 Task: Look for space in Pleasant Prairie, United States from 10th July, 2023 to 15th July, 2023 for 7 adults in price range Rs.10000 to Rs.15000. Place can be entire place or shared room with 4 bedrooms having 7 beds and 4 bathrooms. Property type can be house, flat, guest house. Amenities needed are: wifi, TV, free parkinig on premises, gym, breakfast. Booking option can be shelf check-in. Required host language is English.
Action: Mouse moved to (585, 127)
Screenshot: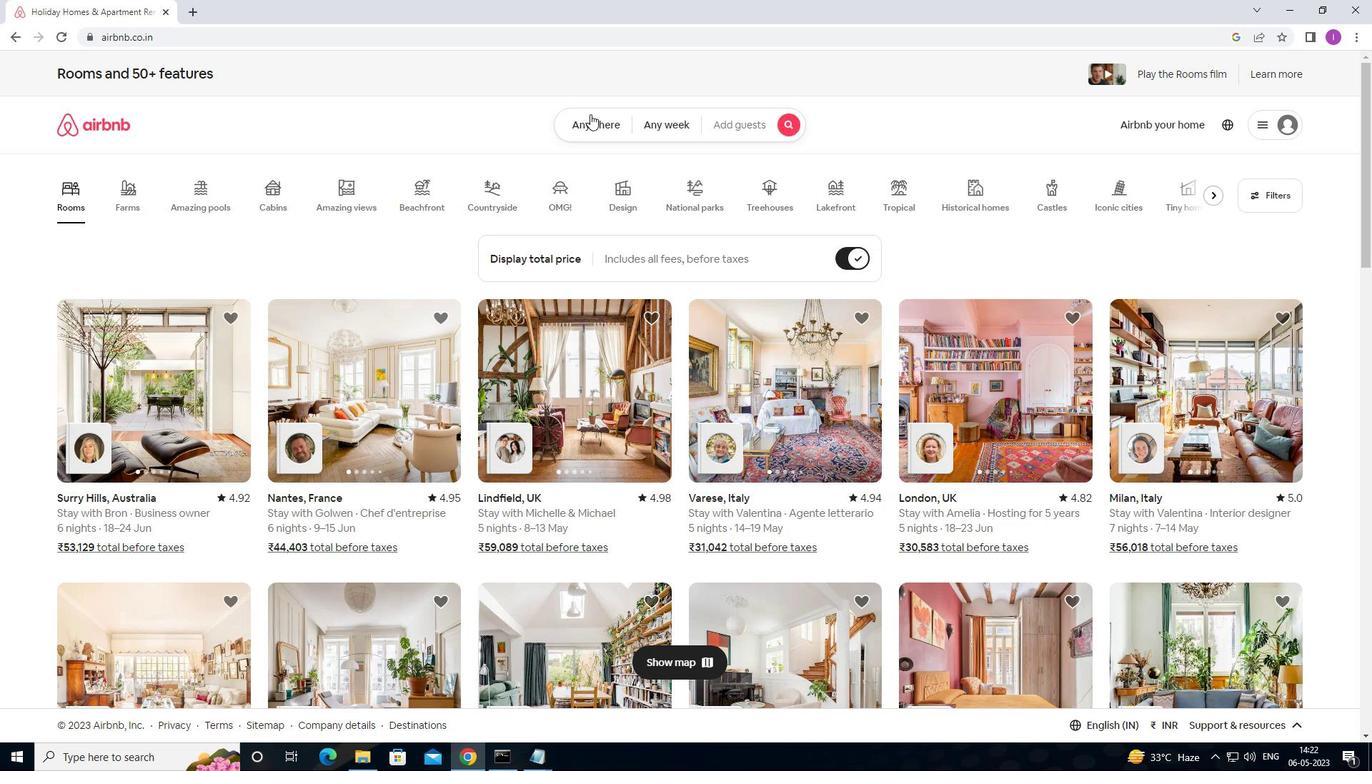 
Action: Mouse pressed left at (585, 127)
Screenshot: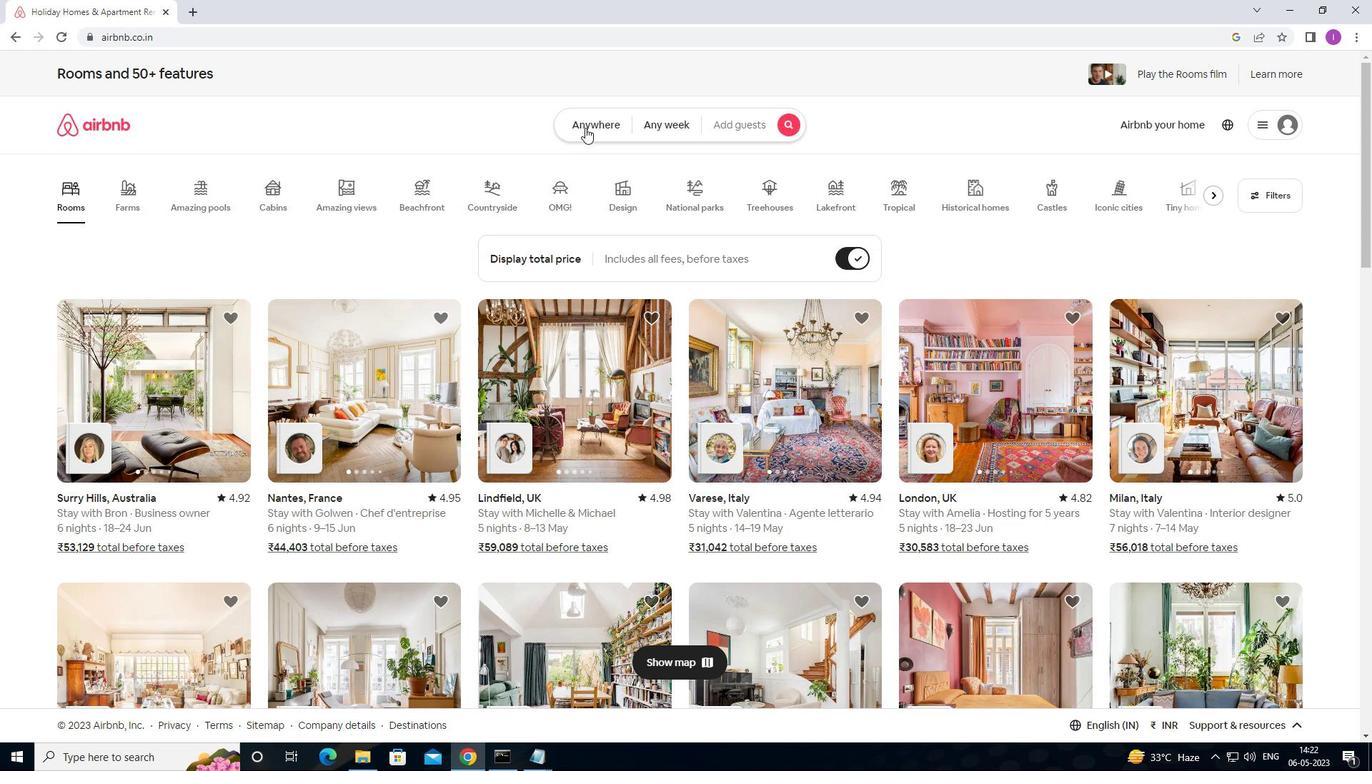
Action: Mouse moved to (455, 175)
Screenshot: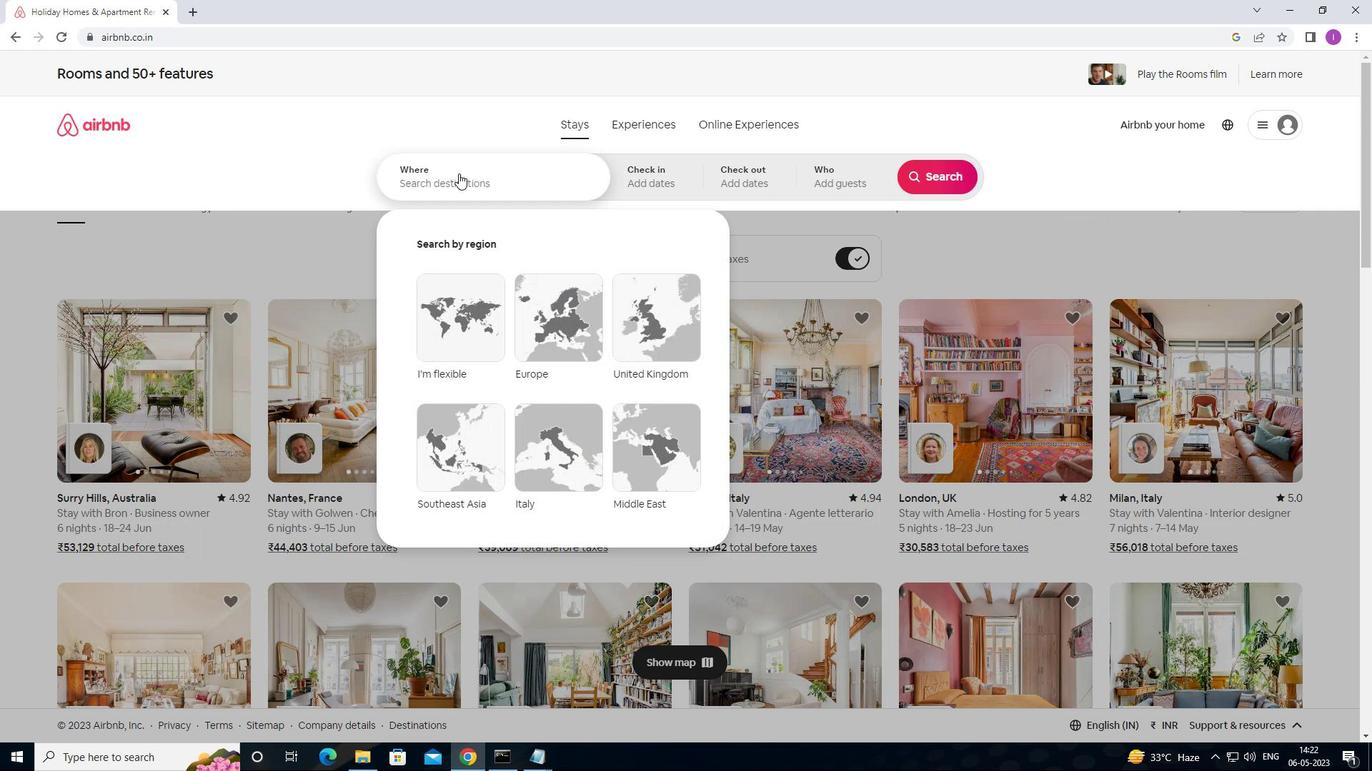 
Action: Mouse pressed left at (455, 175)
Screenshot: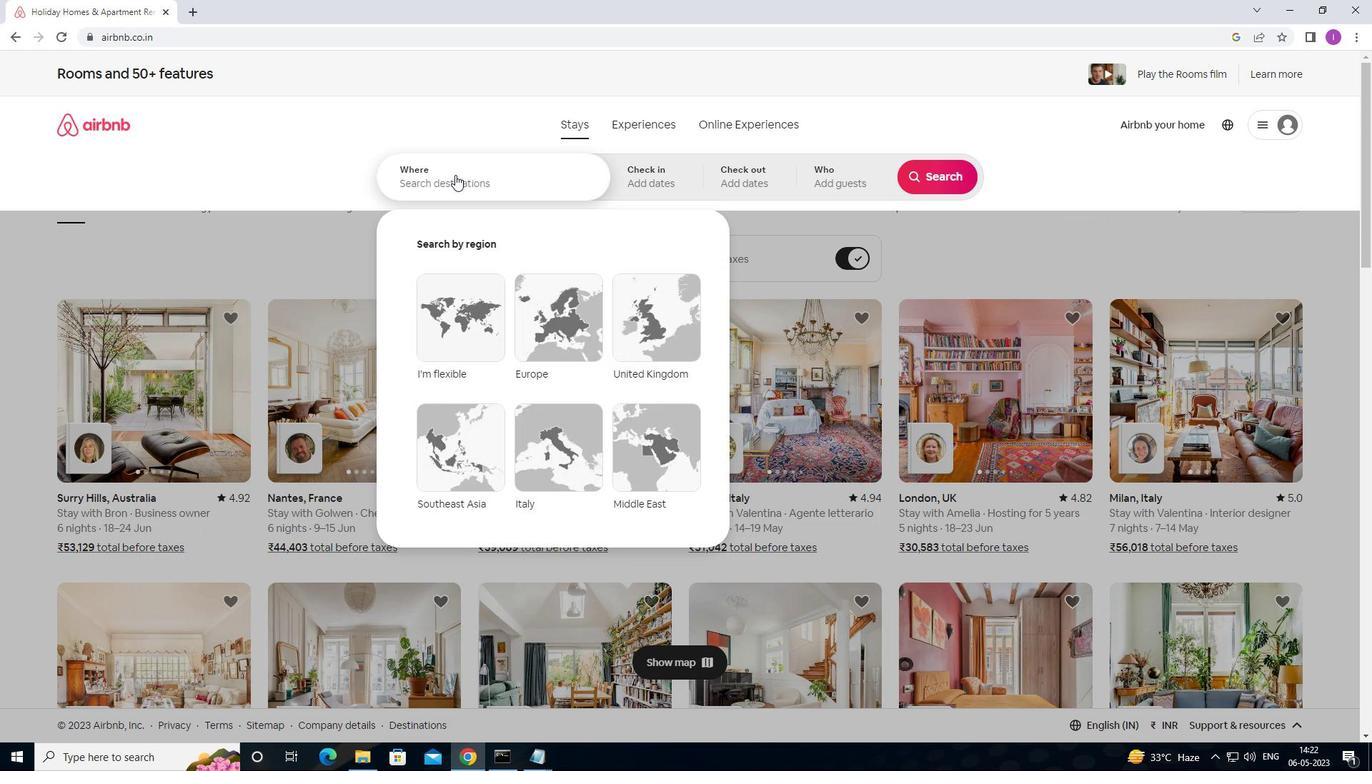
Action: Mouse moved to (1348, 17)
Screenshot: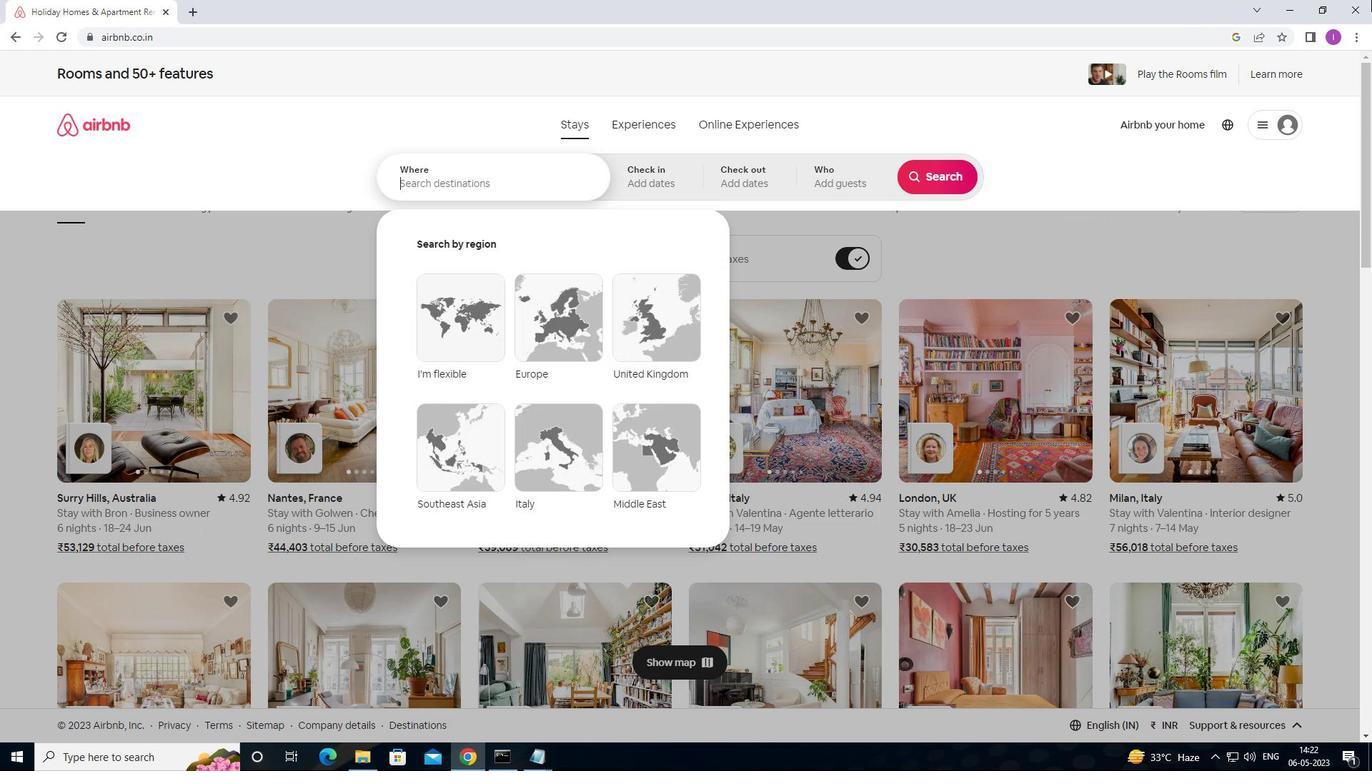 
Action: Key pressed <Key.shift><Key.shift><Key.shift><Key.shift><Key.shift><Key.shift><Key.shift><Key.shift><Key.shift><Key.shift><Key.shift><Key.shift><Key.shift><Key.shift><Key.shift>PLEASANT<Key.space><Key.shift><Key.shift><Key.shift>PA<Key.backspace>RAIRIE,<Key.shift>UNITED<Key.space>STATES
Screenshot: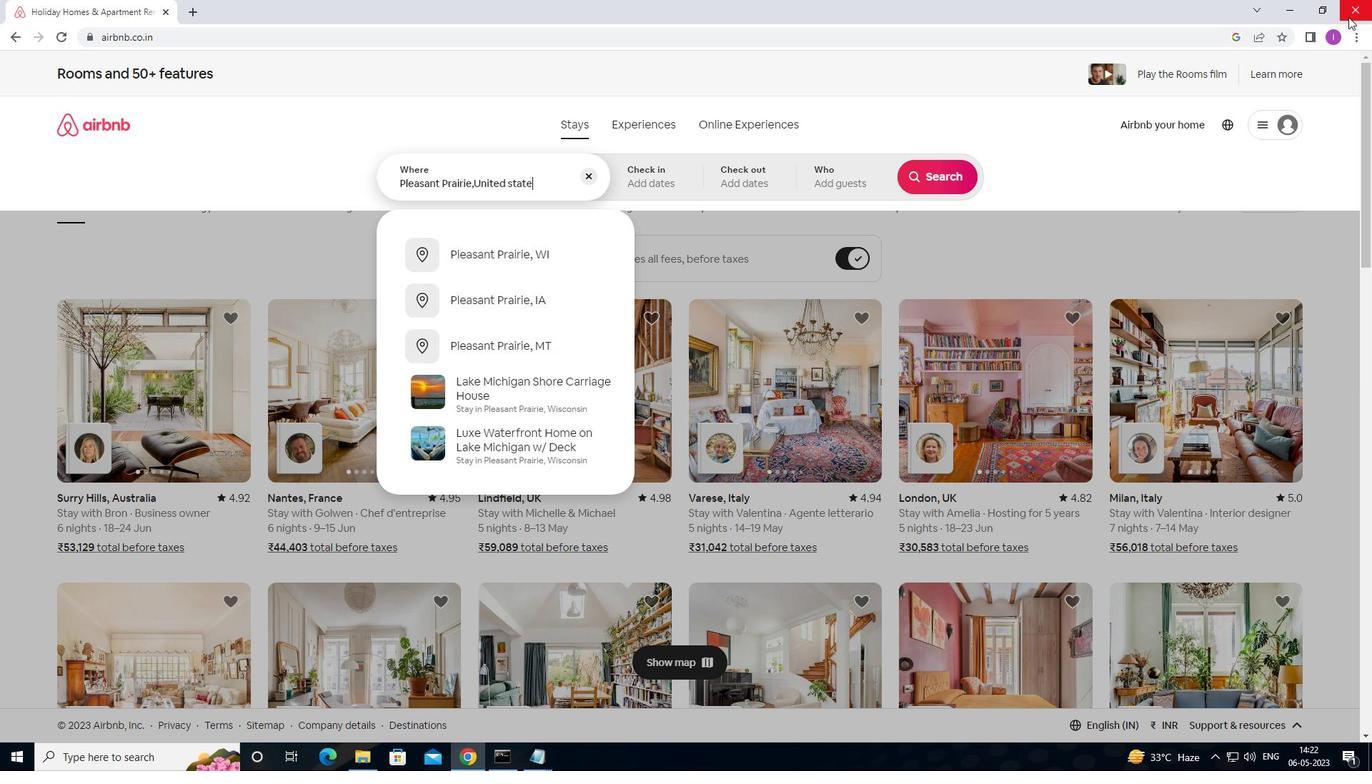 
Action: Mouse moved to (664, 185)
Screenshot: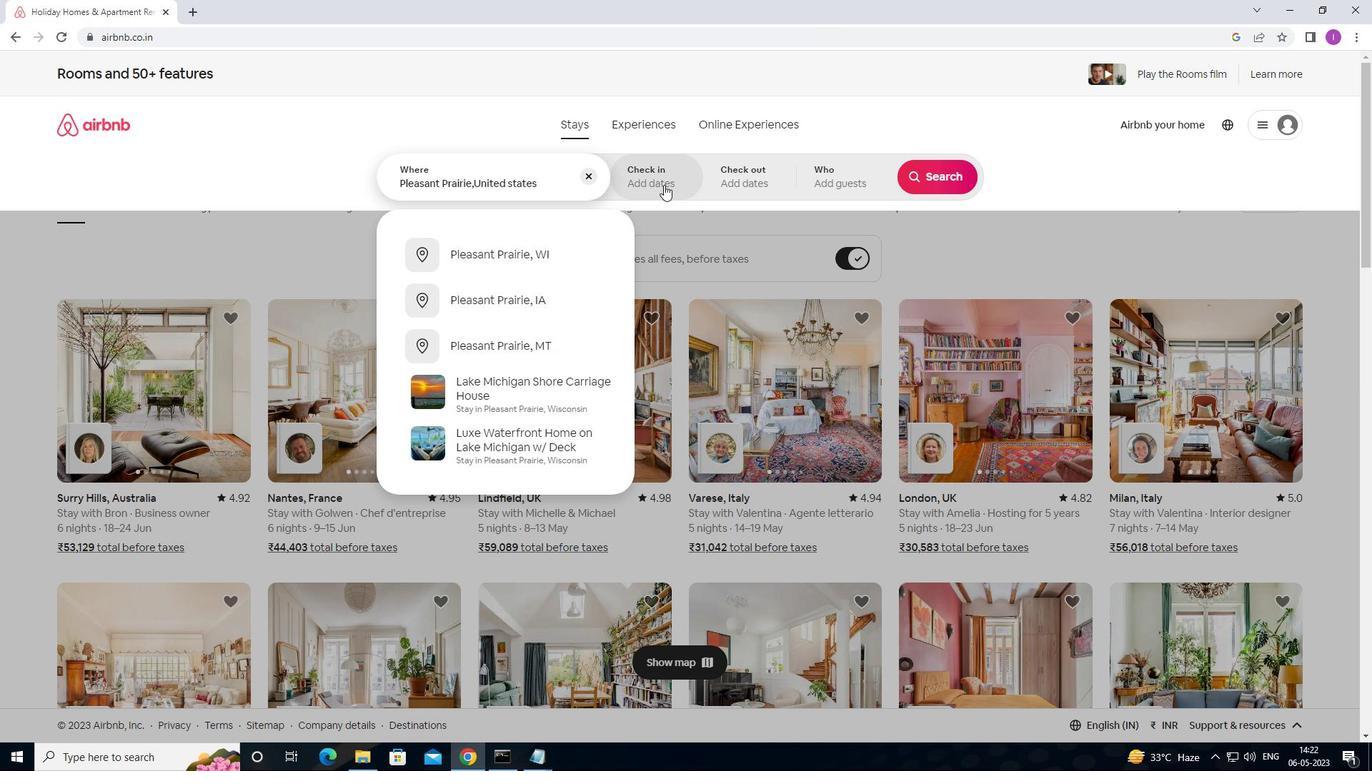 
Action: Mouse pressed left at (664, 185)
Screenshot: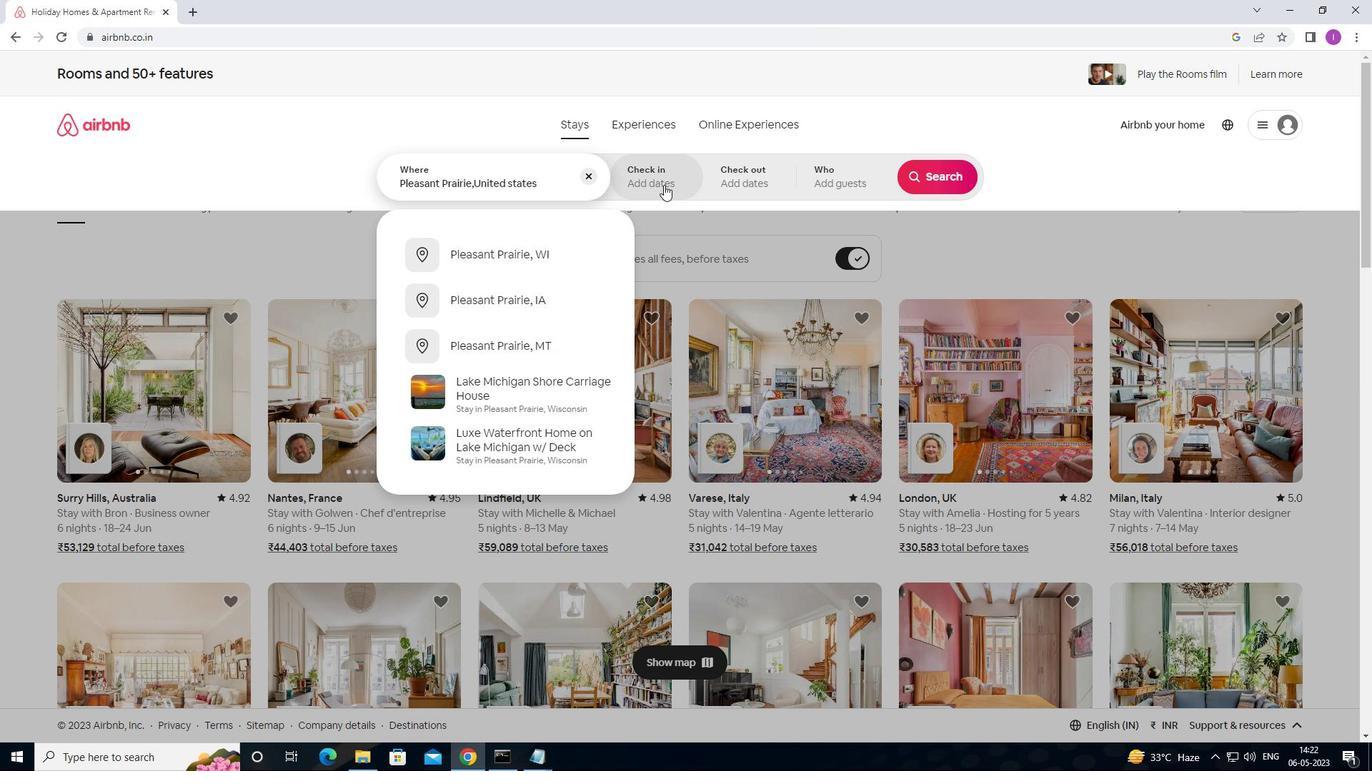 
Action: Mouse moved to (936, 294)
Screenshot: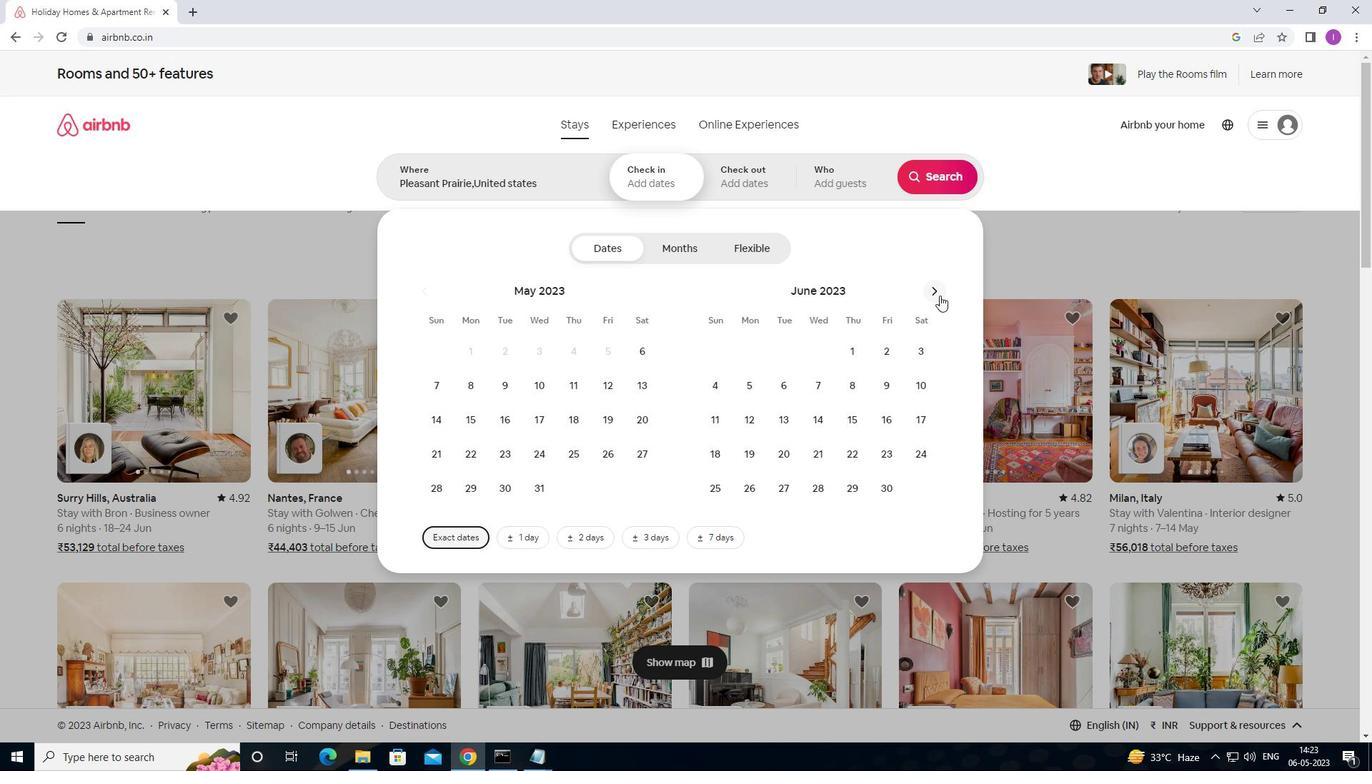
Action: Mouse pressed left at (936, 294)
Screenshot: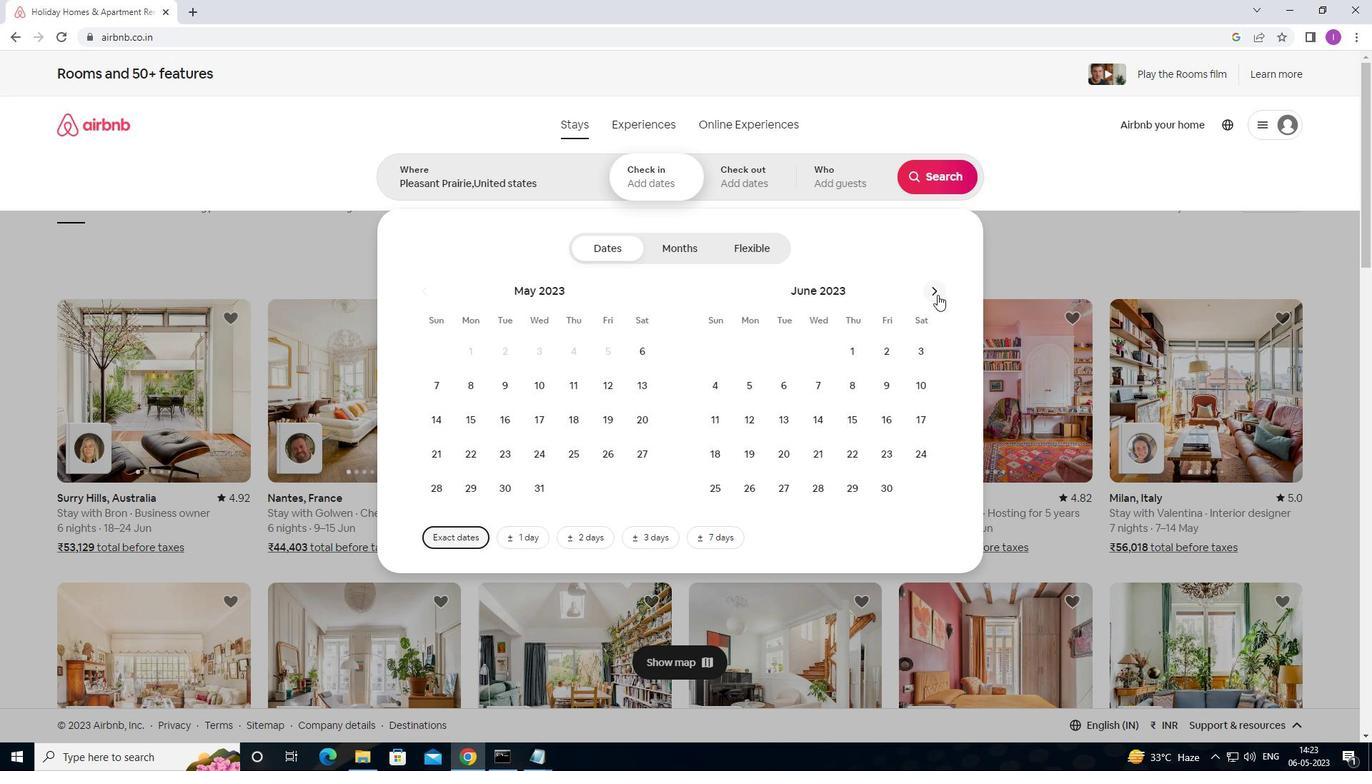 
Action: Mouse moved to (747, 425)
Screenshot: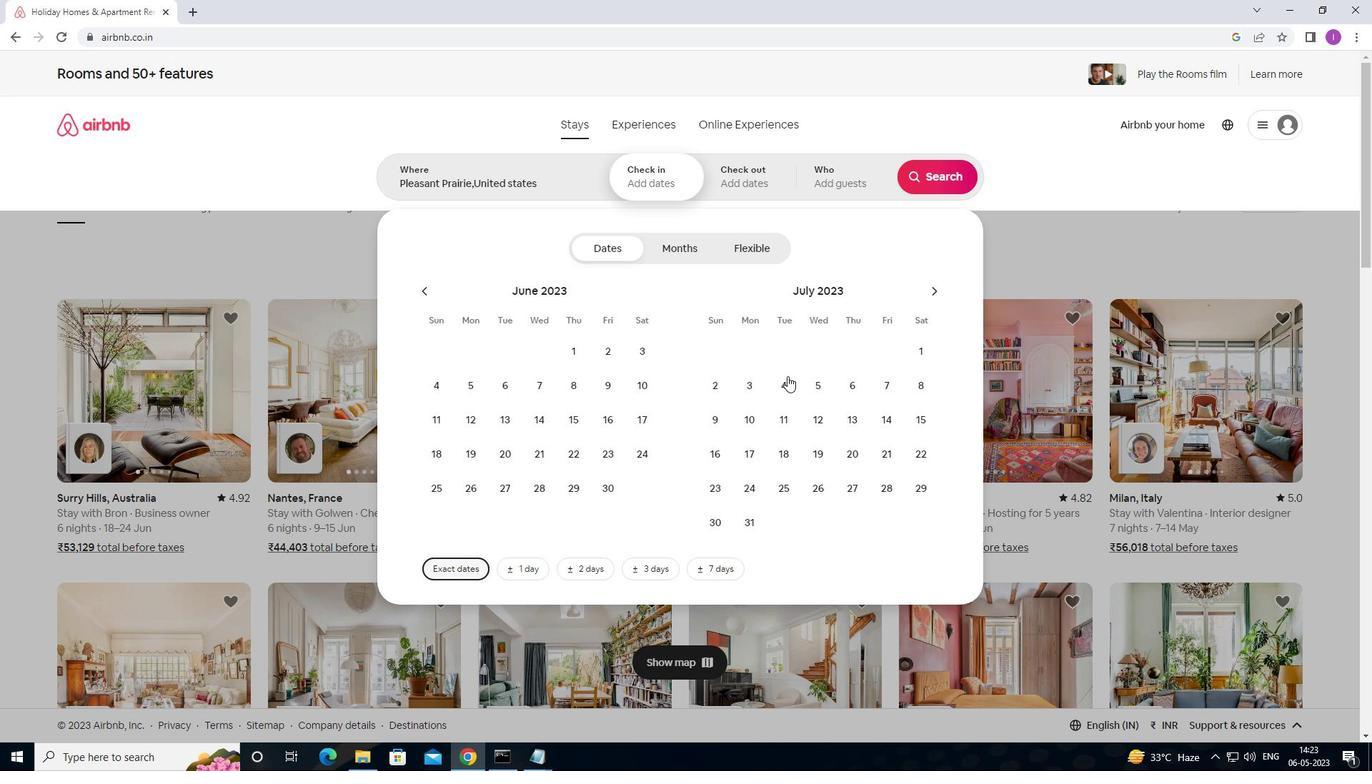 
Action: Mouse pressed left at (747, 425)
Screenshot: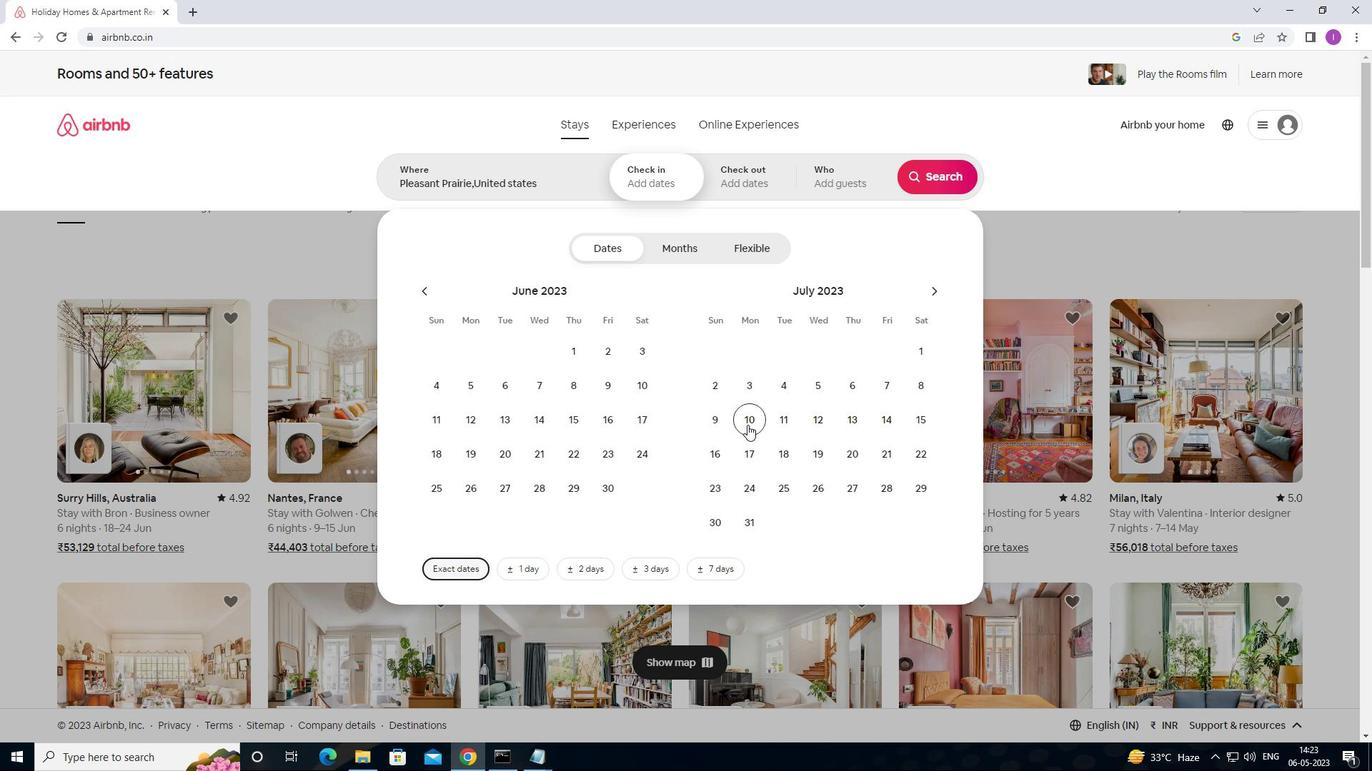 
Action: Mouse moved to (917, 428)
Screenshot: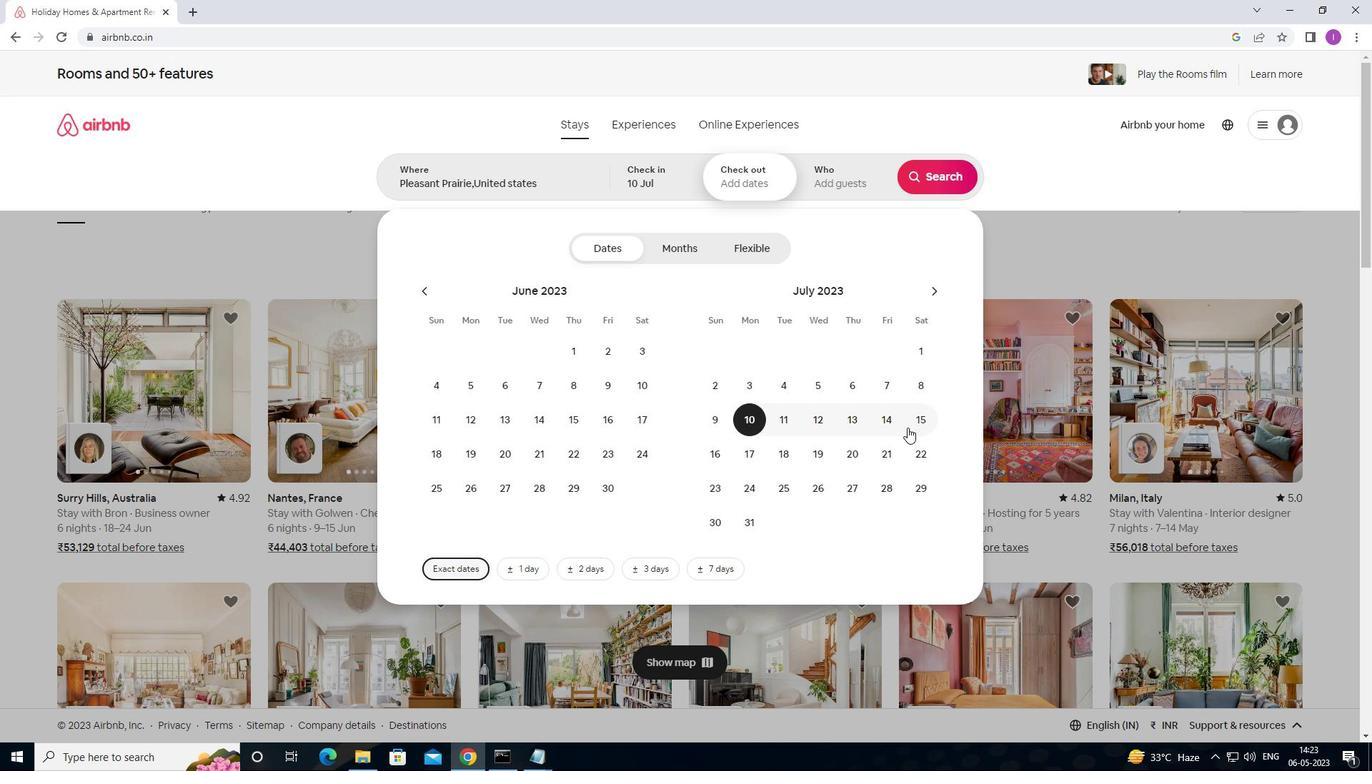 
Action: Mouse pressed left at (917, 428)
Screenshot: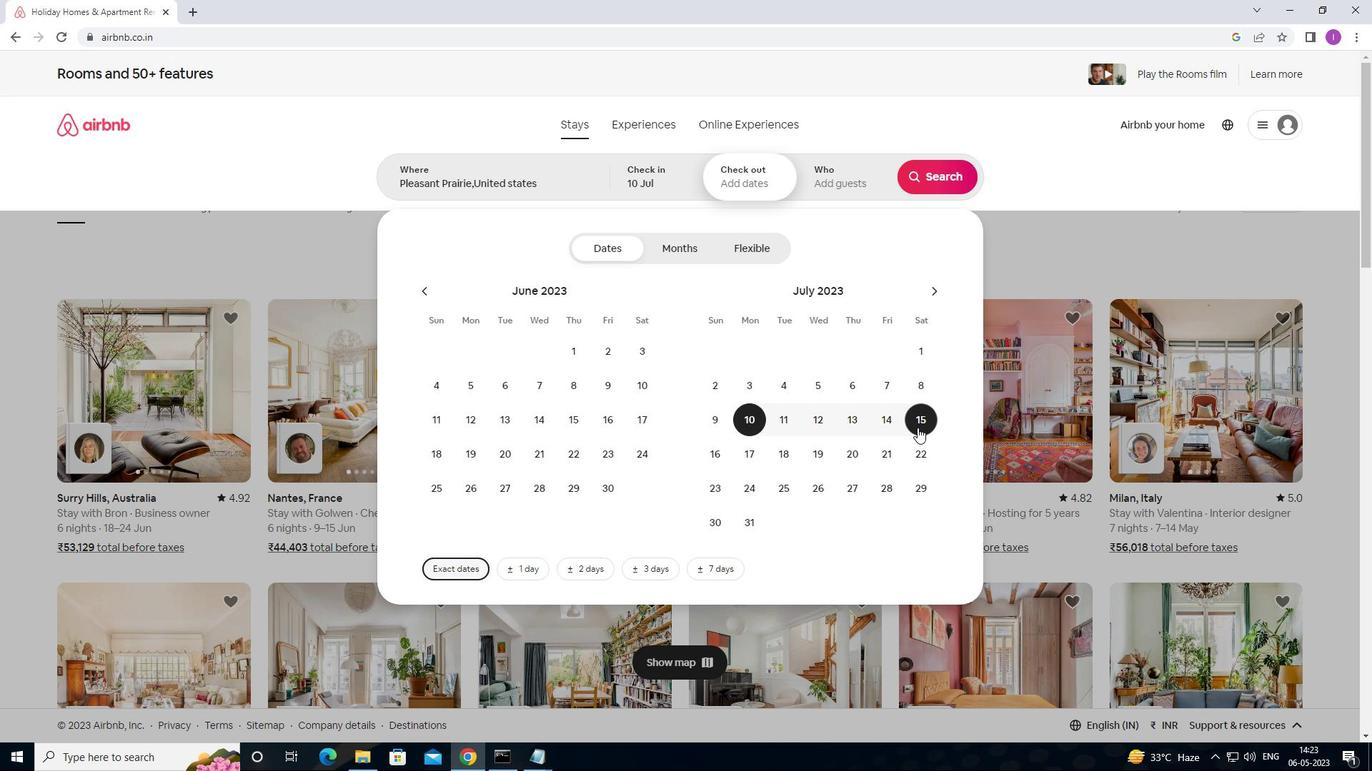
Action: Mouse moved to (856, 182)
Screenshot: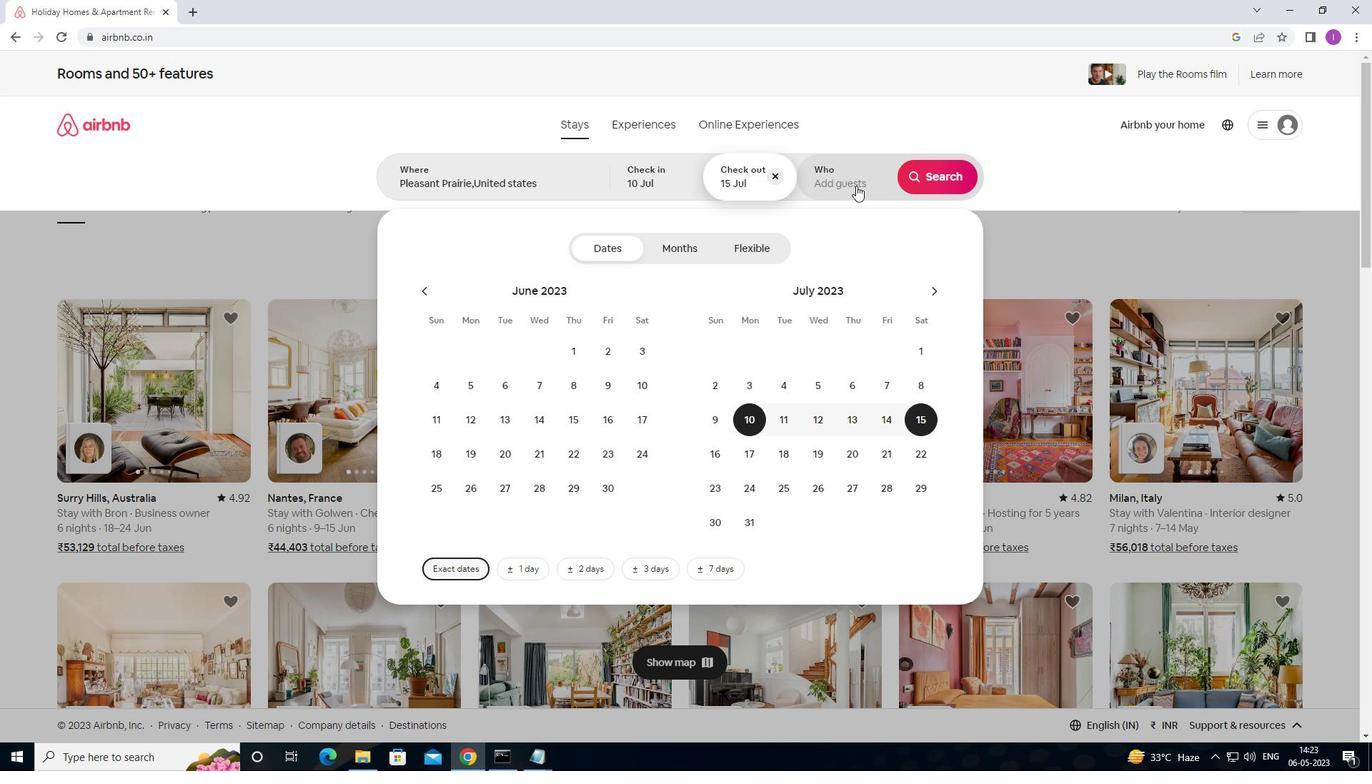 
Action: Mouse pressed left at (856, 182)
Screenshot: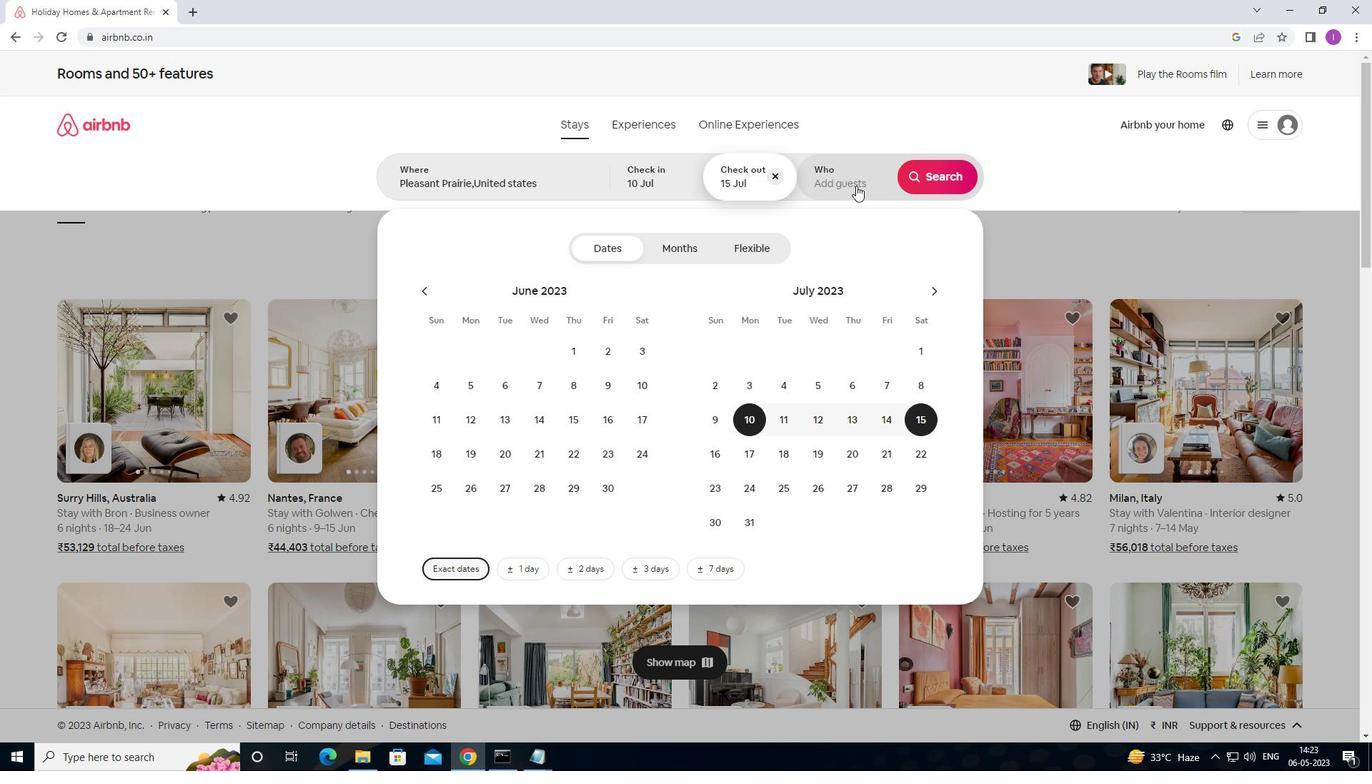 
Action: Mouse moved to (946, 254)
Screenshot: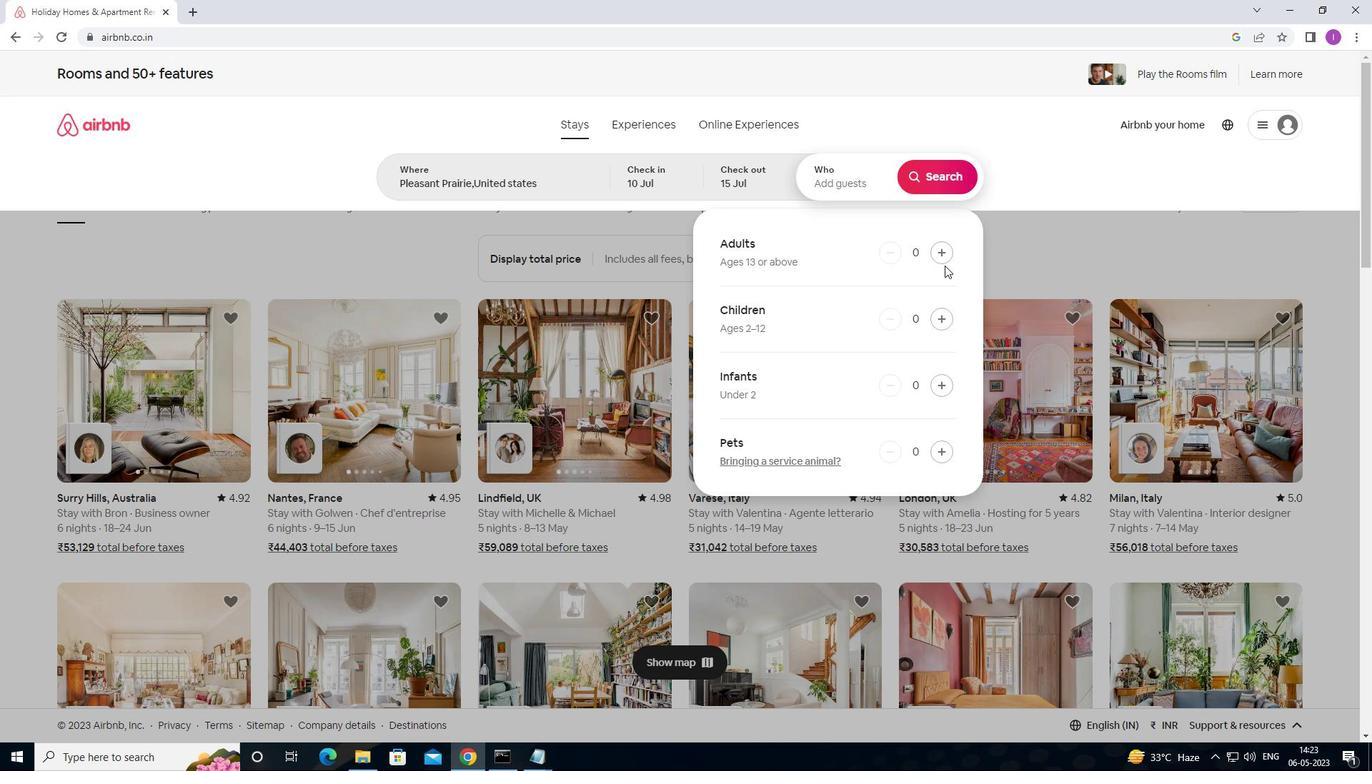 
Action: Mouse pressed left at (946, 254)
Screenshot: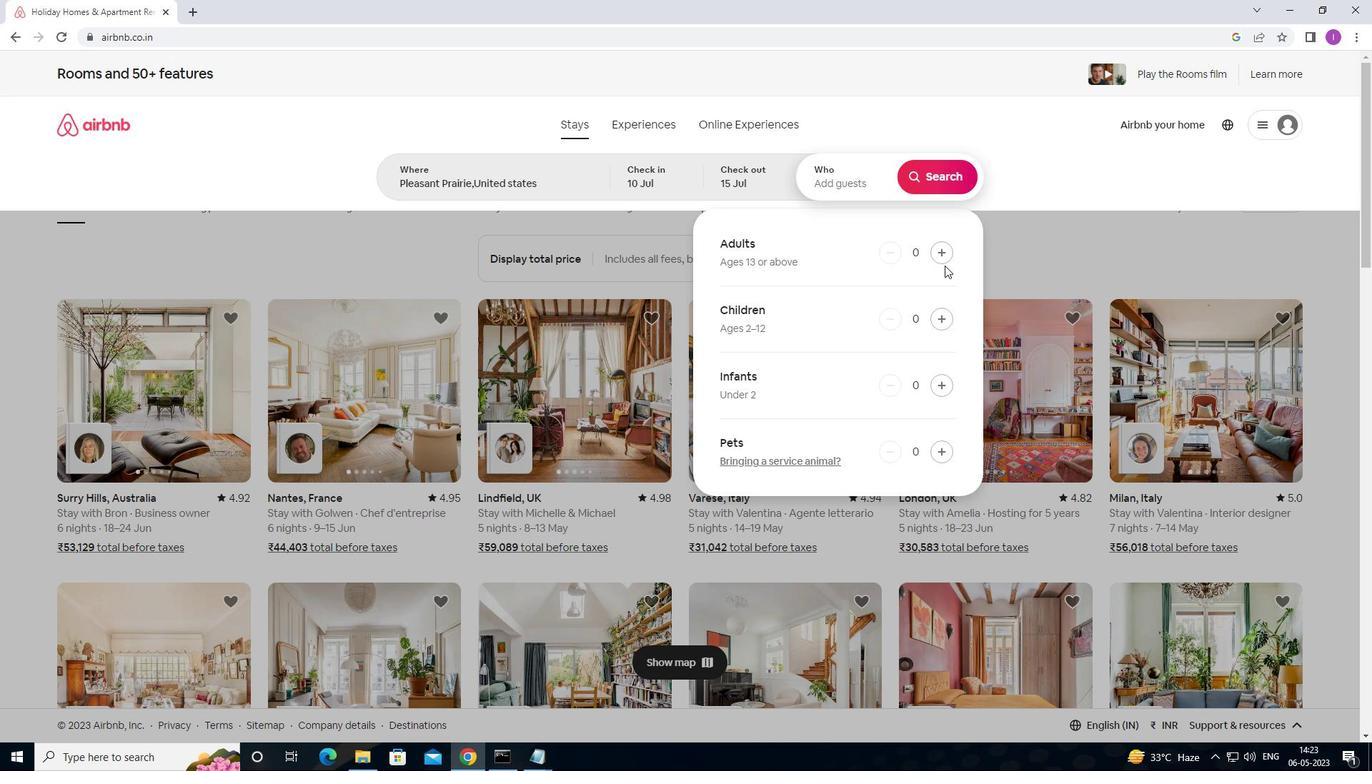 
Action: Mouse moved to (949, 253)
Screenshot: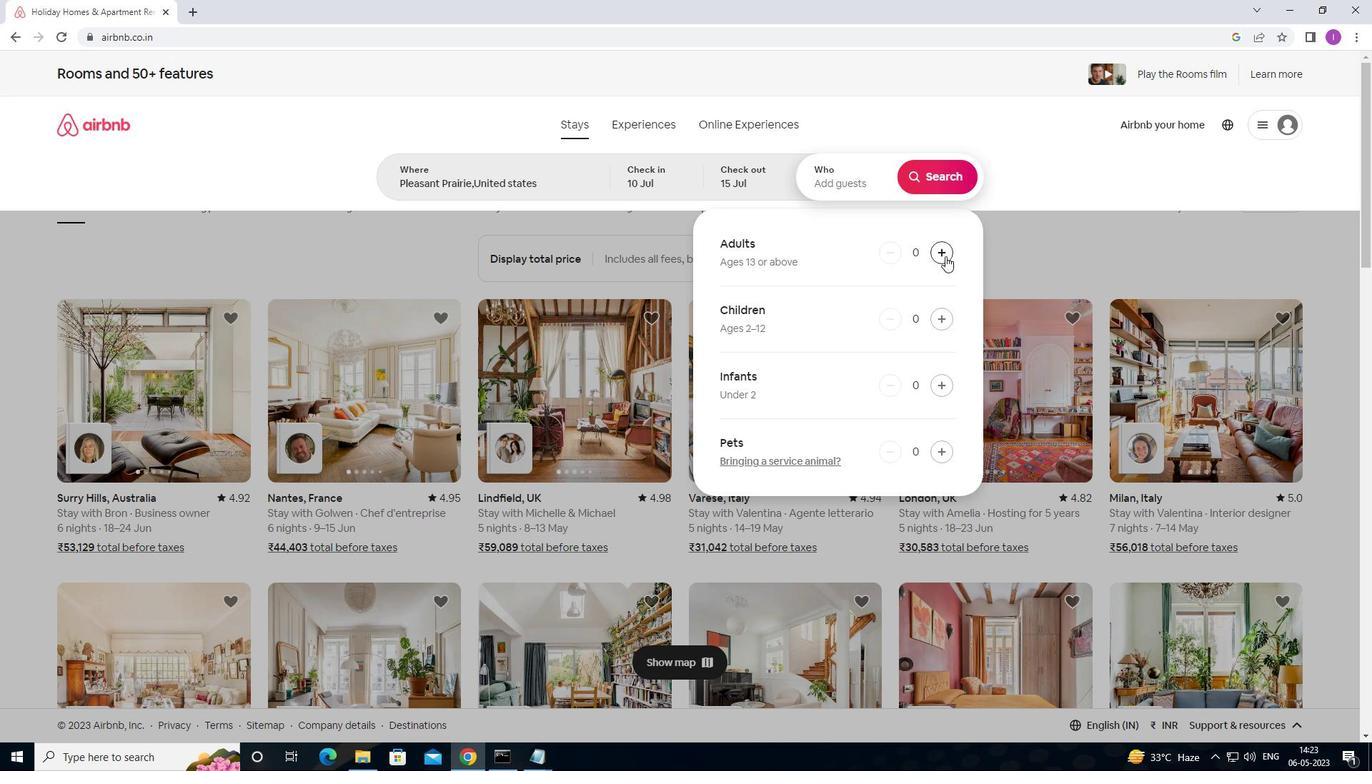
Action: Mouse pressed left at (949, 253)
Screenshot: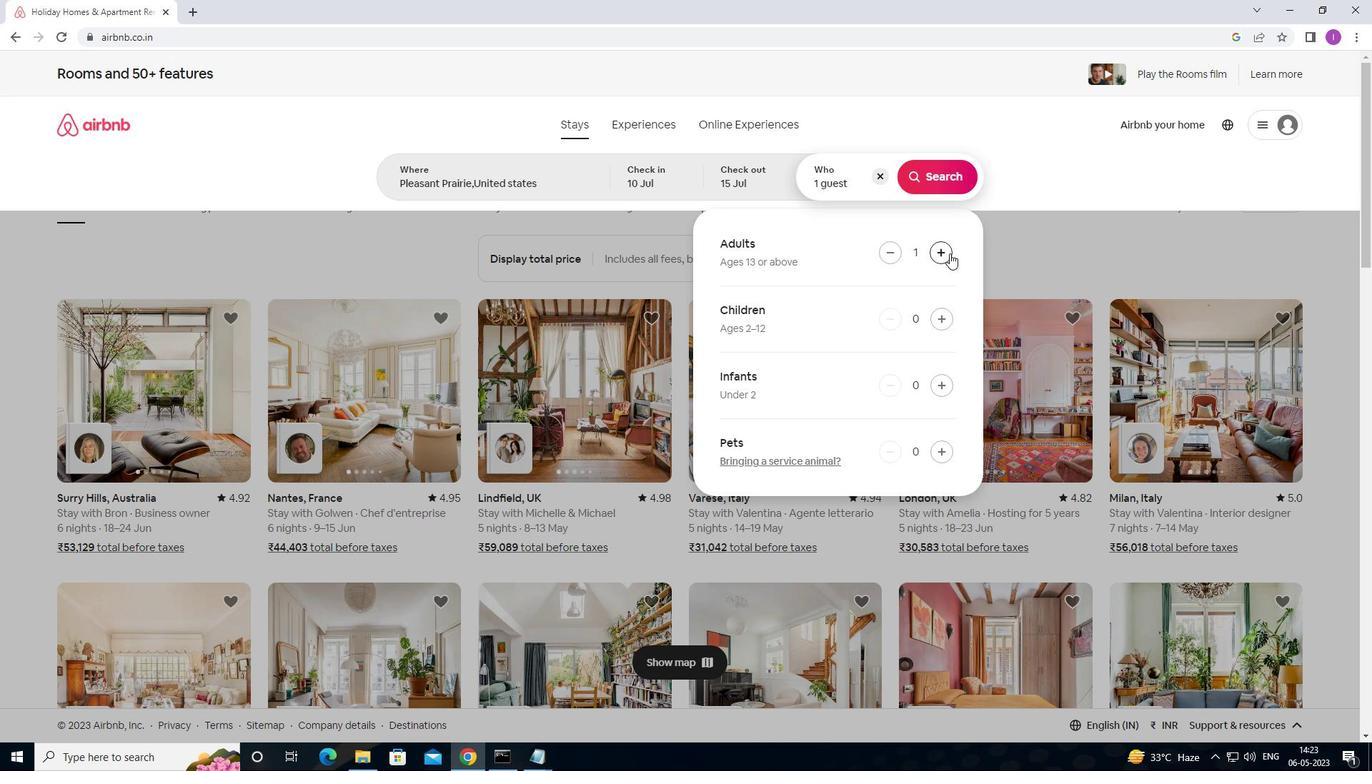 
Action: Mouse pressed left at (949, 253)
Screenshot: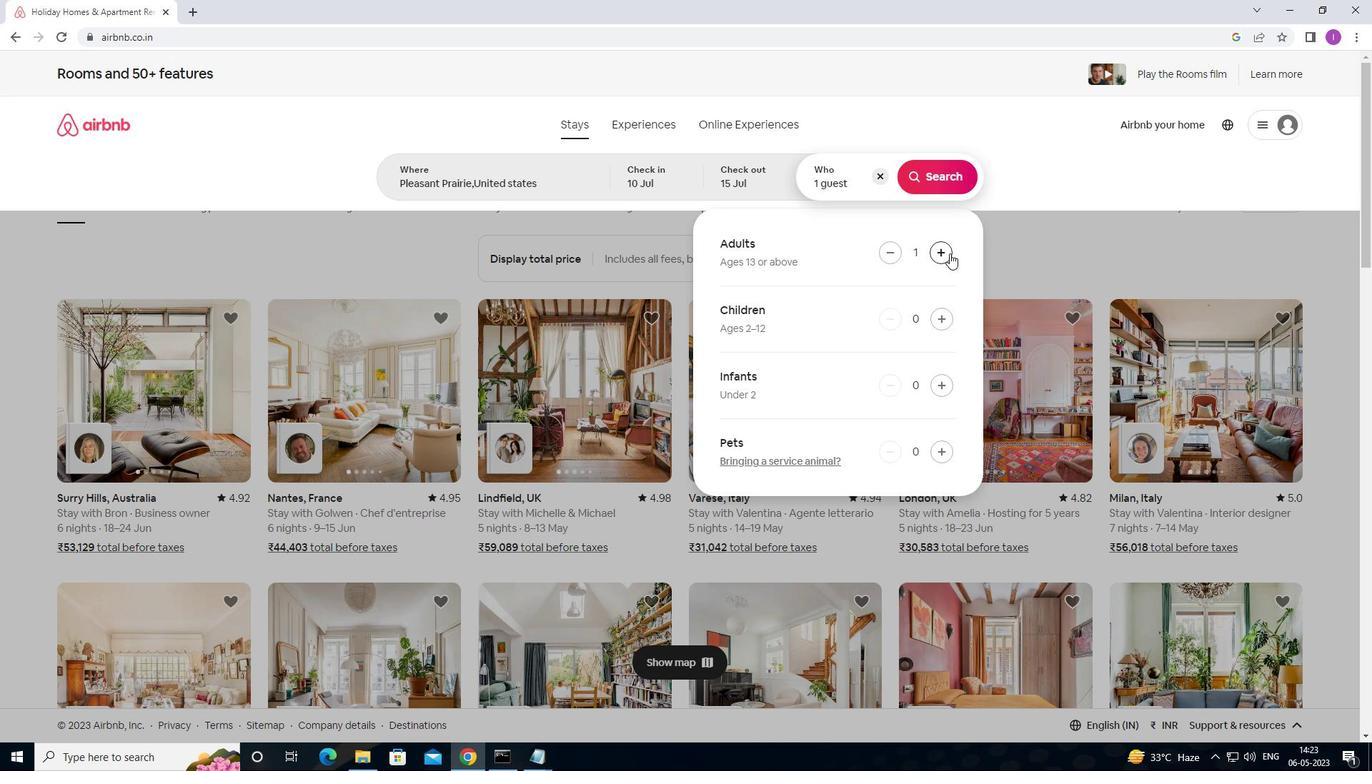 
Action: Mouse pressed left at (949, 253)
Screenshot: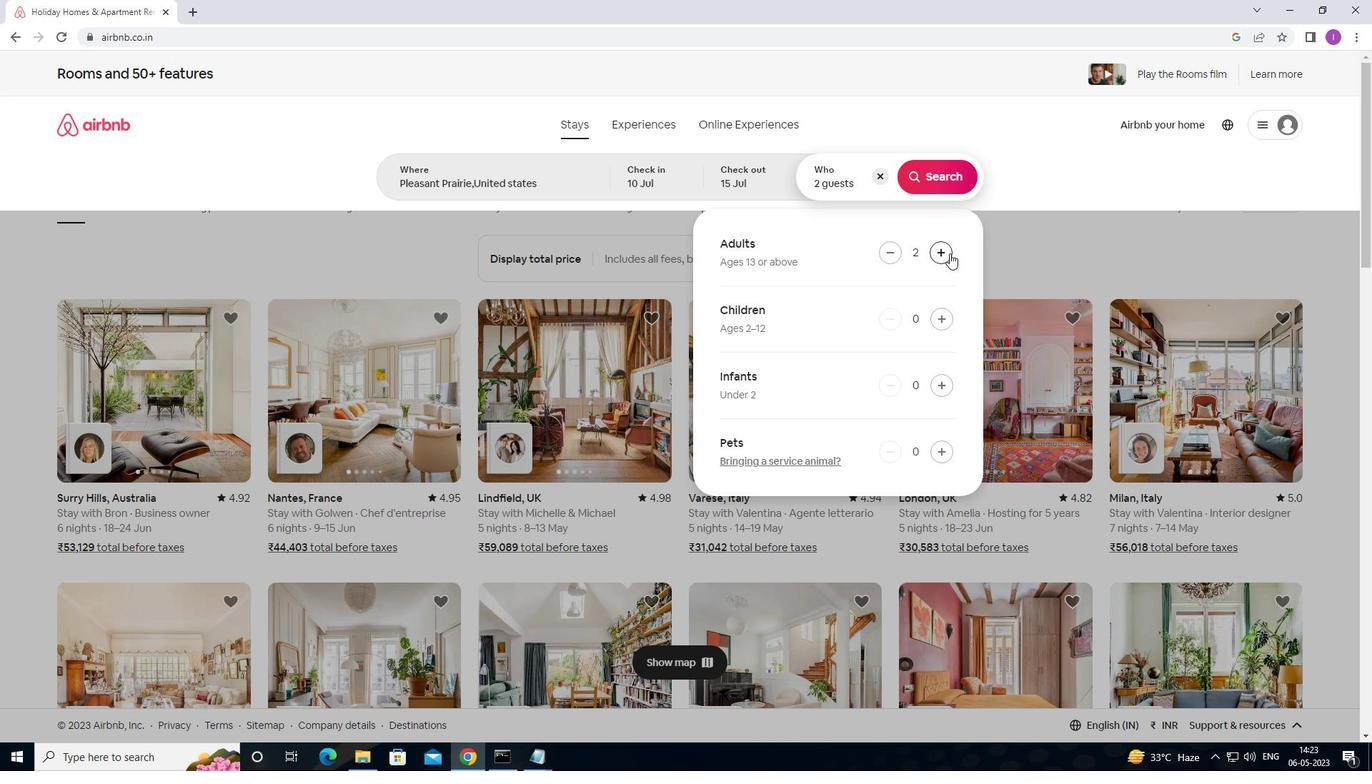 
Action: Mouse pressed left at (949, 253)
Screenshot: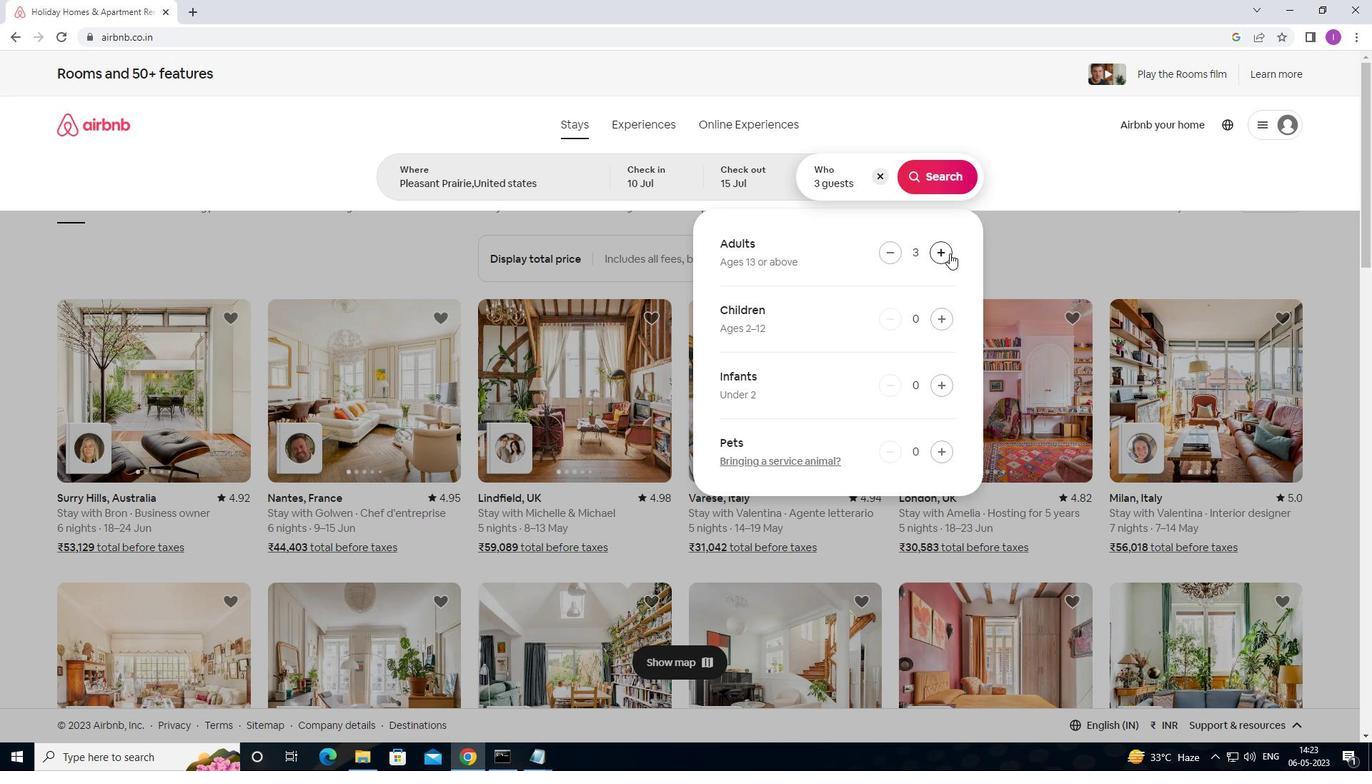 
Action: Mouse pressed left at (949, 253)
Screenshot: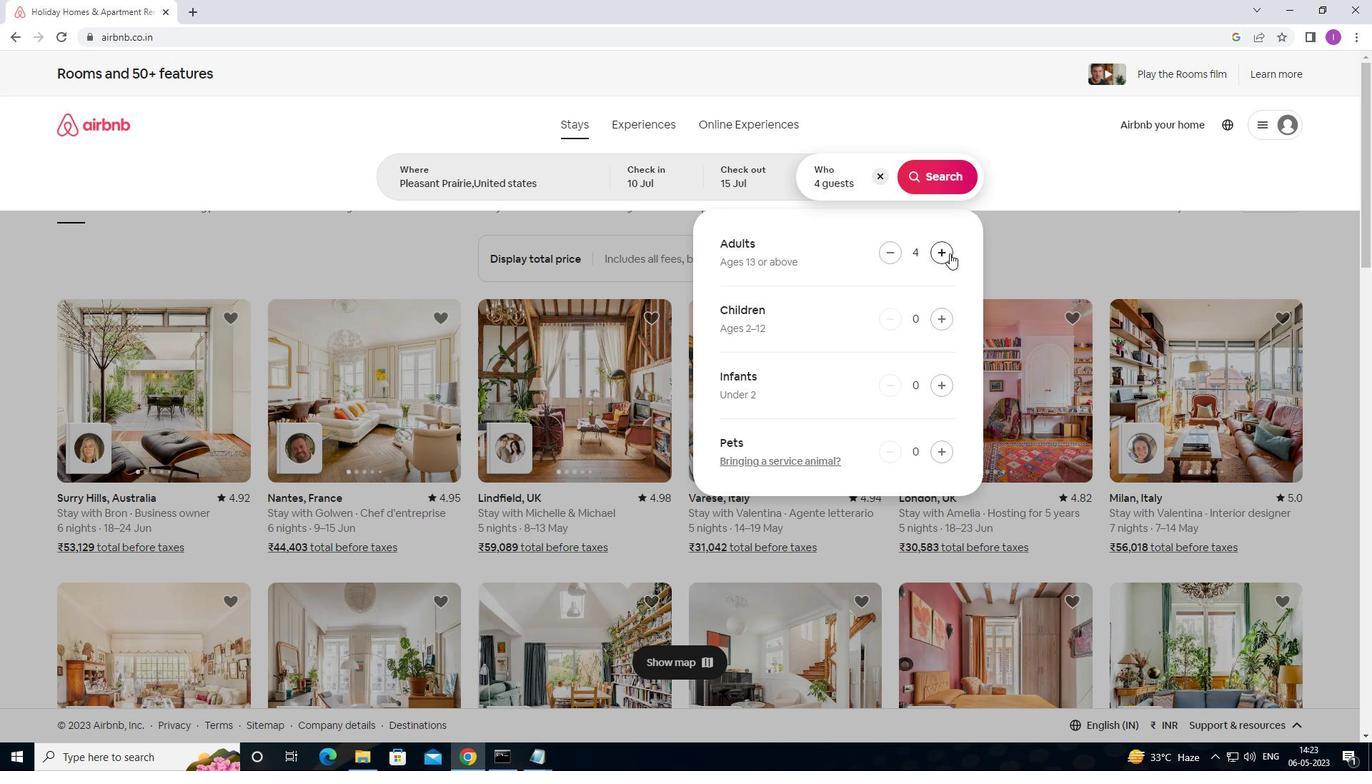 
Action: Mouse pressed left at (949, 253)
Screenshot: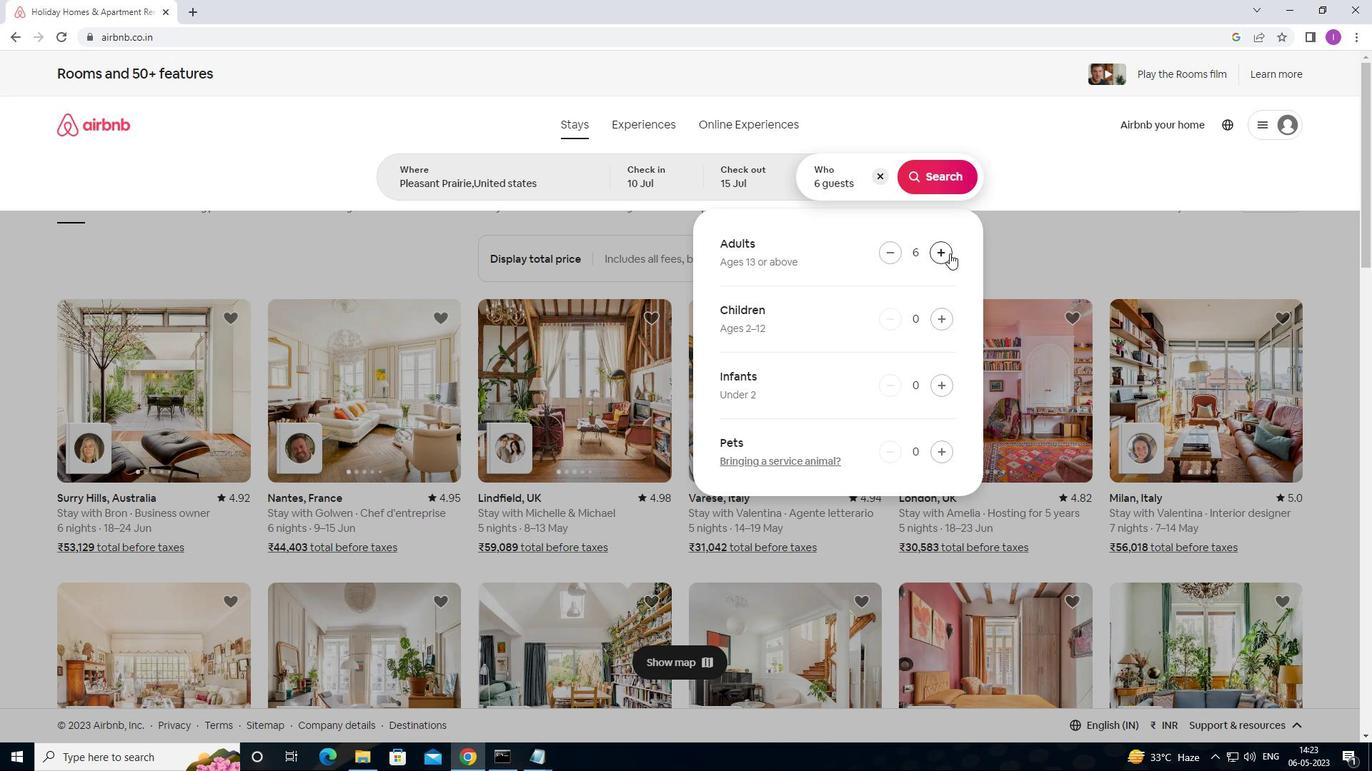 
Action: Mouse moved to (935, 172)
Screenshot: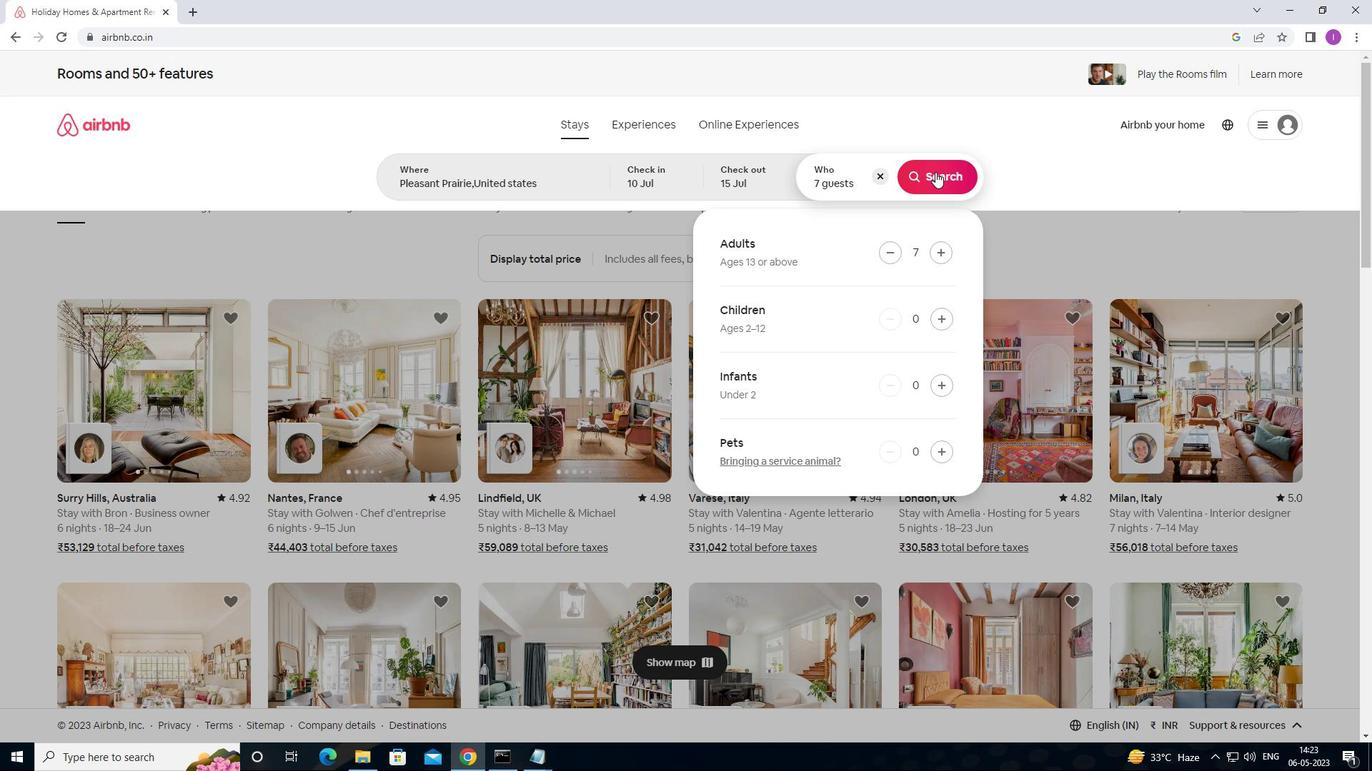 
Action: Mouse pressed left at (935, 172)
Screenshot: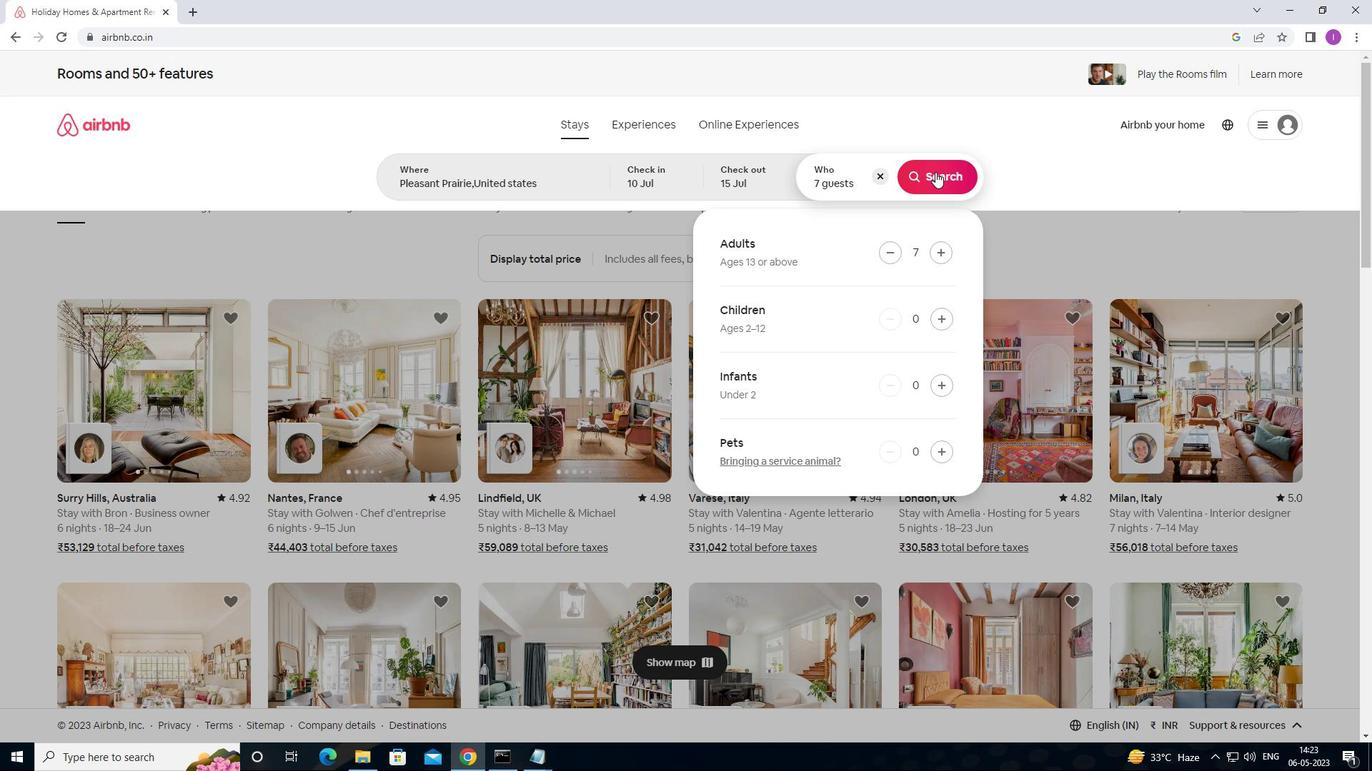 
Action: Mouse moved to (1294, 136)
Screenshot: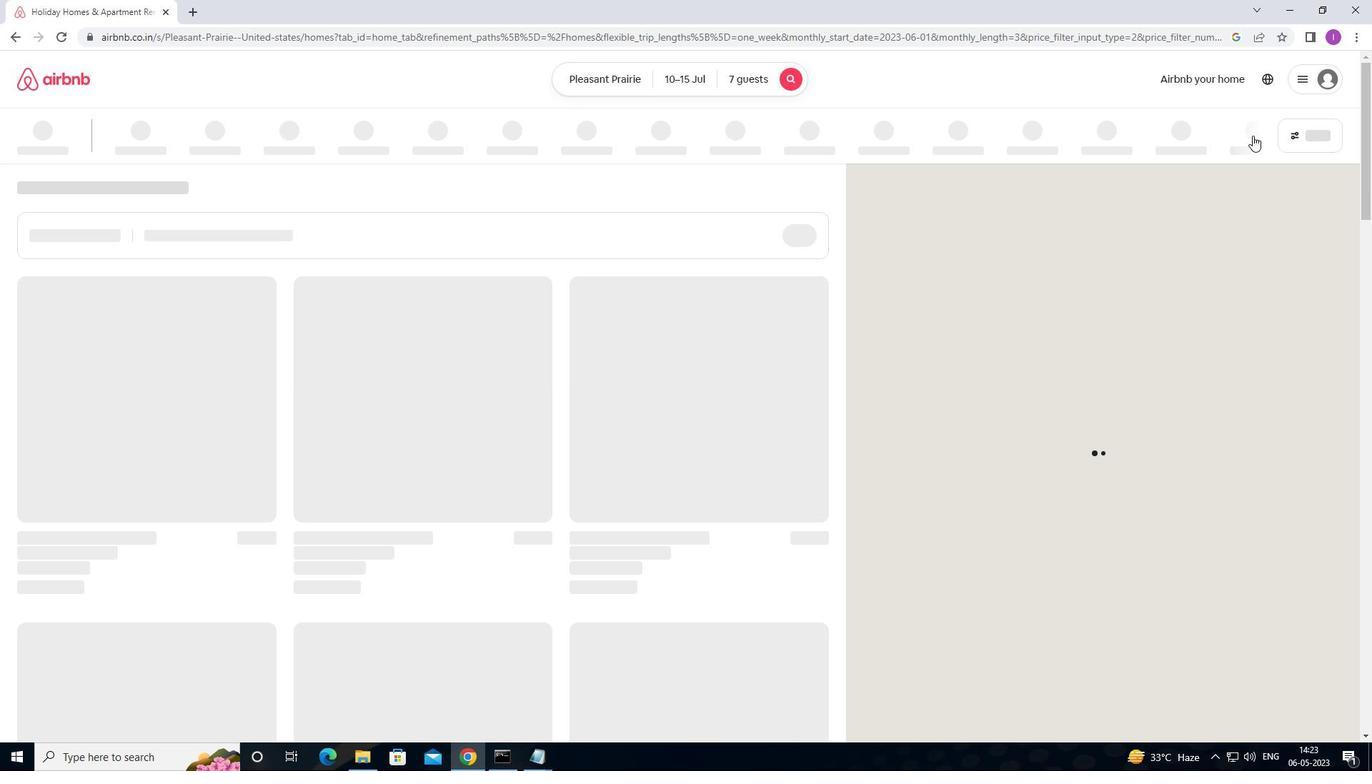
Action: Mouse pressed left at (1294, 136)
Screenshot: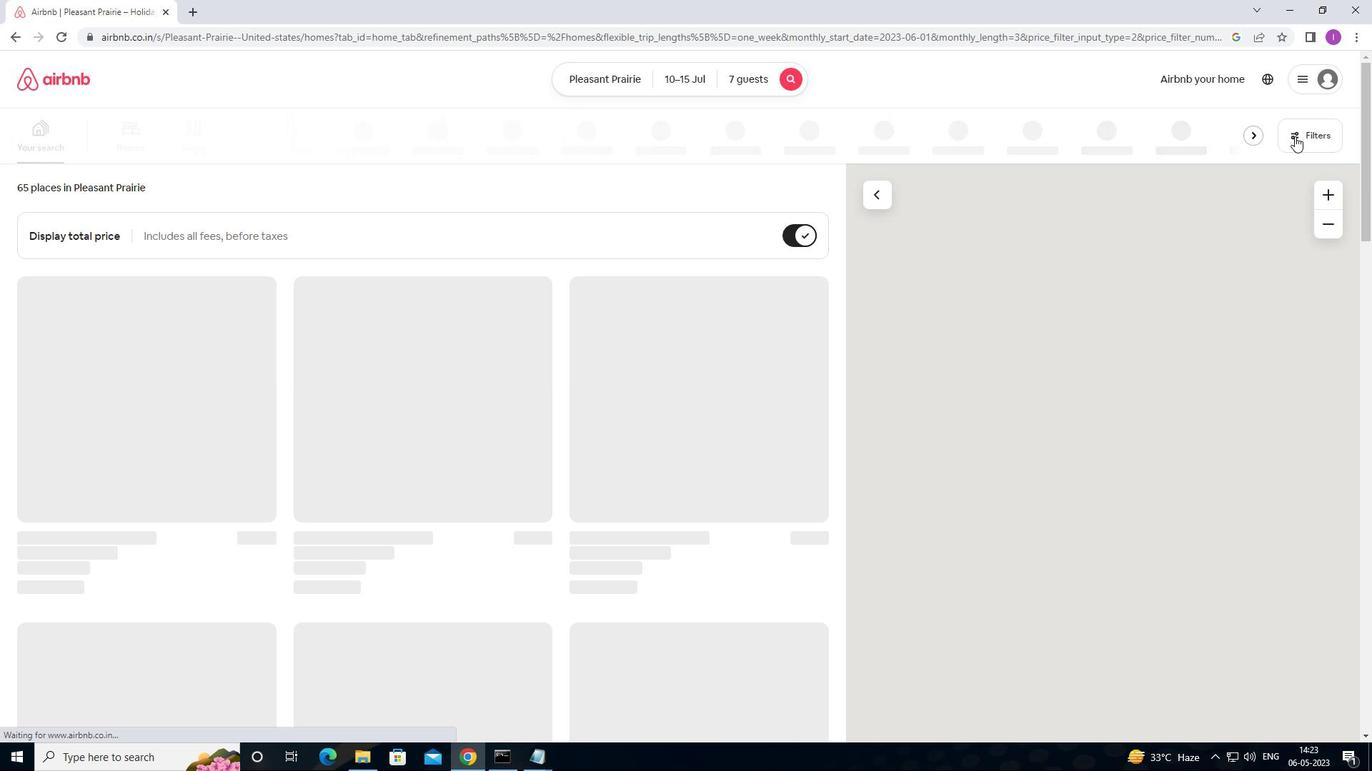 
Action: Mouse moved to (501, 480)
Screenshot: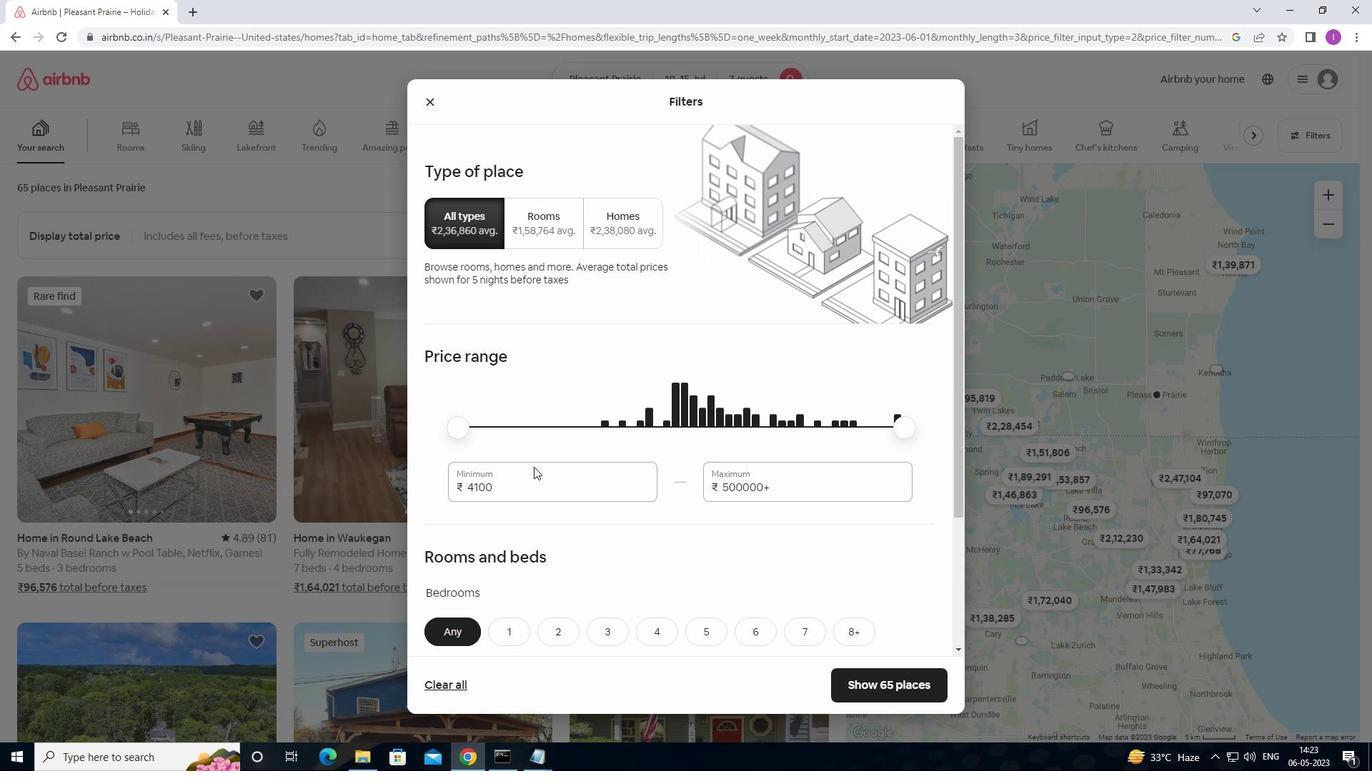 
Action: Mouse pressed left at (501, 480)
Screenshot: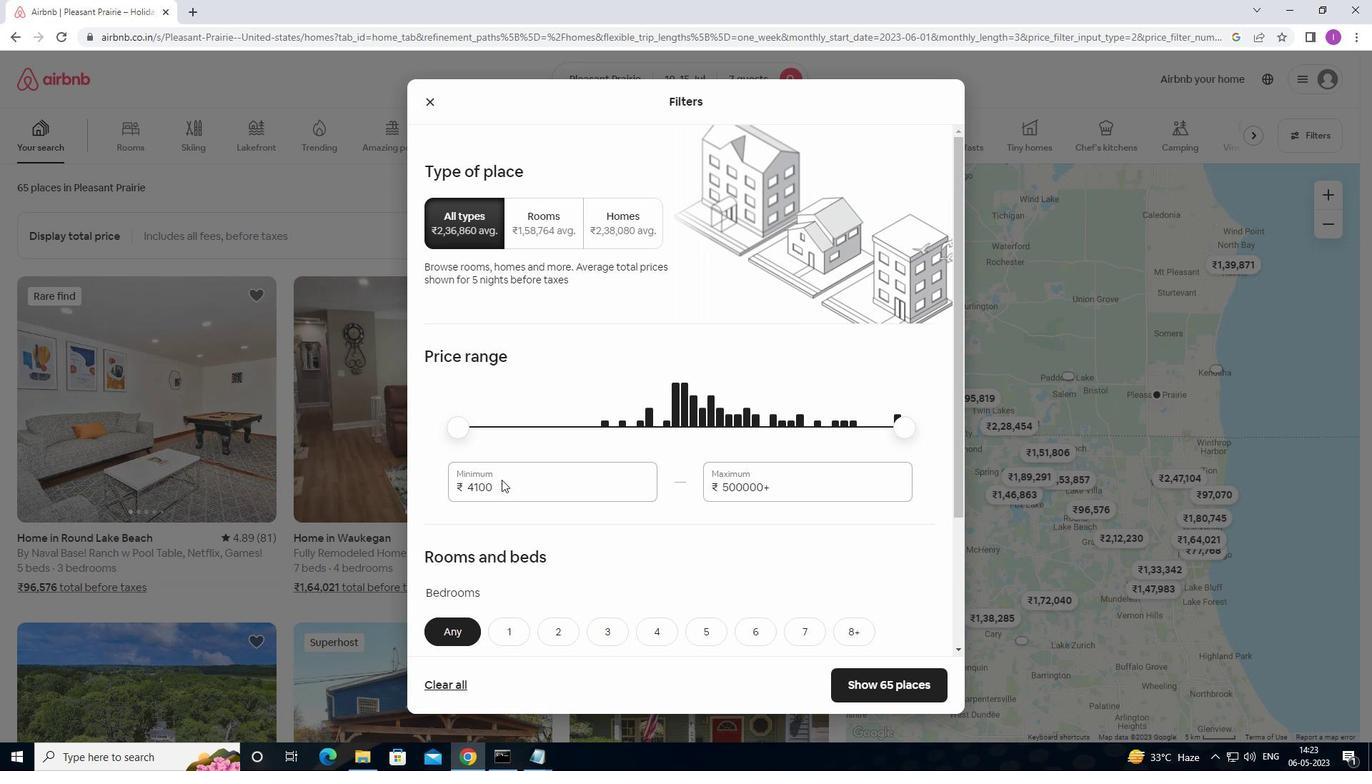 
Action: Mouse moved to (503, 485)
Screenshot: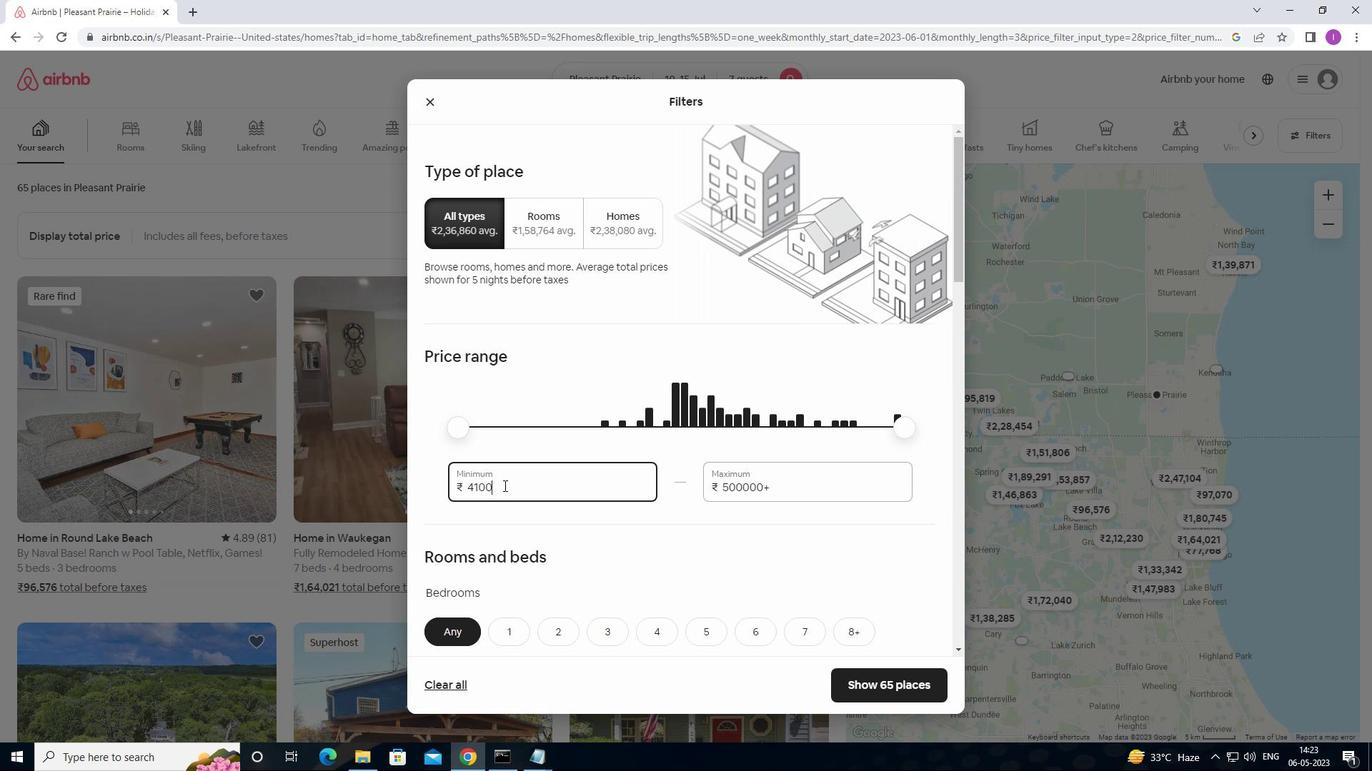 
Action: Mouse pressed left at (503, 485)
Screenshot: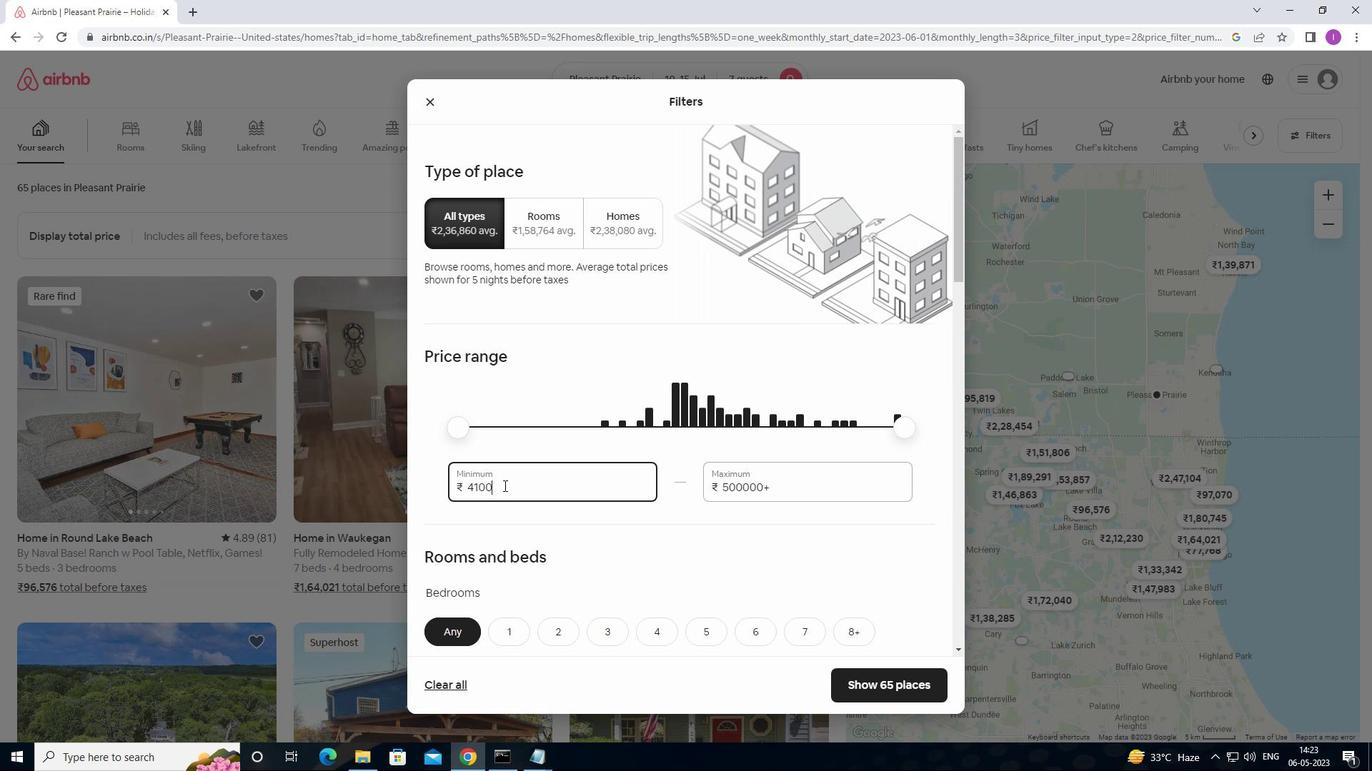 
Action: Mouse moved to (473, 446)
Screenshot: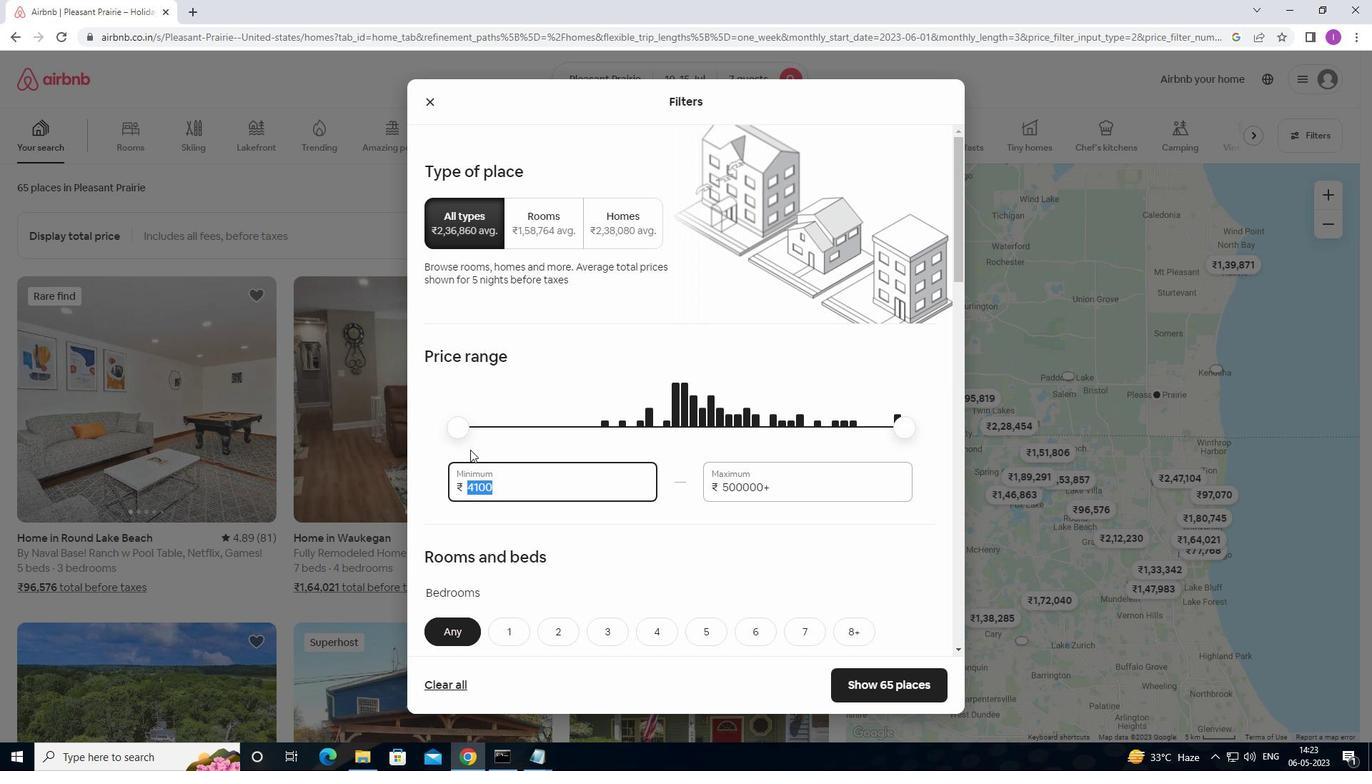 
Action: Key pressed 1
Screenshot: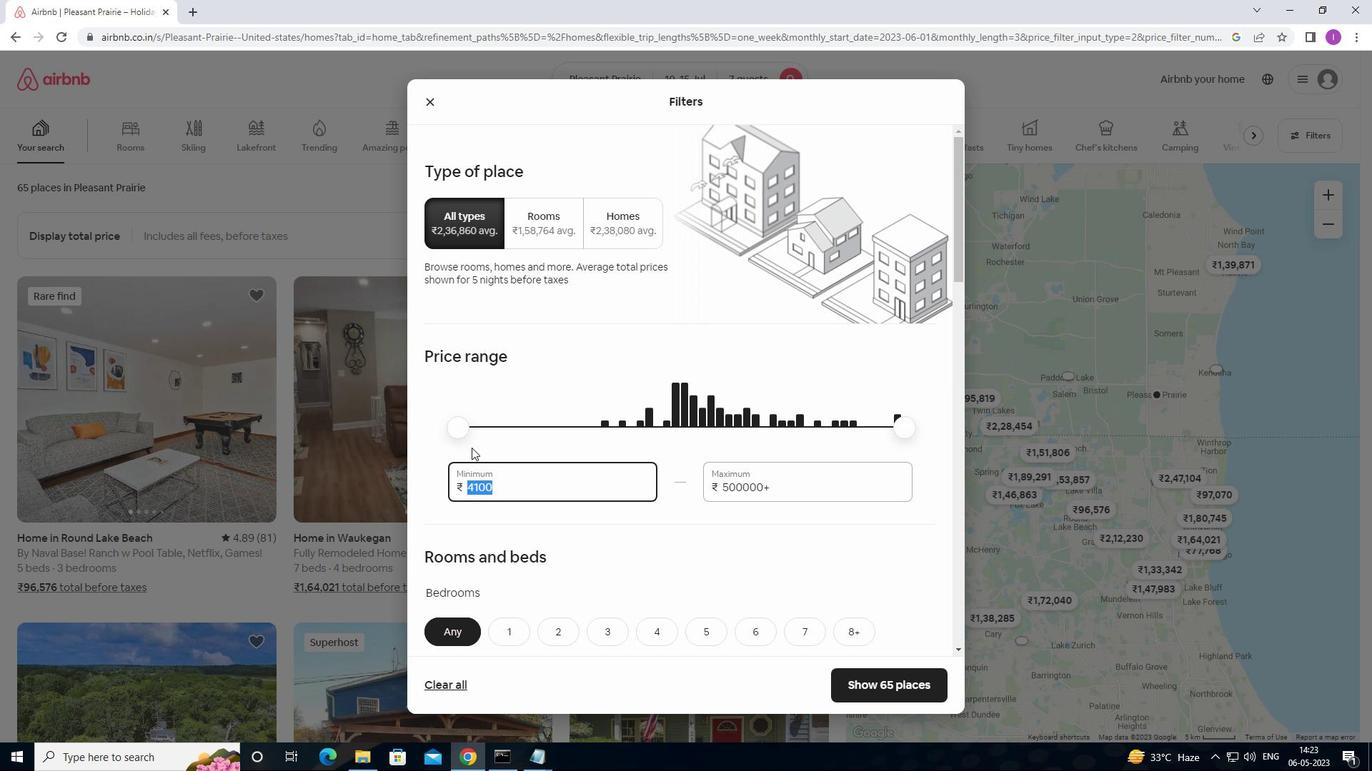 
Action: Mouse moved to (479, 439)
Screenshot: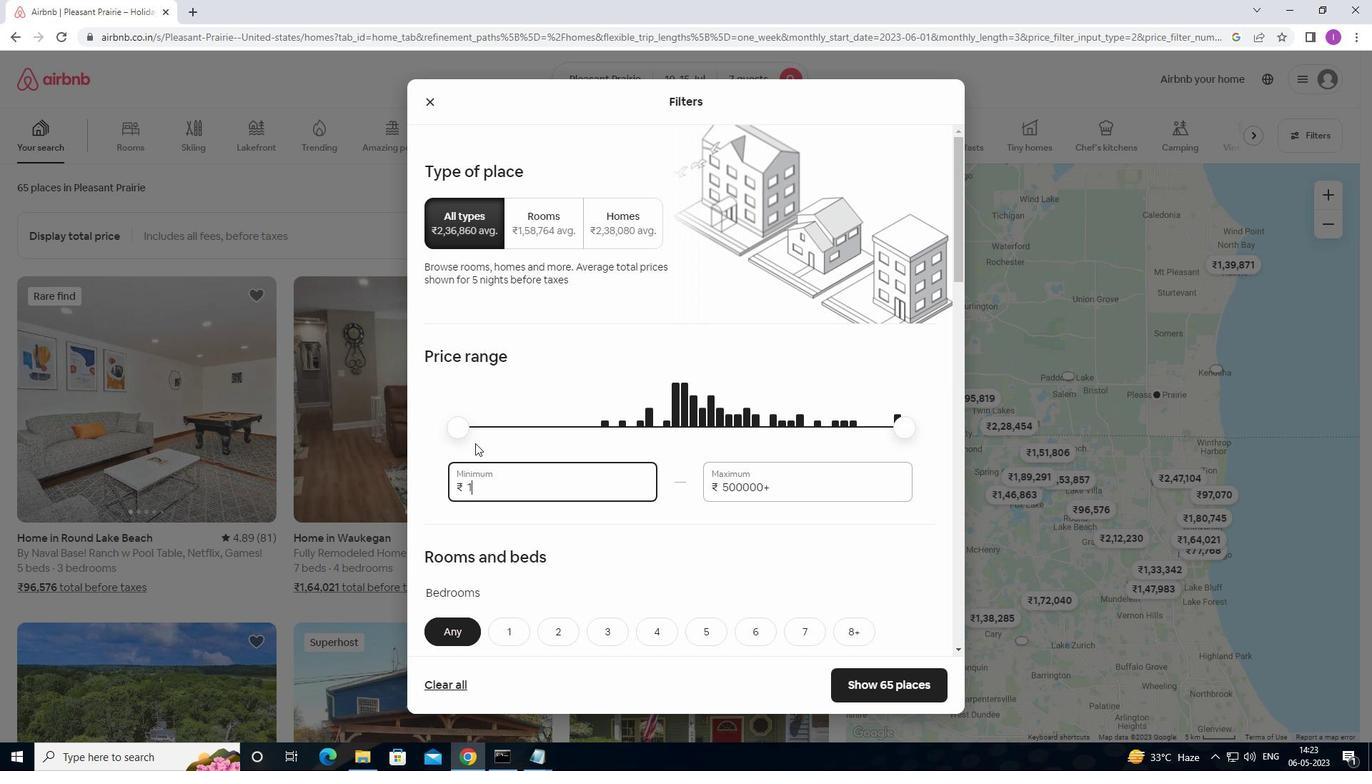
Action: Key pressed 0
Screenshot: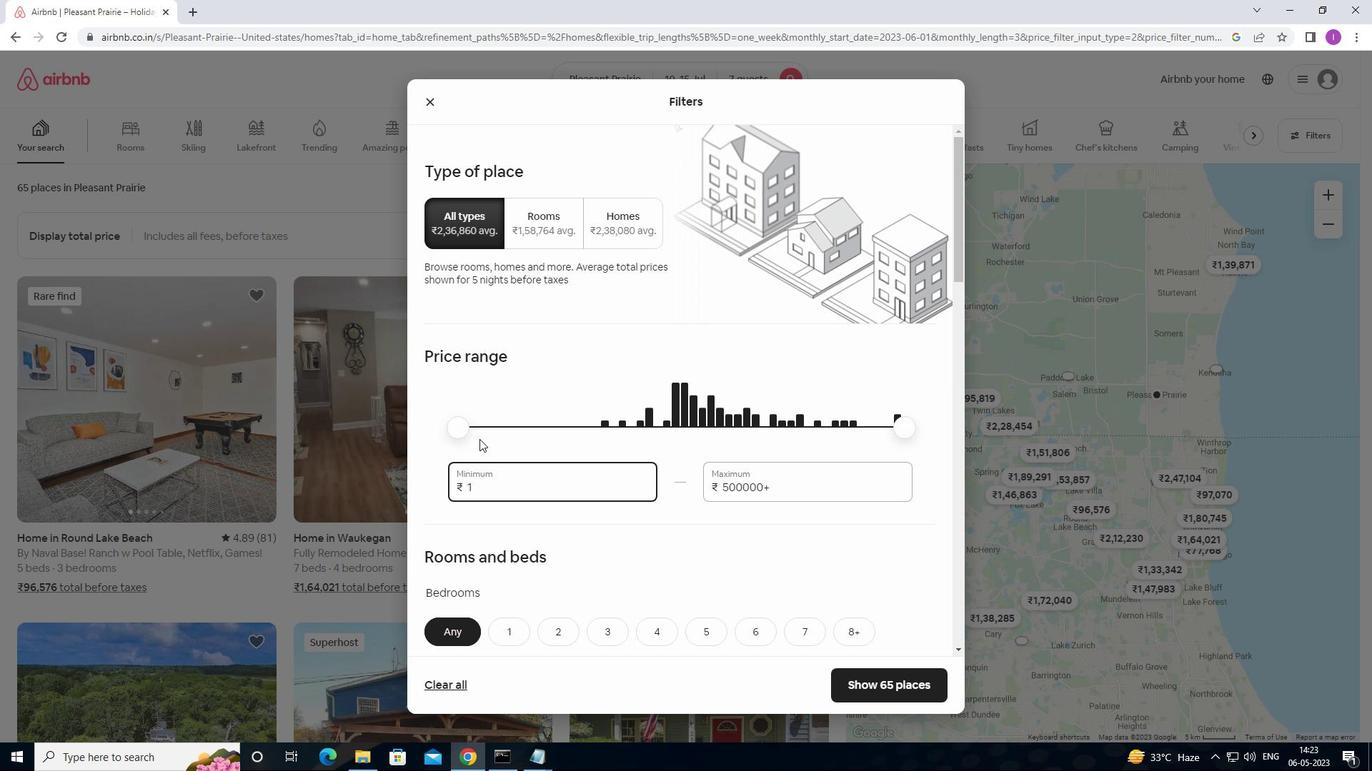 
Action: Mouse moved to (480, 439)
Screenshot: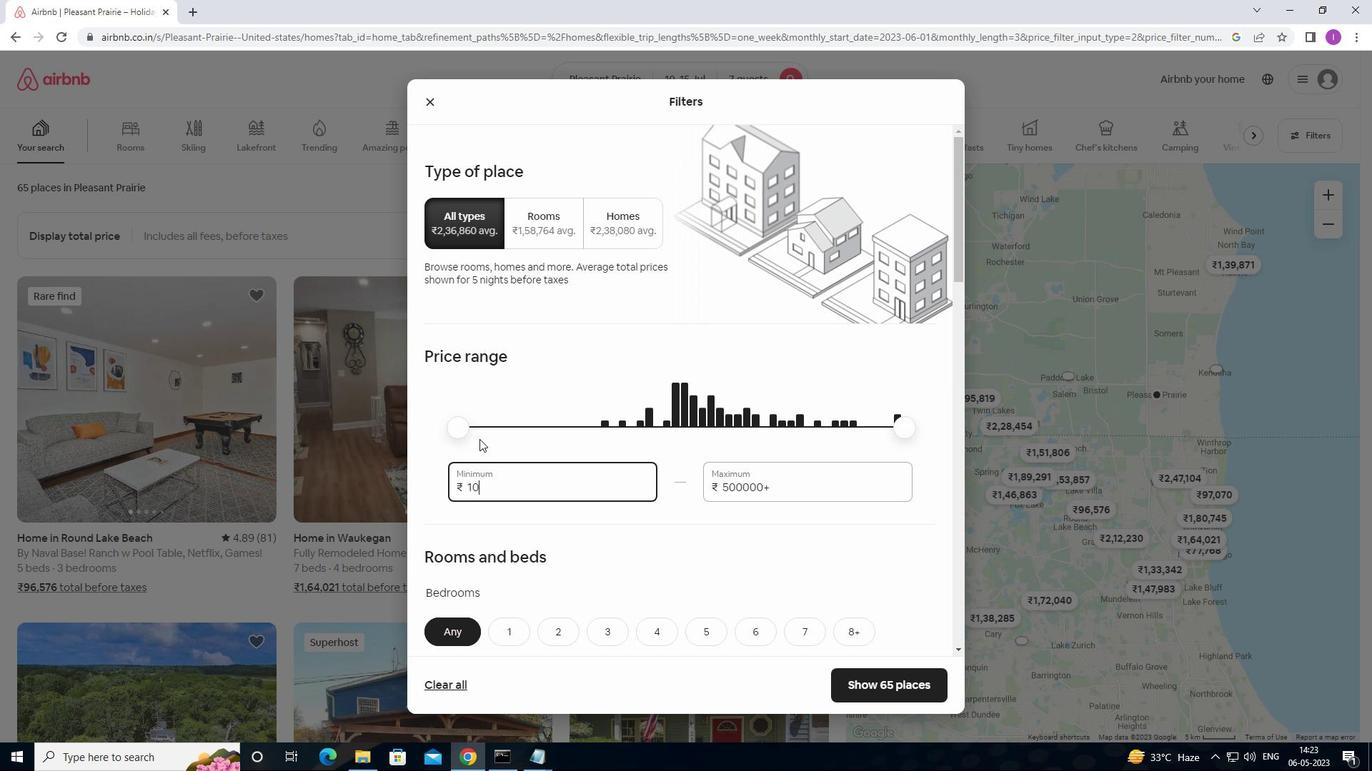 
Action: Key pressed 0
Screenshot: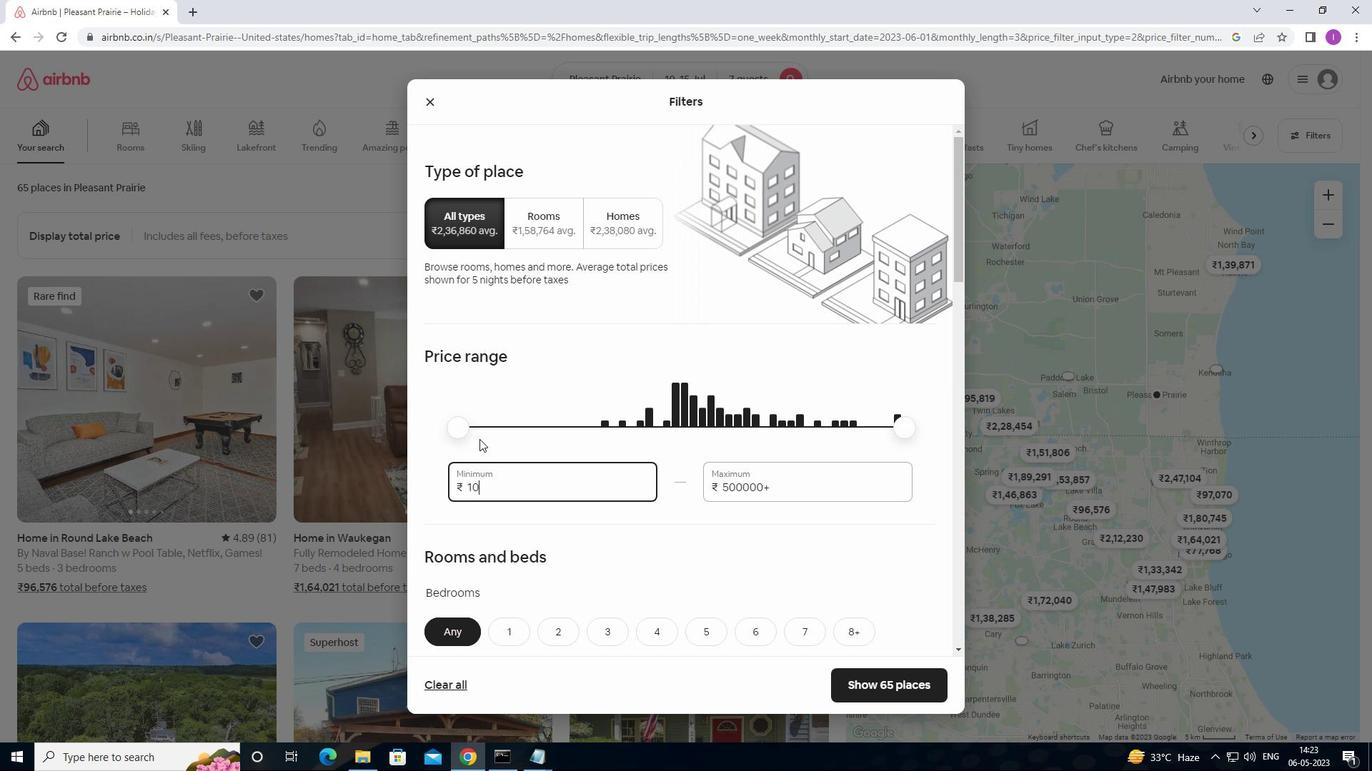 
Action: Mouse moved to (483, 437)
Screenshot: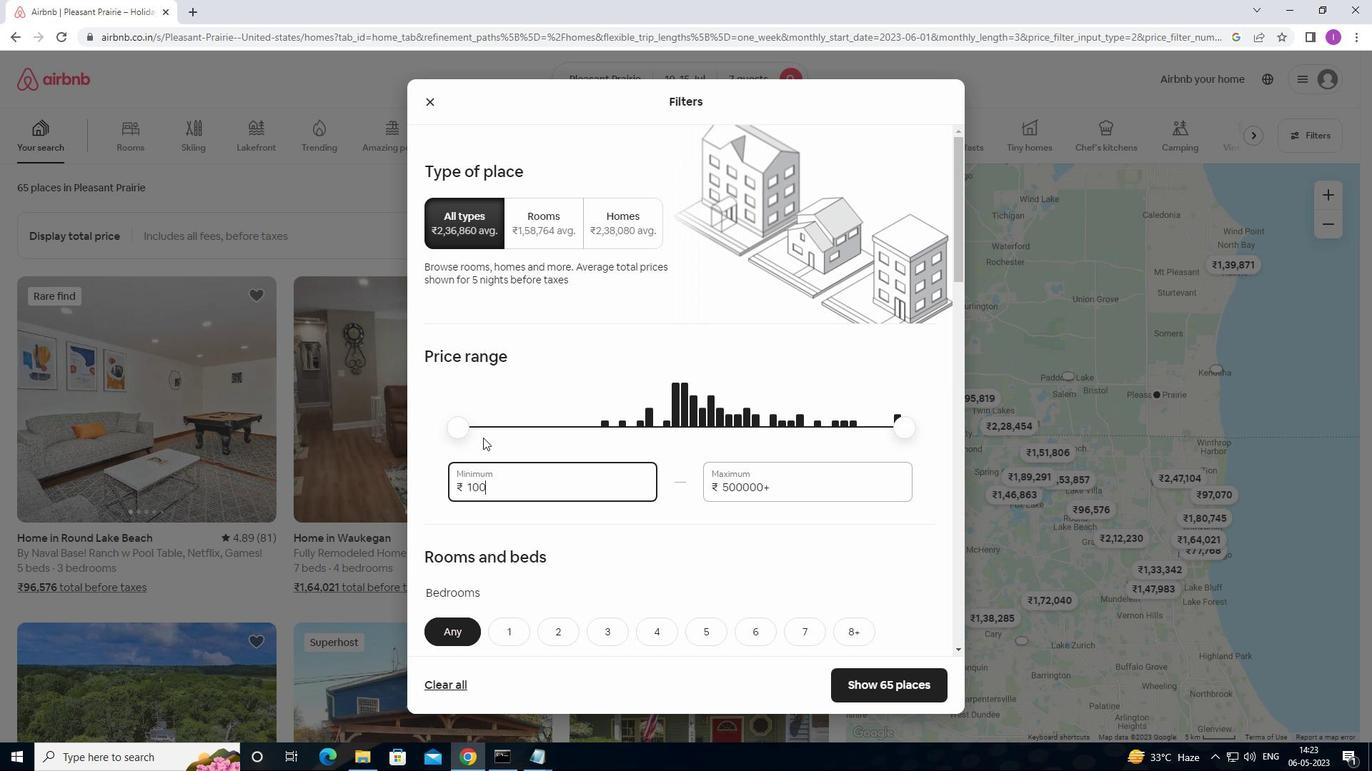 
Action: Key pressed 0
Screenshot: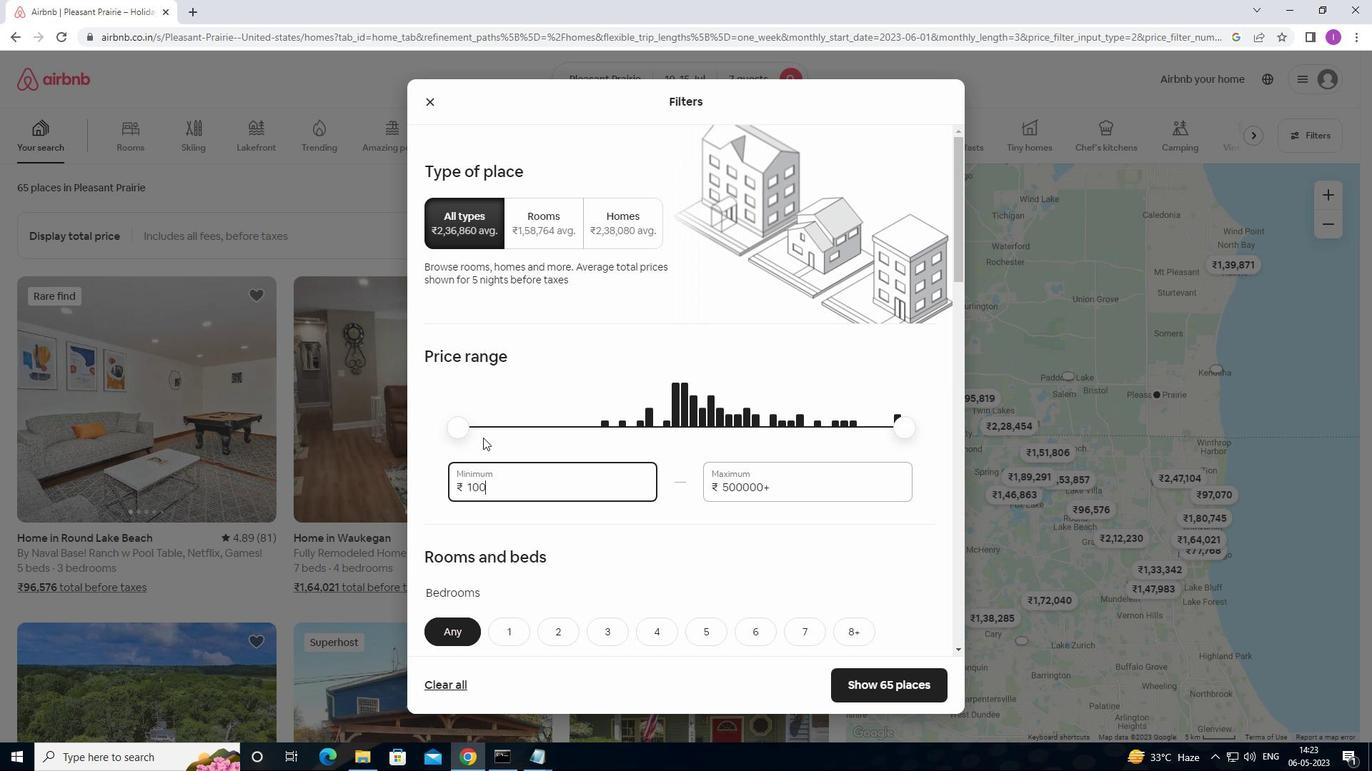 
Action: Mouse moved to (485, 435)
Screenshot: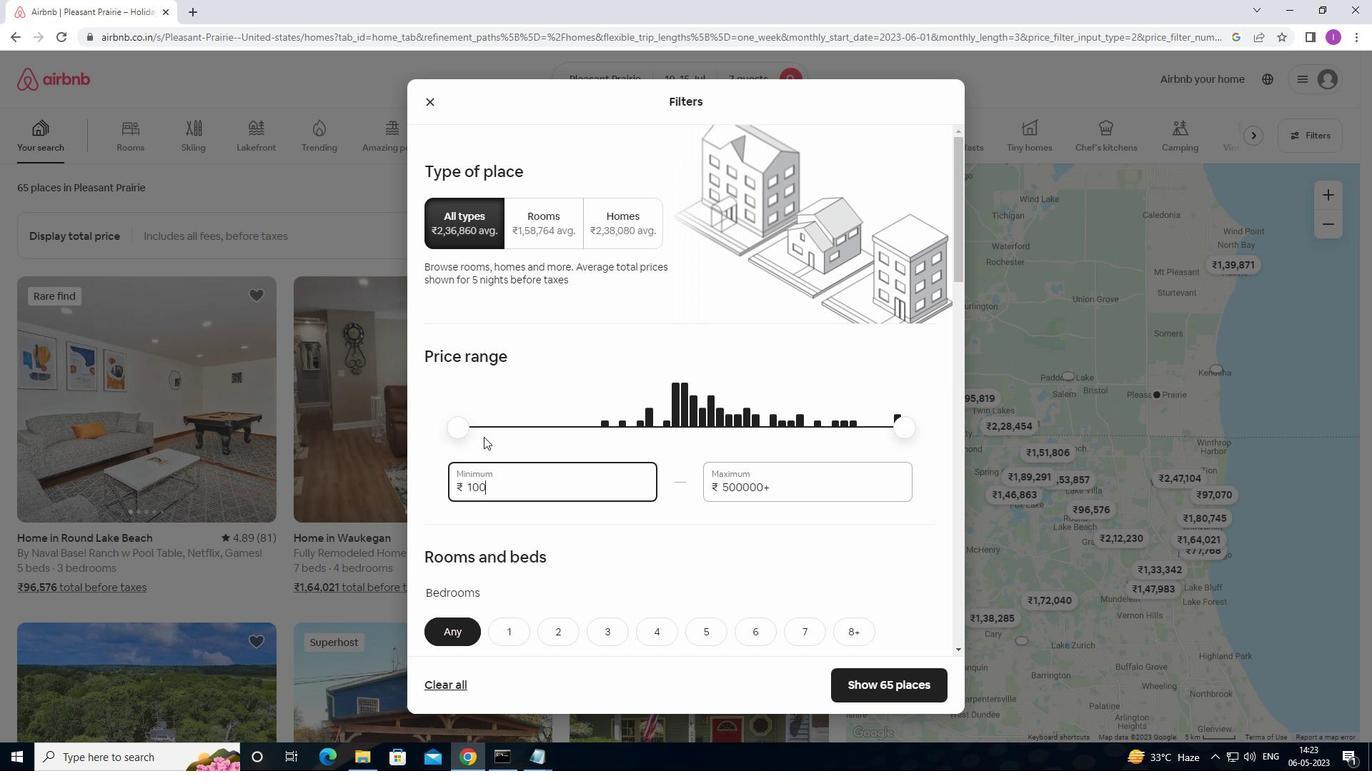 
Action: Key pressed 0
Screenshot: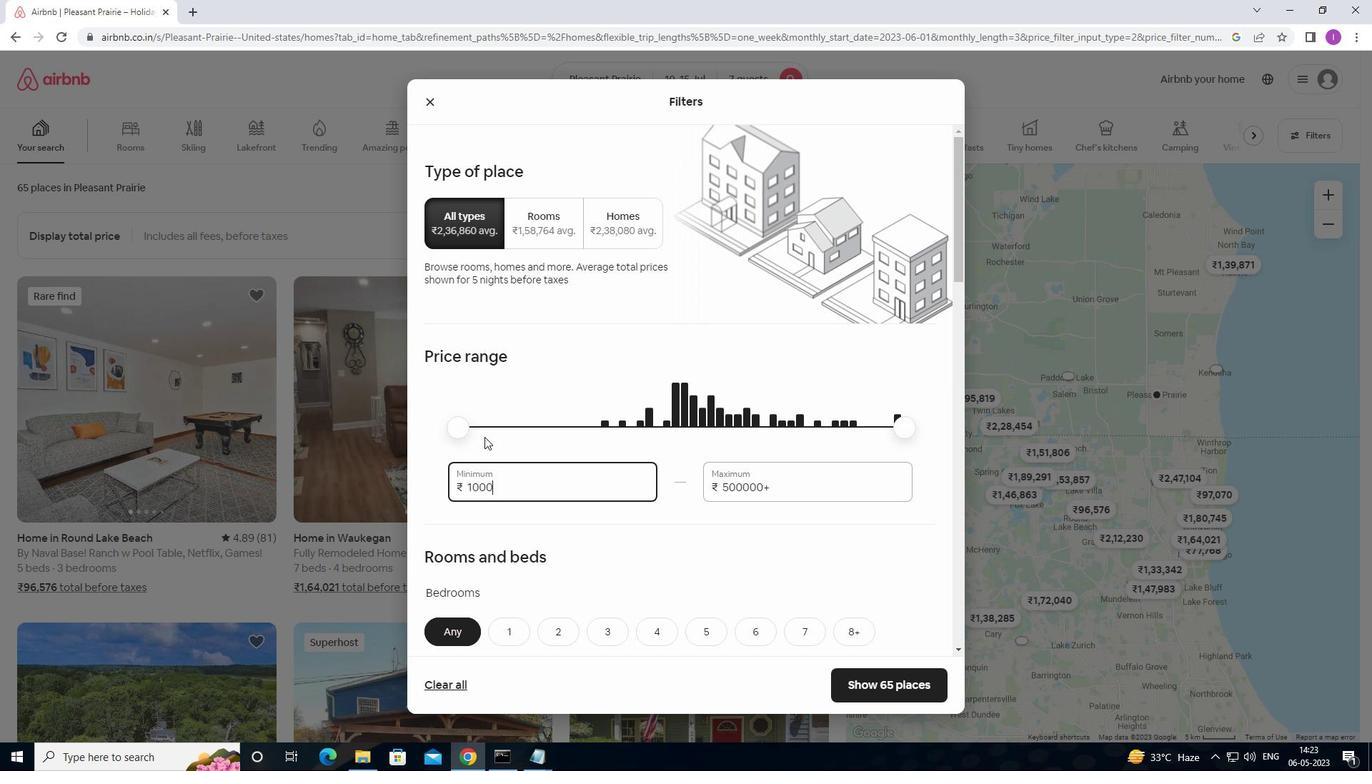 
Action: Mouse moved to (792, 485)
Screenshot: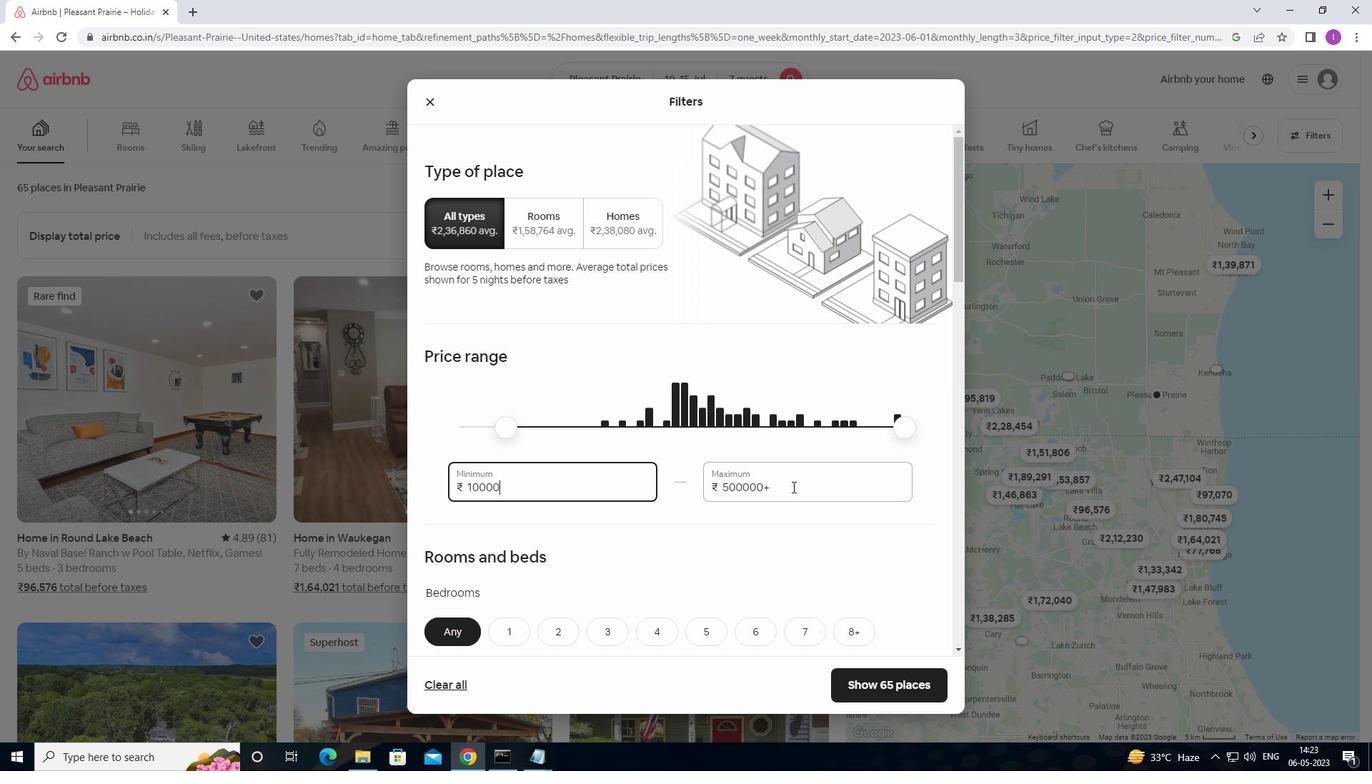 
Action: Mouse pressed left at (792, 485)
Screenshot: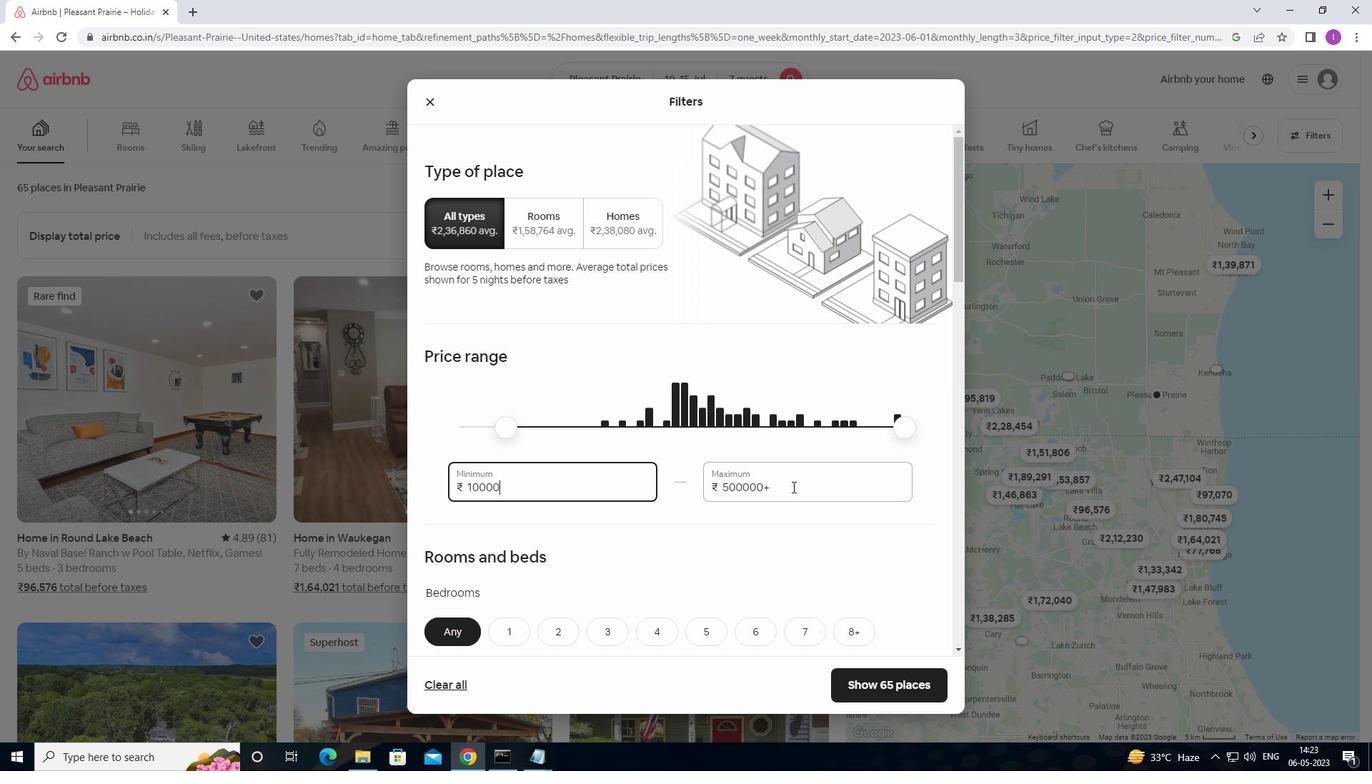 
Action: Mouse moved to (709, 481)
Screenshot: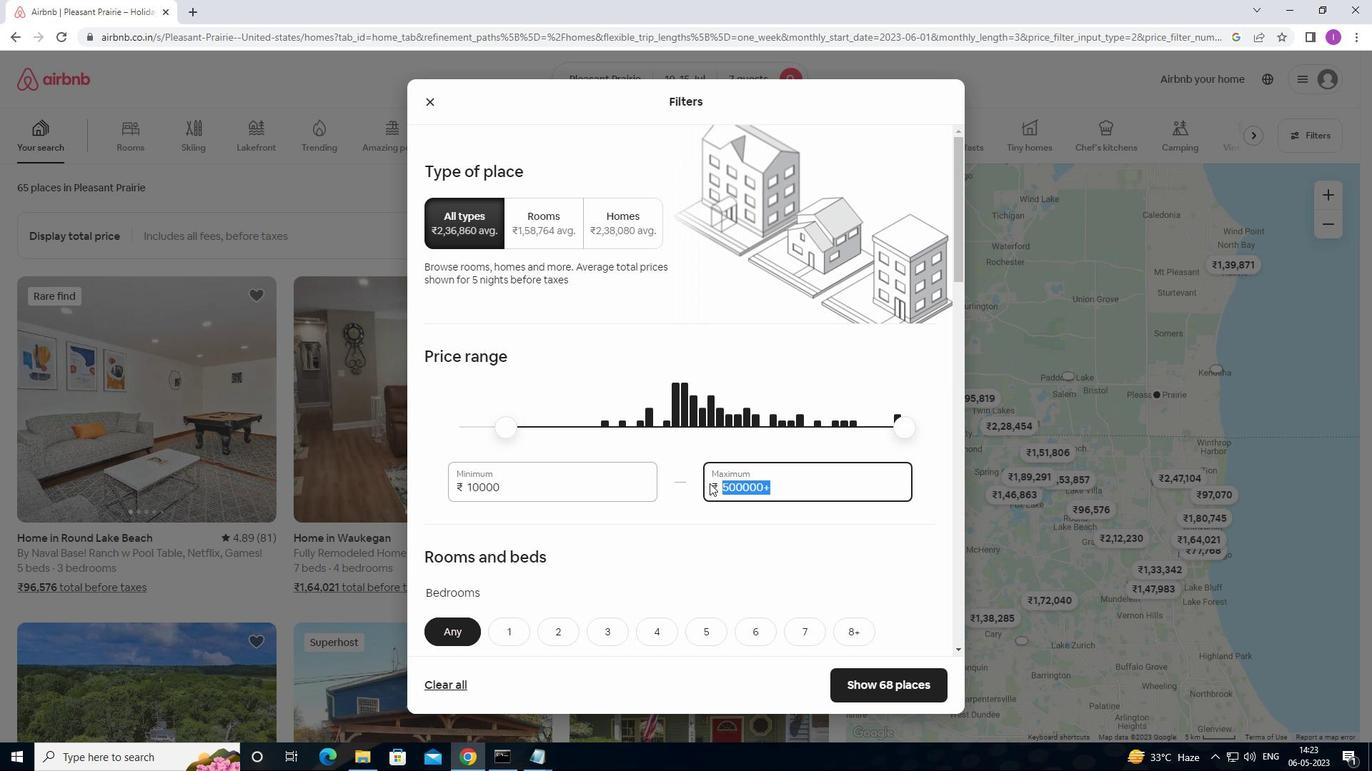 
Action: Key pressed 1
Screenshot: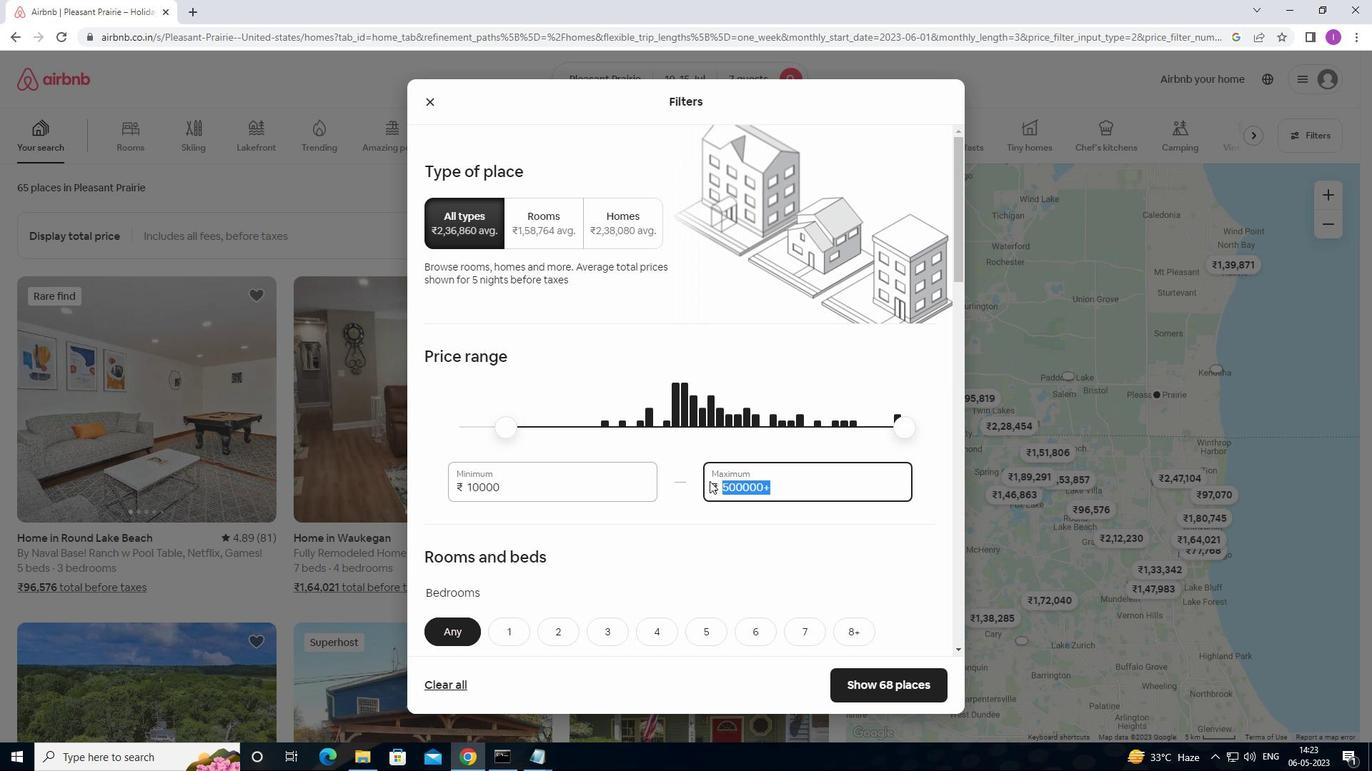 
Action: Mouse moved to (708, 479)
Screenshot: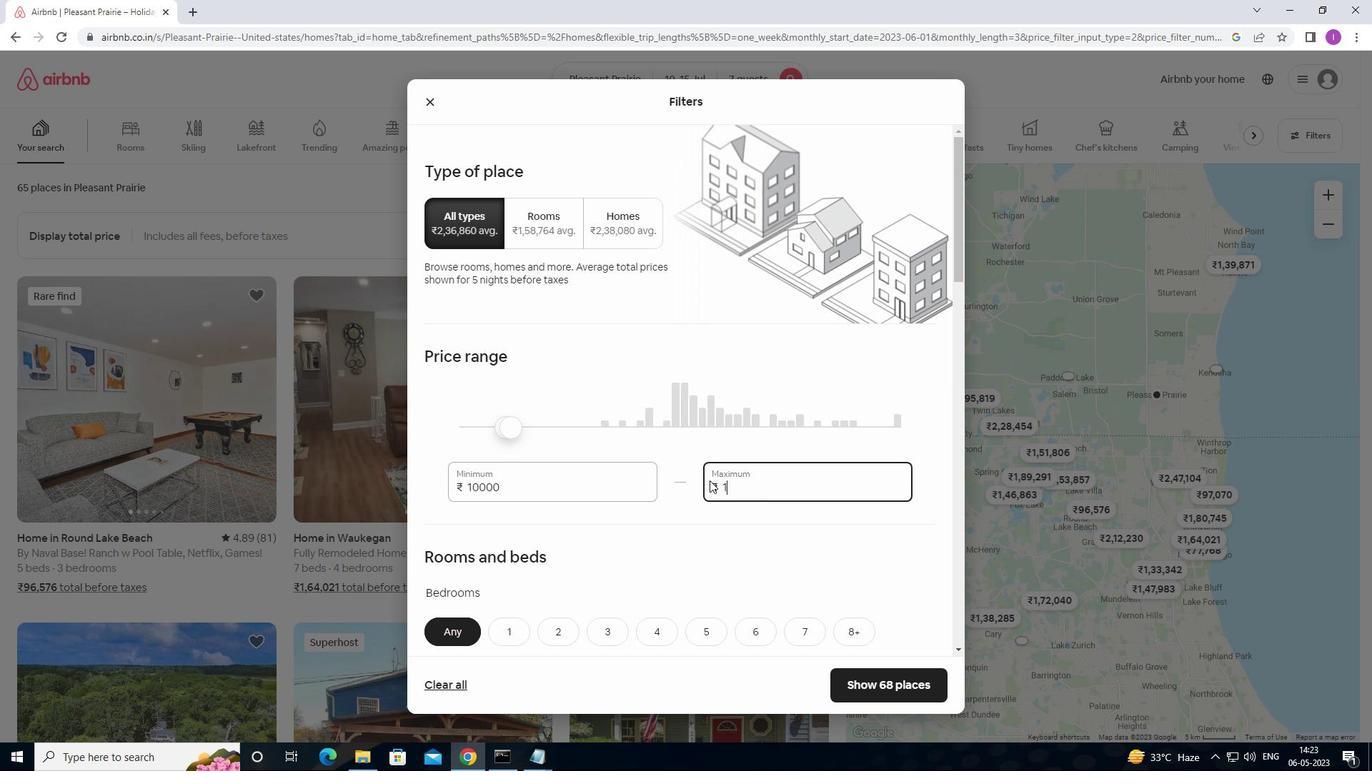 
Action: Key pressed 5
Screenshot: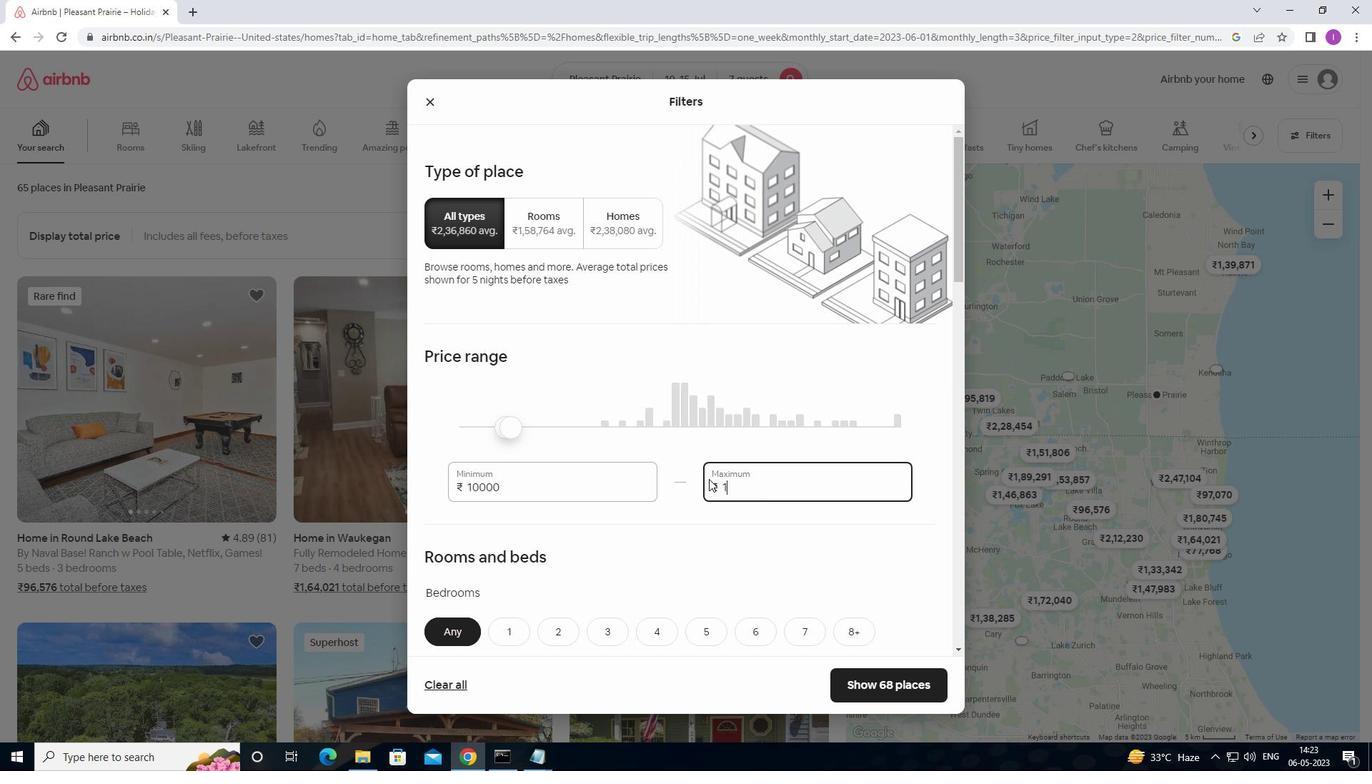 
Action: Mouse moved to (706, 478)
Screenshot: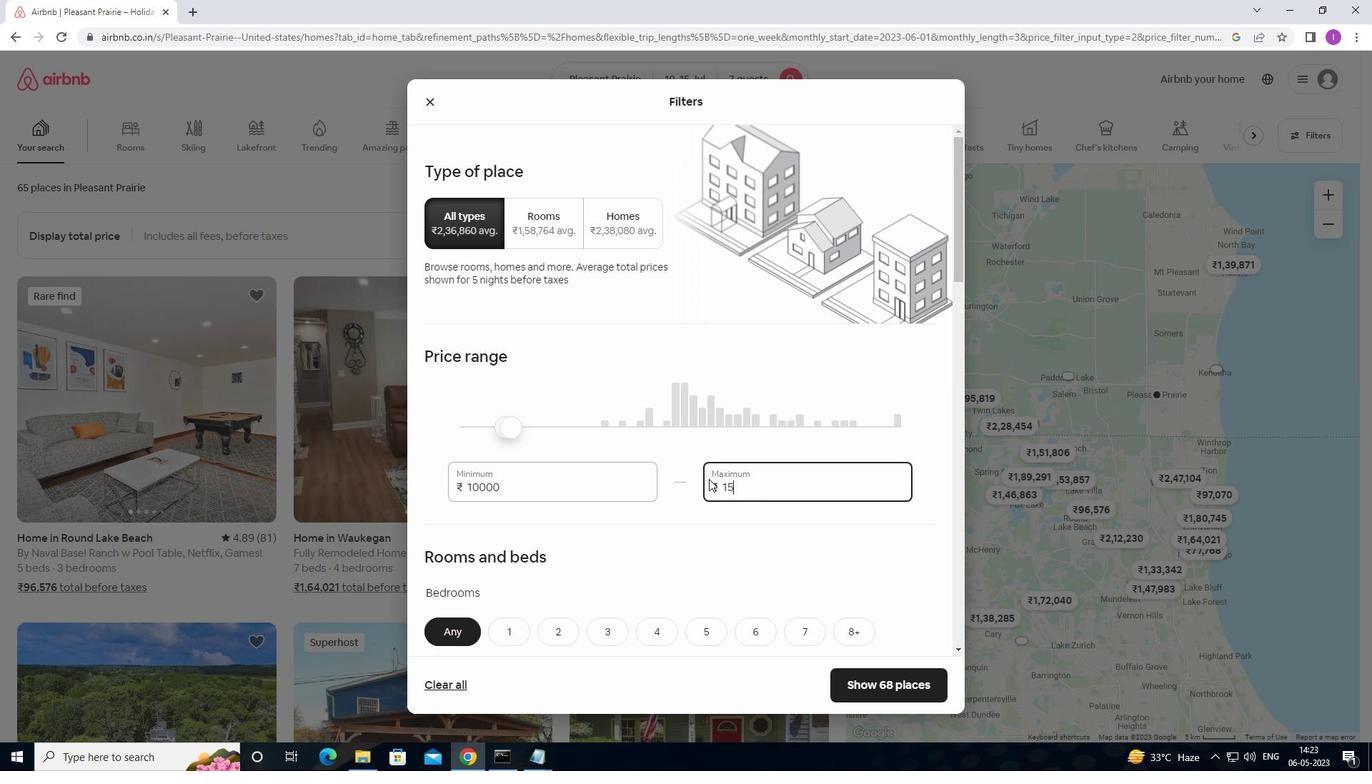 
Action: Key pressed 0
Screenshot: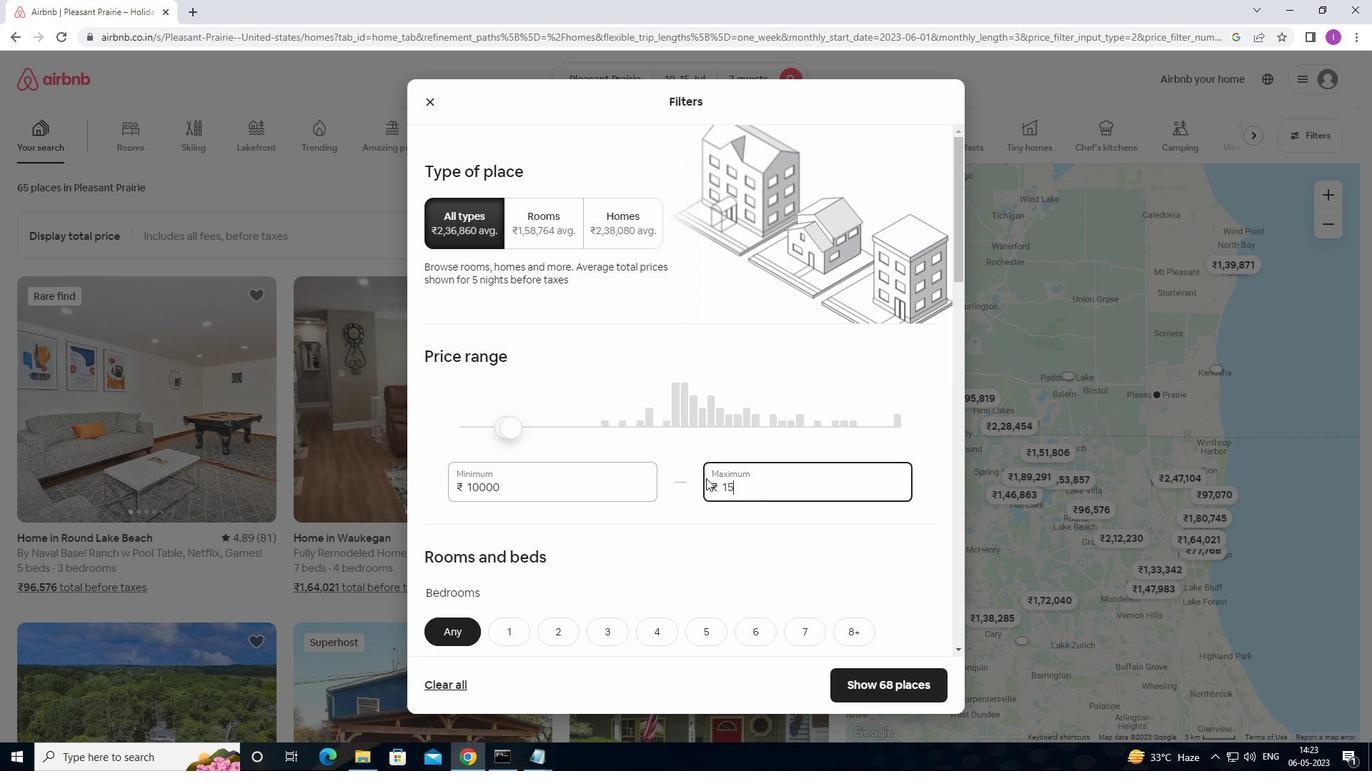 
Action: Mouse moved to (701, 477)
Screenshot: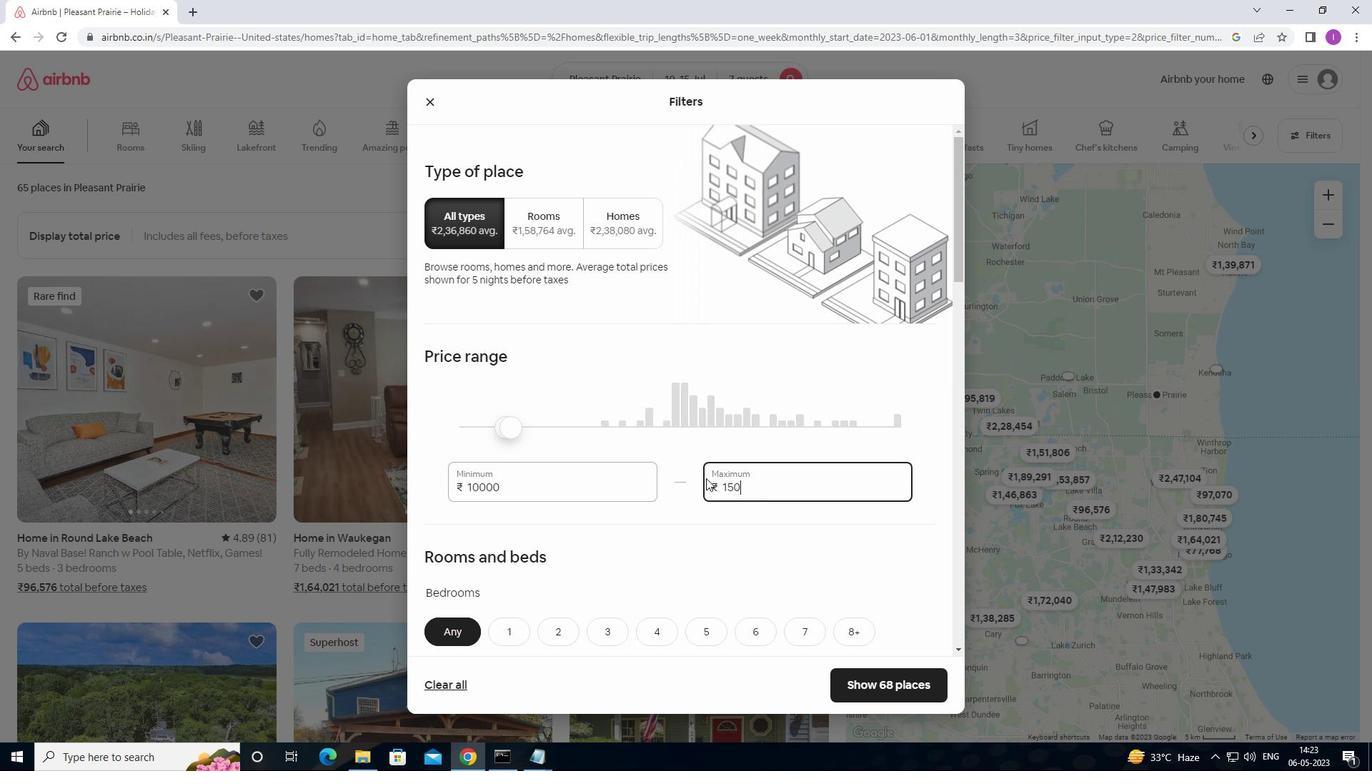 
Action: Key pressed 0
Screenshot: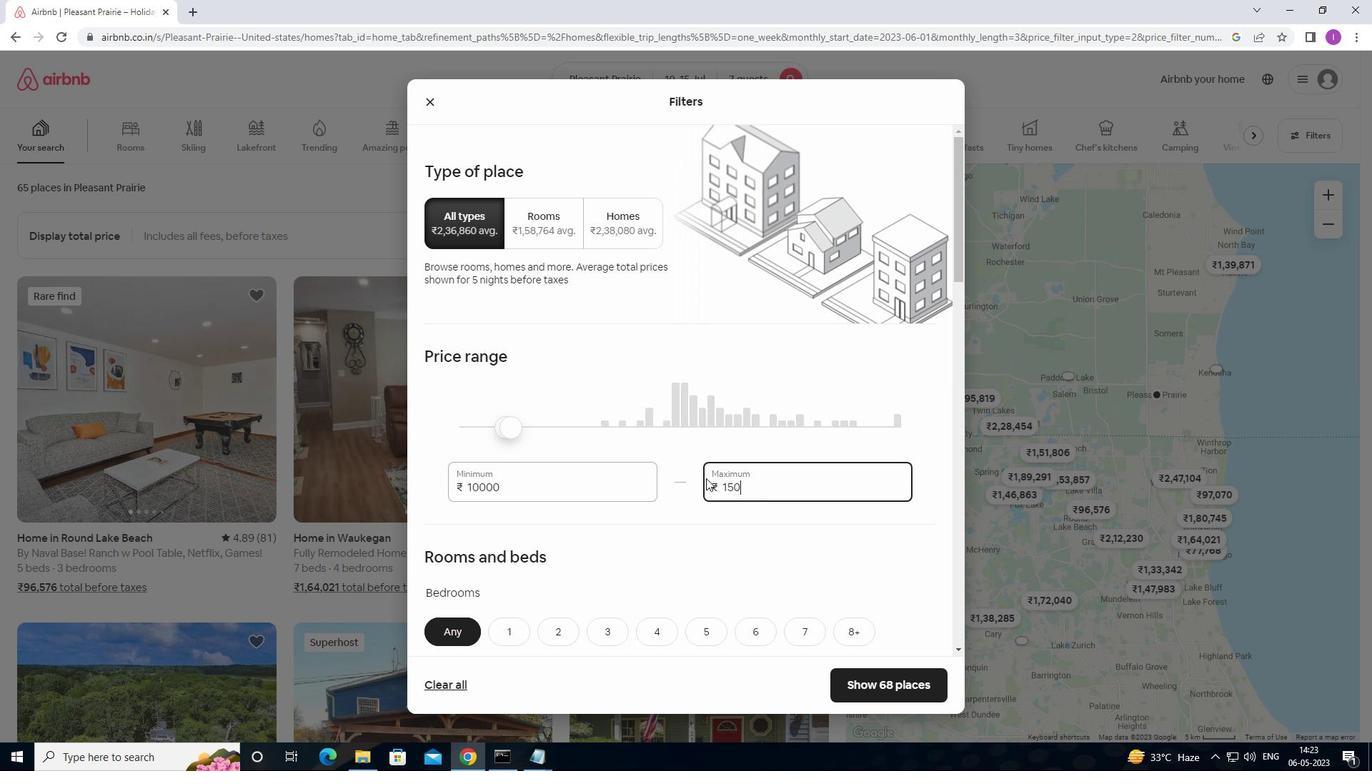 
Action: Mouse moved to (700, 477)
Screenshot: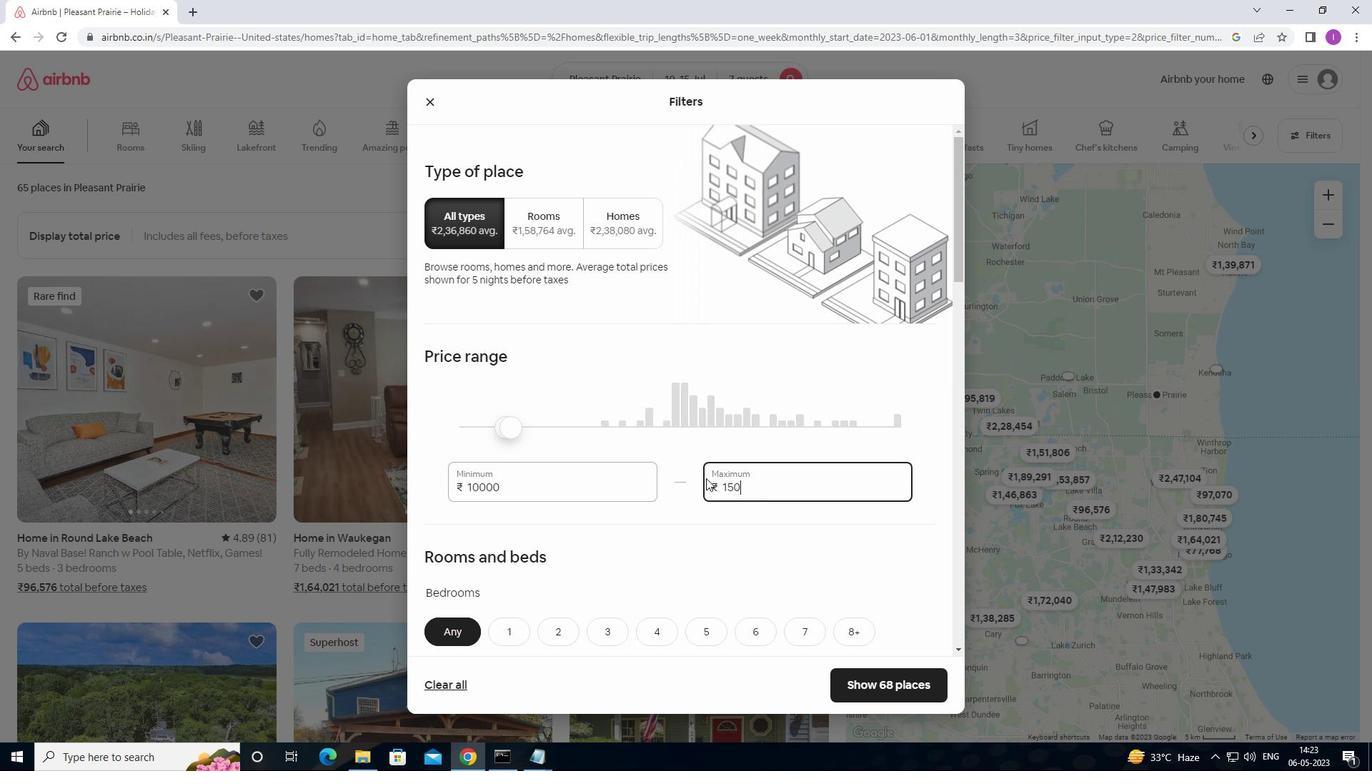 
Action: Key pressed 0
Screenshot: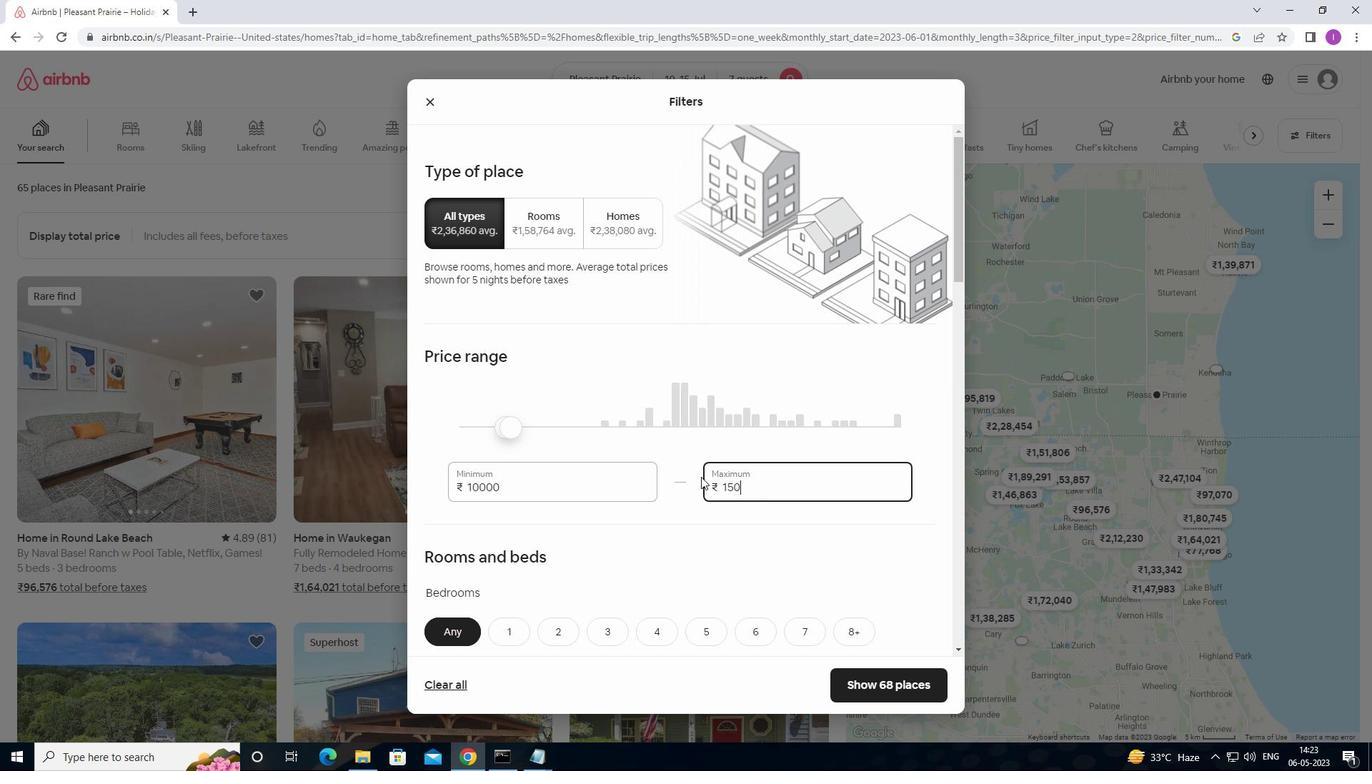 
Action: Mouse moved to (676, 532)
Screenshot: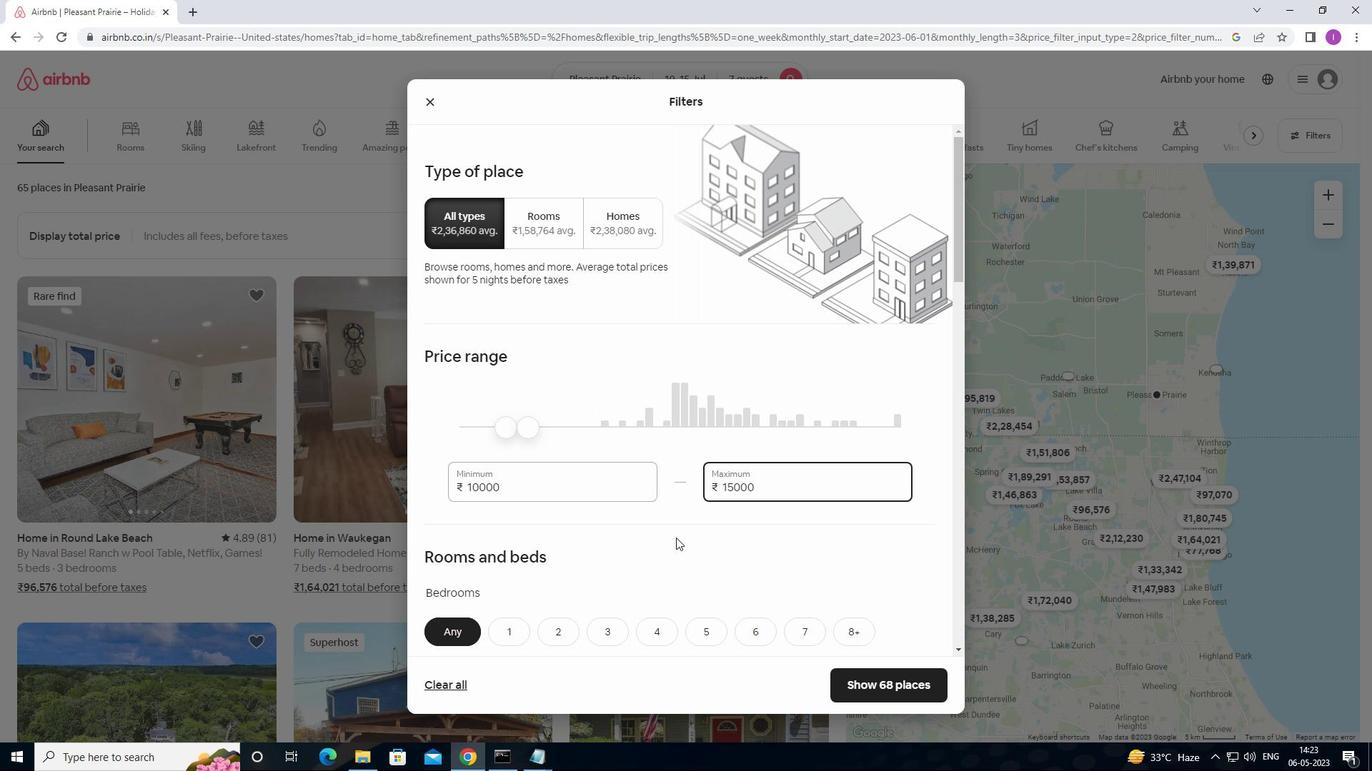 
Action: Mouse scrolled (676, 531) with delta (0, 0)
Screenshot: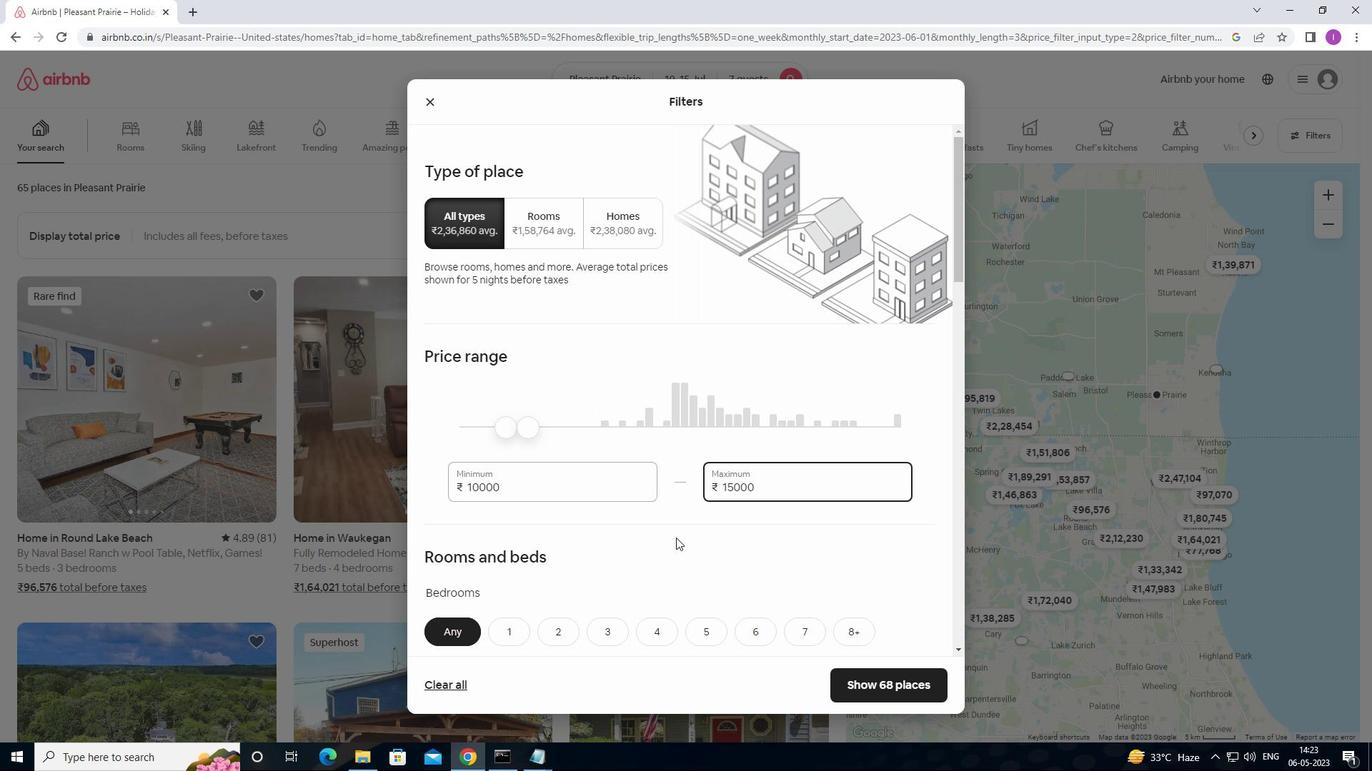 
Action: Mouse moved to (676, 531)
Screenshot: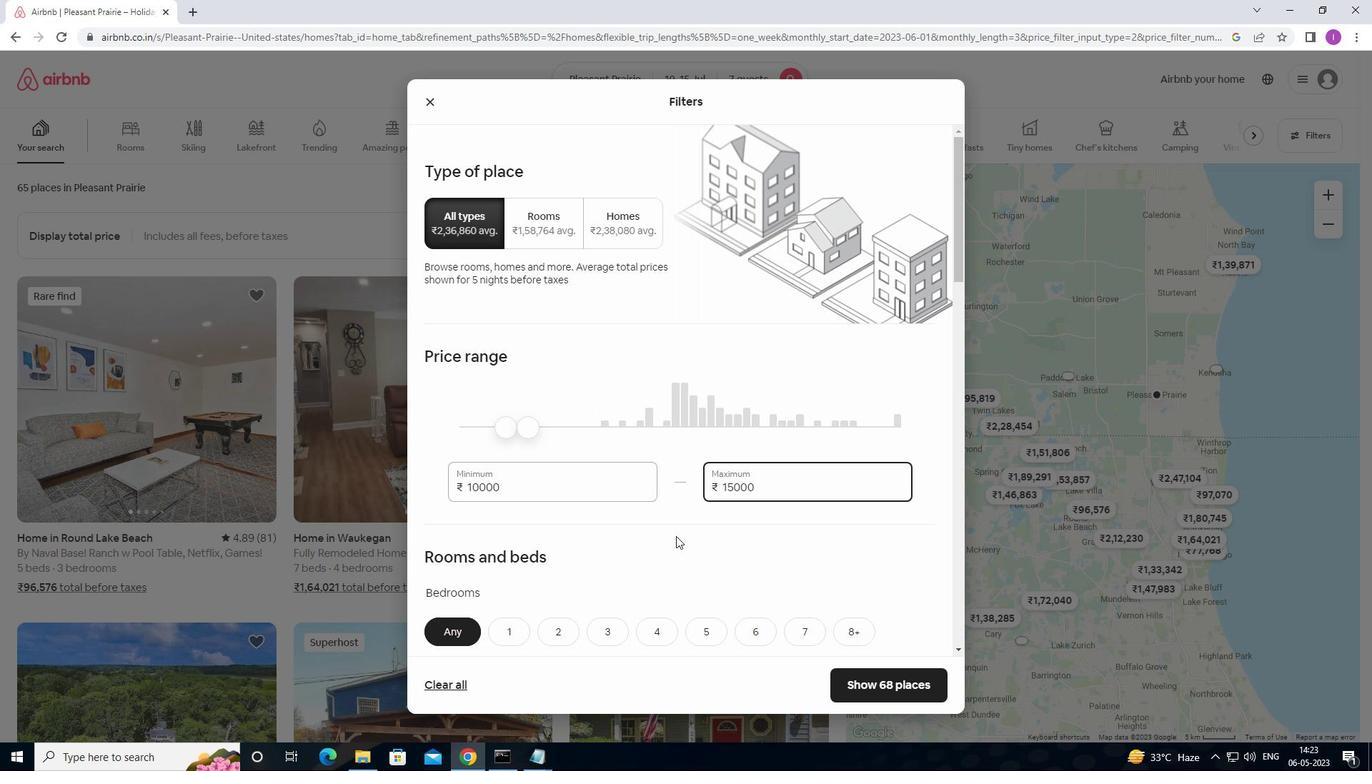 
Action: Mouse scrolled (676, 531) with delta (0, 0)
Screenshot: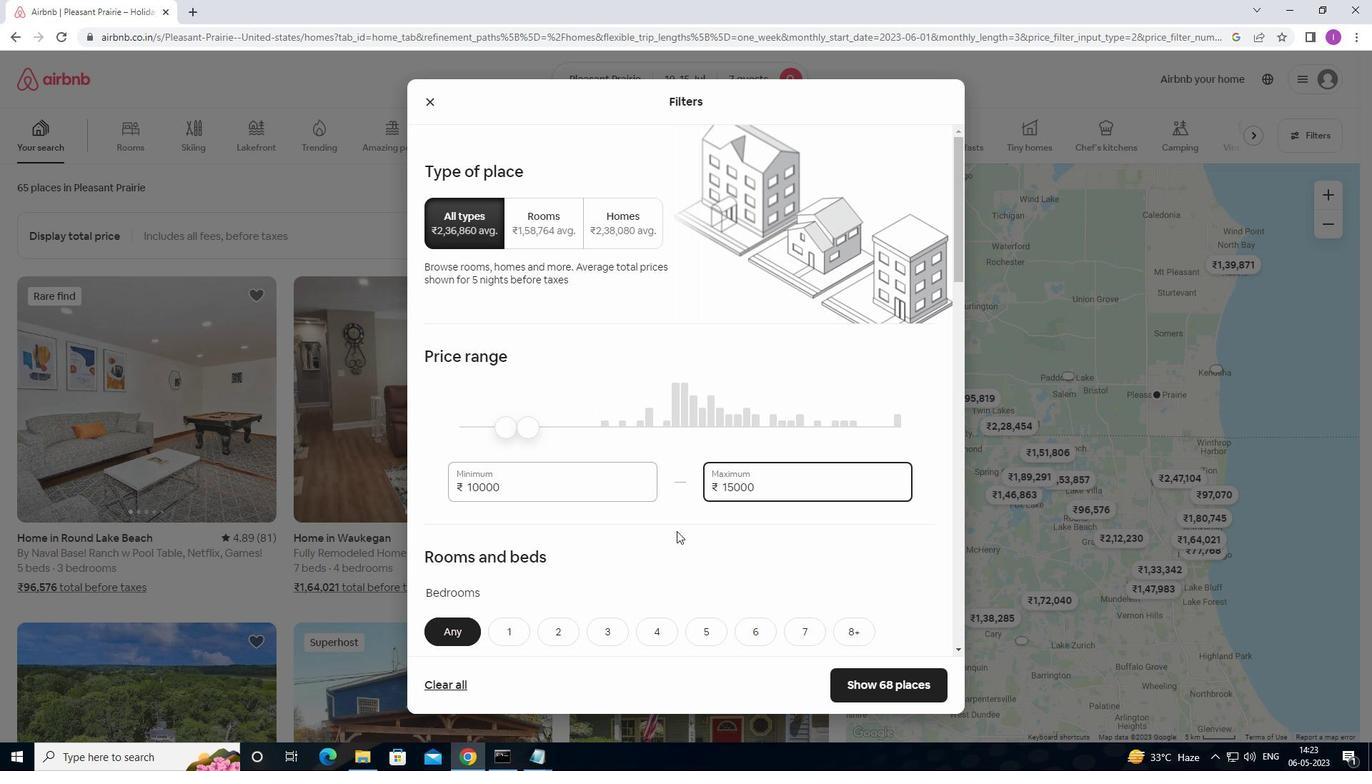 
Action: Mouse moved to (680, 519)
Screenshot: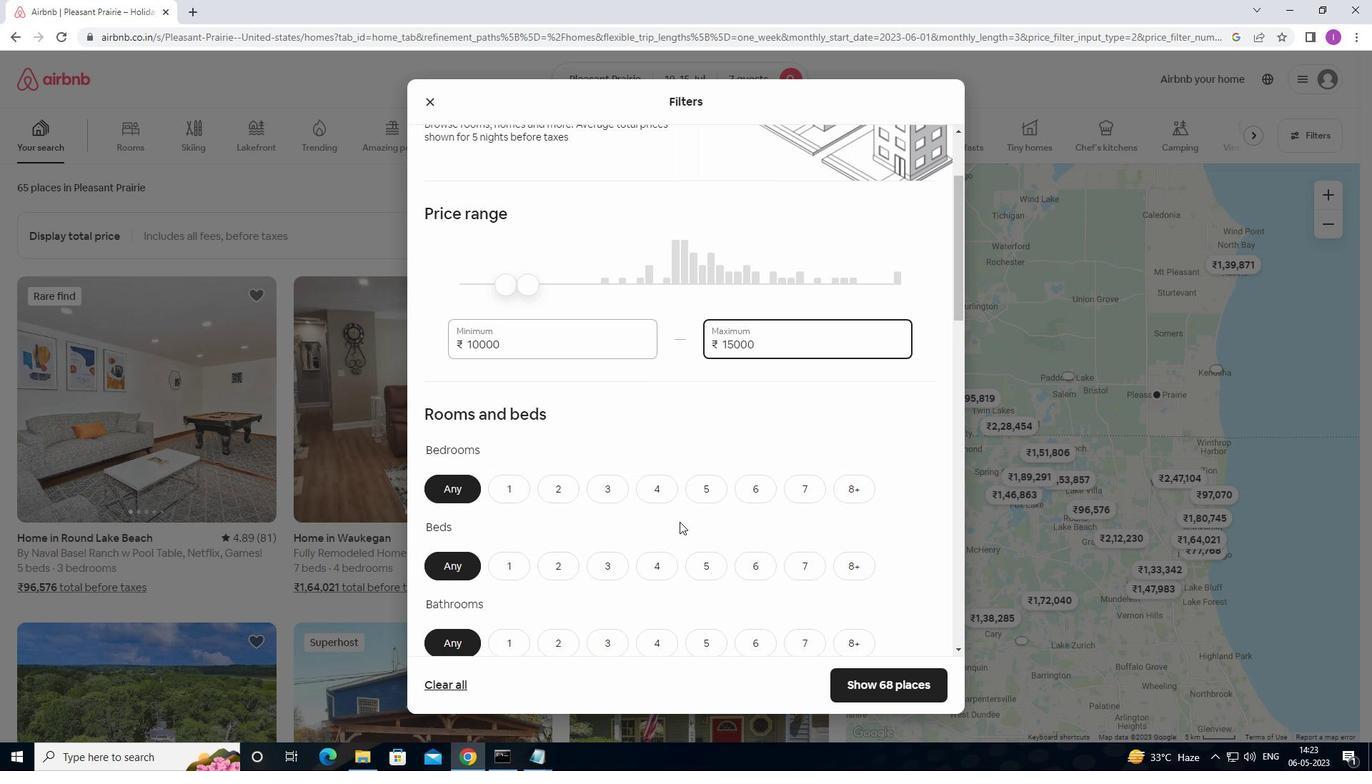 
Action: Mouse scrolled (680, 518) with delta (0, 0)
Screenshot: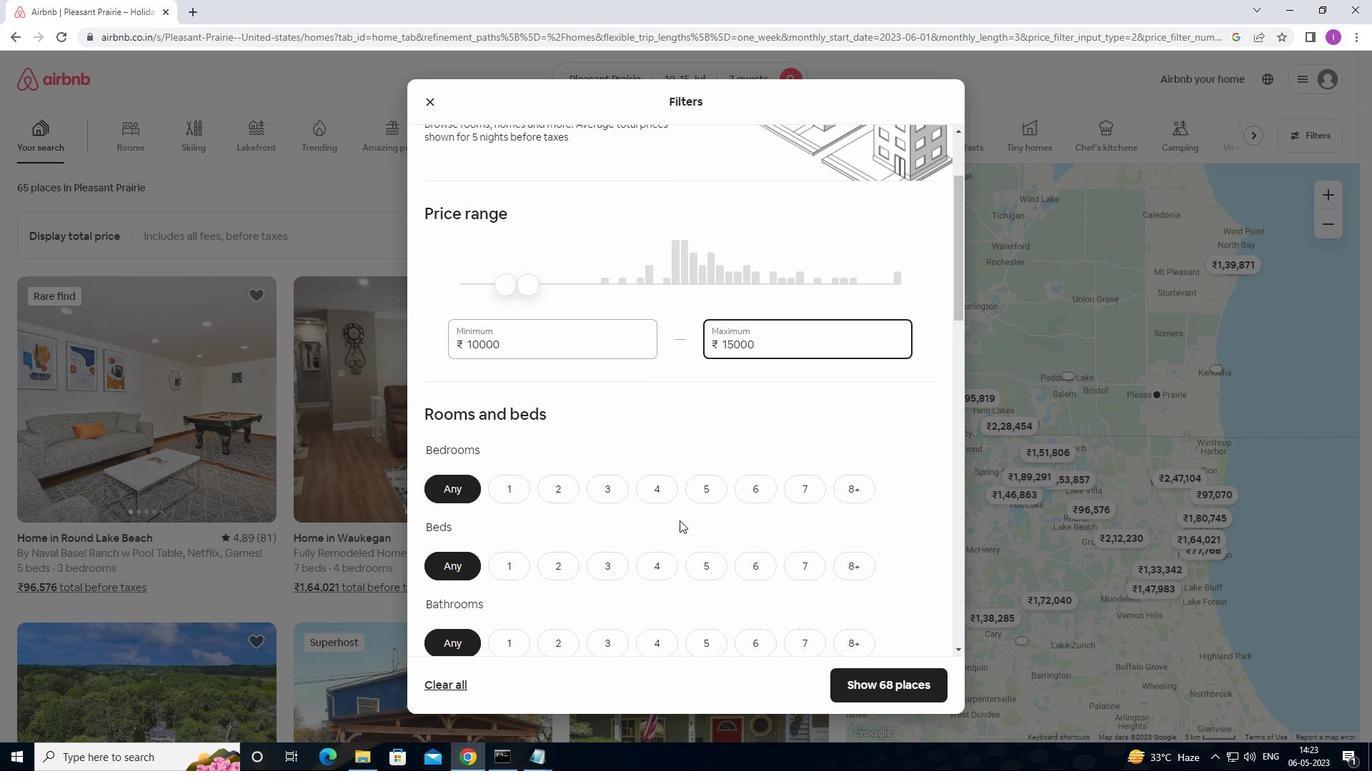
Action: Mouse moved to (682, 510)
Screenshot: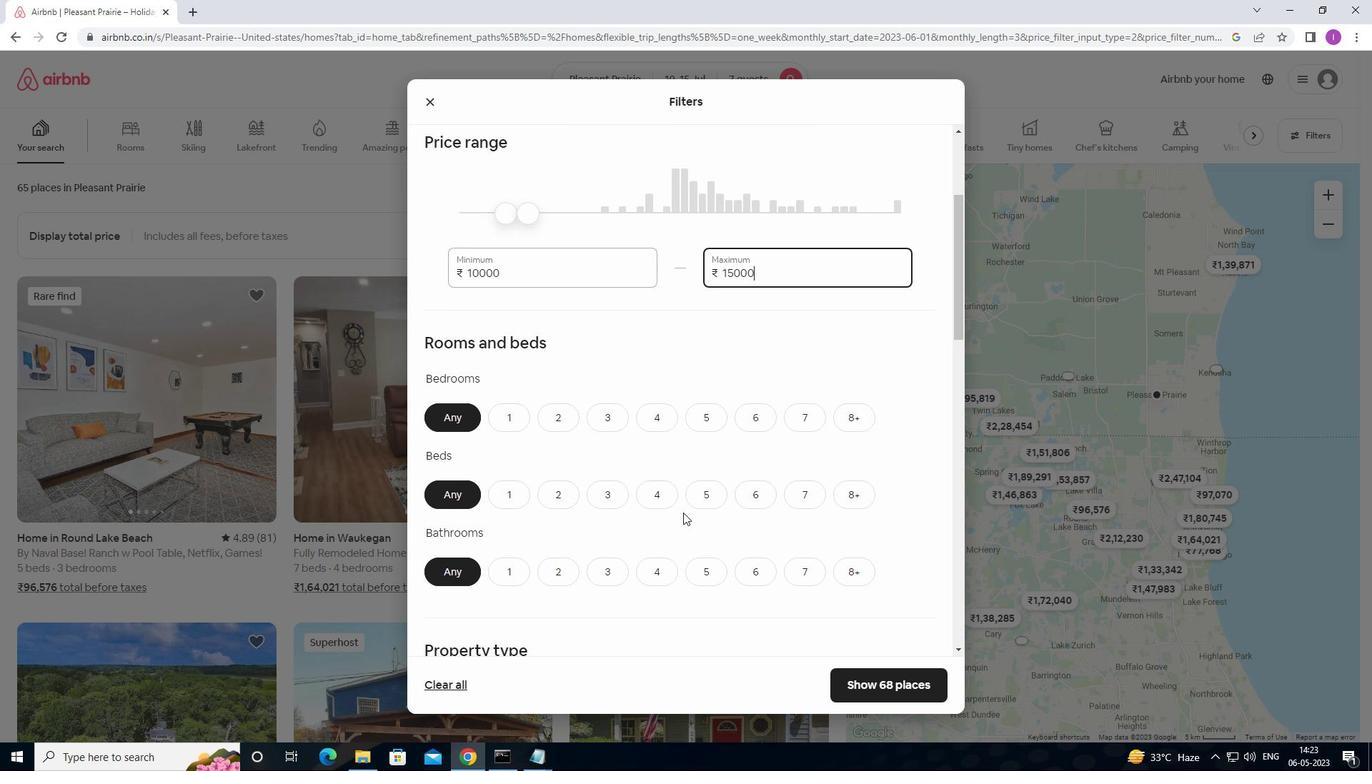 
Action: Mouse scrolled (682, 510) with delta (0, 0)
Screenshot: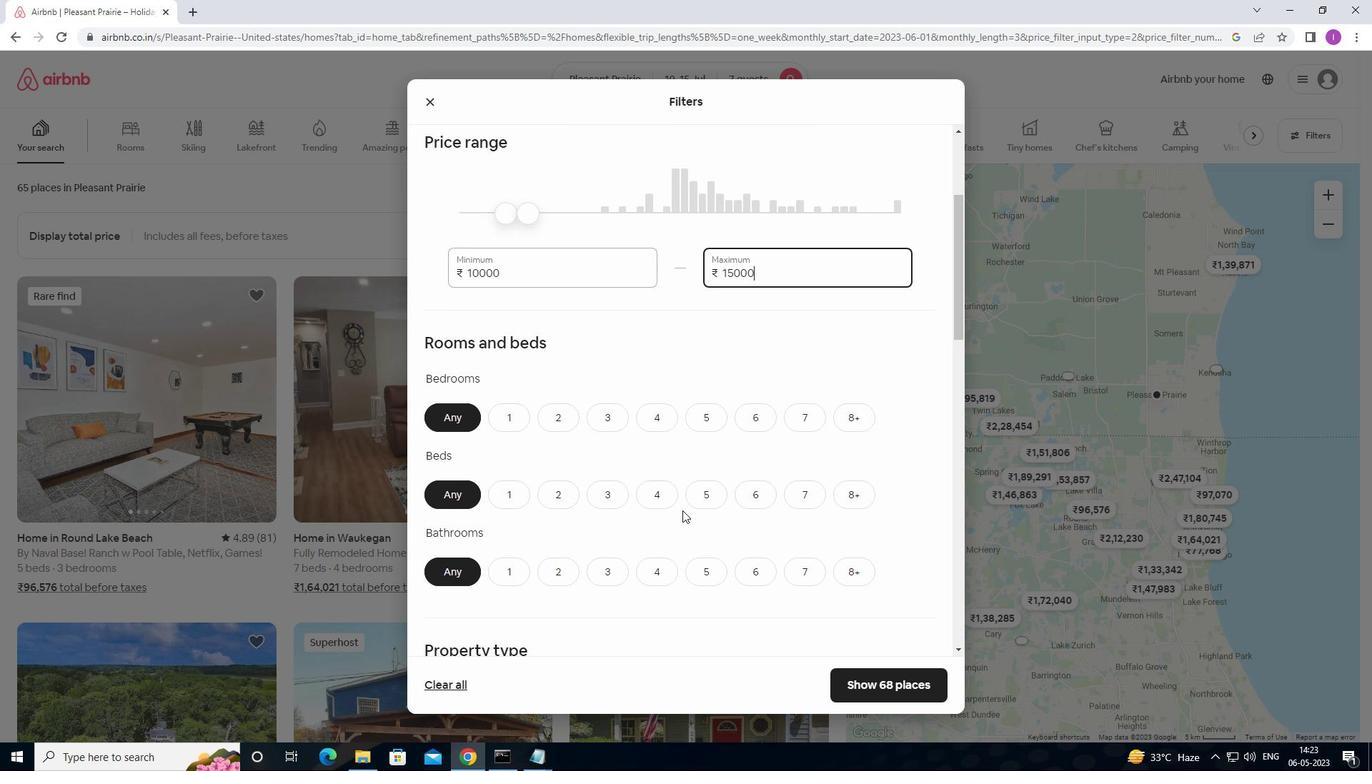 
Action: Mouse moved to (659, 348)
Screenshot: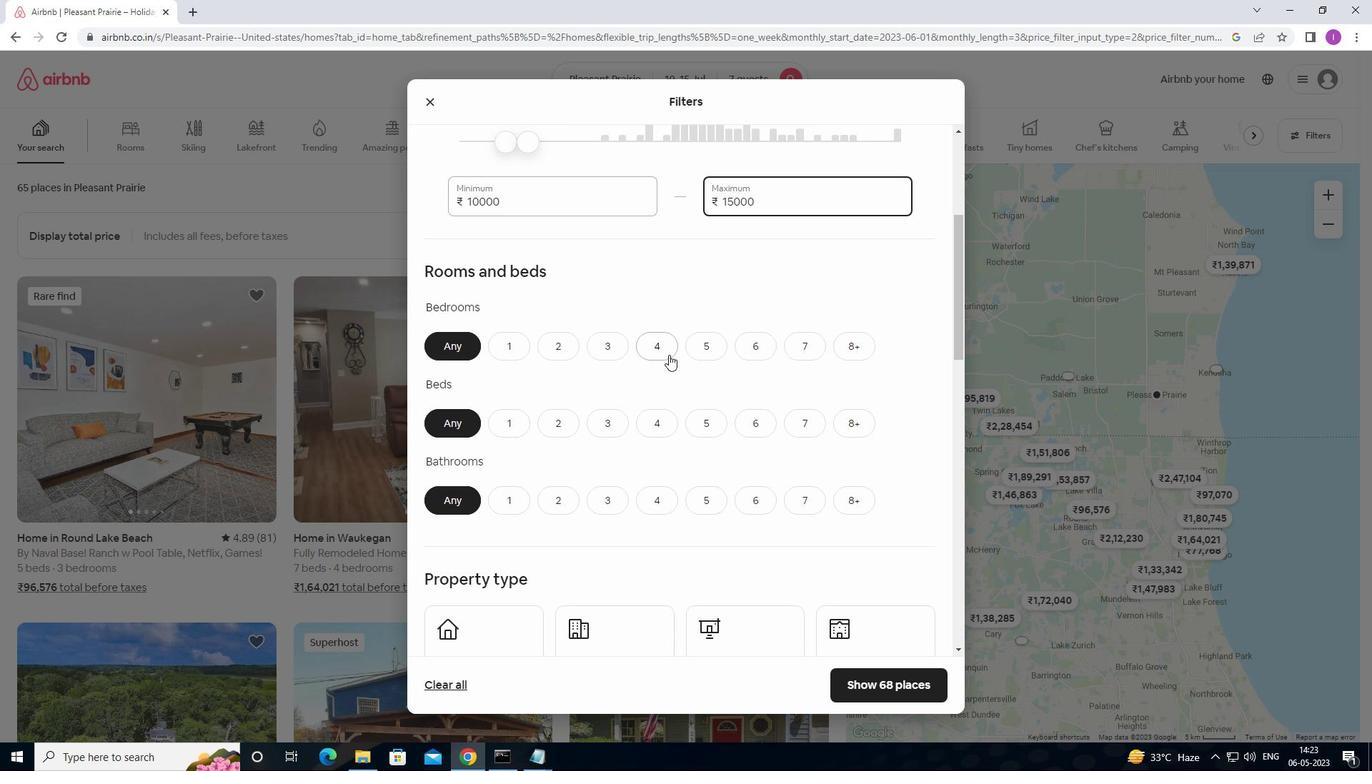 
Action: Mouse pressed left at (659, 348)
Screenshot: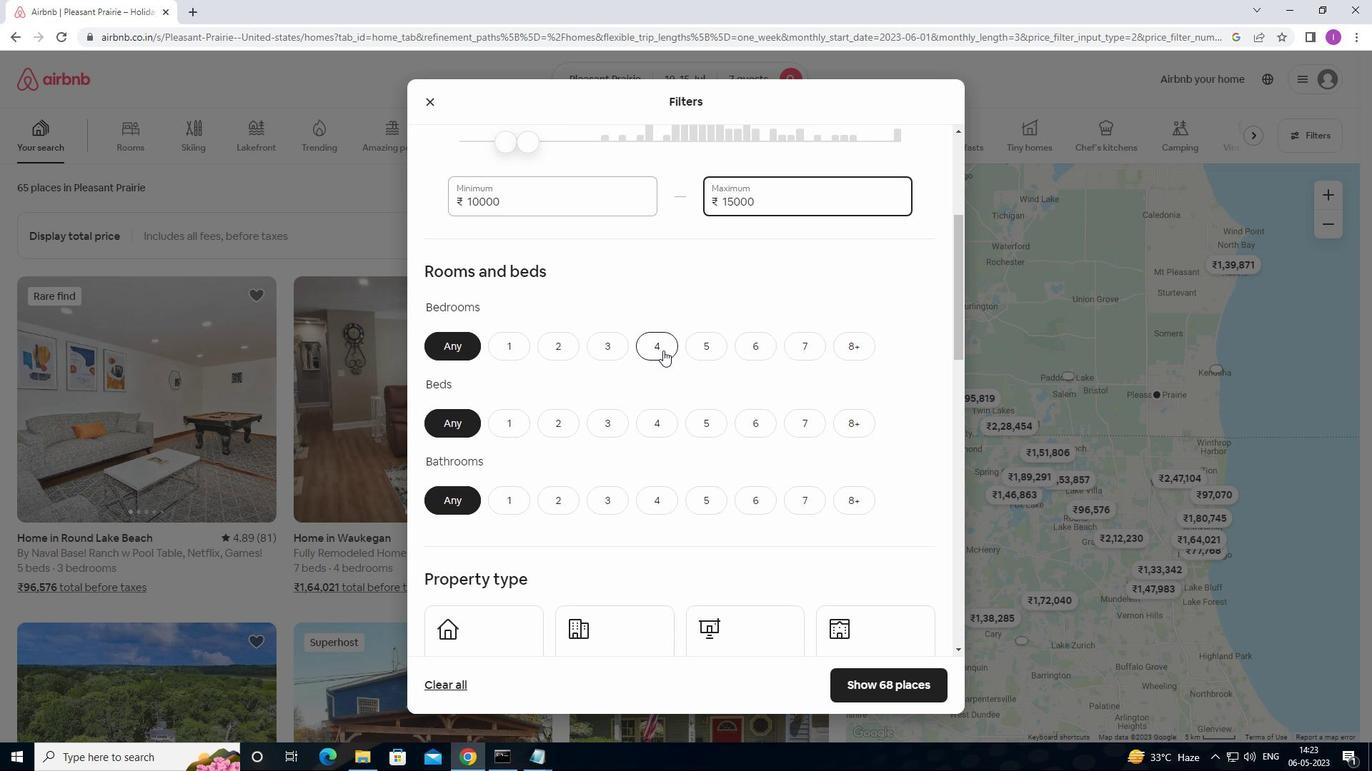 
Action: Mouse moved to (816, 415)
Screenshot: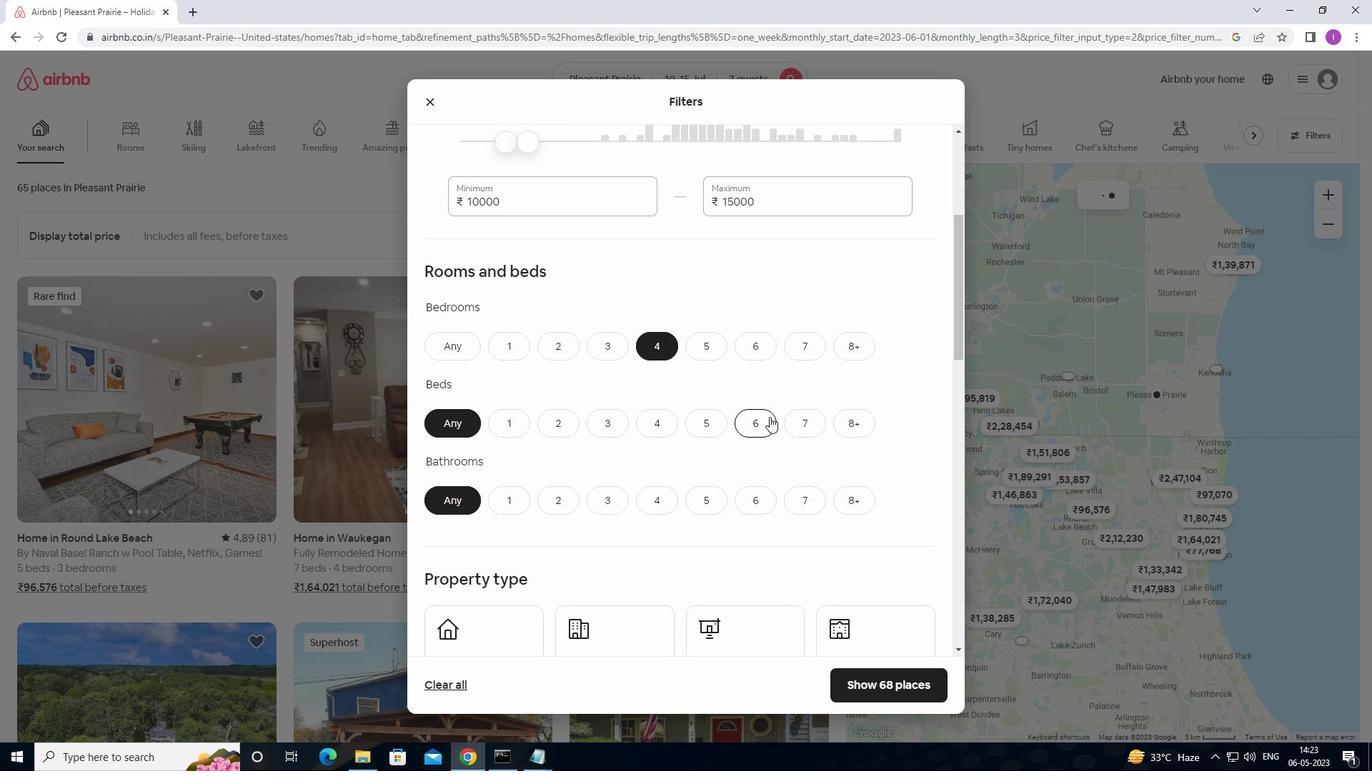 
Action: Mouse pressed left at (816, 415)
Screenshot: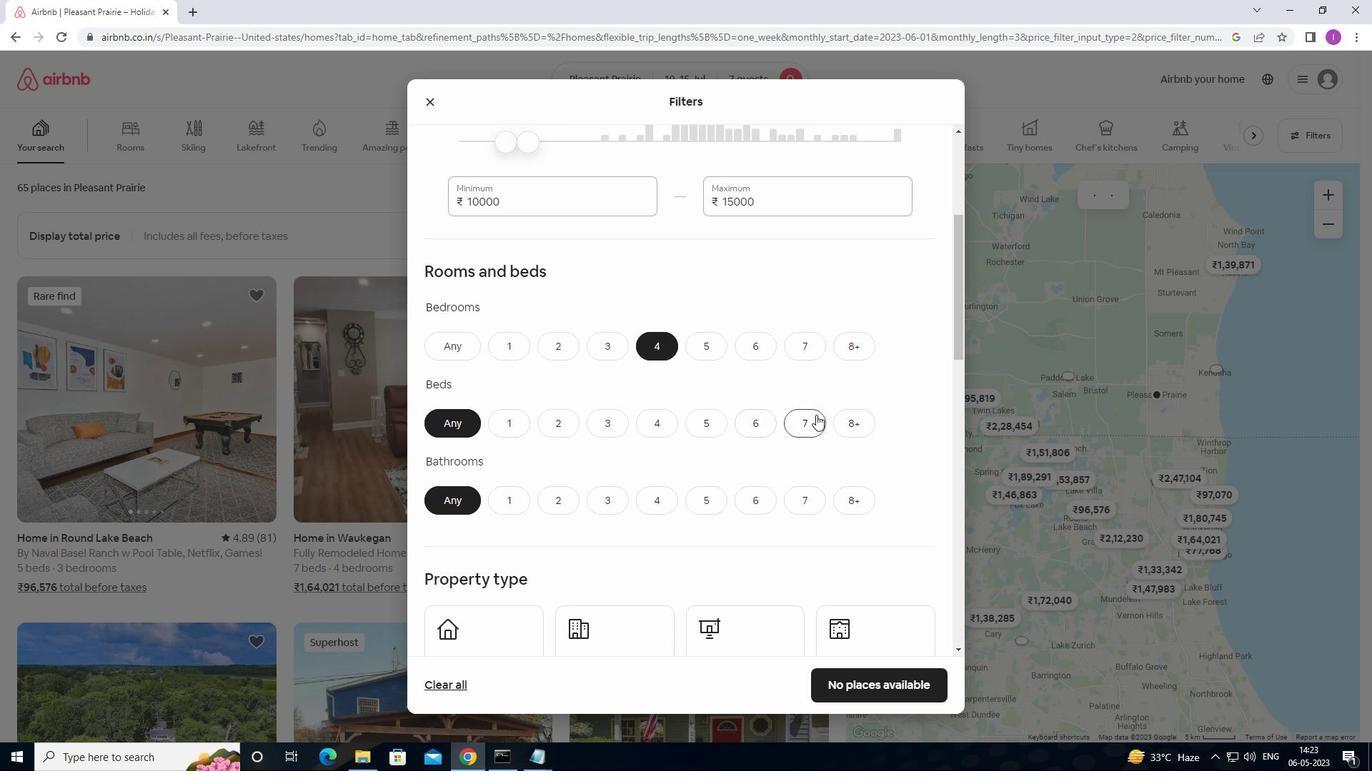 
Action: Mouse moved to (663, 496)
Screenshot: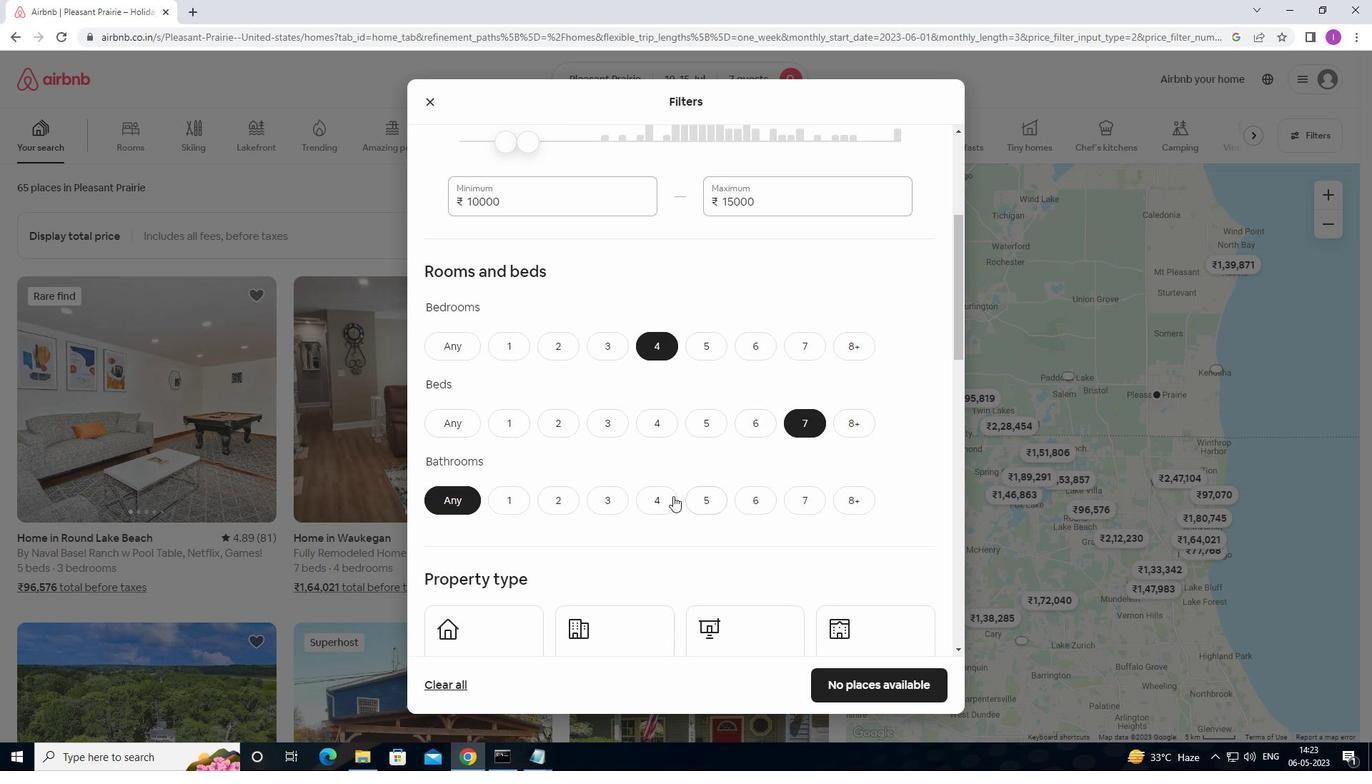 
Action: Mouse pressed left at (663, 496)
Screenshot: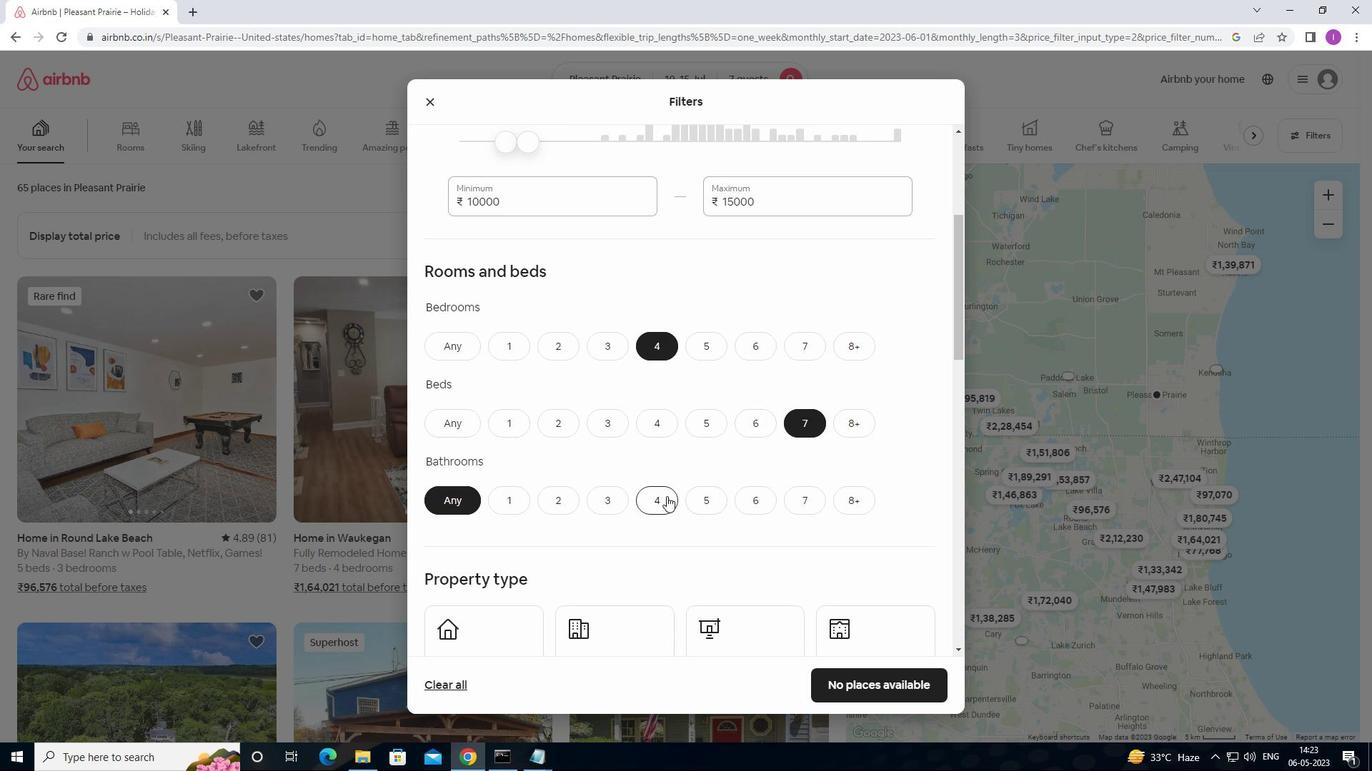 
Action: Mouse moved to (674, 478)
Screenshot: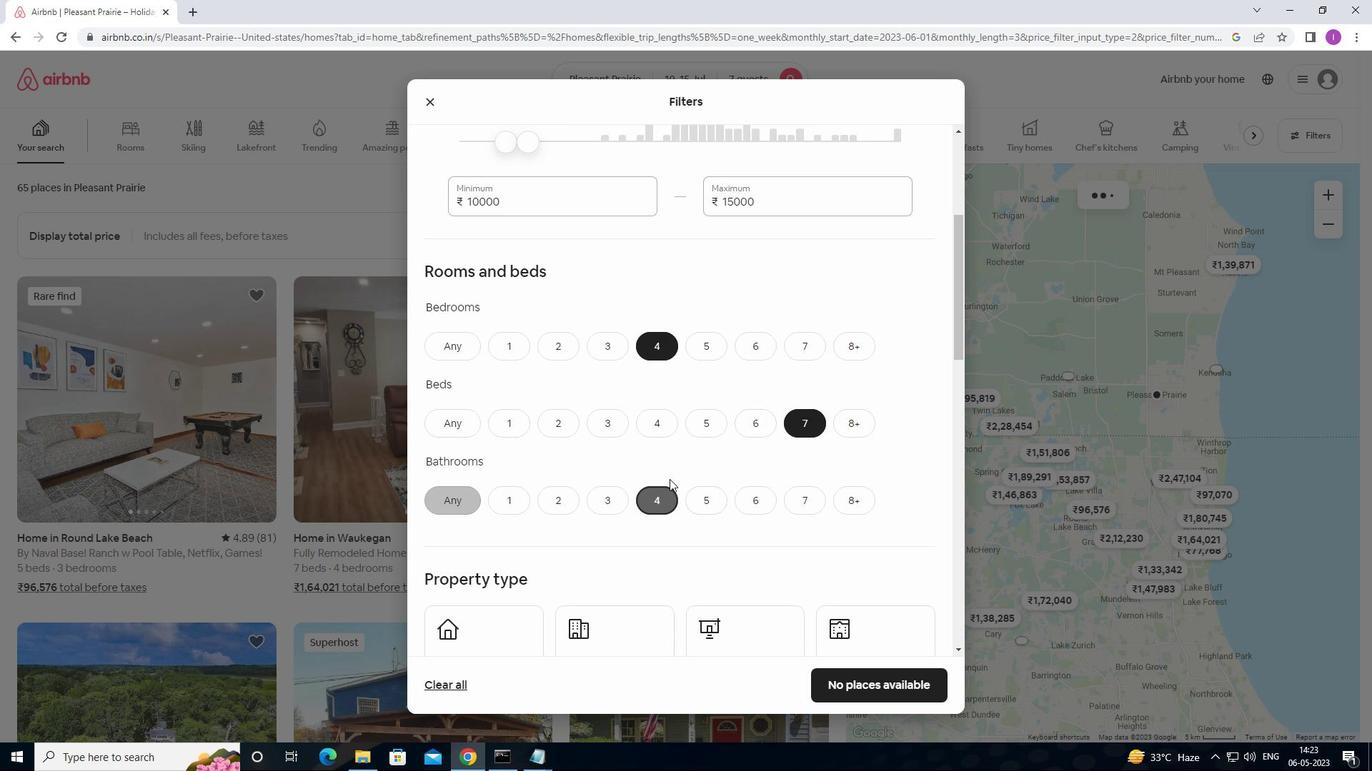 
Action: Mouse scrolled (674, 477) with delta (0, 0)
Screenshot: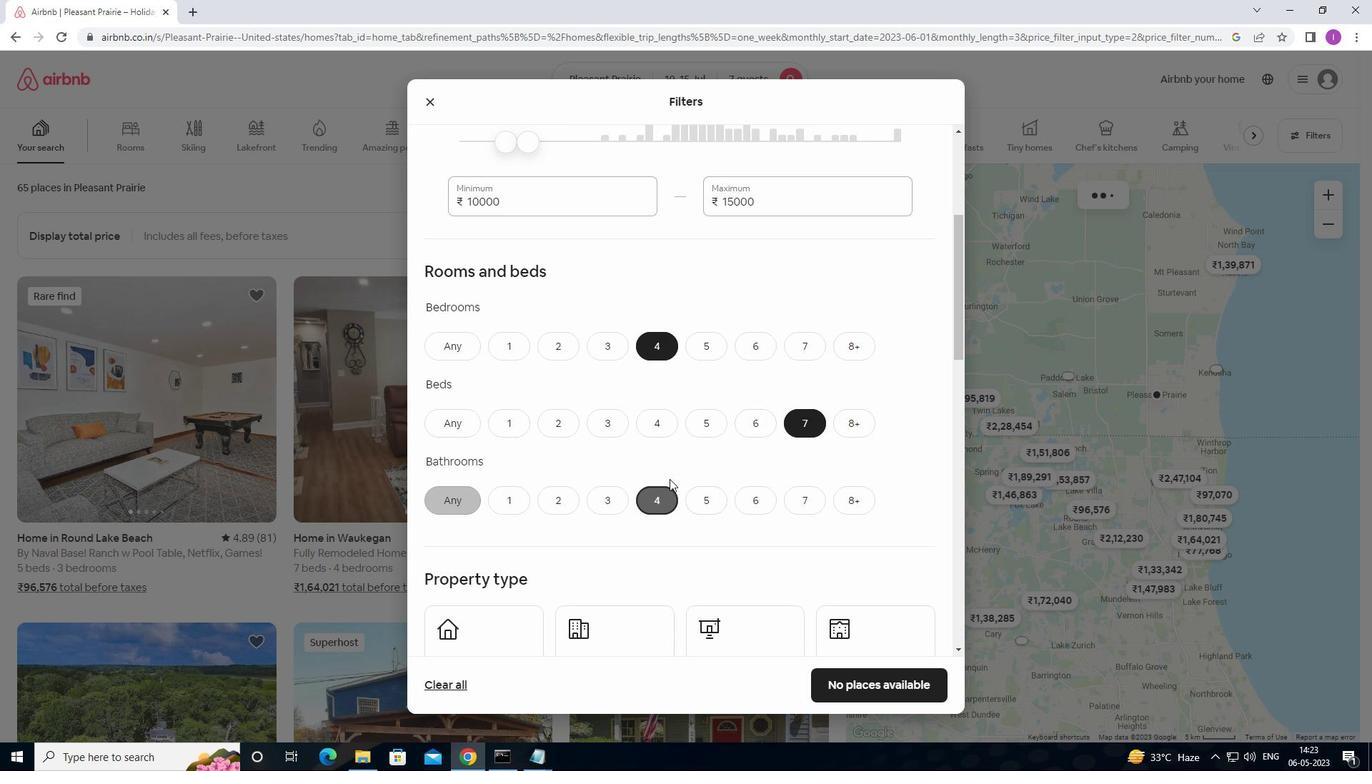 
Action: Mouse moved to (676, 478)
Screenshot: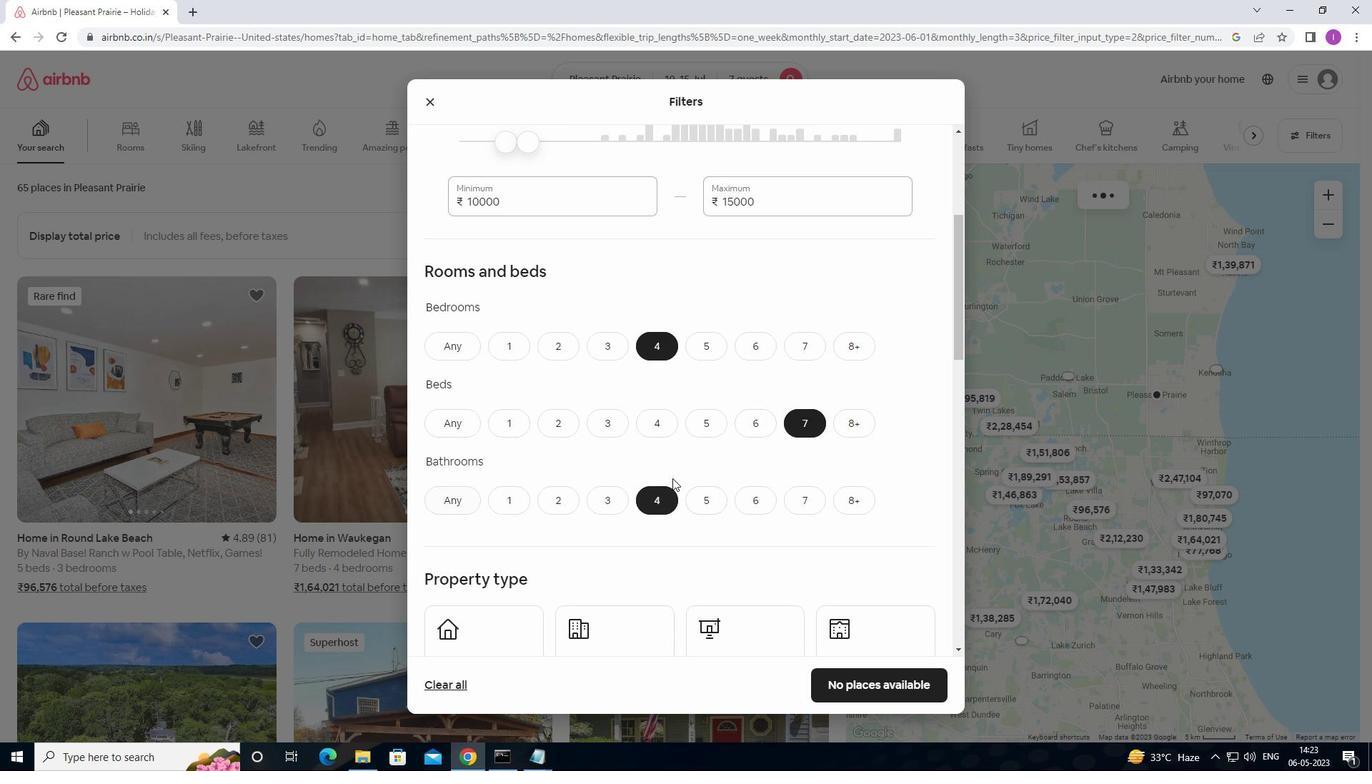 
Action: Mouse scrolled (676, 477) with delta (0, 0)
Screenshot: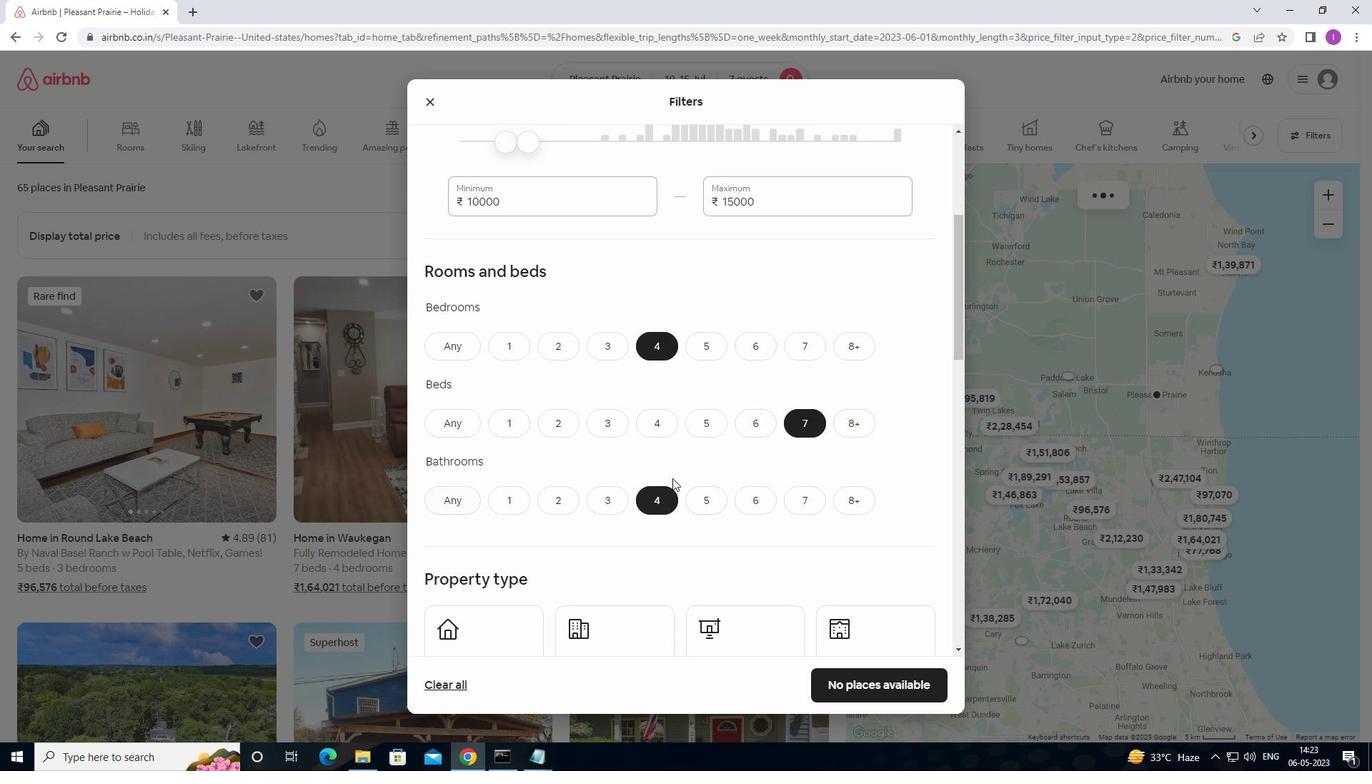 
Action: Mouse scrolled (676, 477) with delta (0, 0)
Screenshot: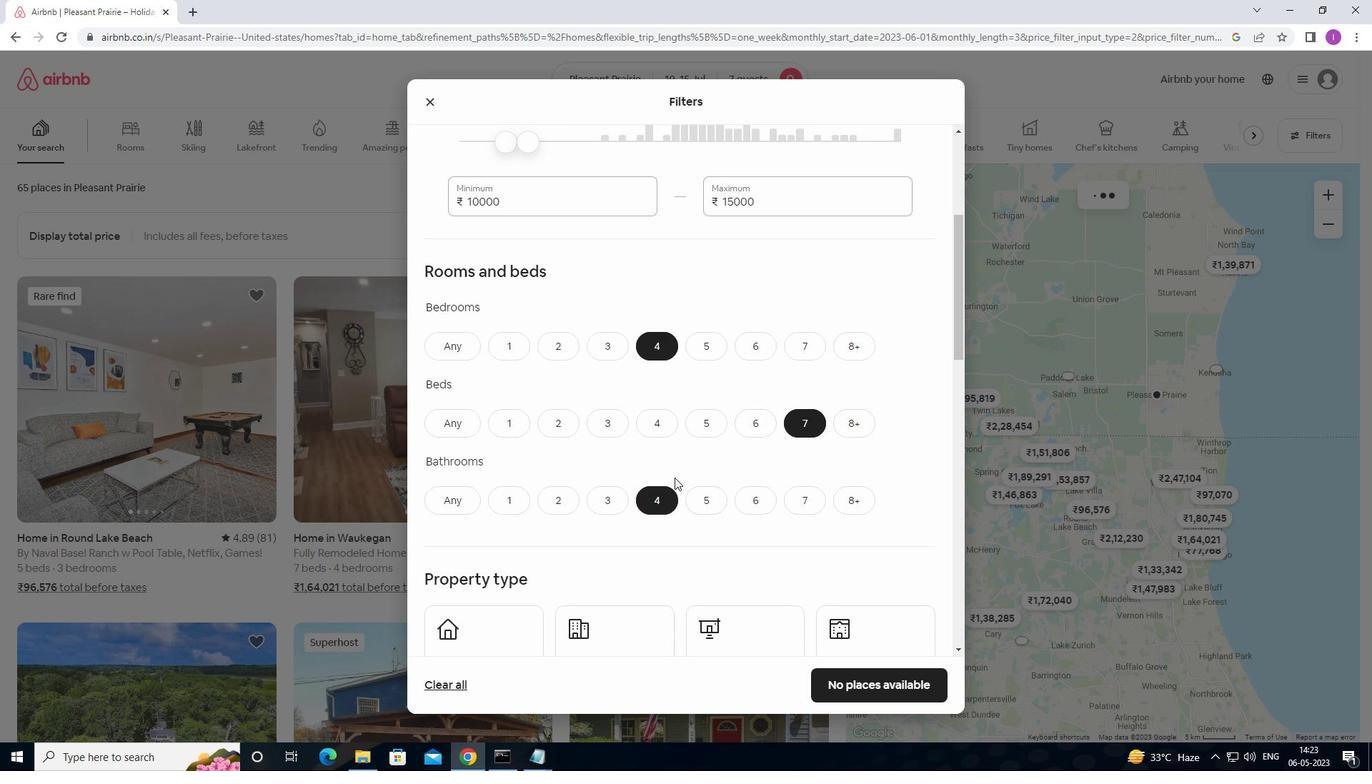 
Action: Mouse moved to (471, 423)
Screenshot: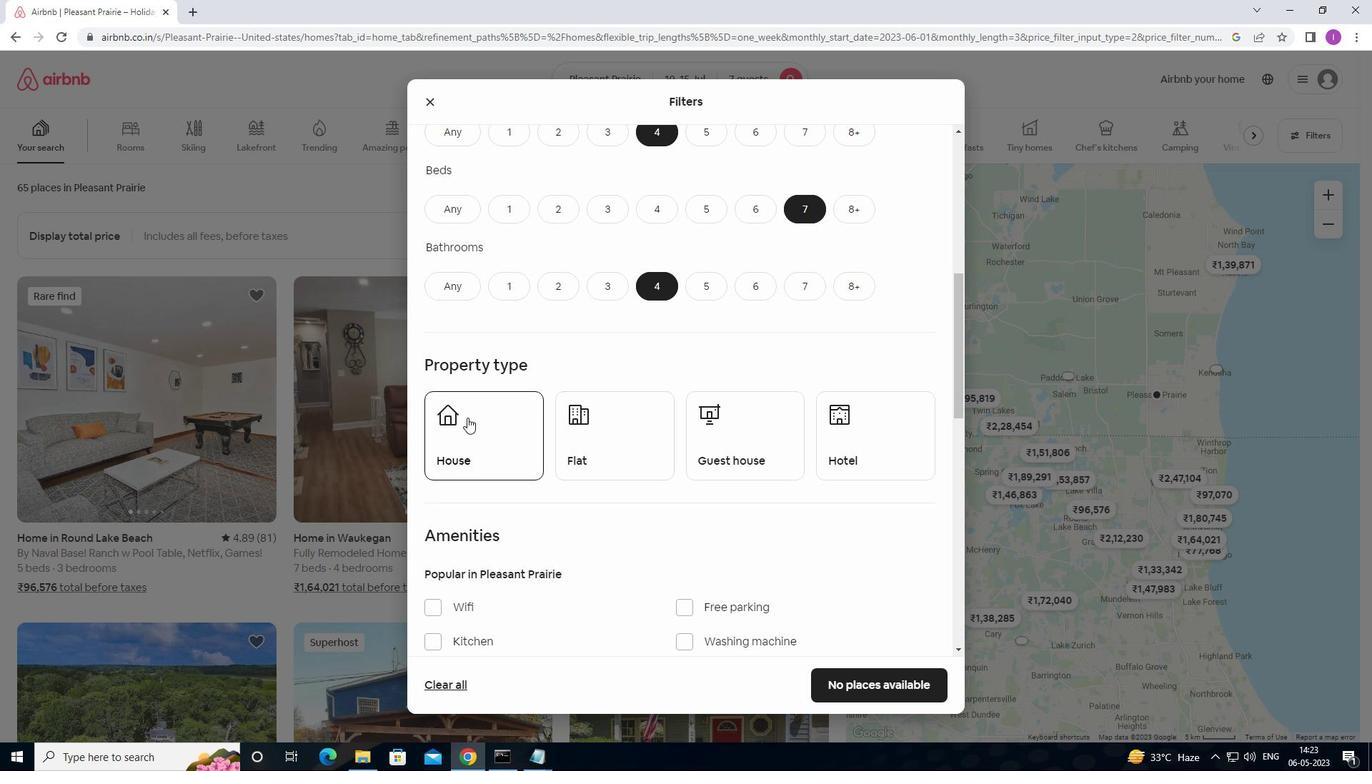
Action: Mouse pressed left at (471, 423)
Screenshot: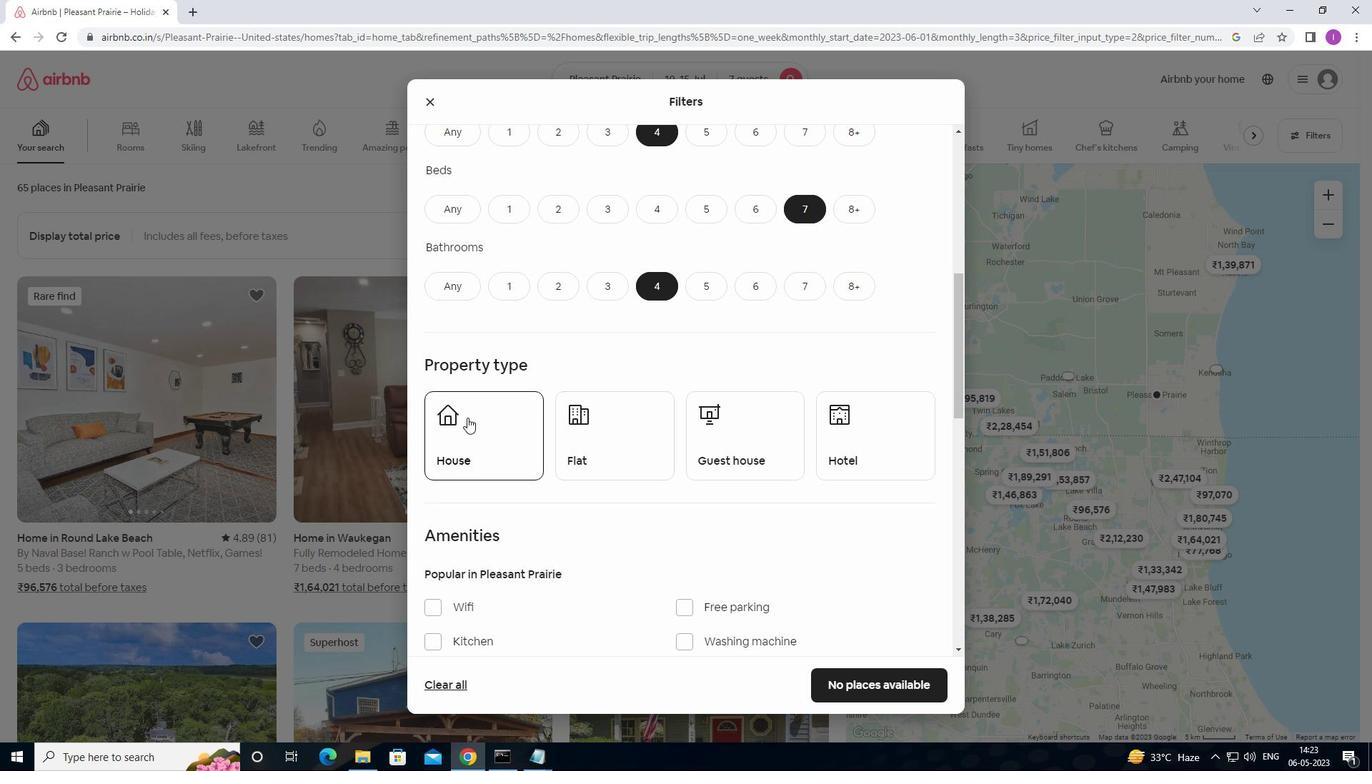 
Action: Mouse moved to (570, 432)
Screenshot: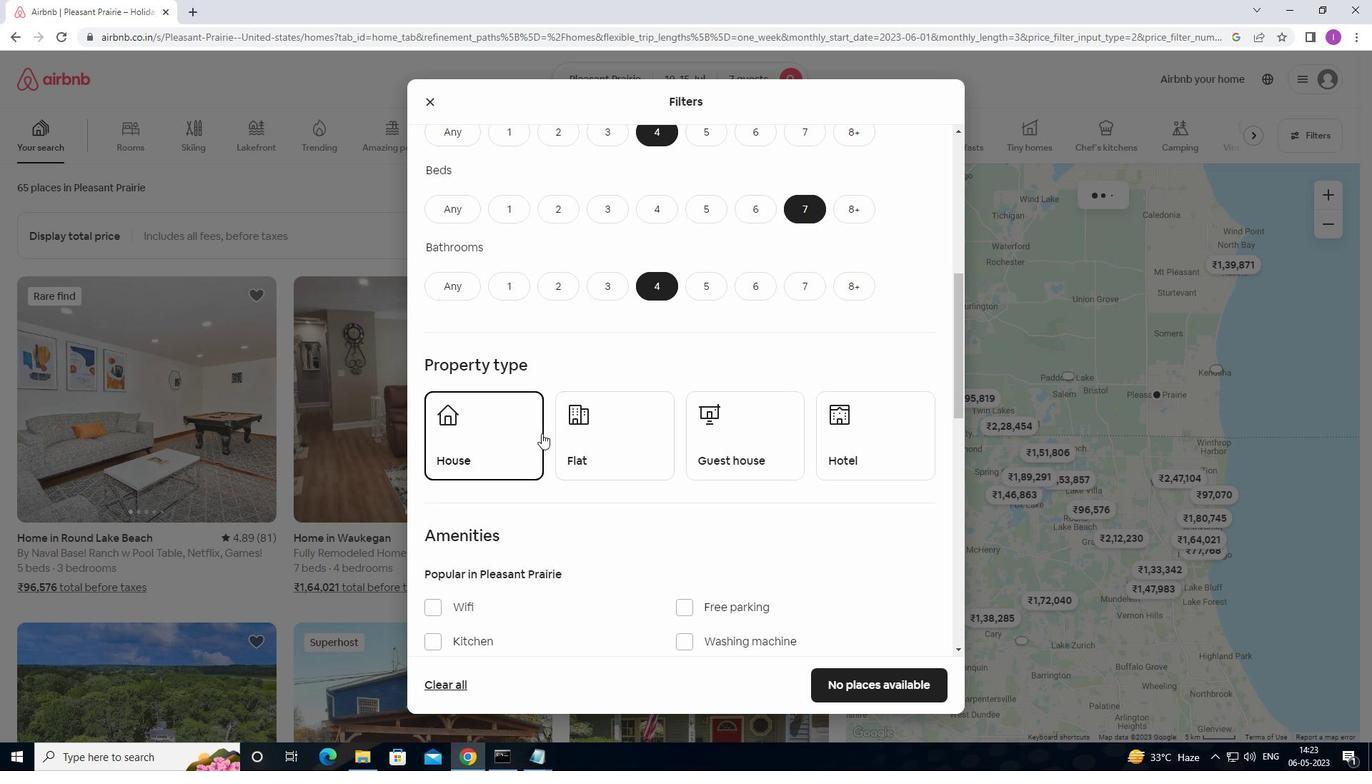 
Action: Mouse pressed left at (570, 432)
Screenshot: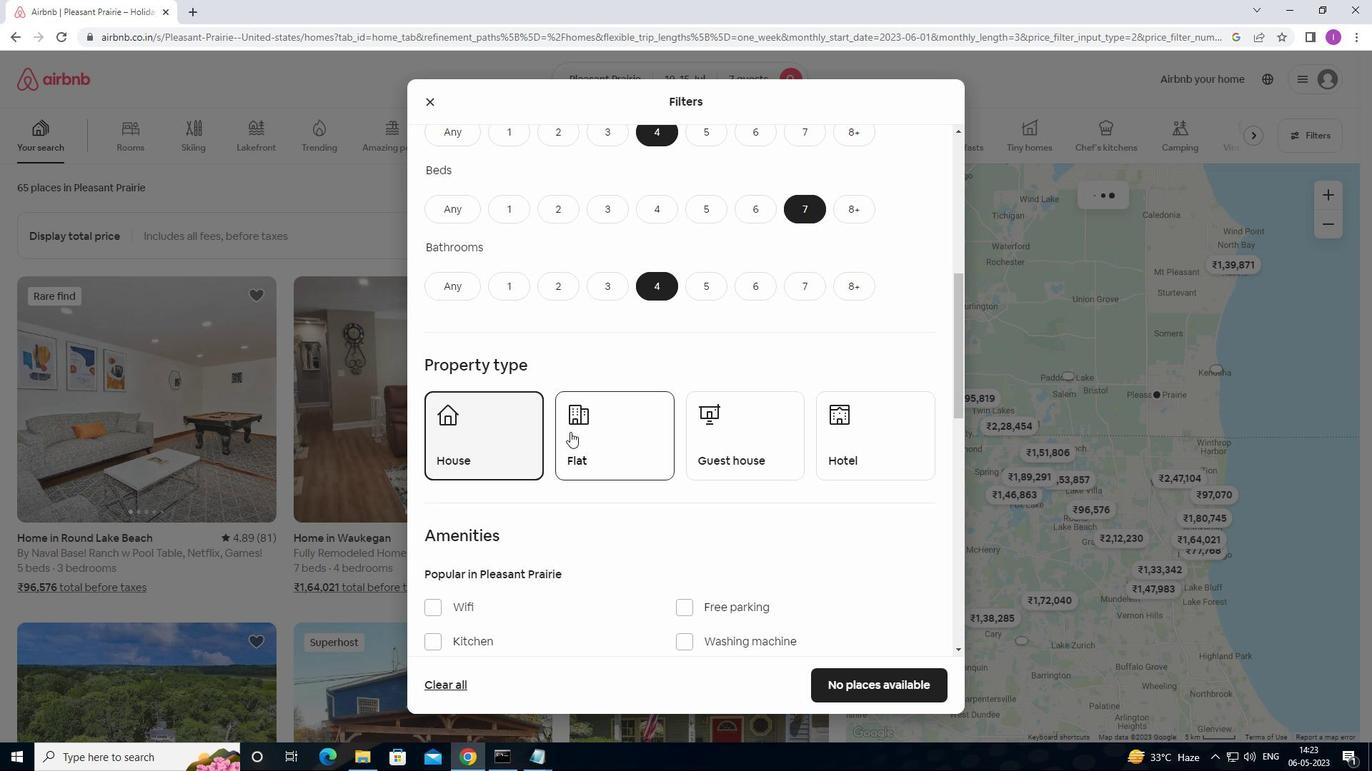 
Action: Mouse moved to (707, 425)
Screenshot: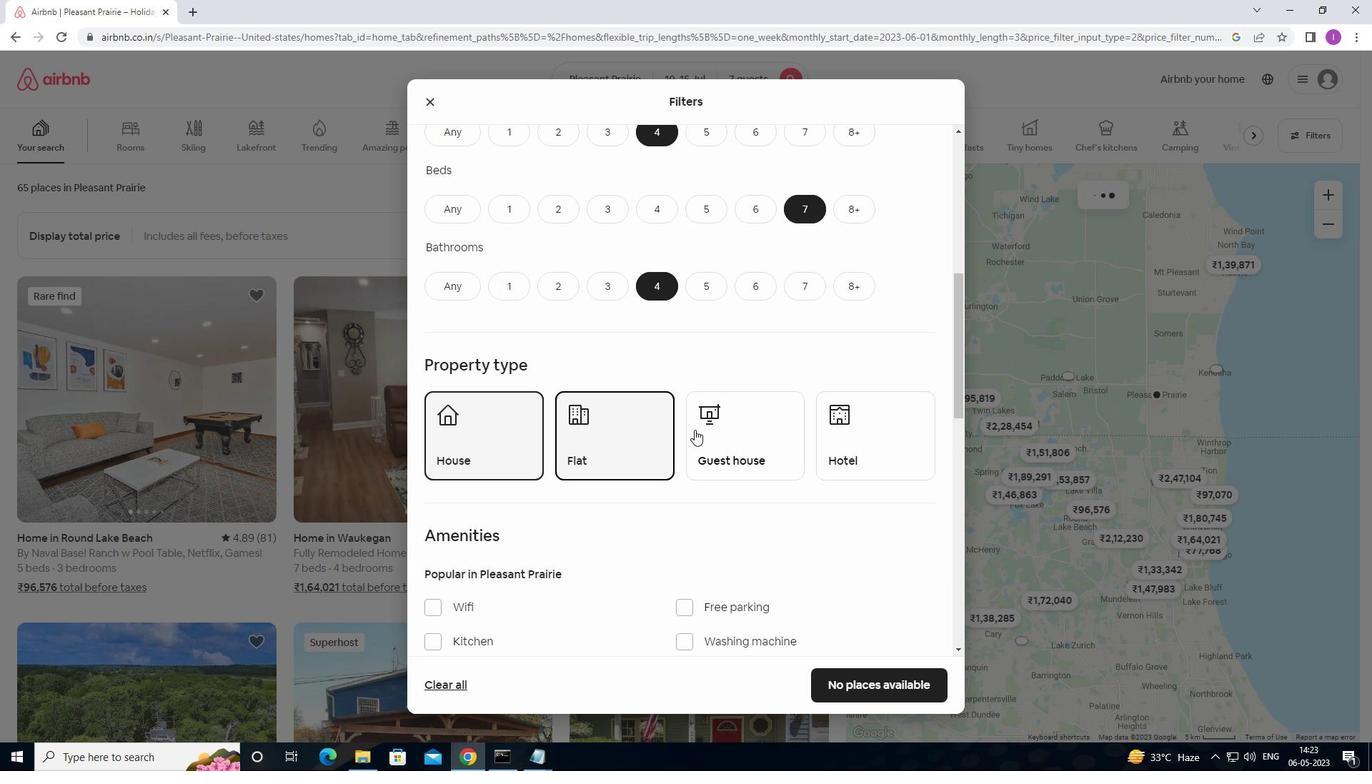 
Action: Mouse pressed left at (707, 425)
Screenshot: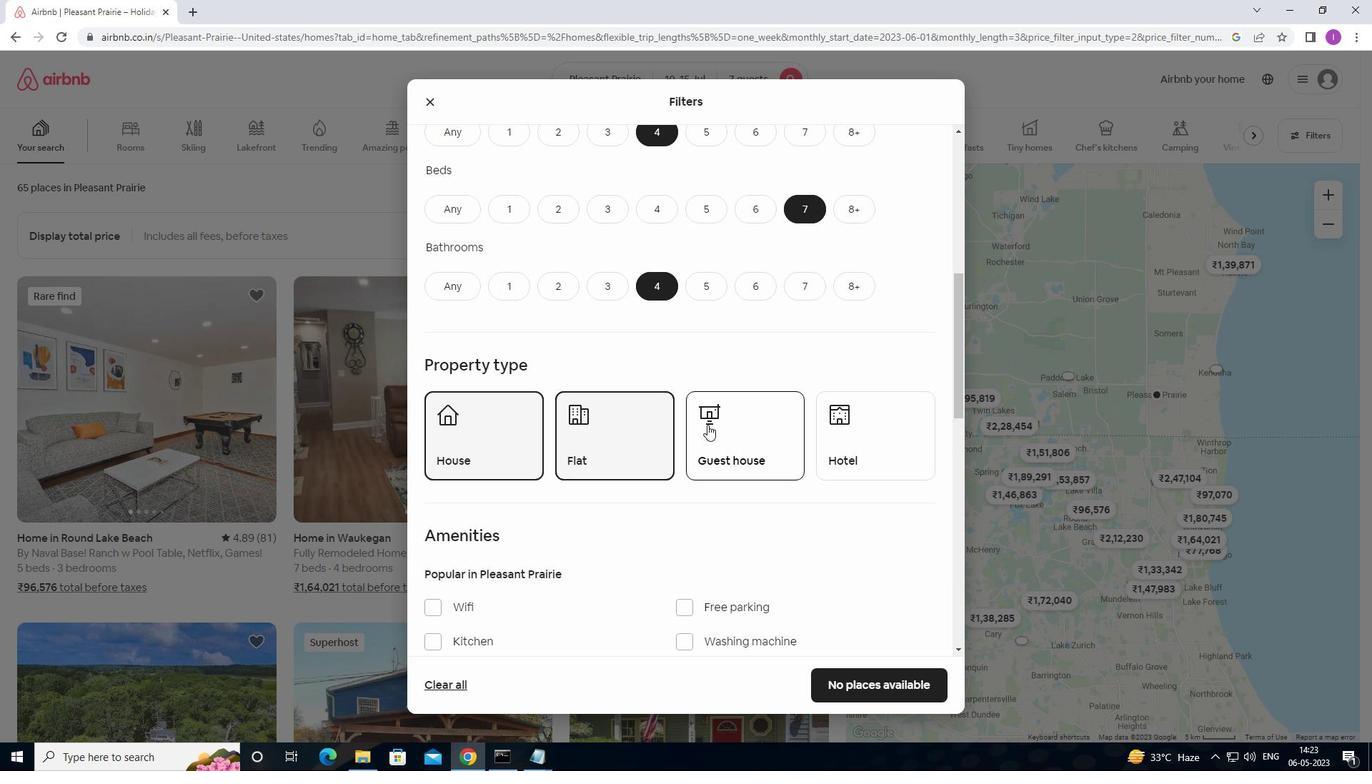 
Action: Mouse moved to (801, 417)
Screenshot: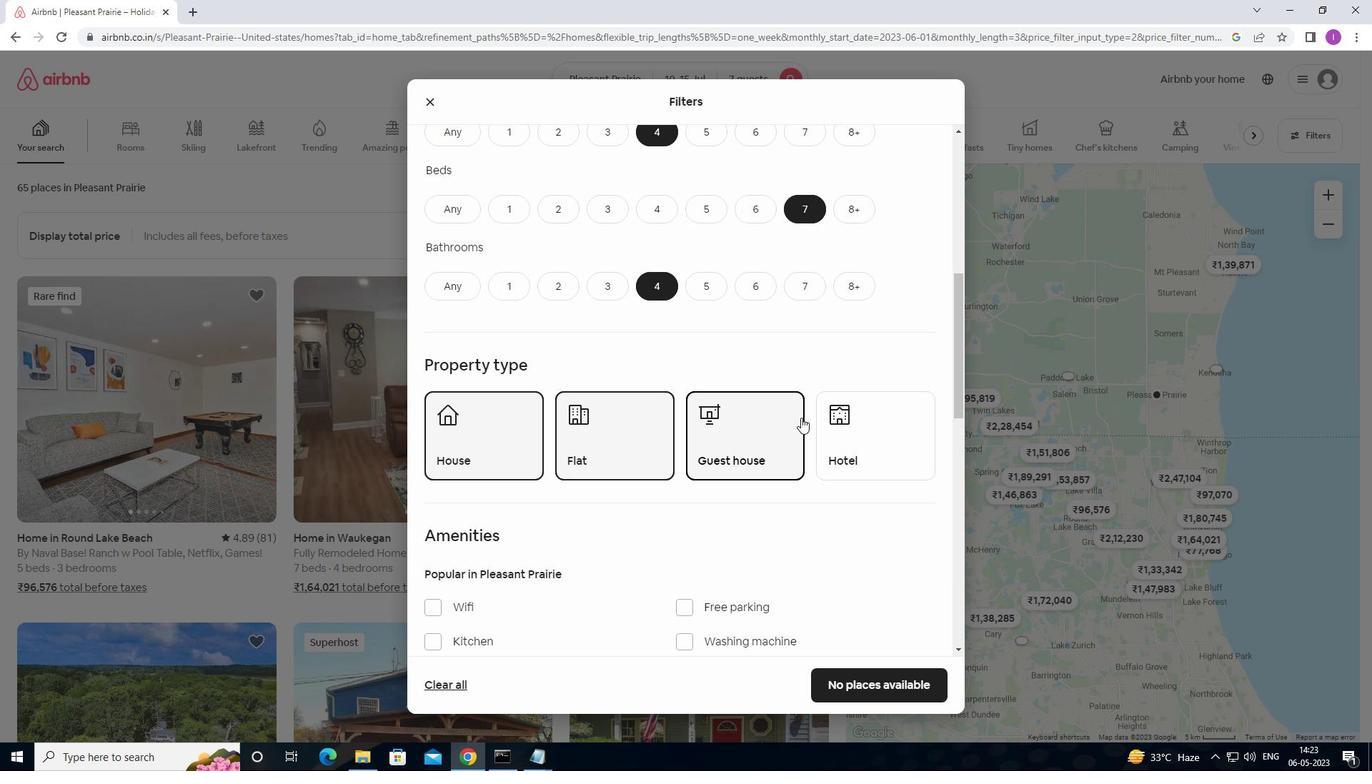 
Action: Mouse scrolled (801, 416) with delta (0, 0)
Screenshot: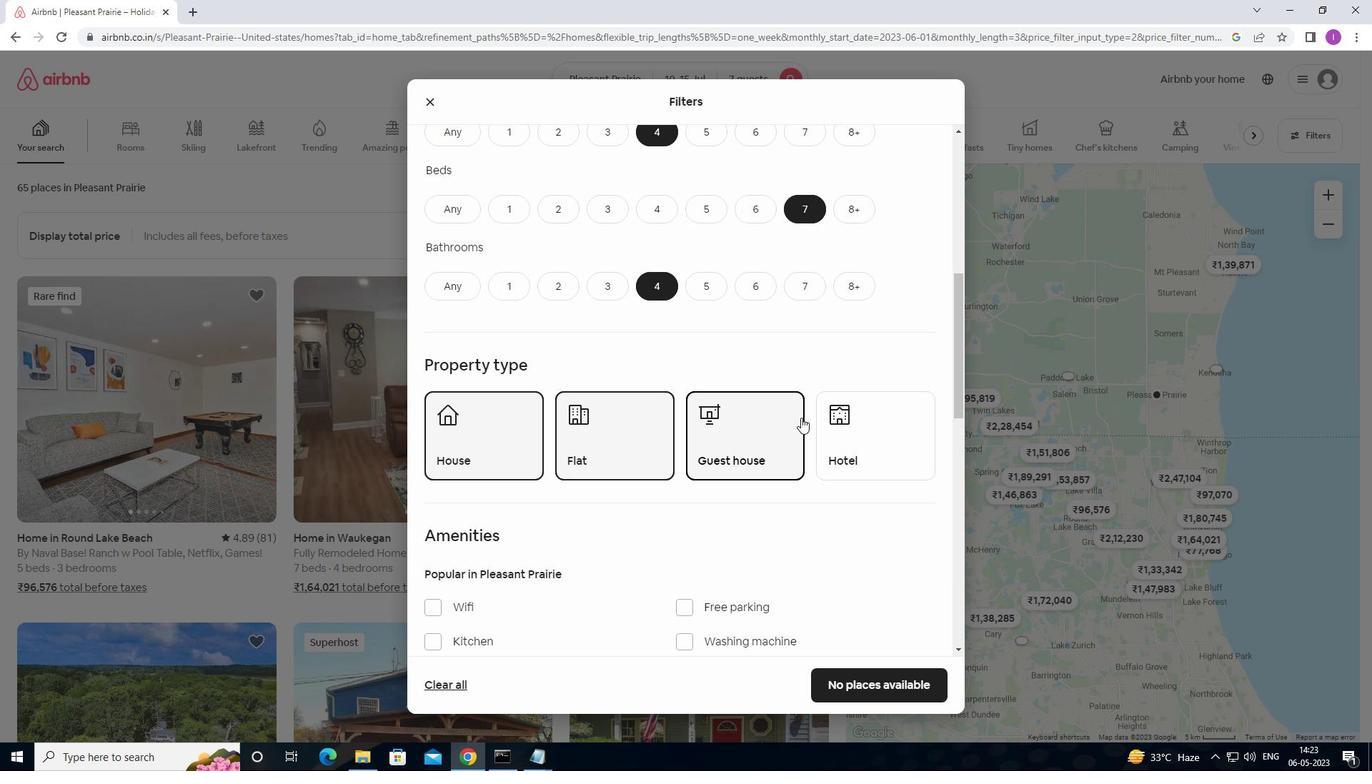 
Action: Mouse moved to (803, 417)
Screenshot: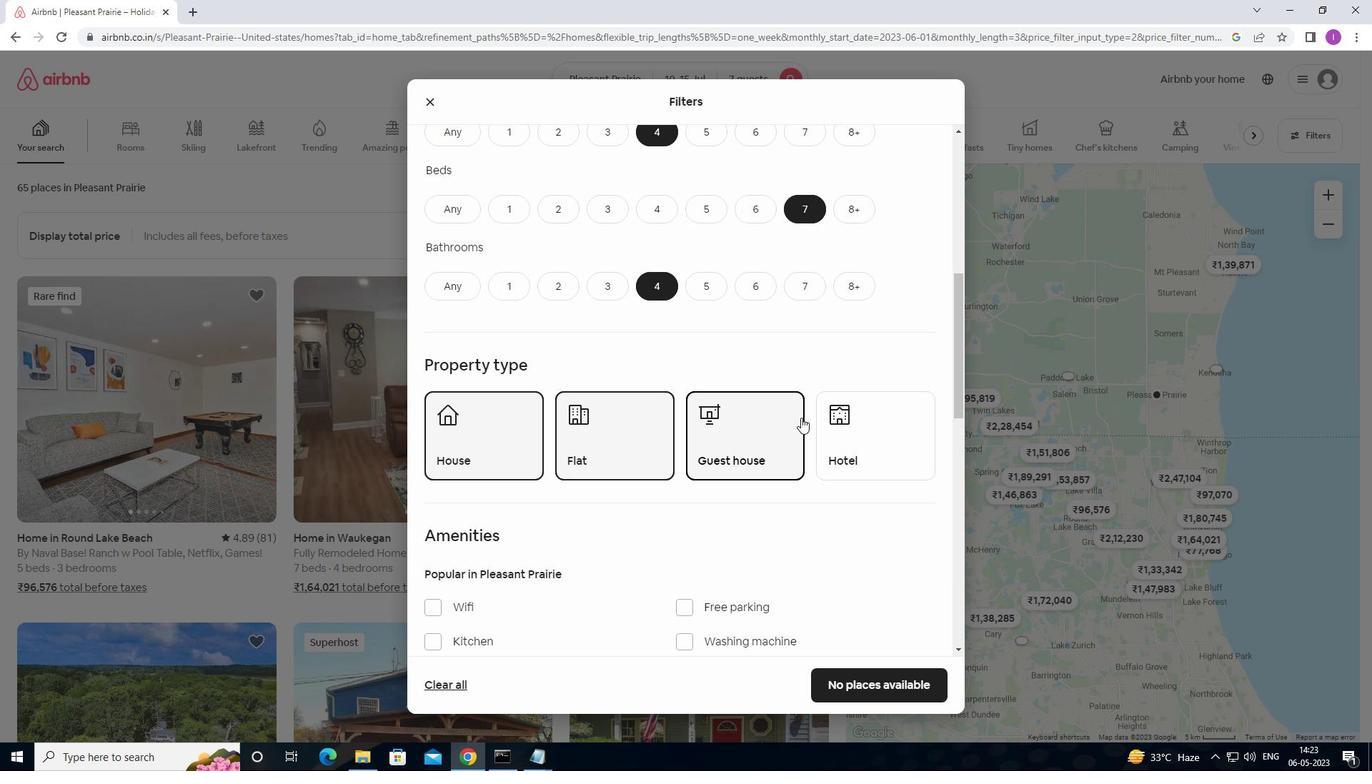 
Action: Mouse scrolled (803, 416) with delta (0, 0)
Screenshot: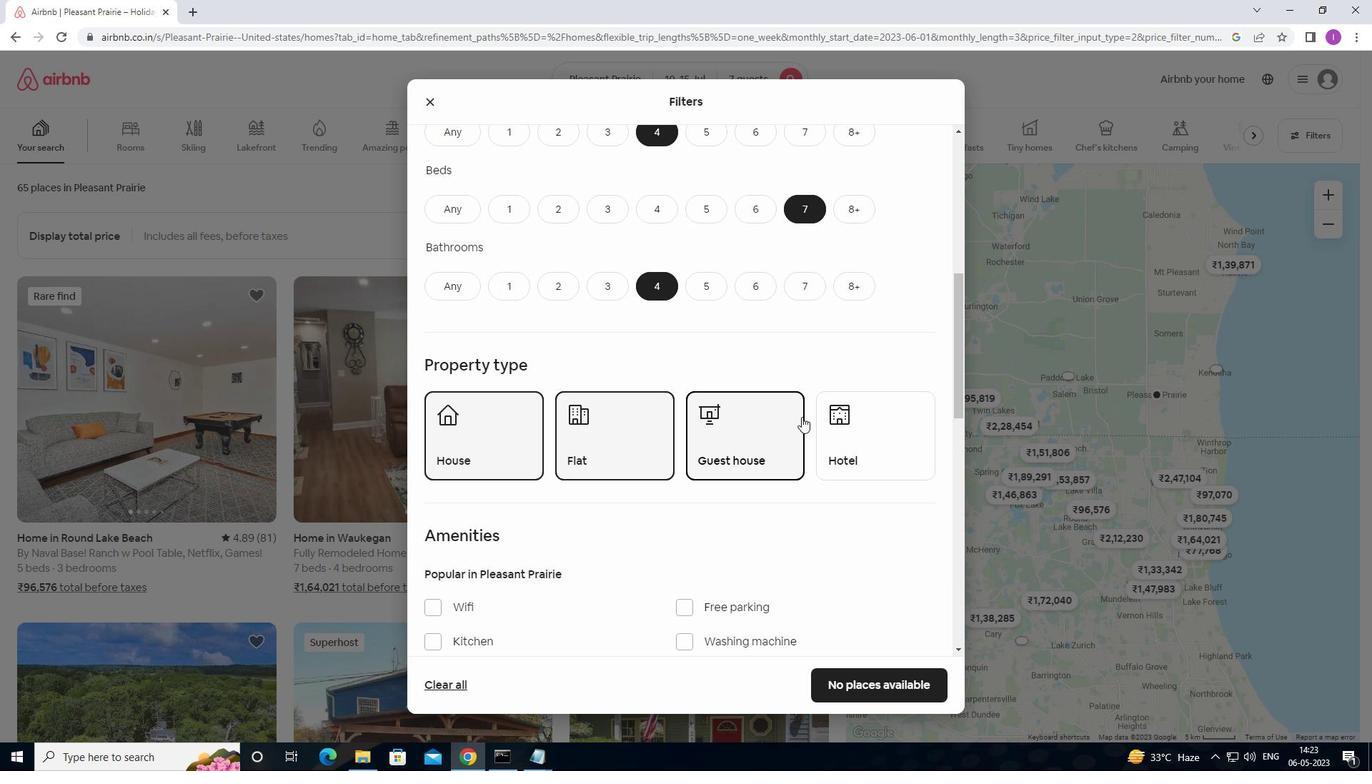 
Action: Mouse moved to (433, 458)
Screenshot: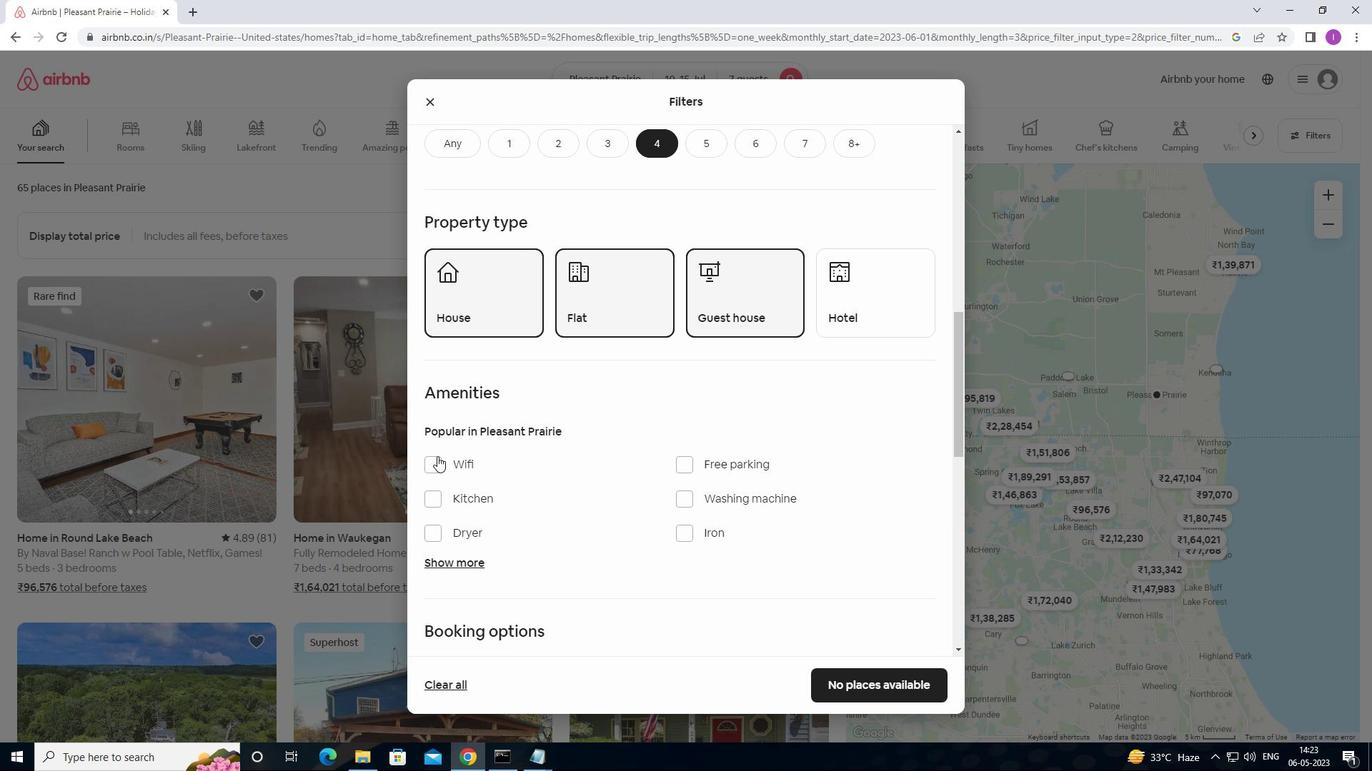 
Action: Mouse pressed left at (433, 458)
Screenshot: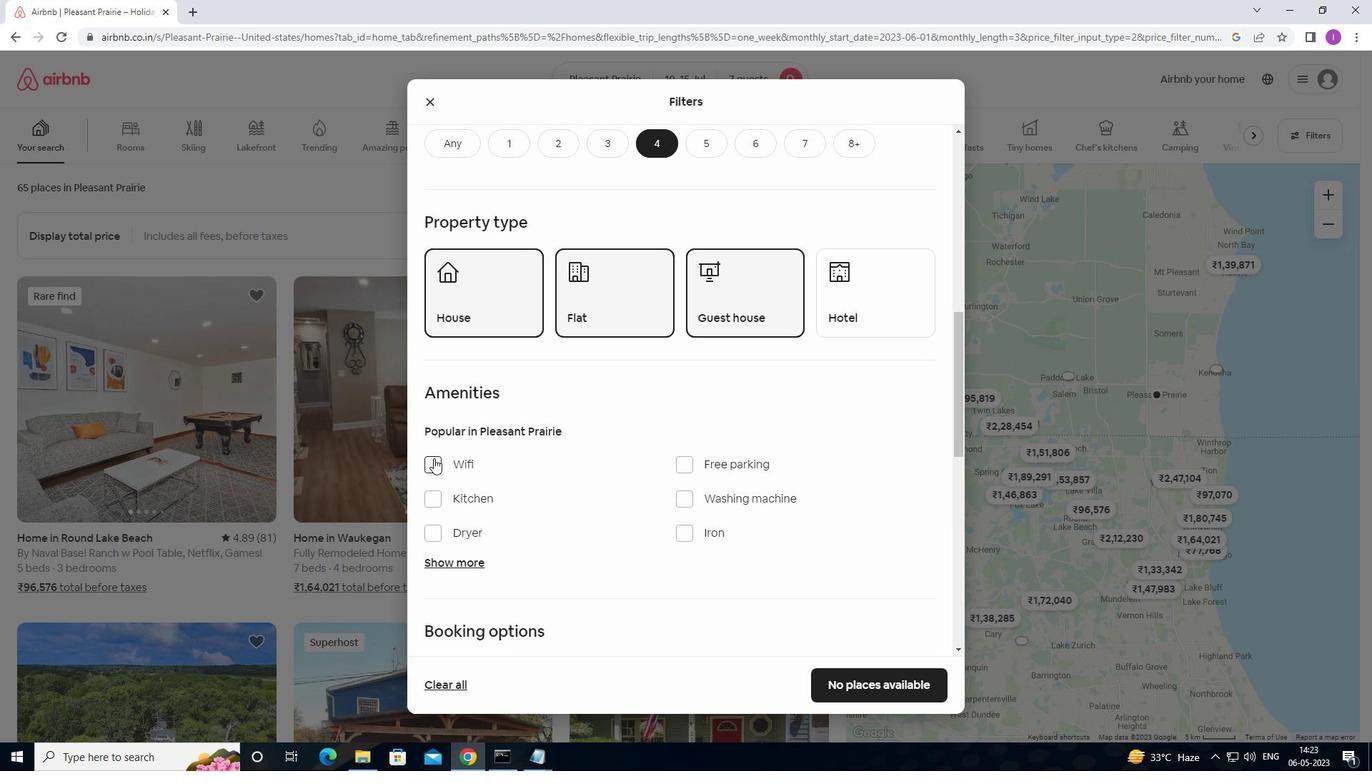 
Action: Mouse moved to (692, 445)
Screenshot: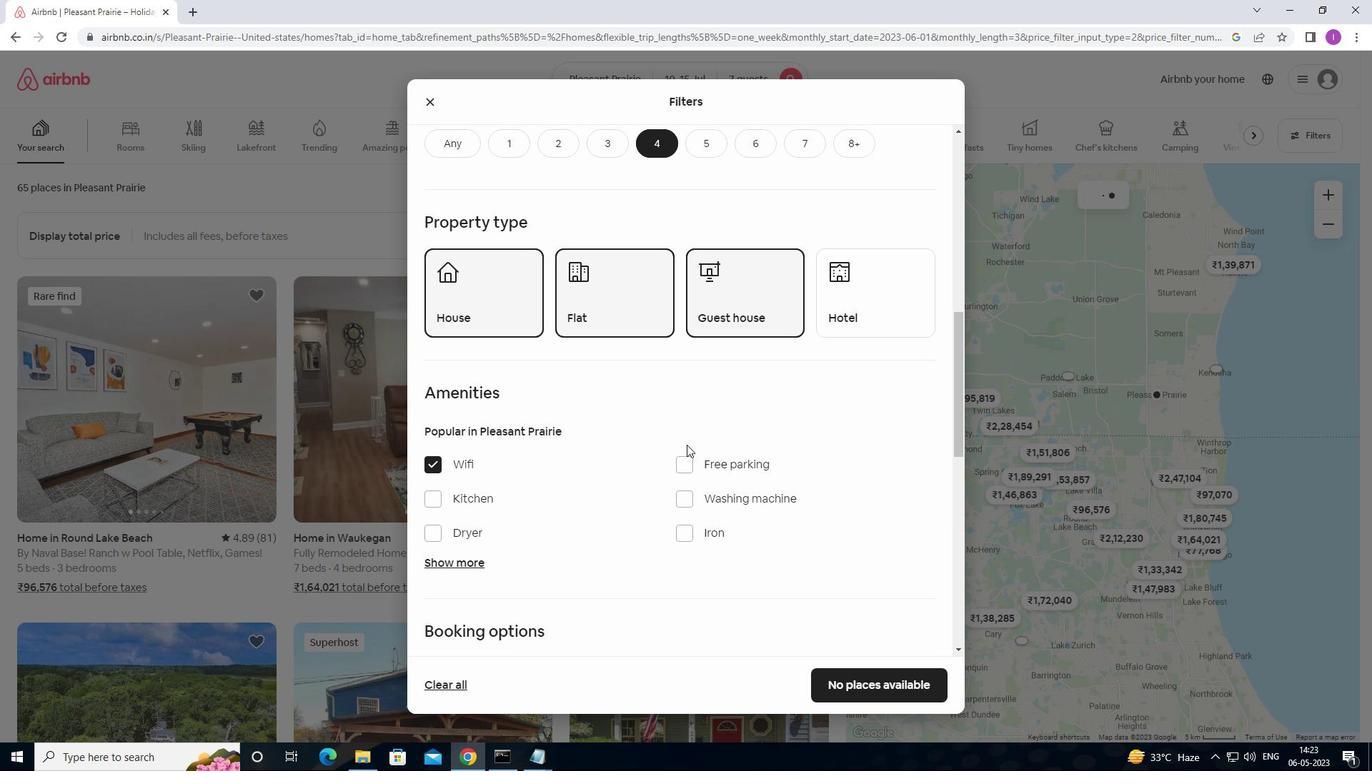 
Action: Mouse scrolled (691, 444) with delta (0, 0)
Screenshot: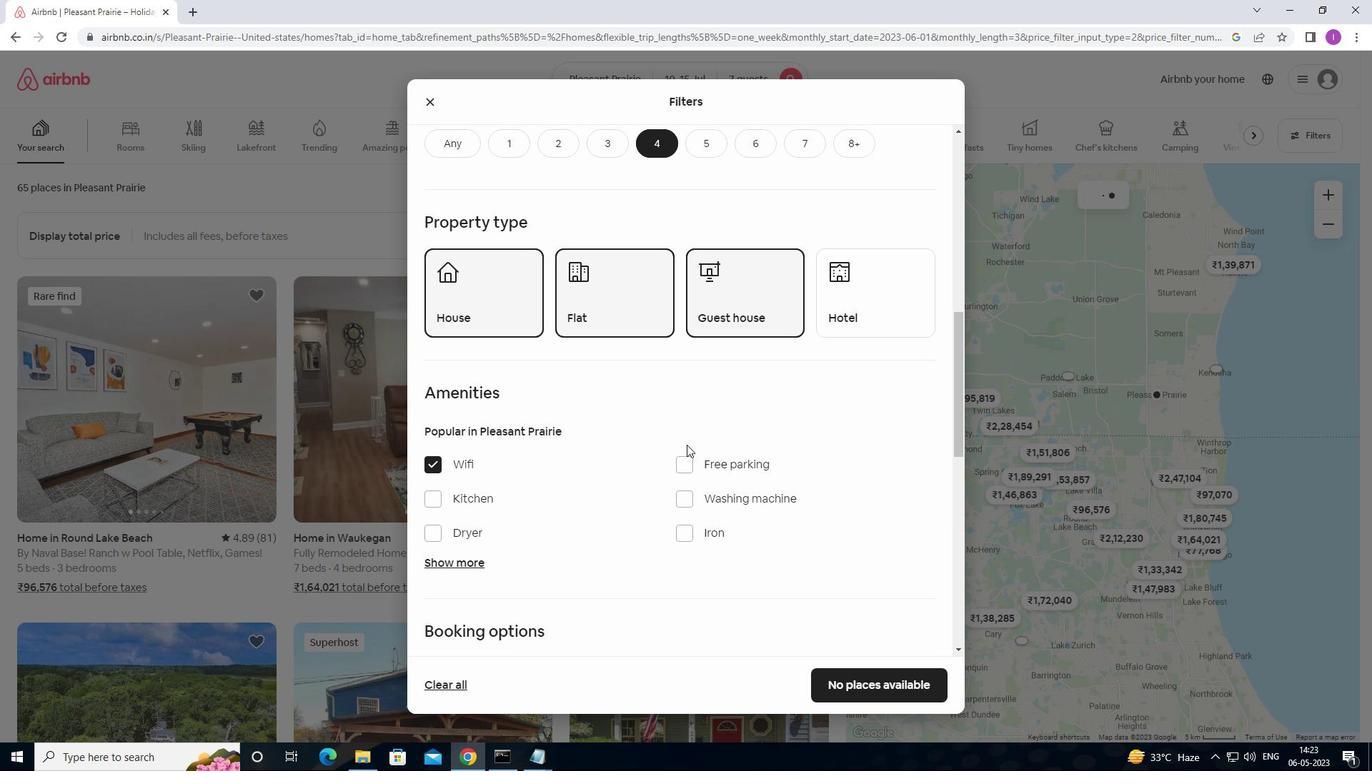 
Action: Mouse moved to (693, 445)
Screenshot: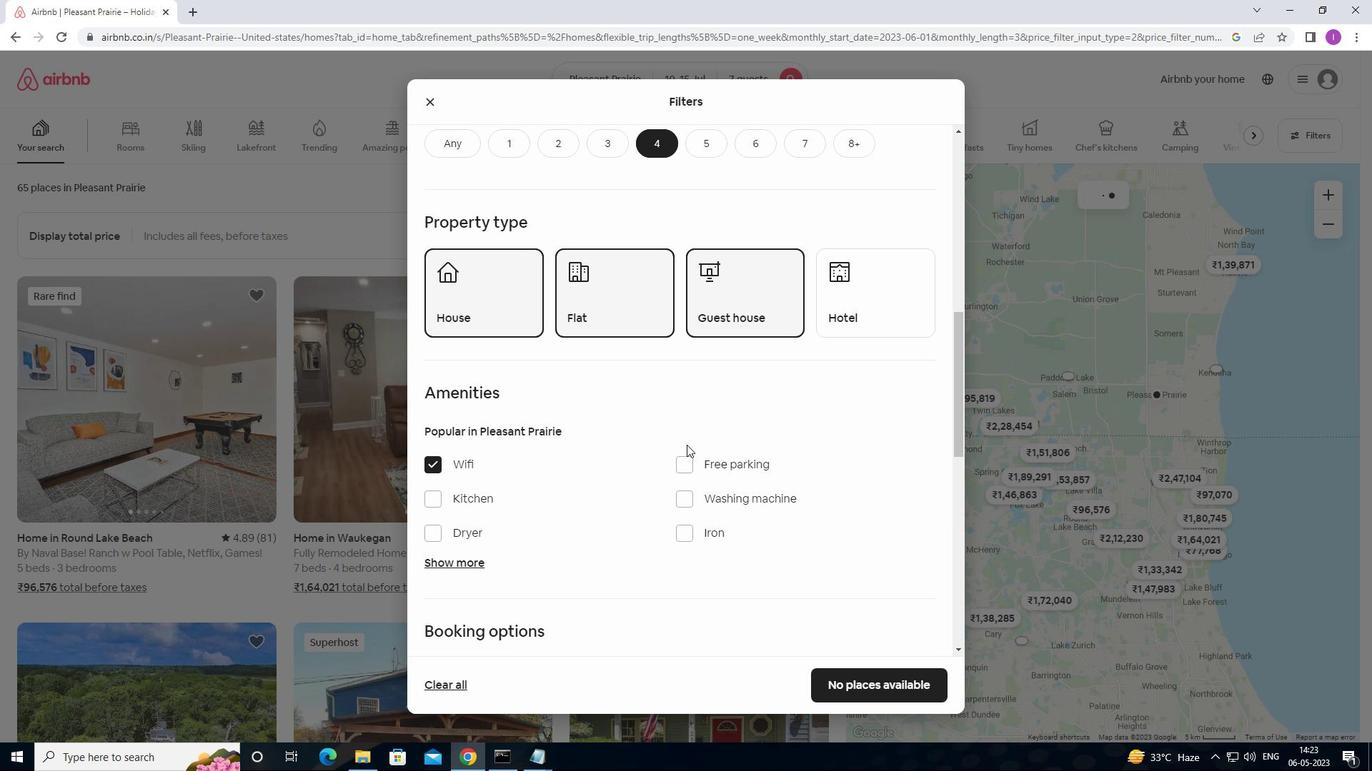 
Action: Mouse scrolled (693, 444) with delta (0, 0)
Screenshot: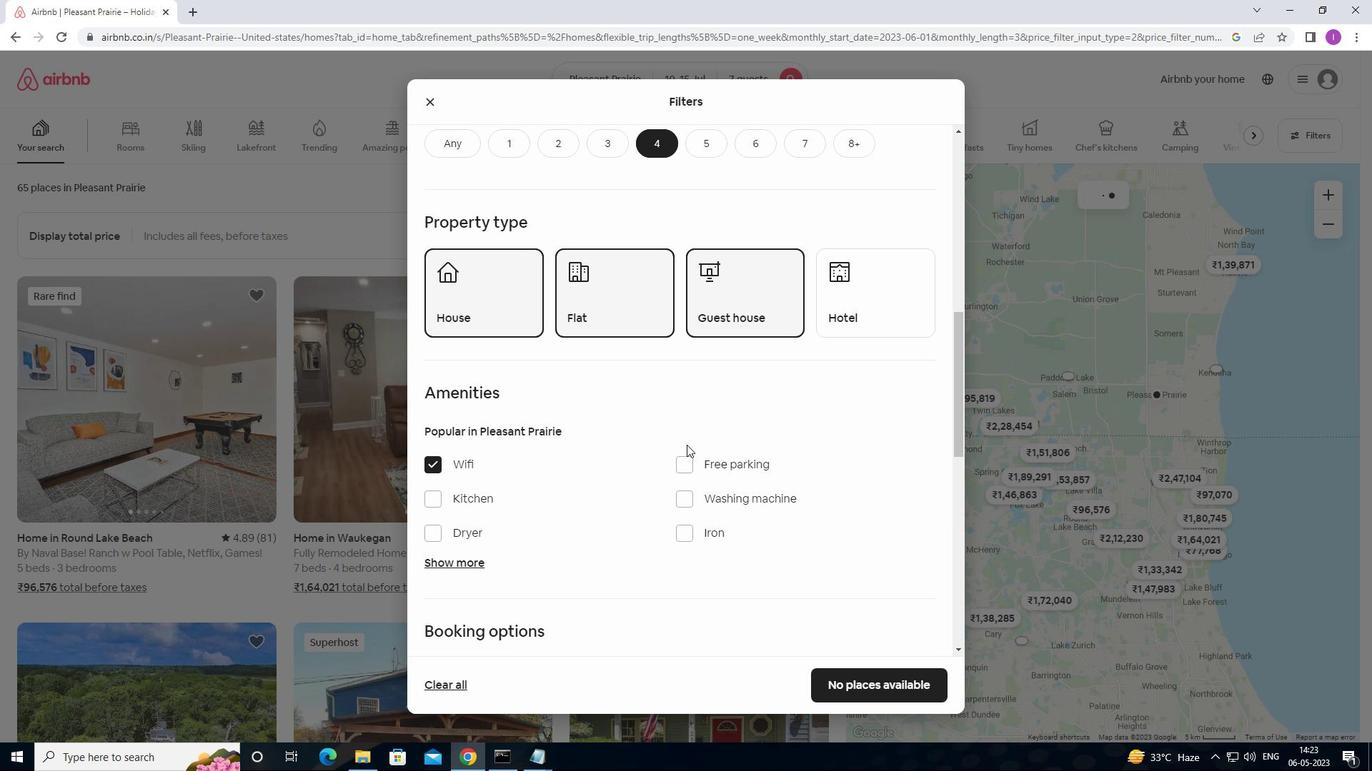 
Action: Mouse scrolled (693, 444) with delta (0, 0)
Screenshot: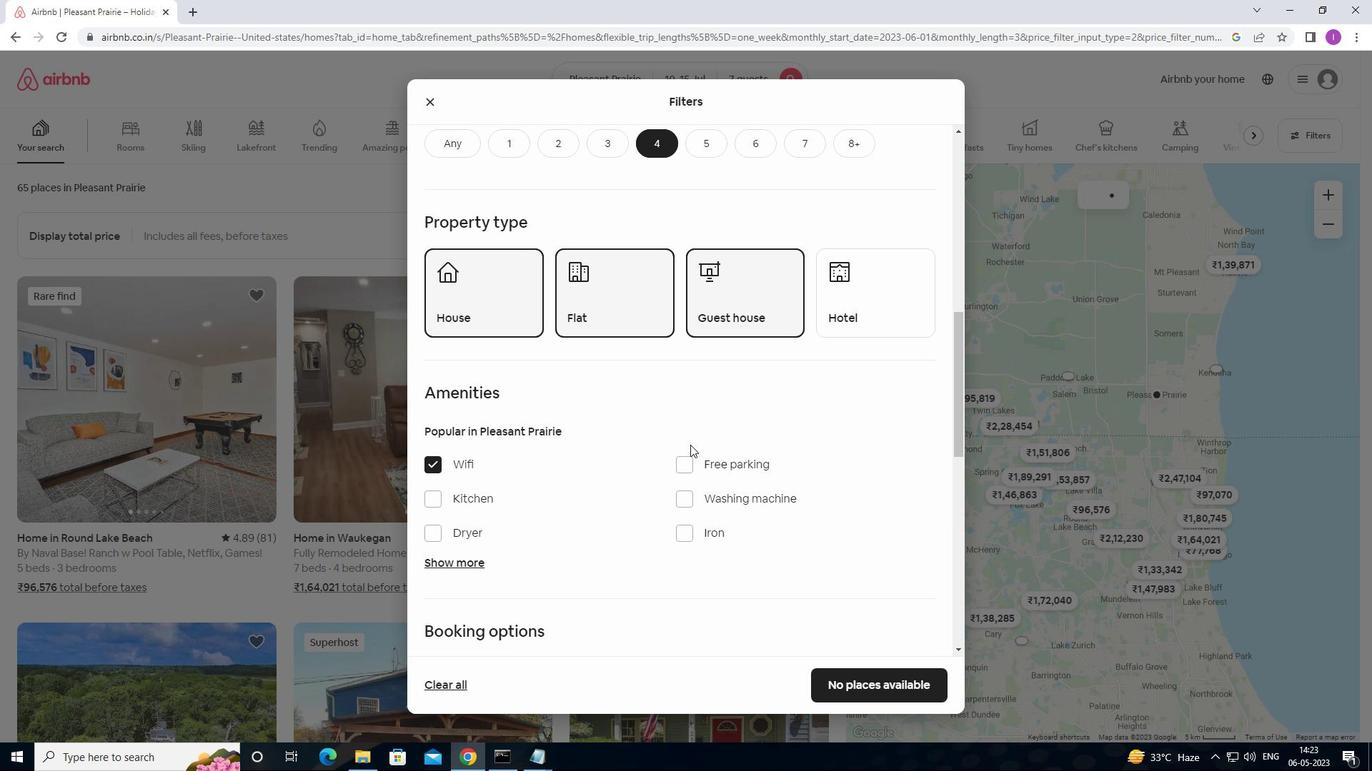 
Action: Mouse moved to (467, 354)
Screenshot: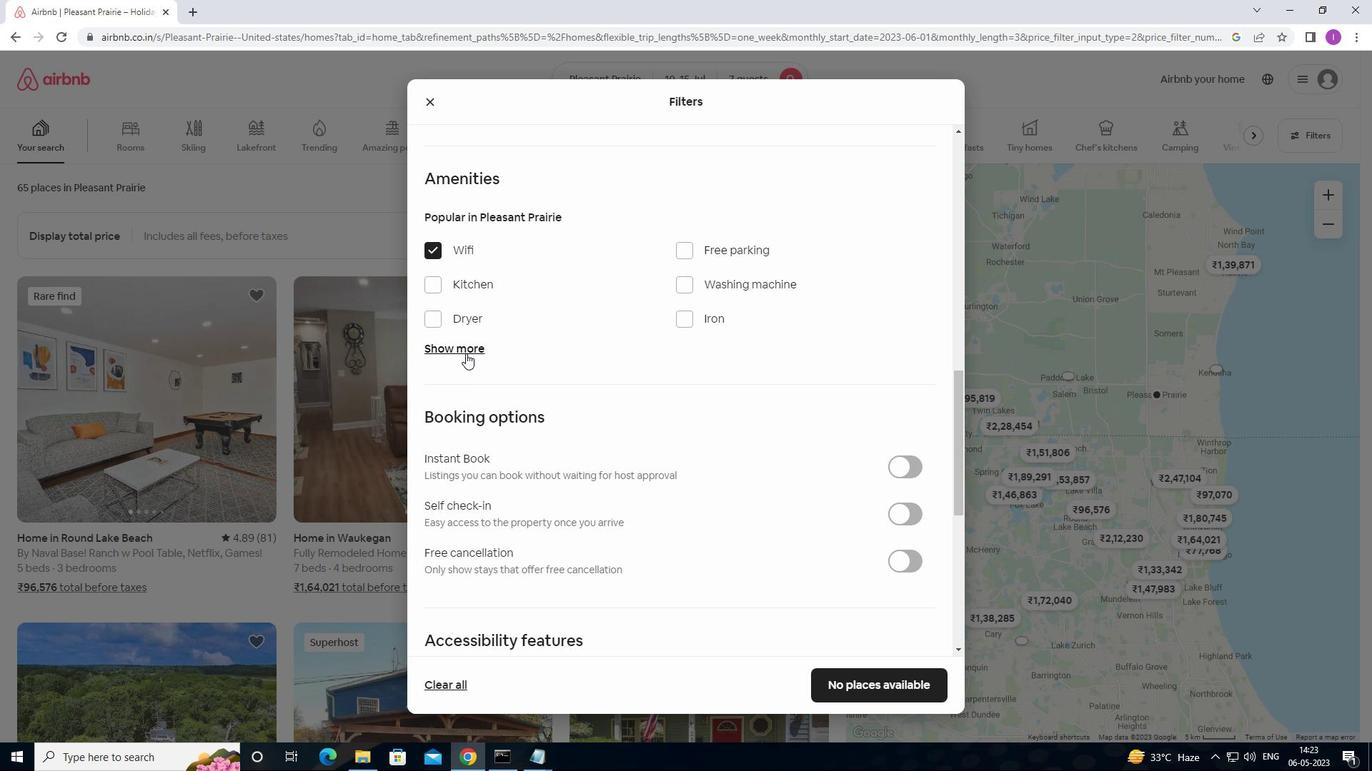 
Action: Mouse pressed left at (467, 354)
Screenshot: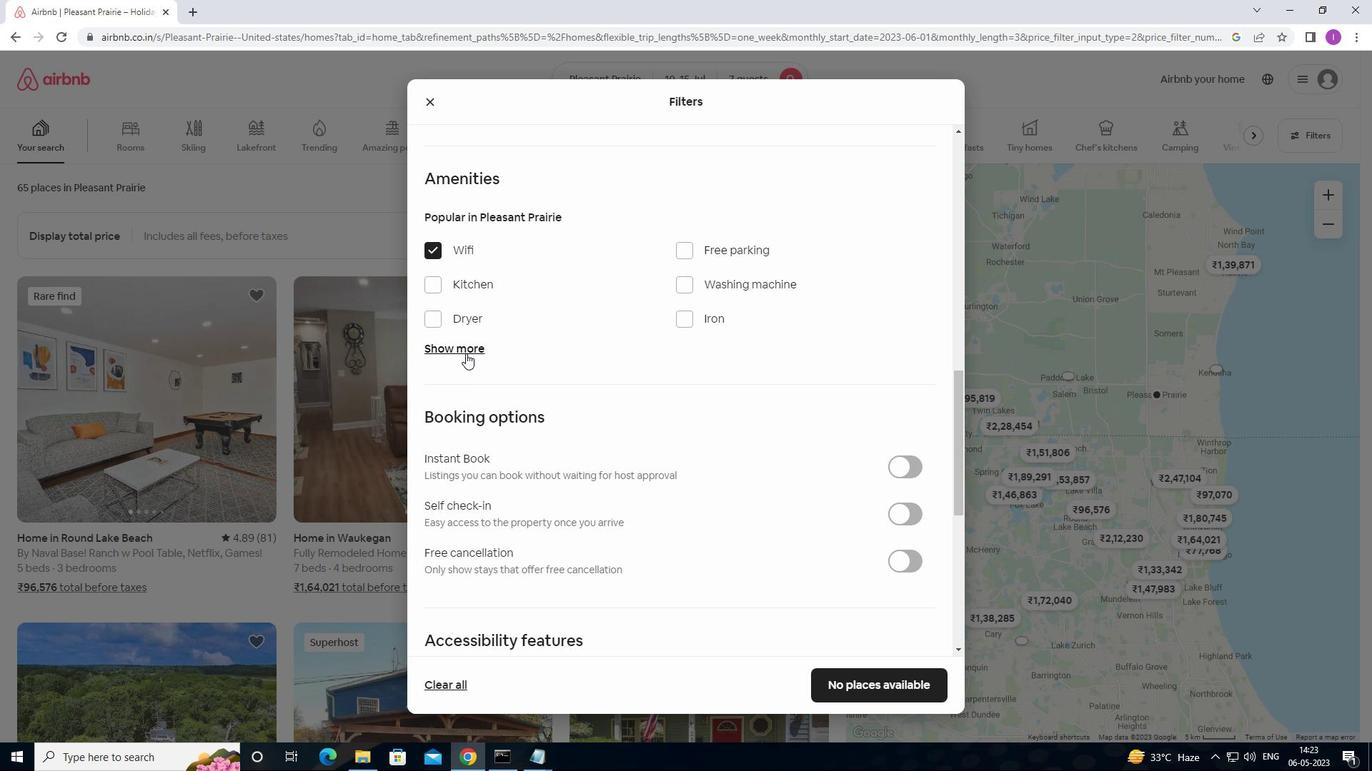 
Action: Mouse moved to (683, 434)
Screenshot: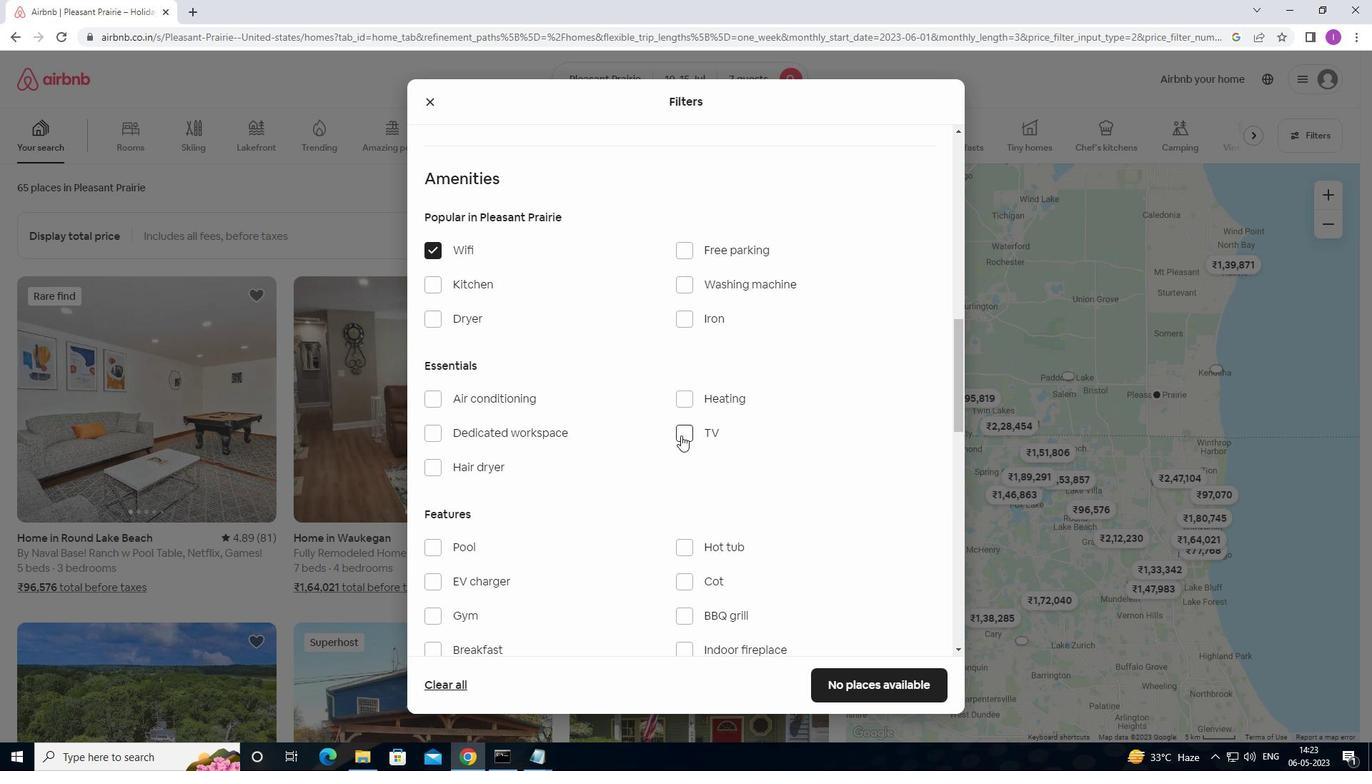 
Action: Mouse pressed left at (683, 434)
Screenshot: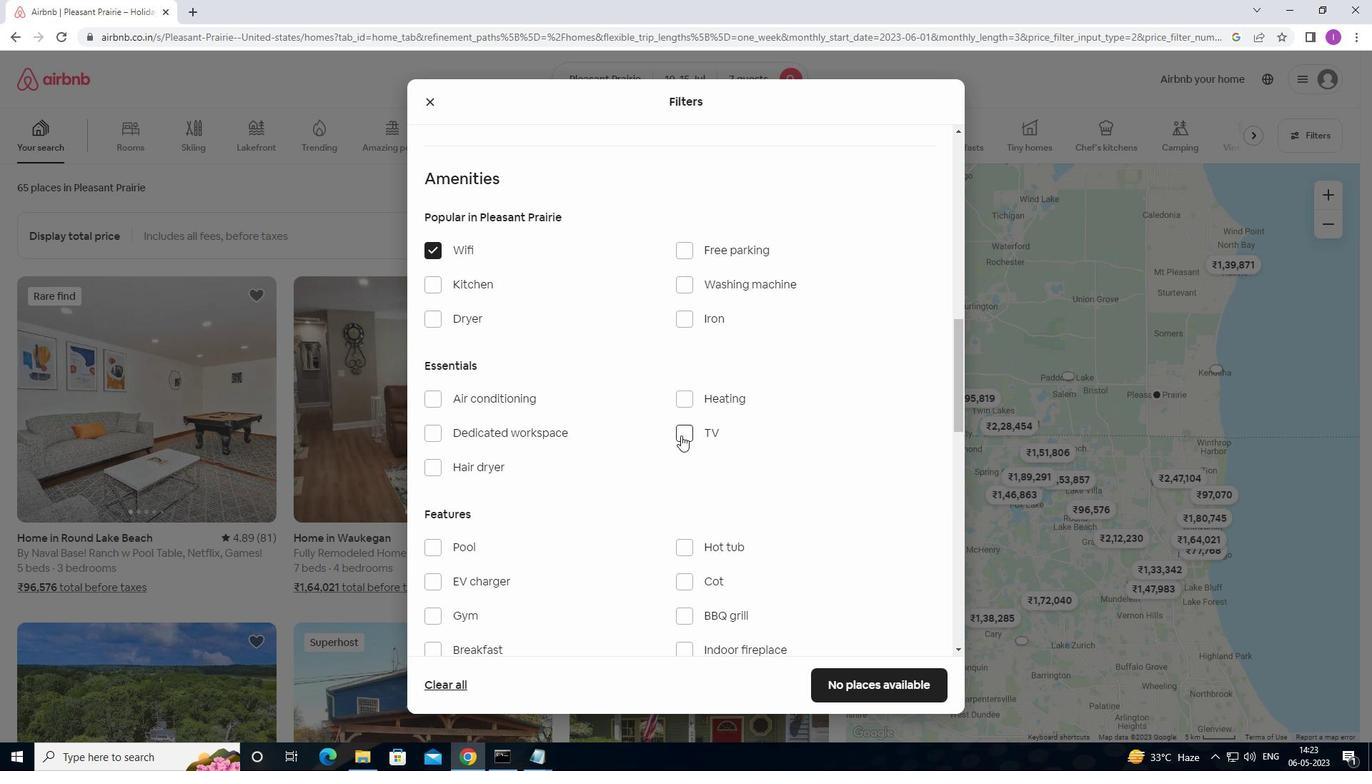 
Action: Mouse moved to (598, 417)
Screenshot: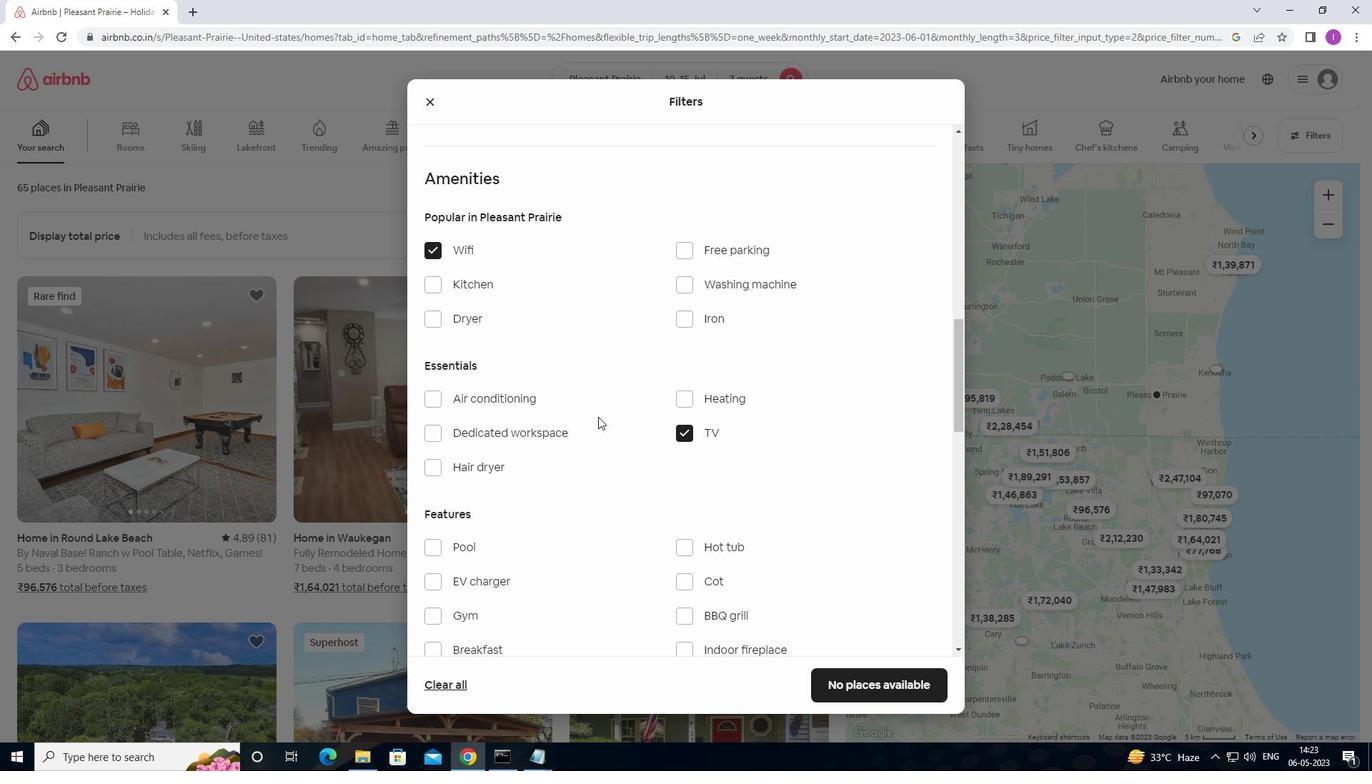 
Action: Mouse scrolled (598, 416) with delta (0, 0)
Screenshot: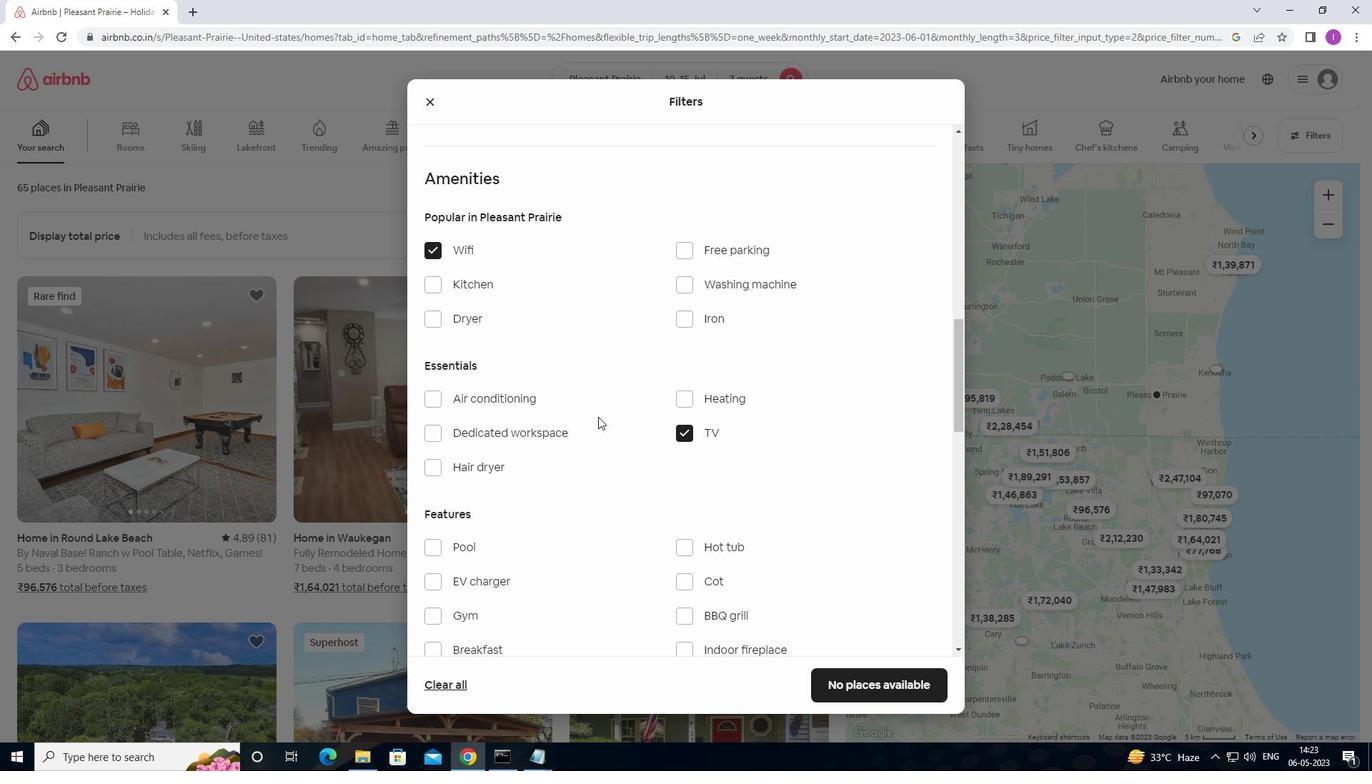 
Action: Mouse moved to (688, 178)
Screenshot: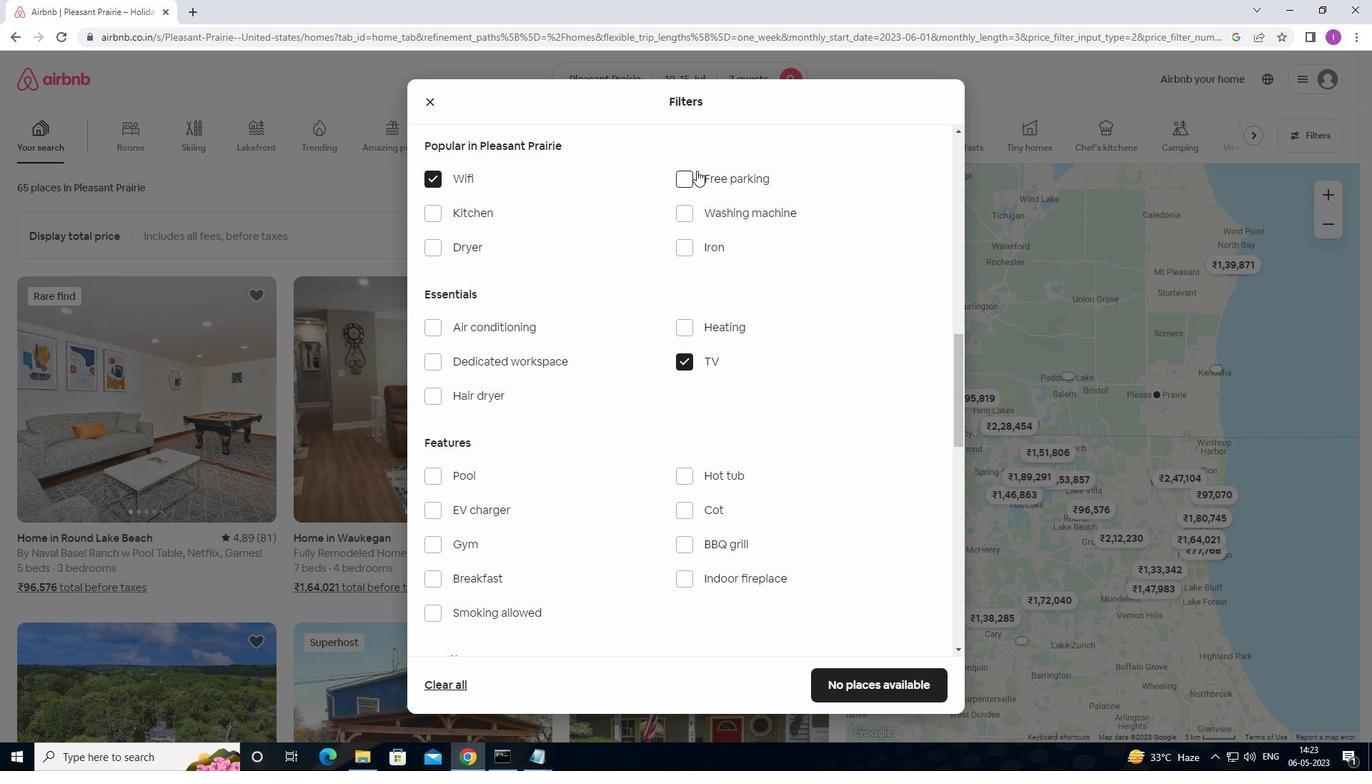 
Action: Mouse pressed left at (688, 178)
Screenshot: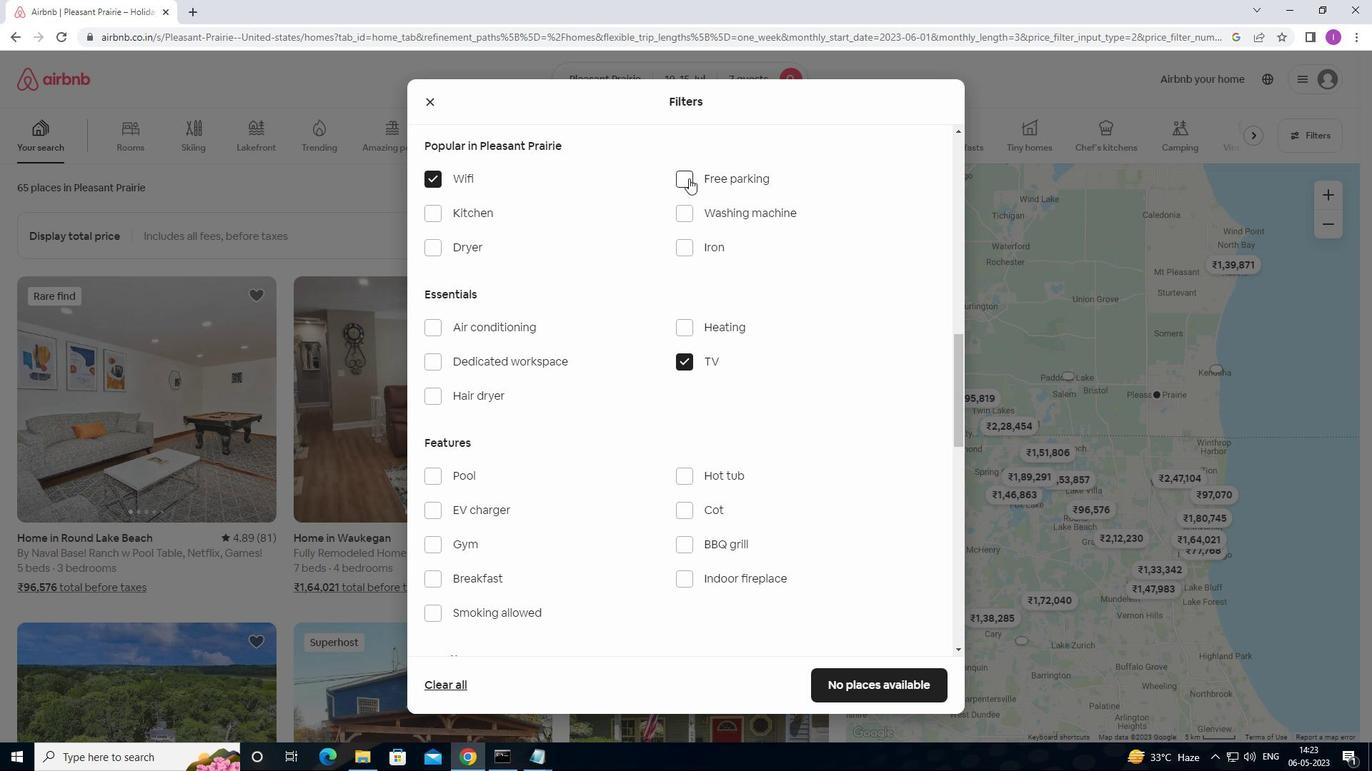 
Action: Mouse moved to (530, 440)
Screenshot: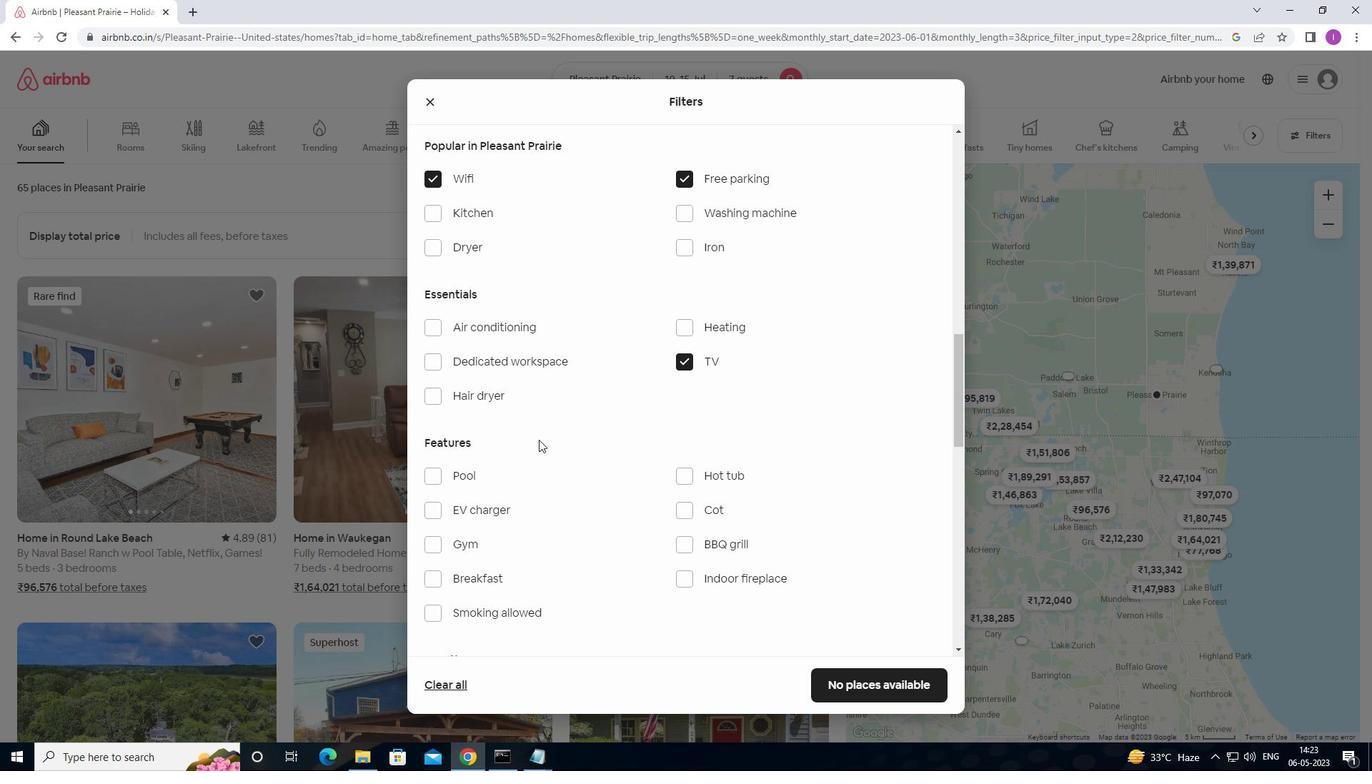 
Action: Mouse scrolled (530, 439) with delta (0, 0)
Screenshot: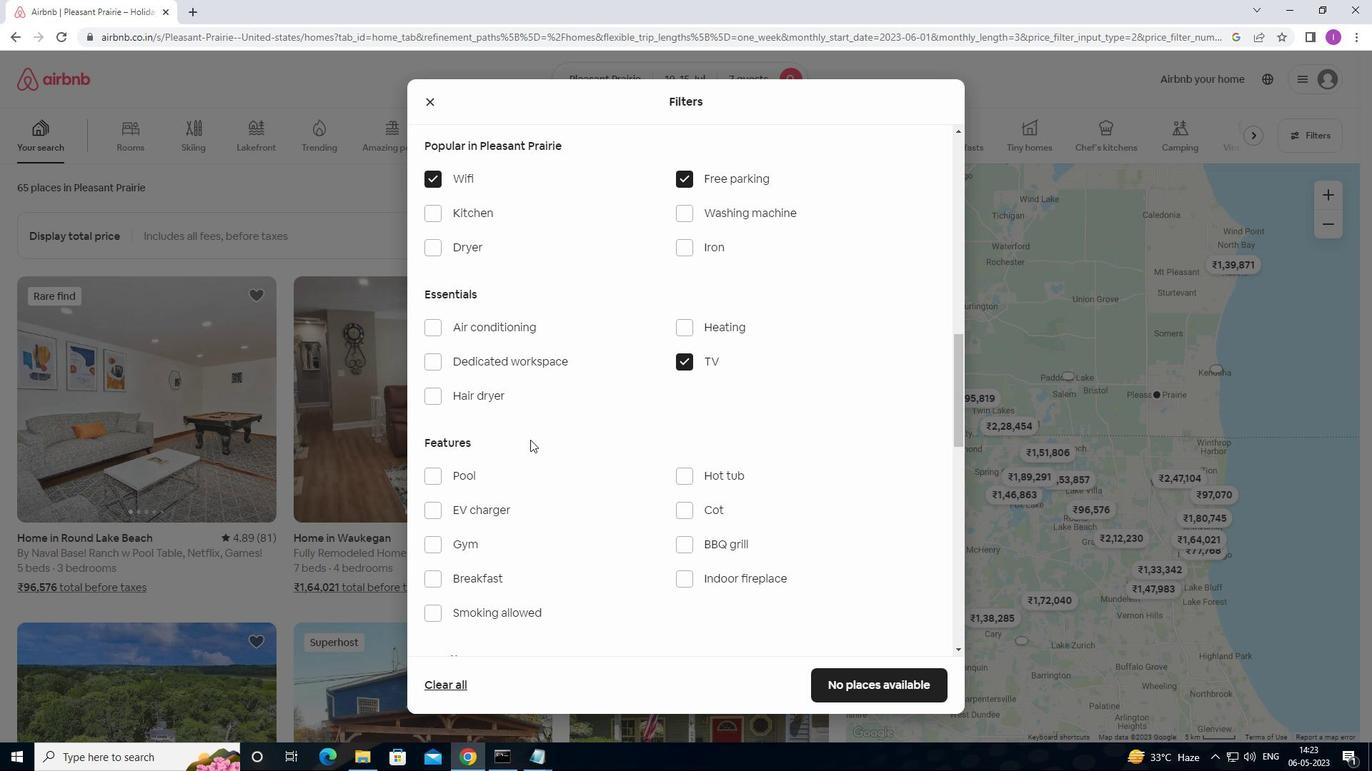
Action: Mouse moved to (438, 471)
Screenshot: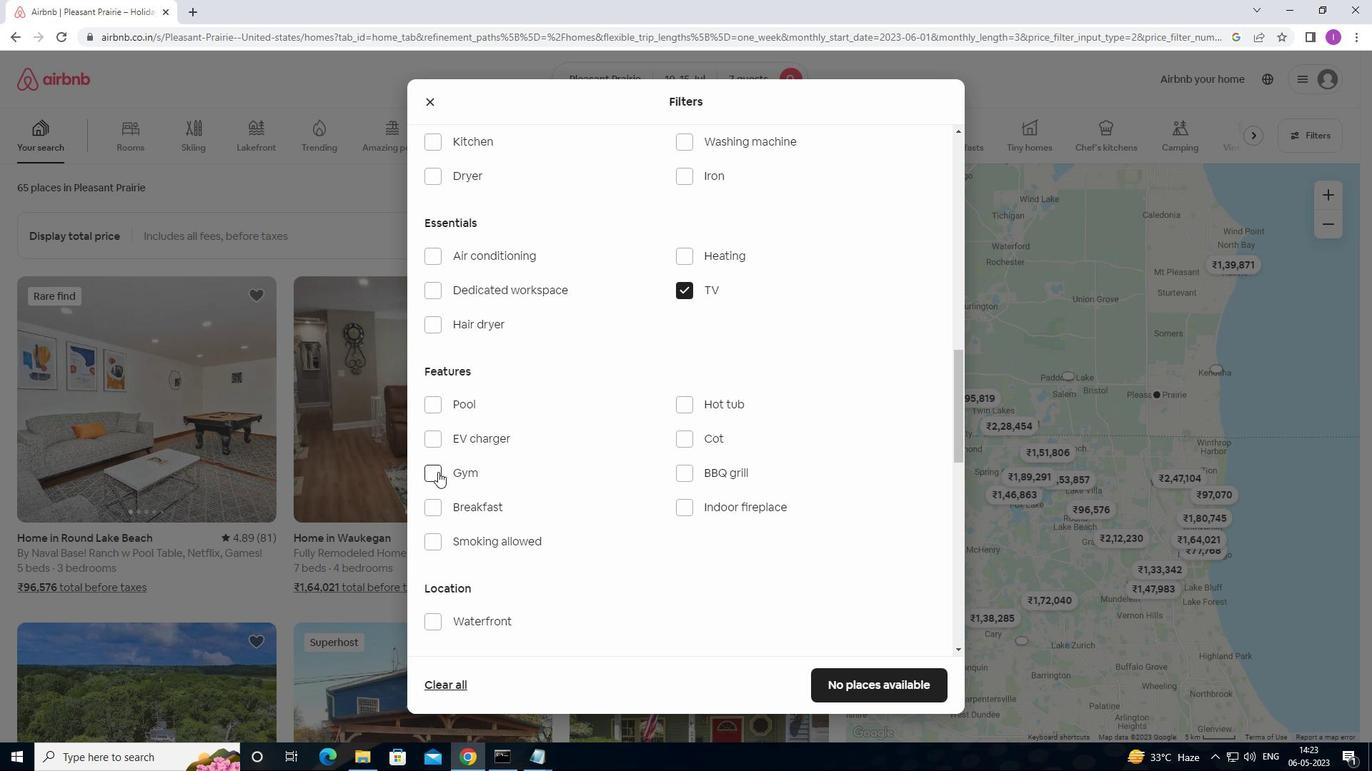 
Action: Mouse pressed left at (438, 471)
Screenshot: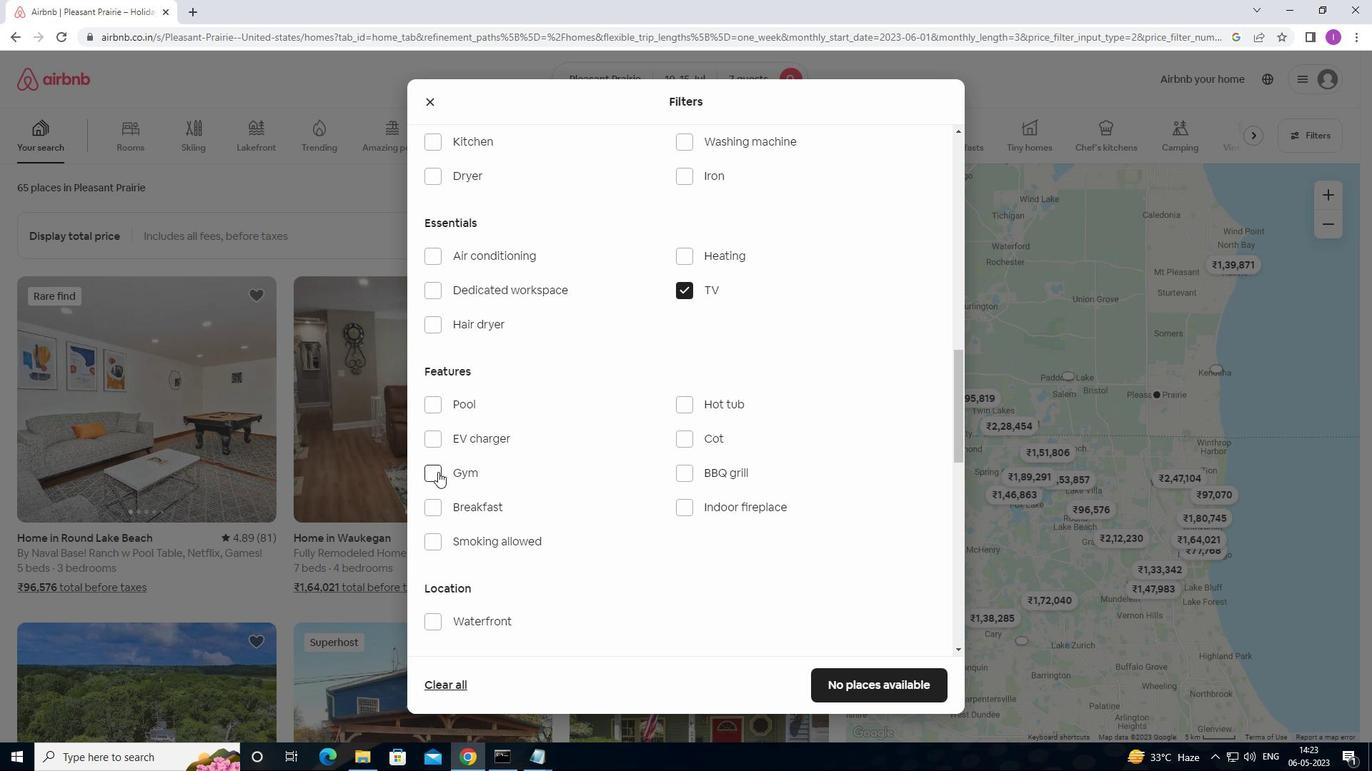
Action: Mouse moved to (438, 505)
Screenshot: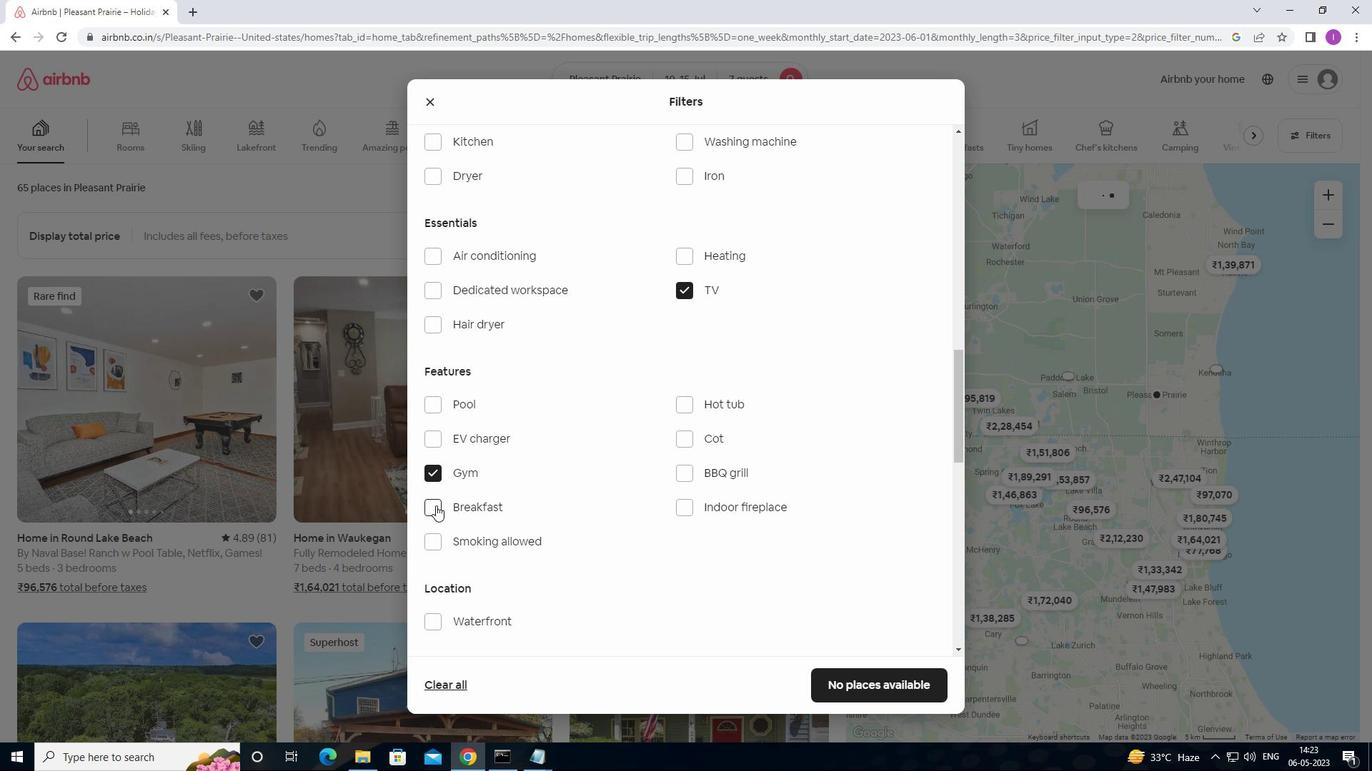 
Action: Mouse pressed left at (438, 505)
Screenshot: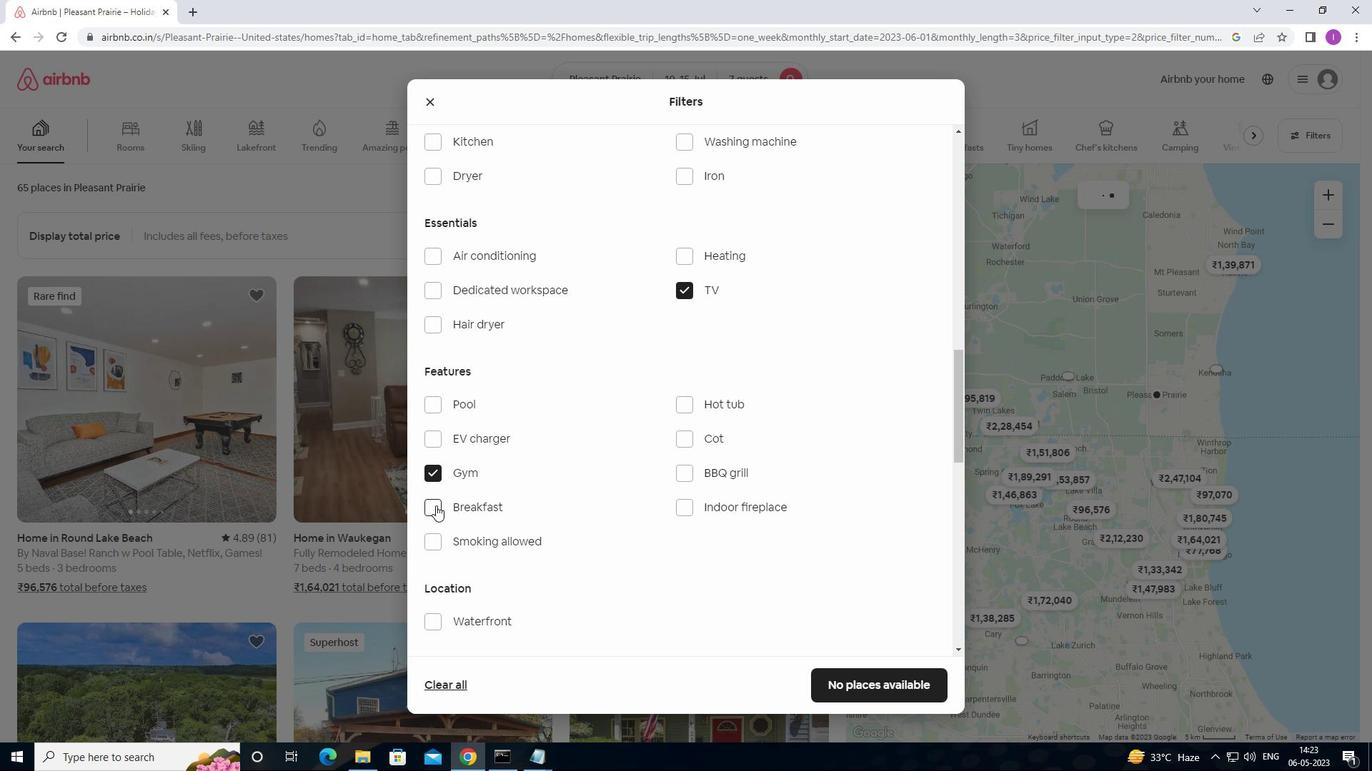 
Action: Mouse moved to (628, 505)
Screenshot: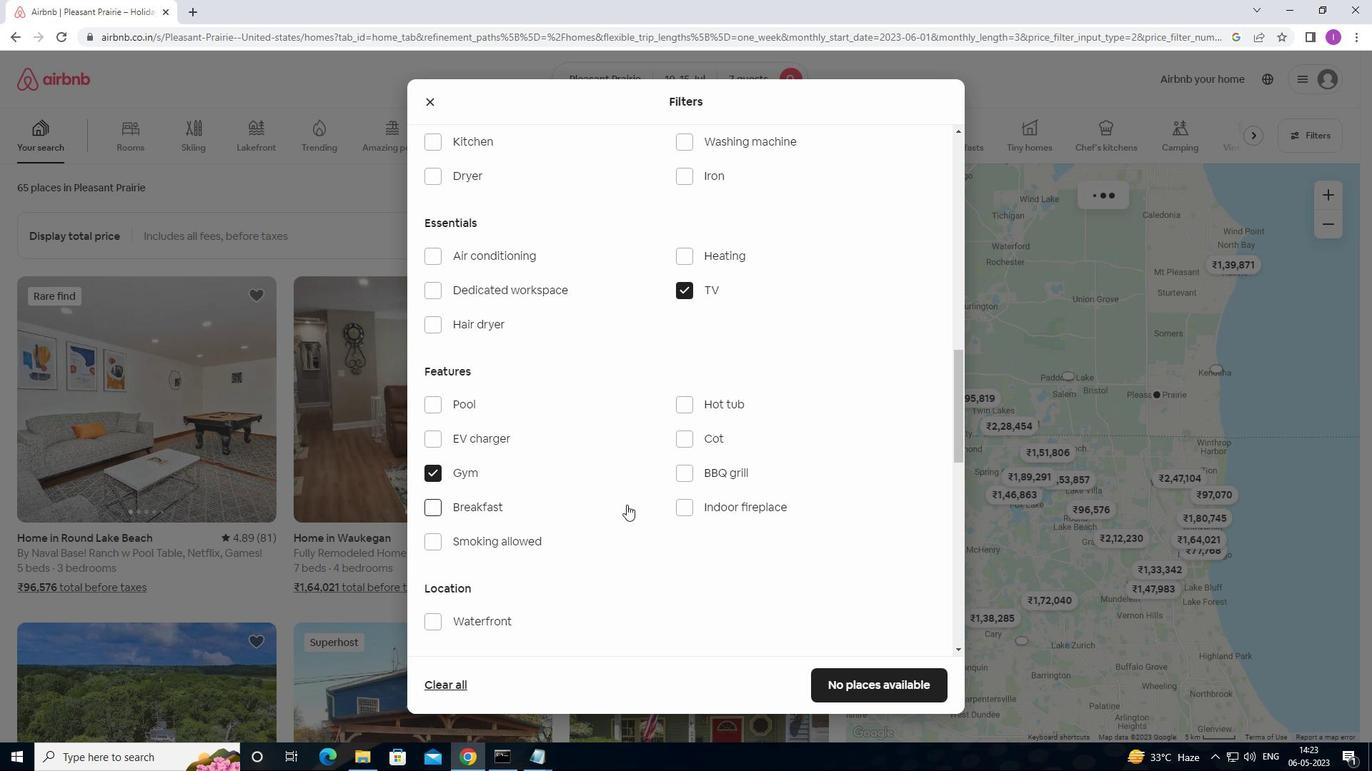 
Action: Mouse scrolled (628, 504) with delta (0, 0)
Screenshot: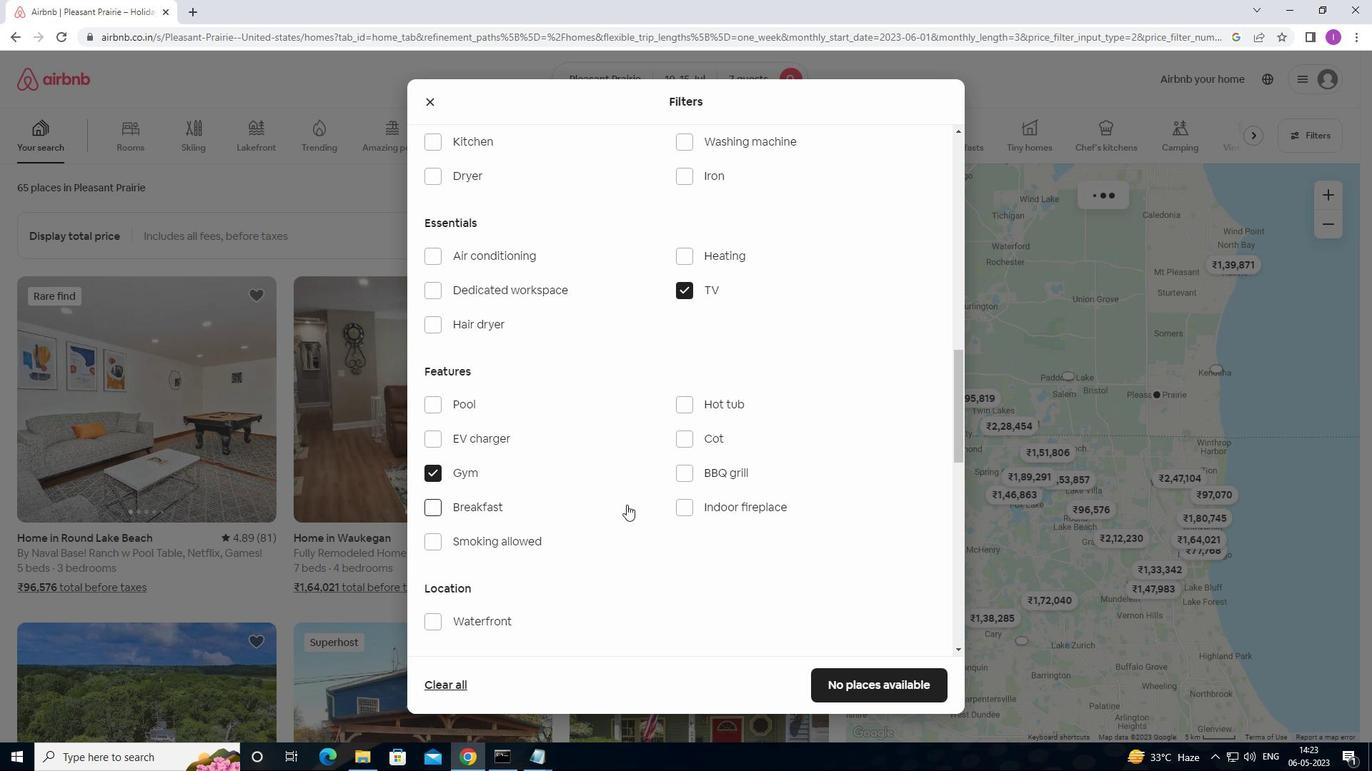
Action: Mouse moved to (630, 505)
Screenshot: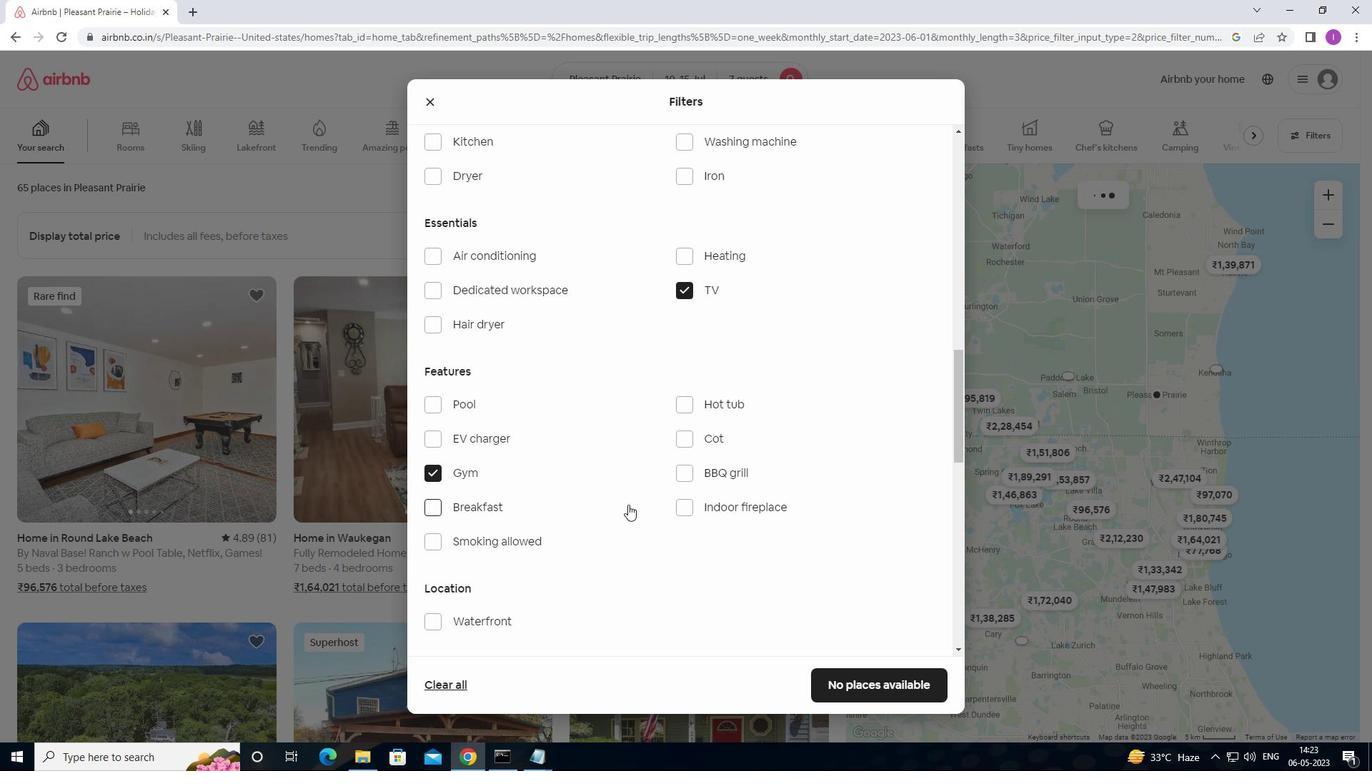
Action: Mouse scrolled (630, 505) with delta (0, 0)
Screenshot: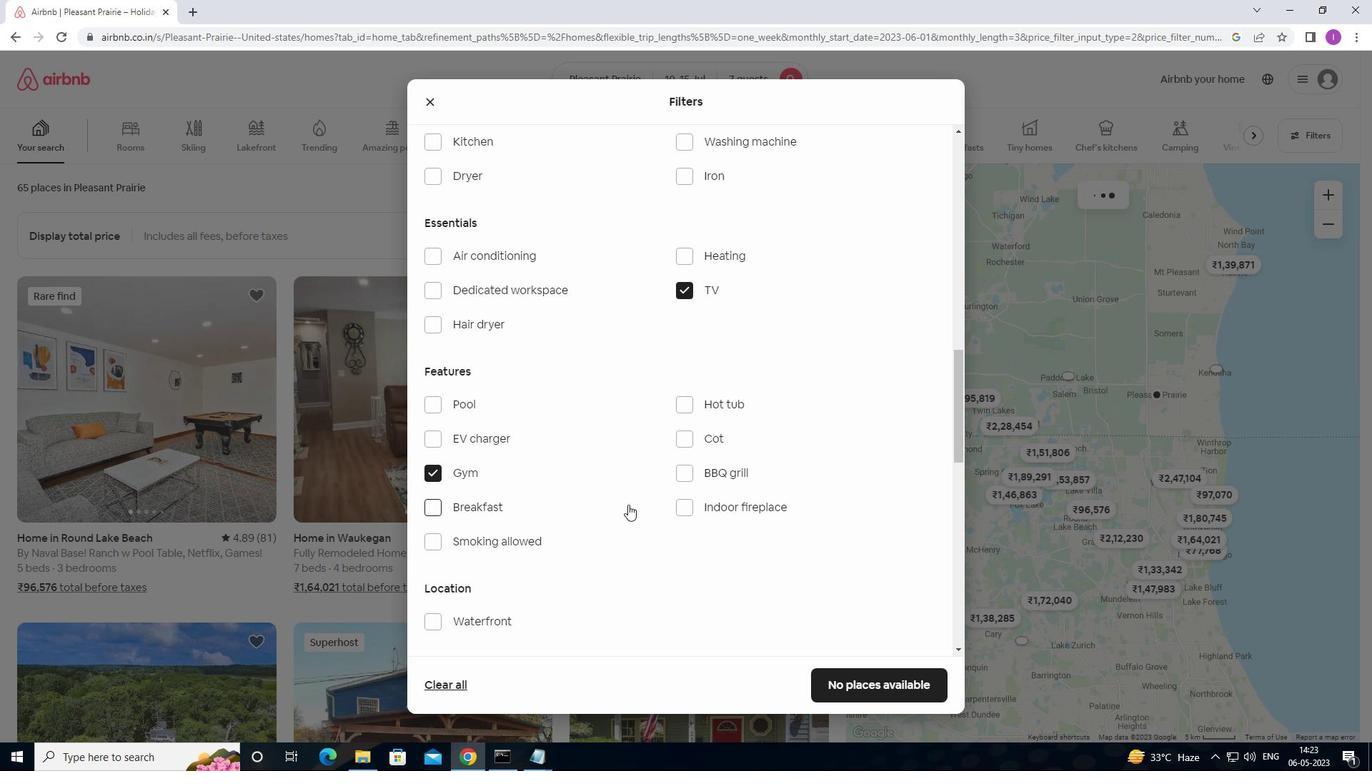 
Action: Mouse scrolled (630, 505) with delta (0, 0)
Screenshot: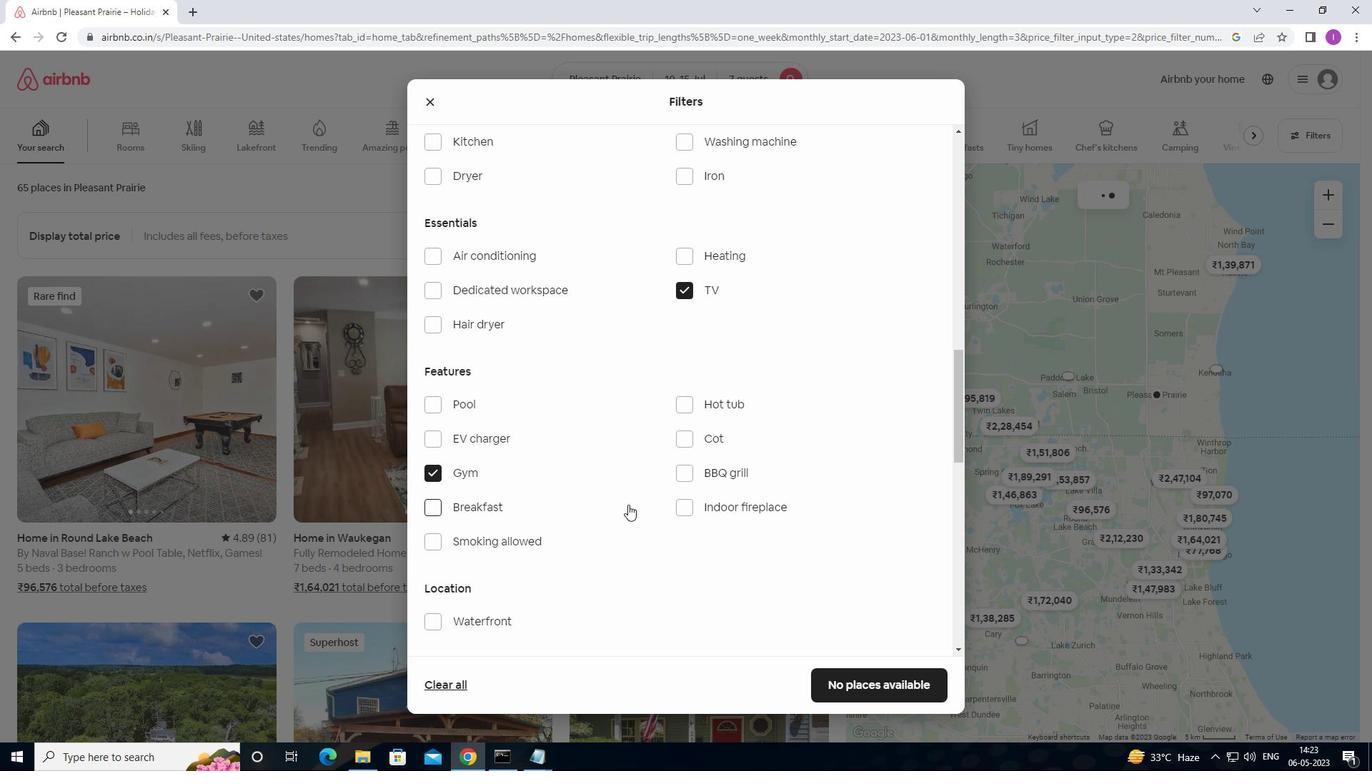 
Action: Mouse moved to (766, 495)
Screenshot: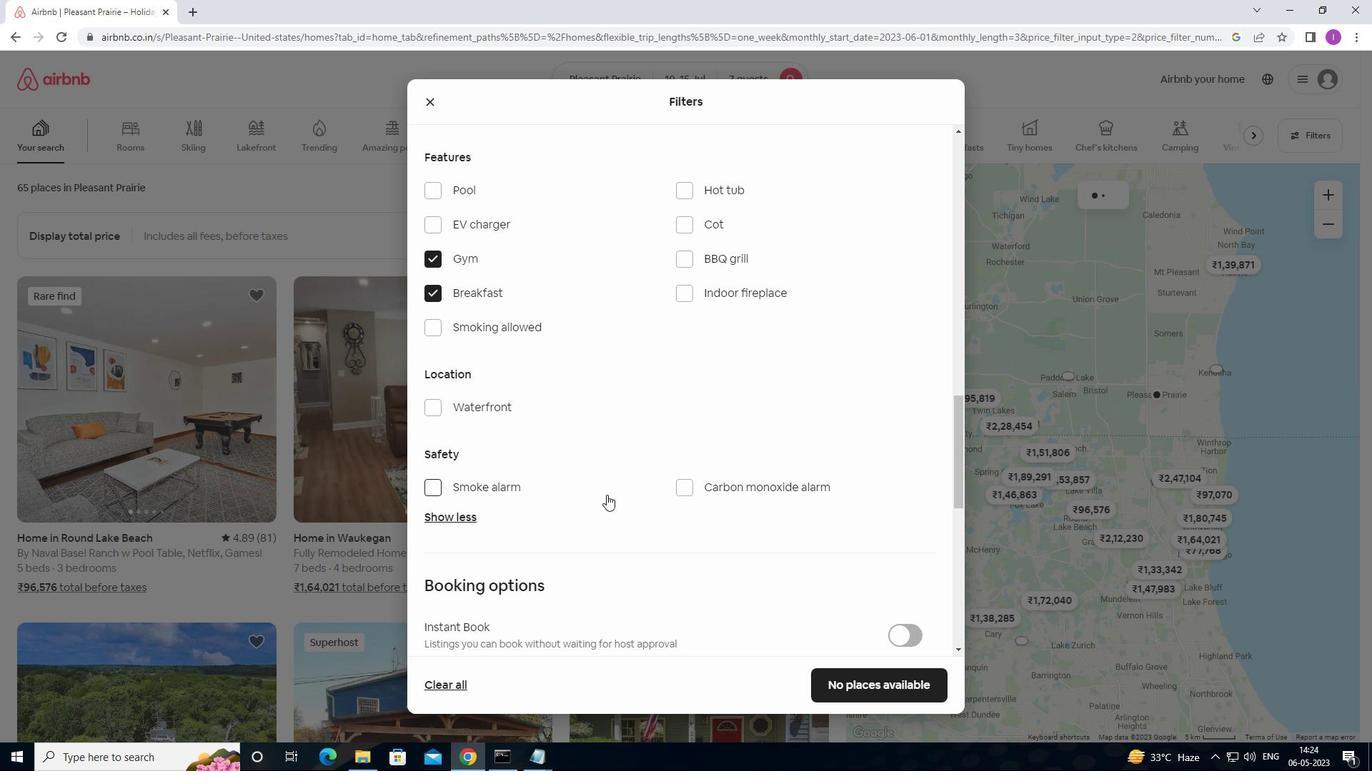 
Action: Mouse scrolled (766, 494) with delta (0, 0)
Screenshot: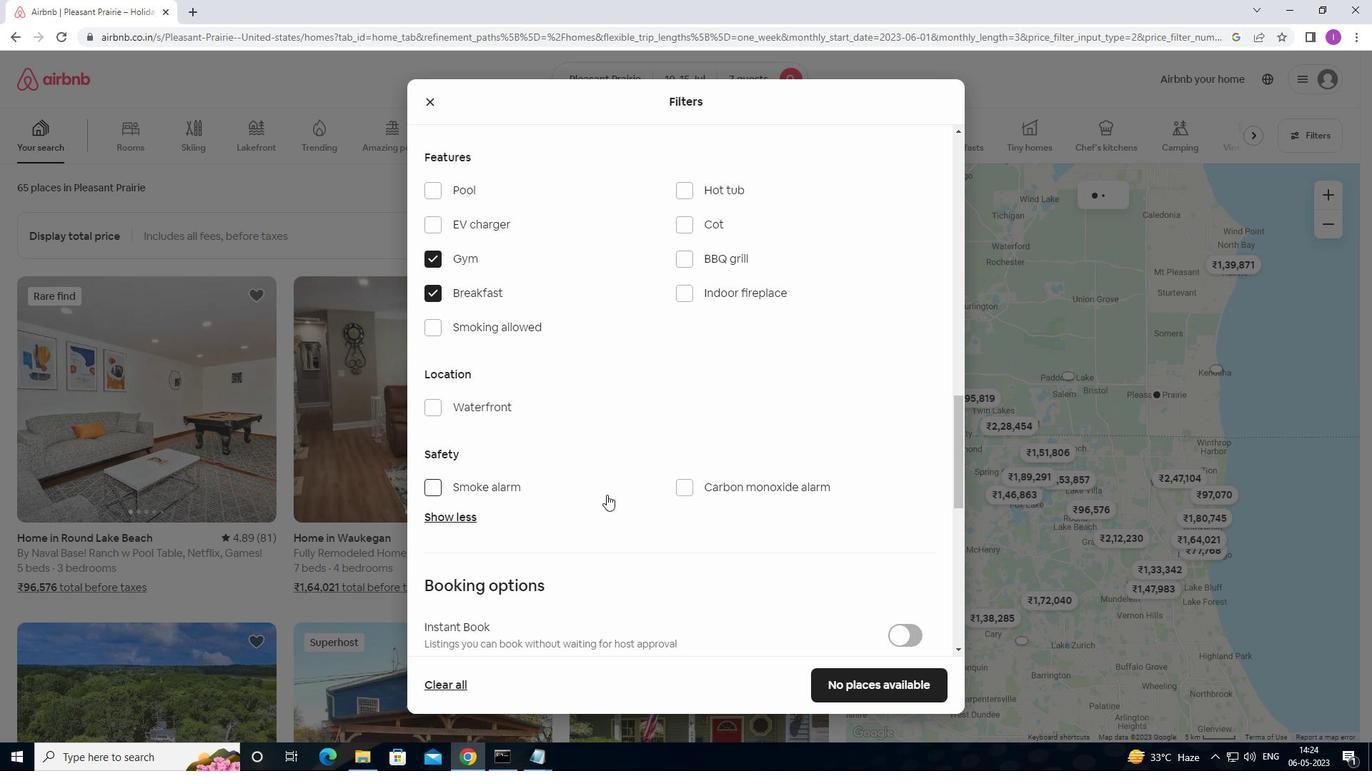 
Action: Mouse scrolled (766, 494) with delta (0, 0)
Screenshot: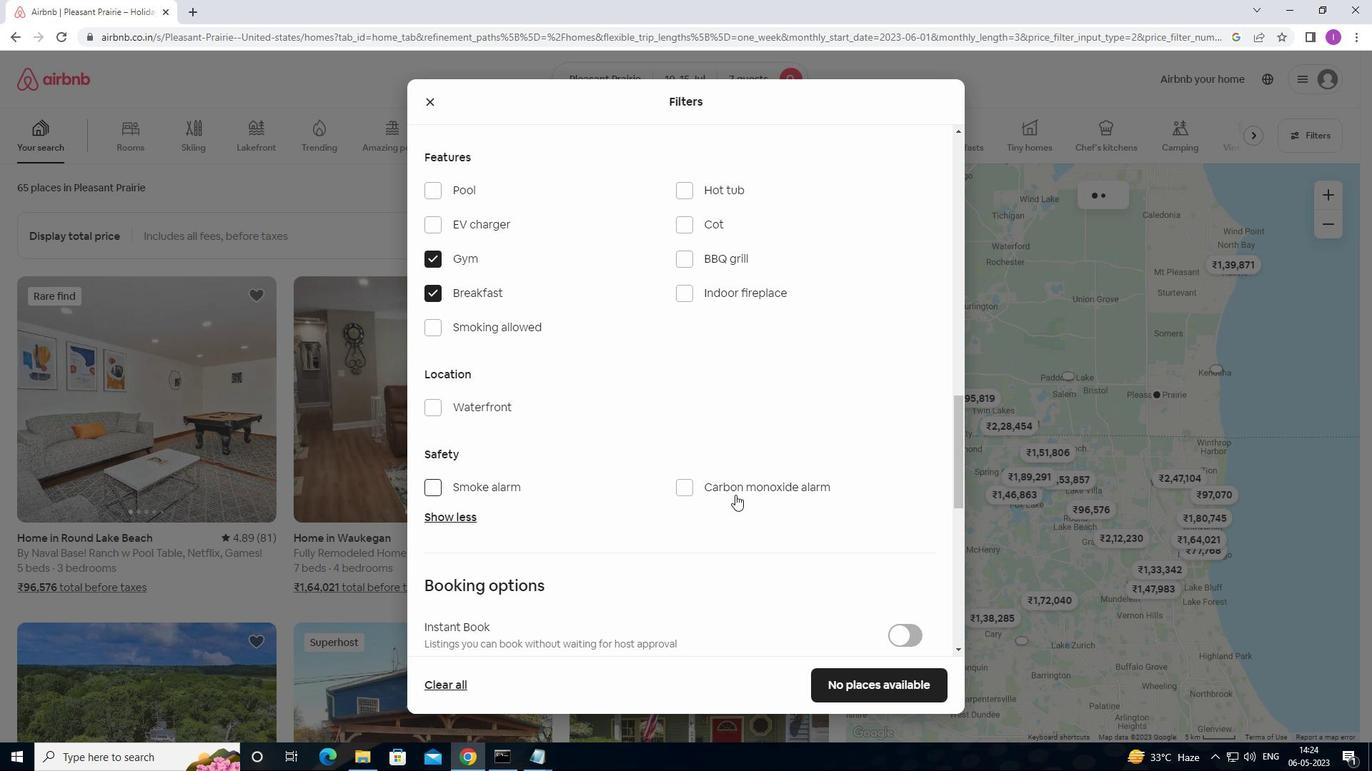 
Action: Mouse scrolled (766, 494) with delta (0, 0)
Screenshot: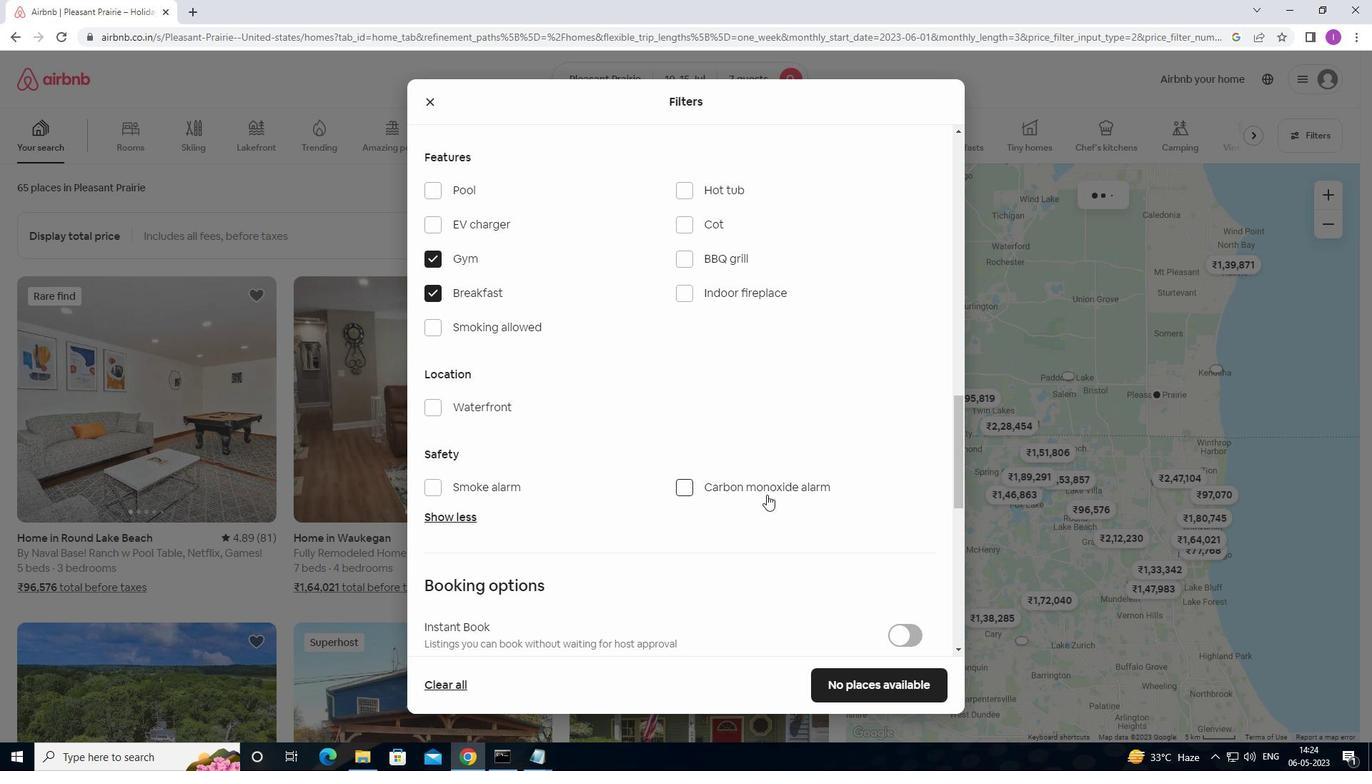 
Action: Mouse moved to (773, 488)
Screenshot: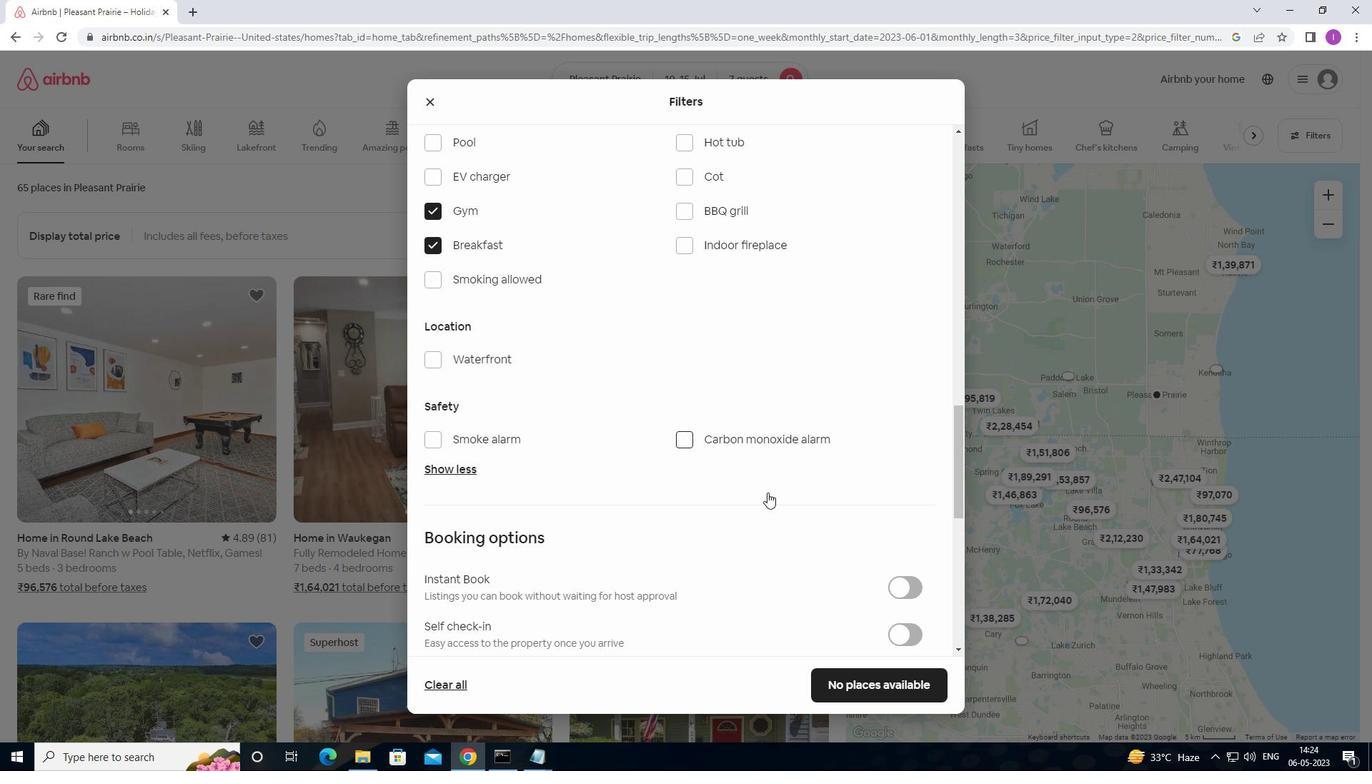 
Action: Mouse scrolled (773, 488) with delta (0, 0)
Screenshot: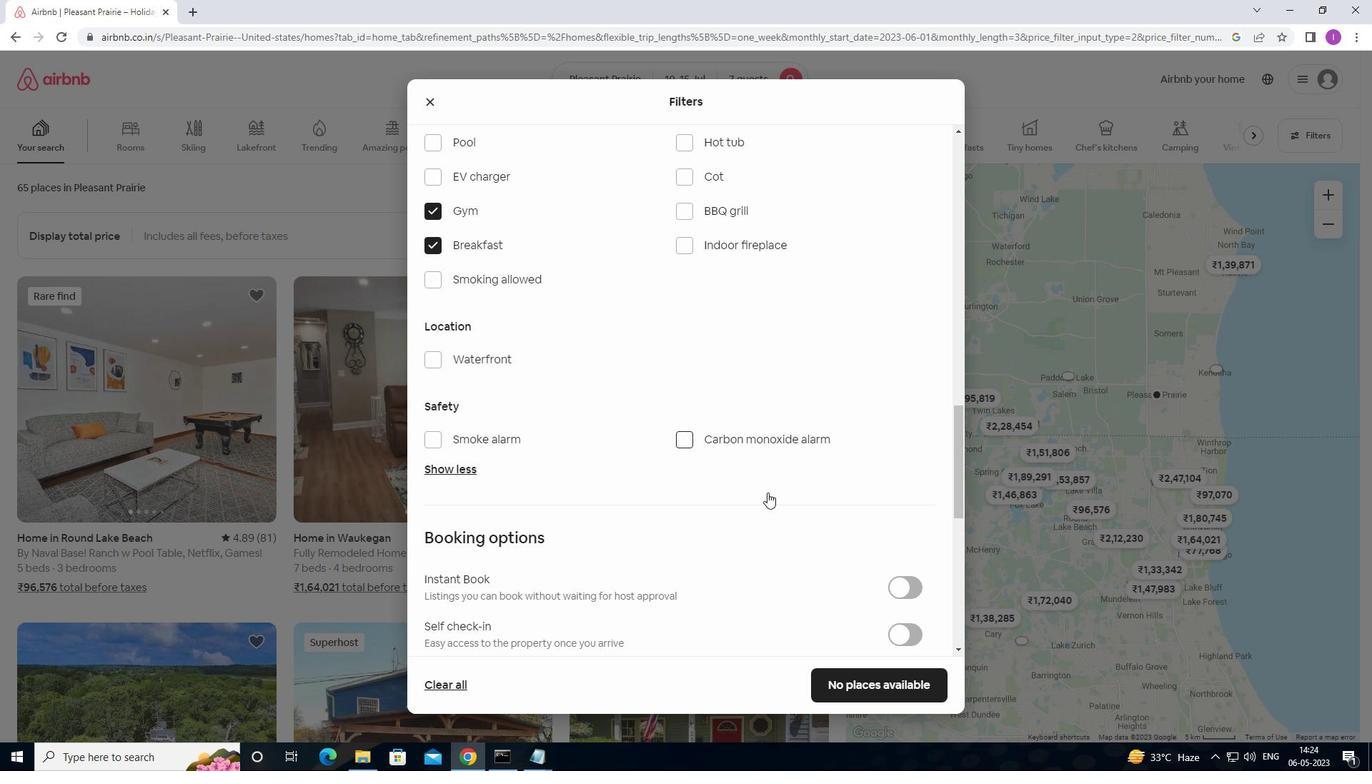 
Action: Mouse moved to (778, 489)
Screenshot: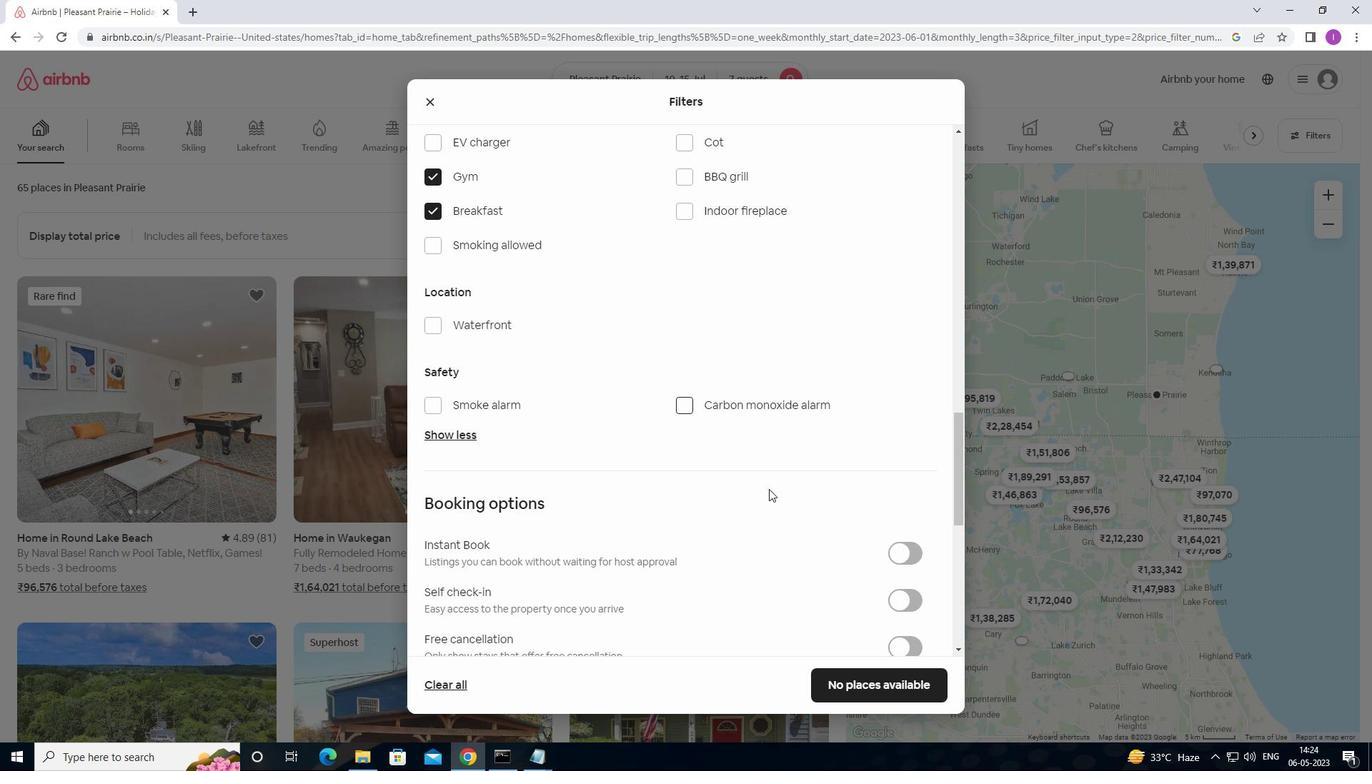 
Action: Mouse scrolled (778, 488) with delta (0, 0)
Screenshot: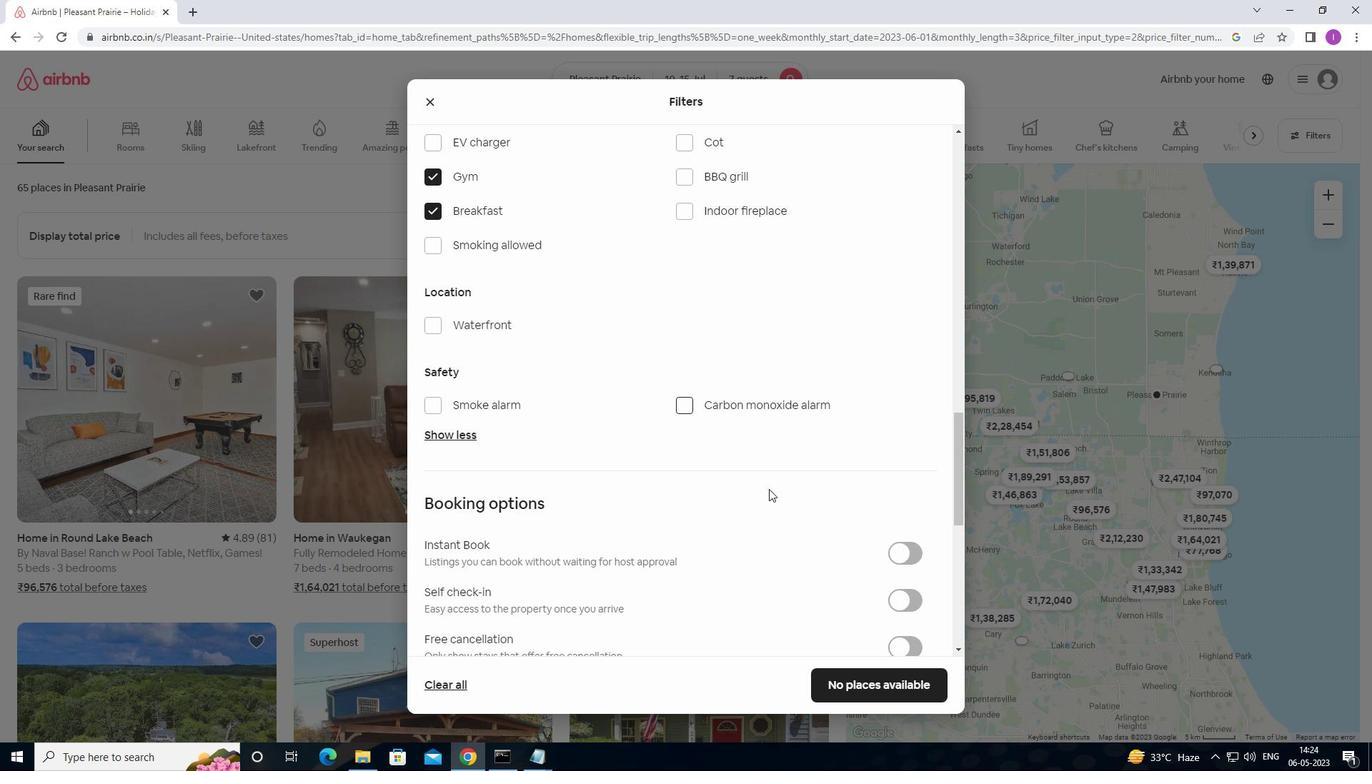 
Action: Mouse moved to (785, 490)
Screenshot: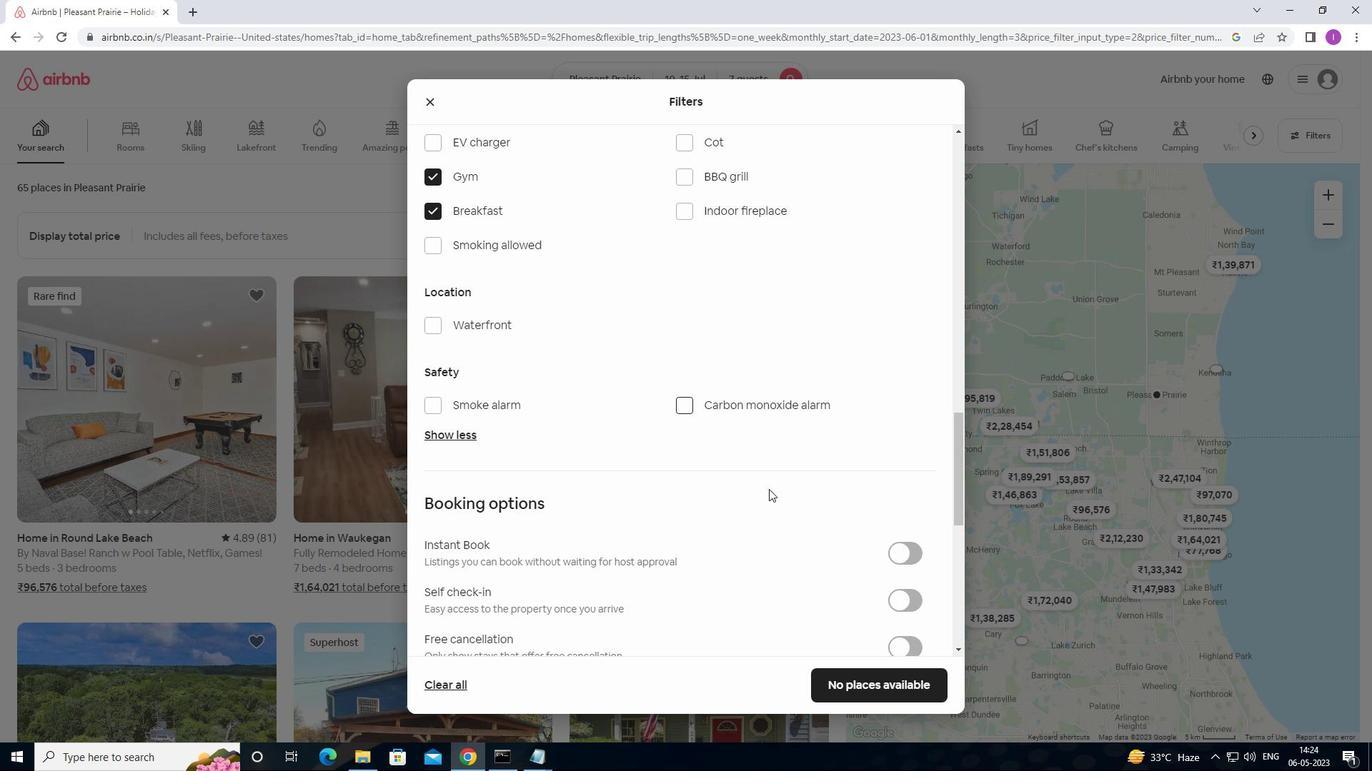 
Action: Mouse scrolled (785, 490) with delta (0, 0)
Screenshot: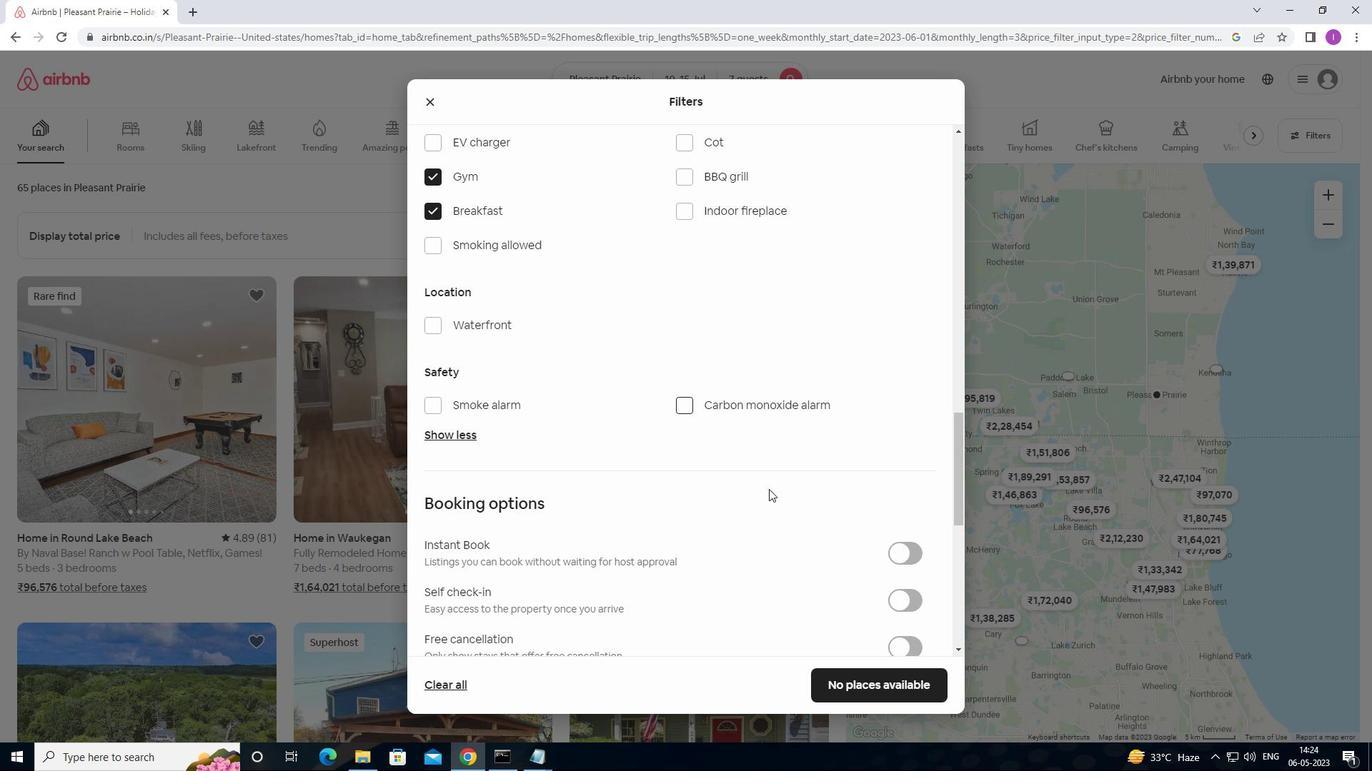 
Action: Mouse moved to (921, 250)
Screenshot: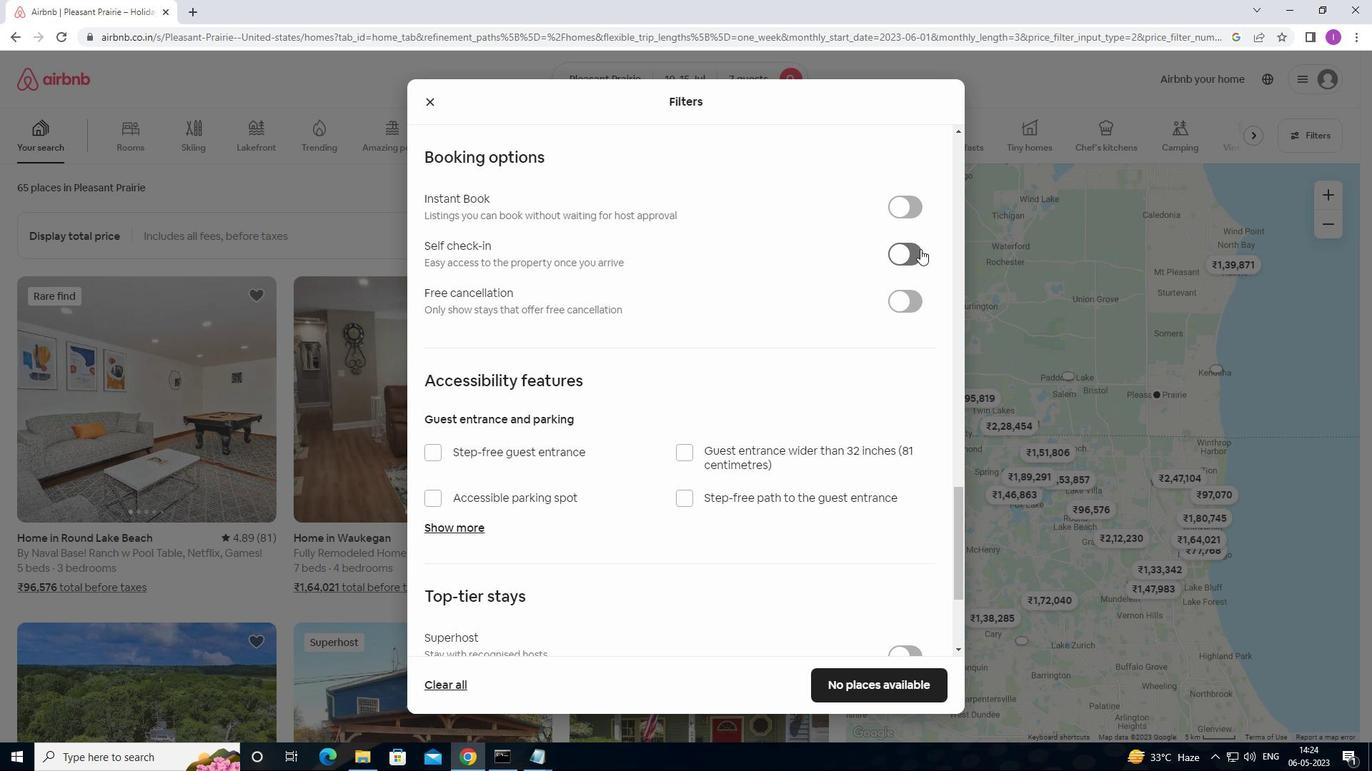 
Action: Mouse pressed left at (921, 250)
Screenshot: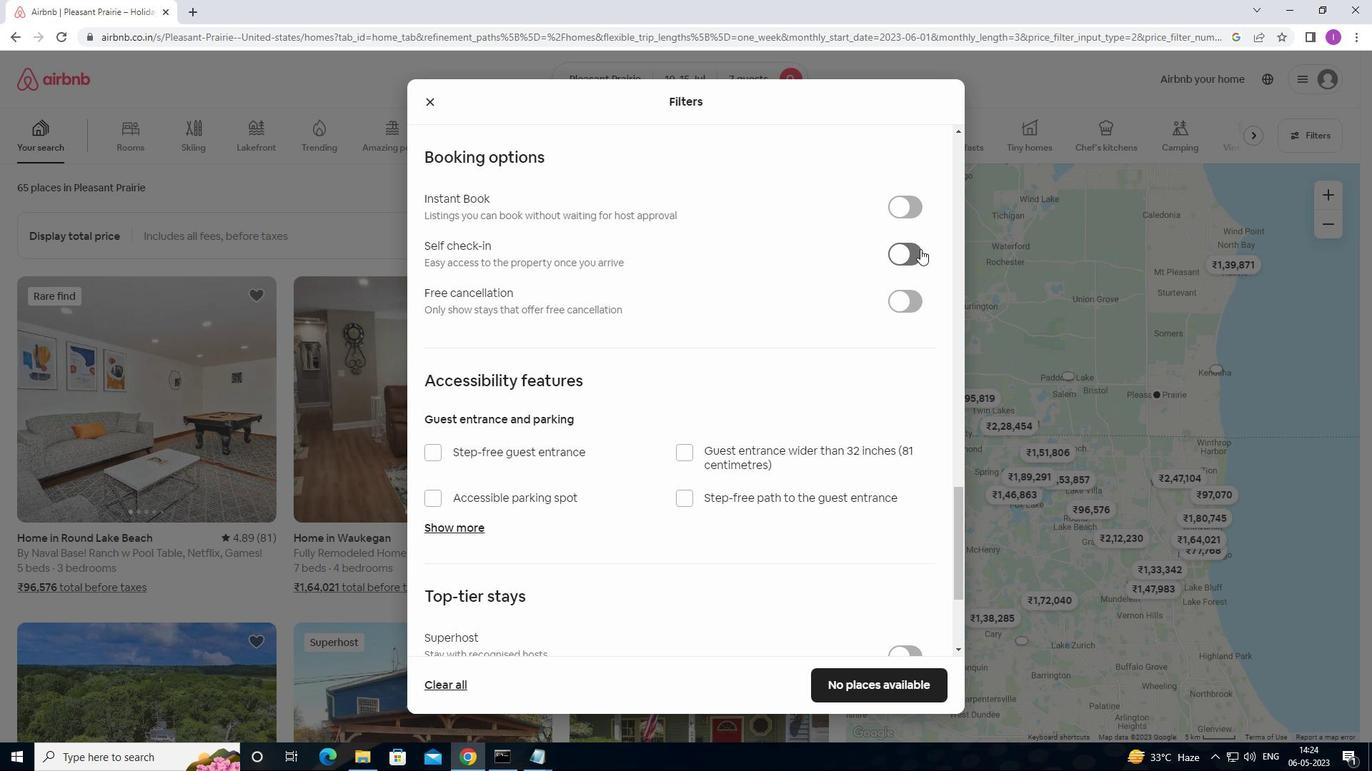 
Action: Mouse moved to (600, 431)
Screenshot: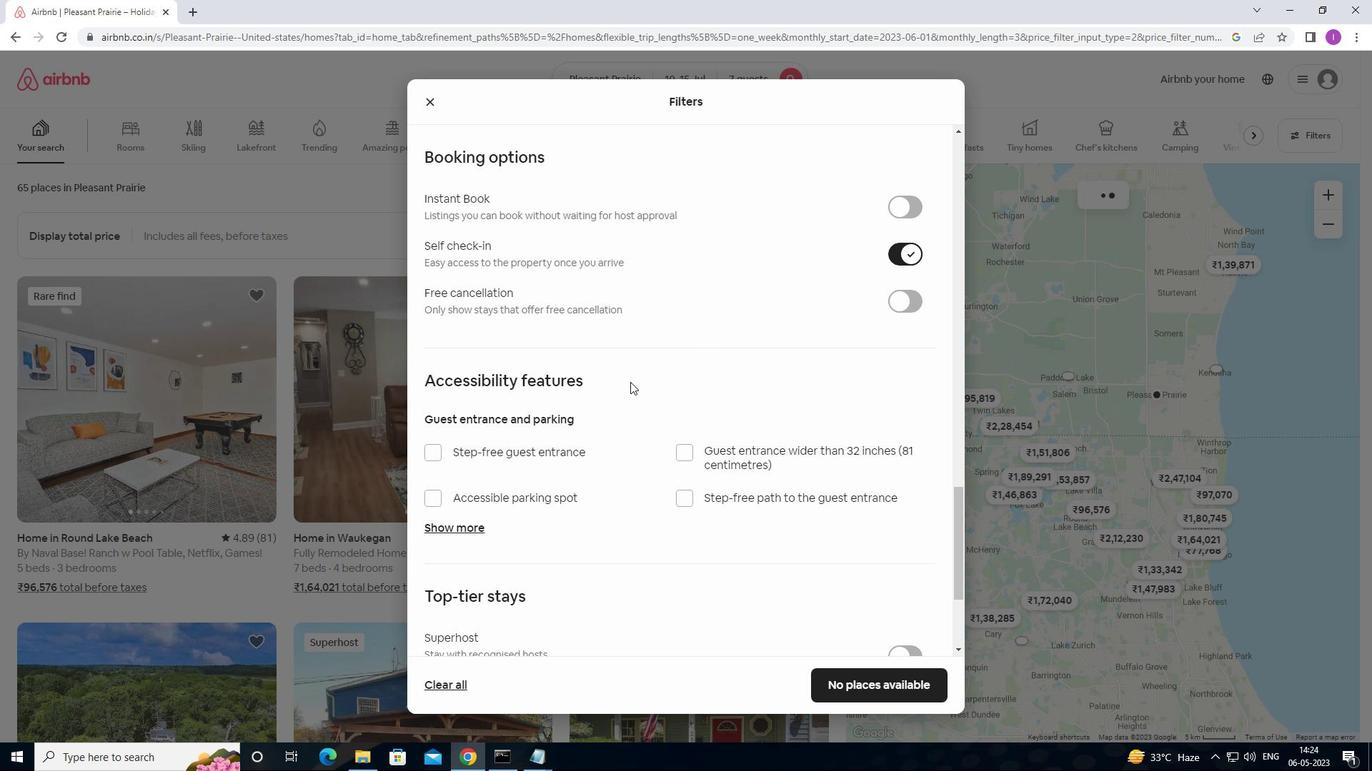 
Action: Mouse scrolled (600, 430) with delta (0, 0)
Screenshot: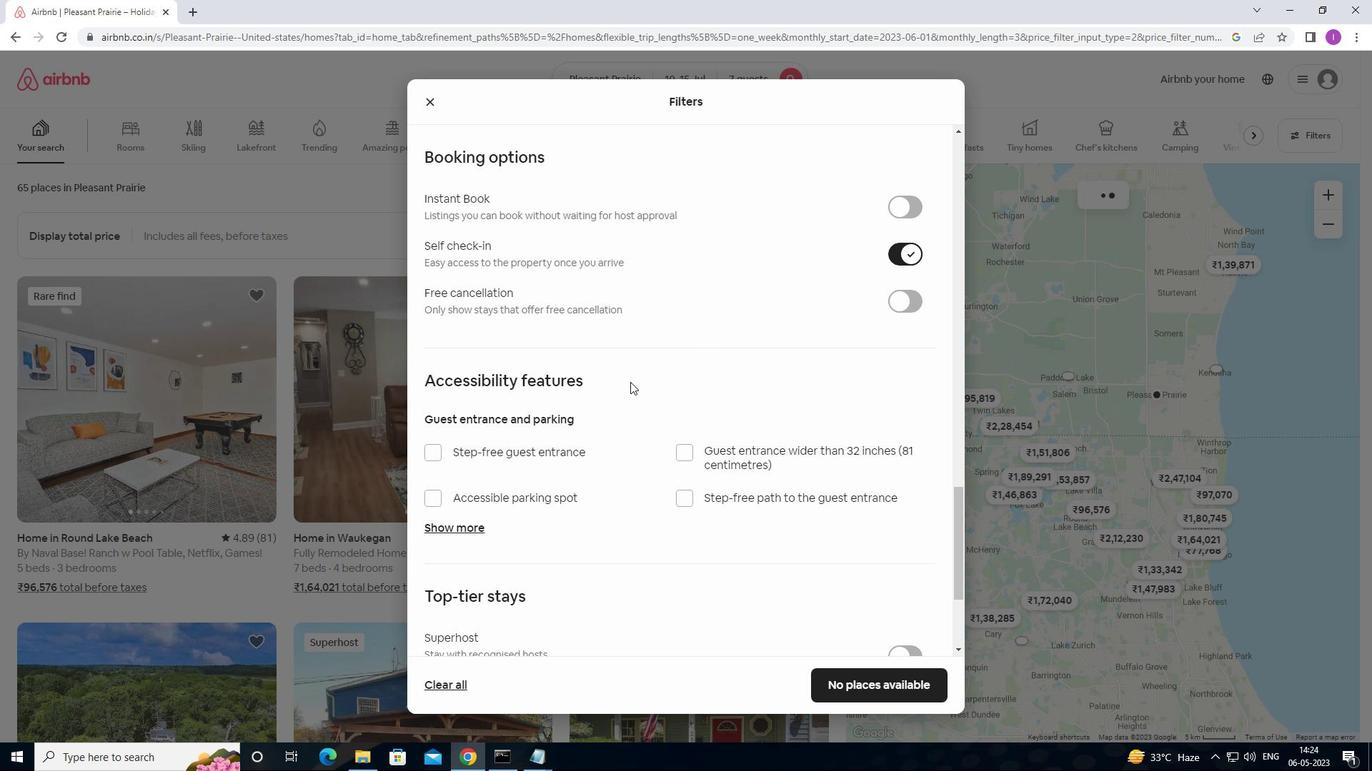 
Action: Mouse moved to (600, 433)
Screenshot: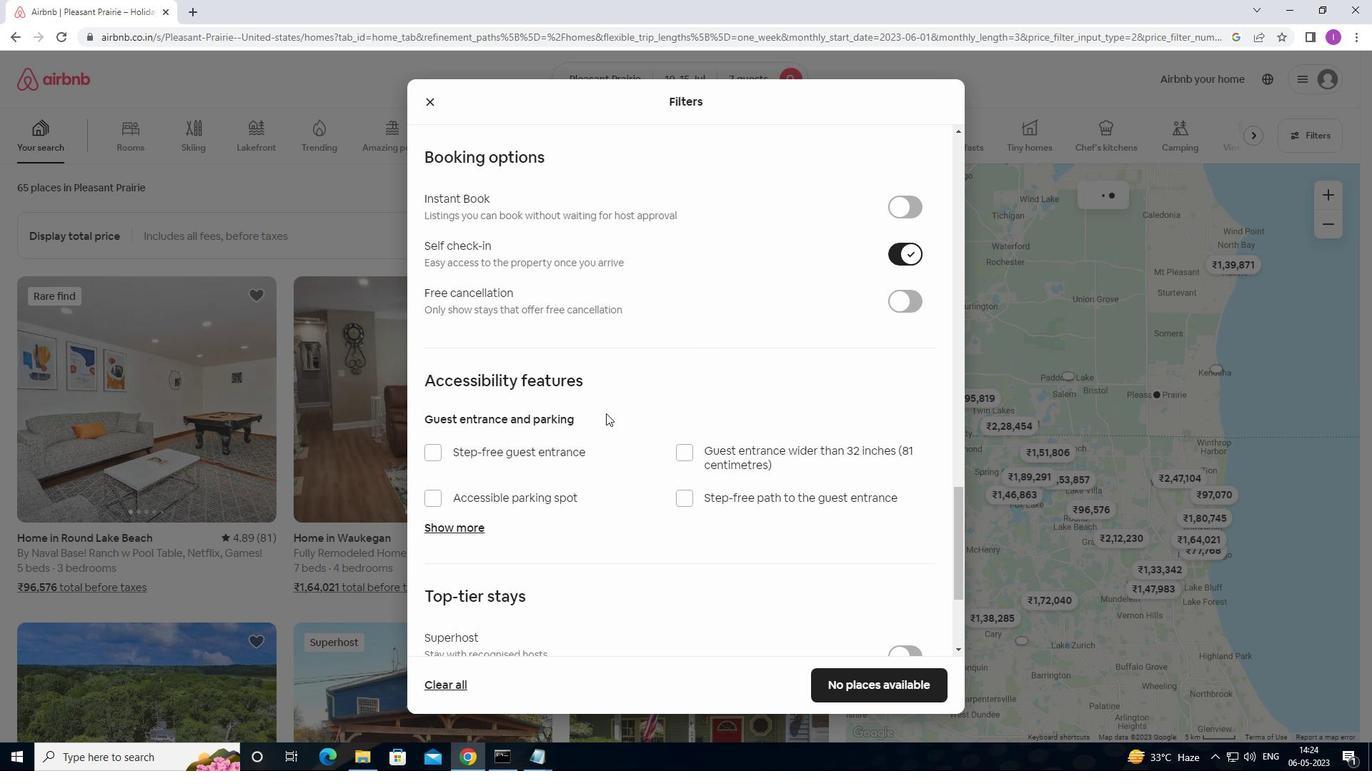 
Action: Mouse scrolled (600, 433) with delta (0, 0)
Screenshot: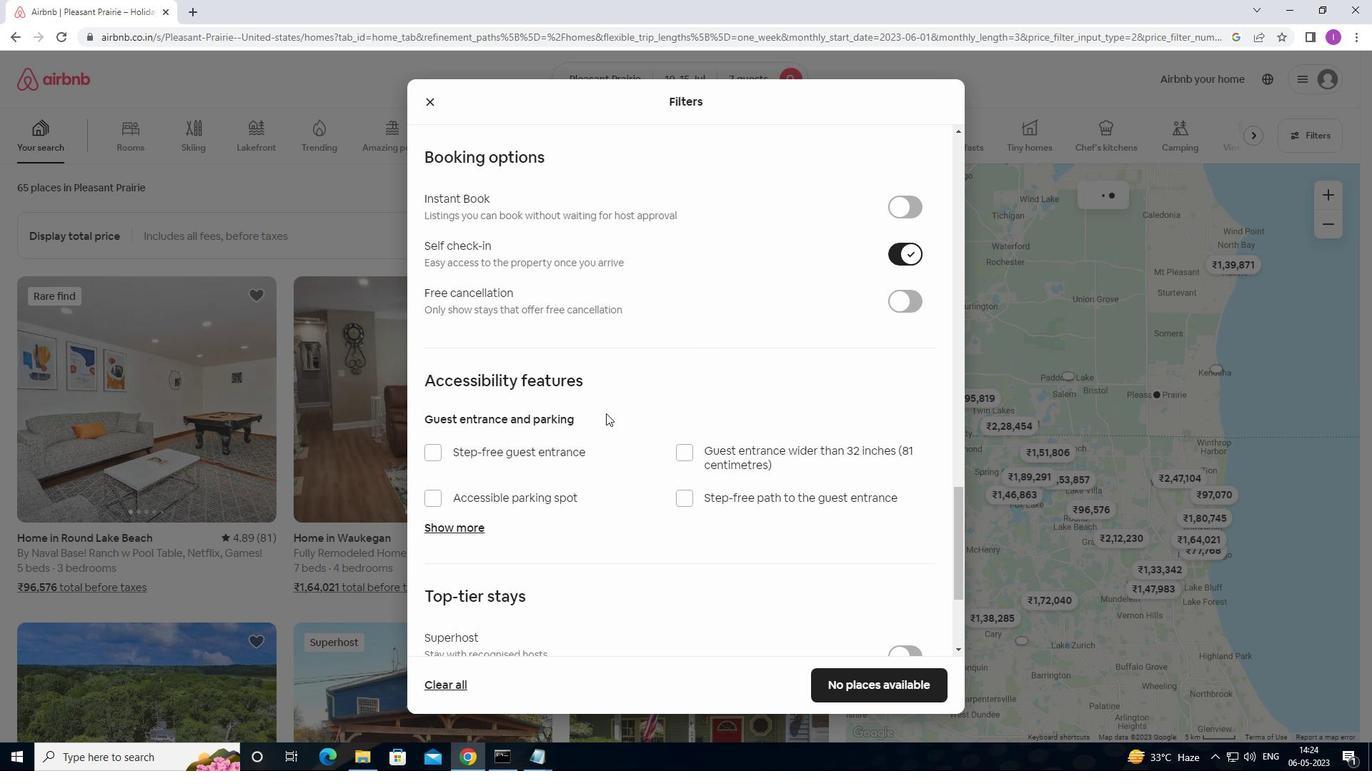 
Action: Mouse moved to (600, 440)
Screenshot: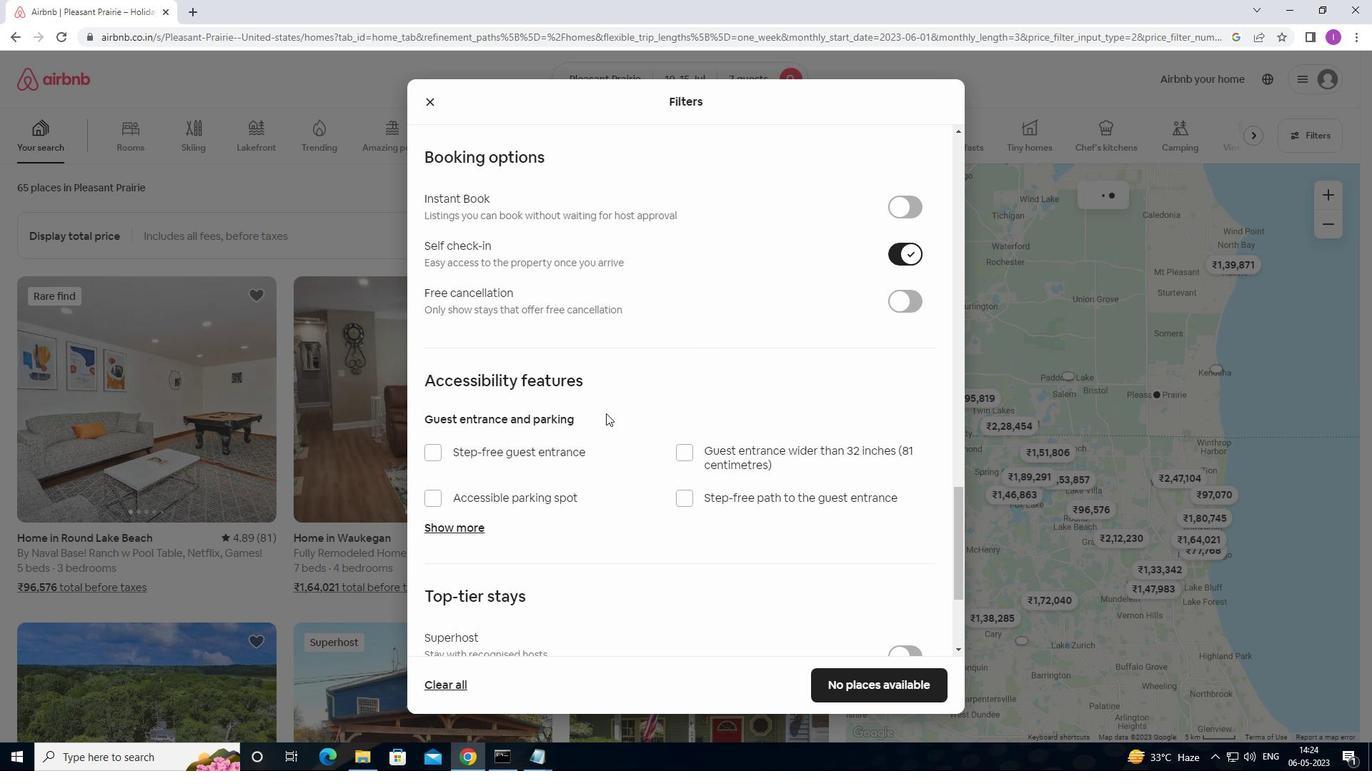 
Action: Mouse scrolled (600, 439) with delta (0, 0)
Screenshot: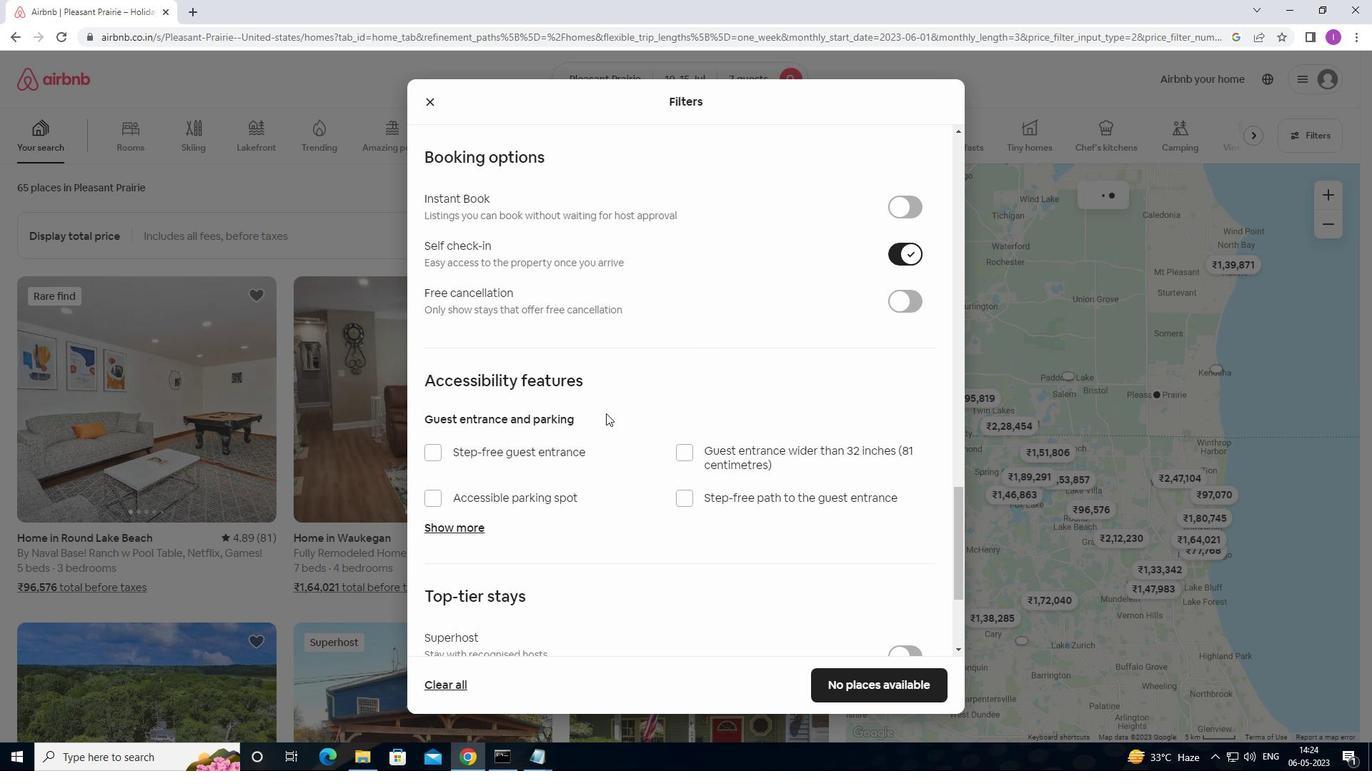 
Action: Mouse moved to (600, 440)
Screenshot: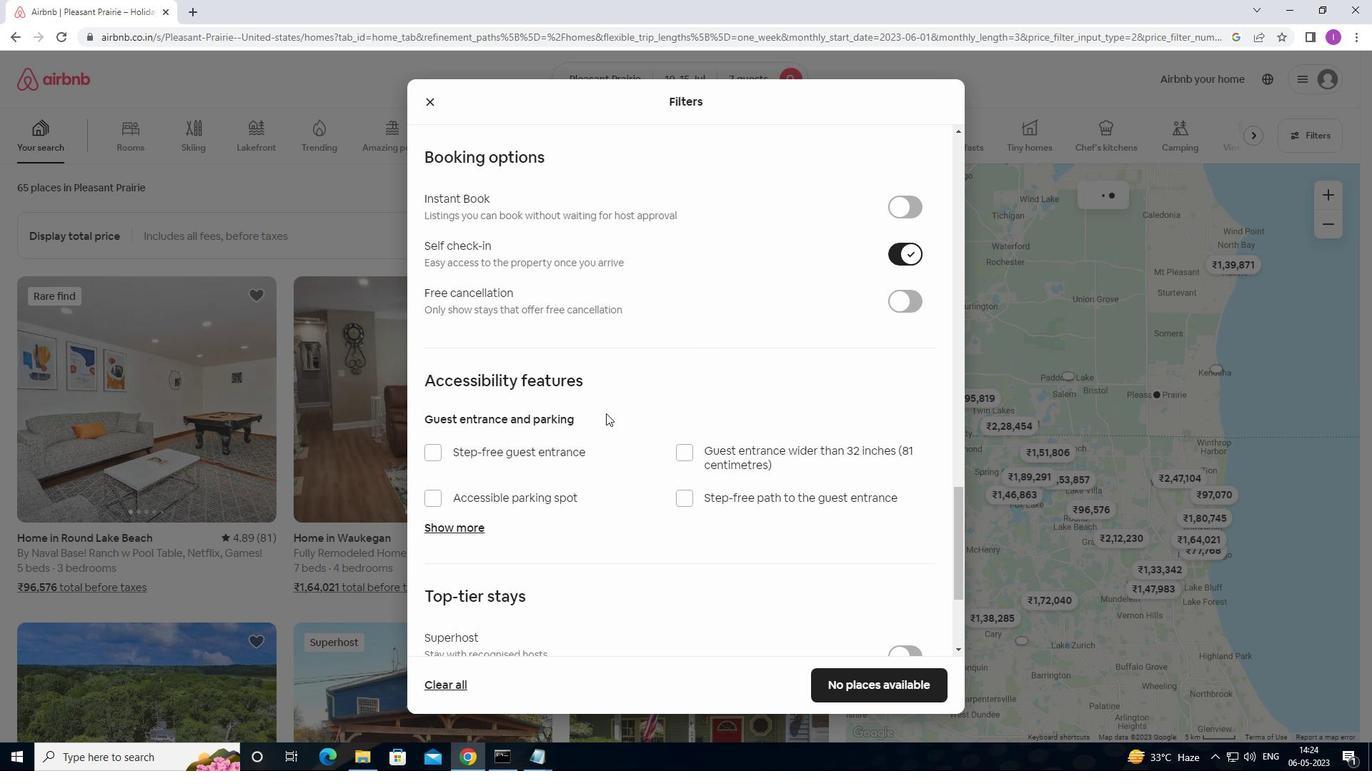 
Action: Mouse scrolled (600, 440) with delta (0, 0)
Screenshot: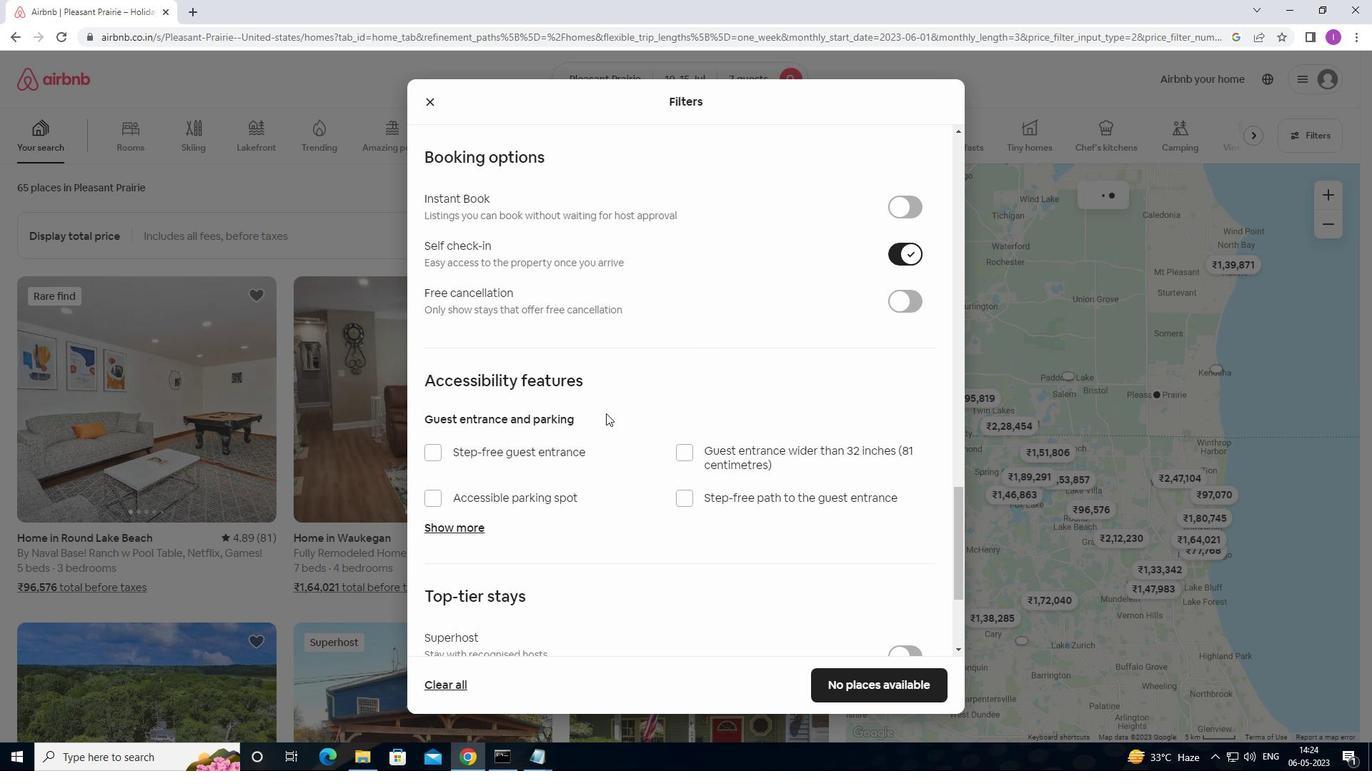 
Action: Mouse moved to (606, 444)
Screenshot: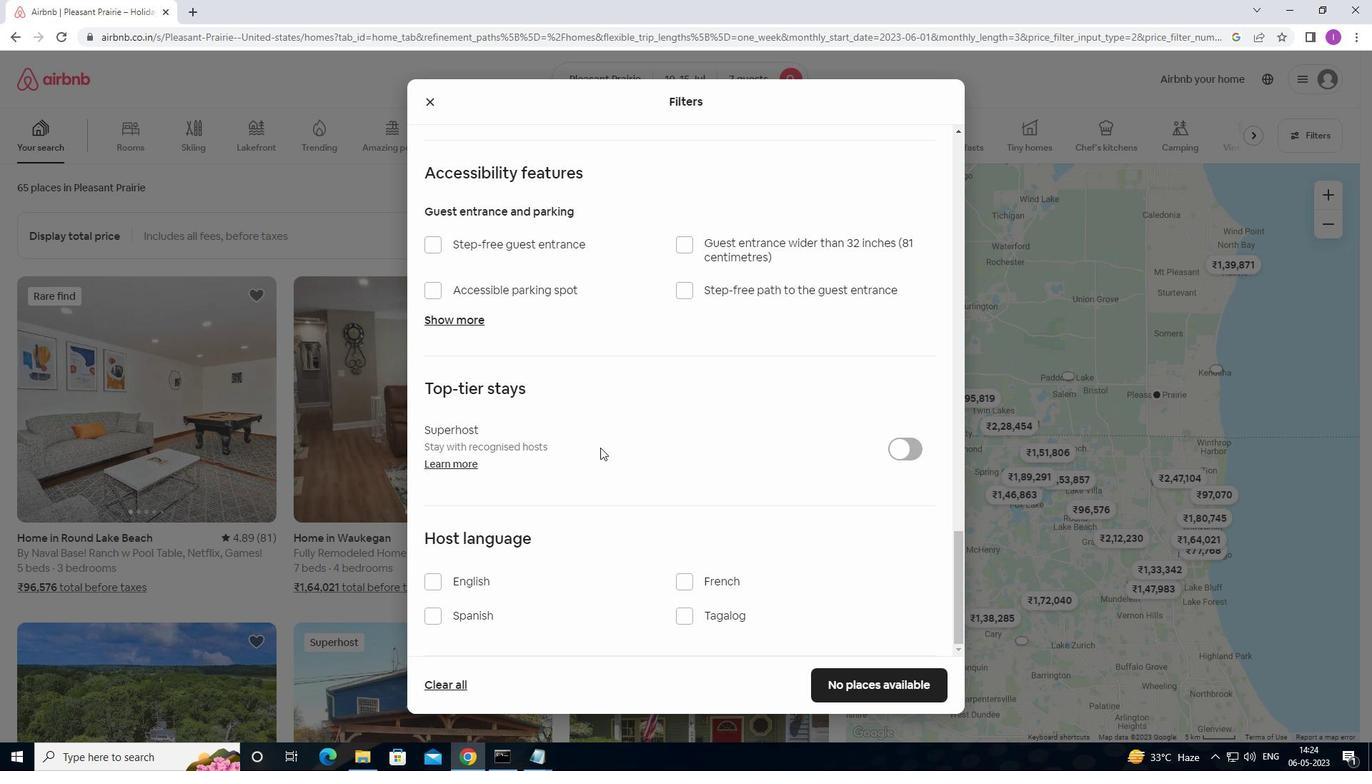 
Action: Mouse scrolled (606, 443) with delta (0, 0)
Screenshot: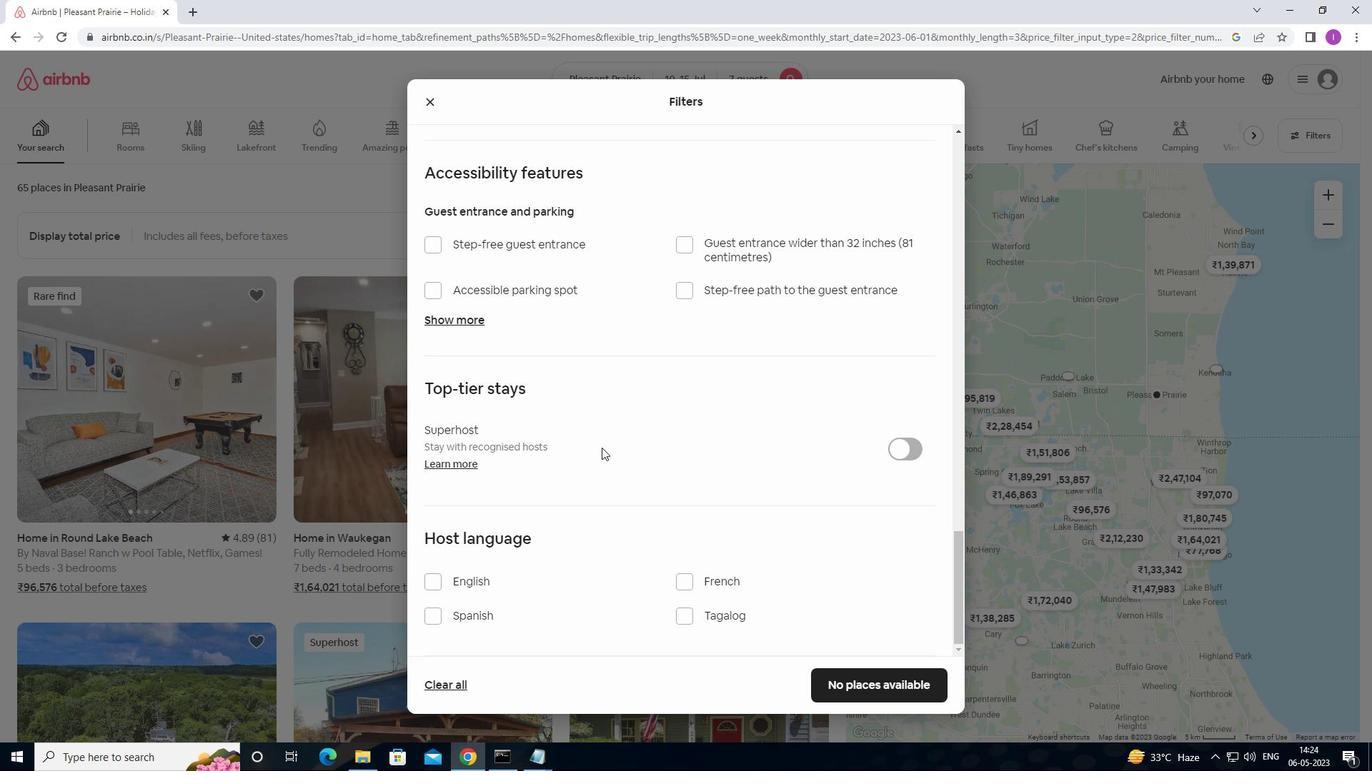 
Action: Mouse moved to (606, 444)
Screenshot: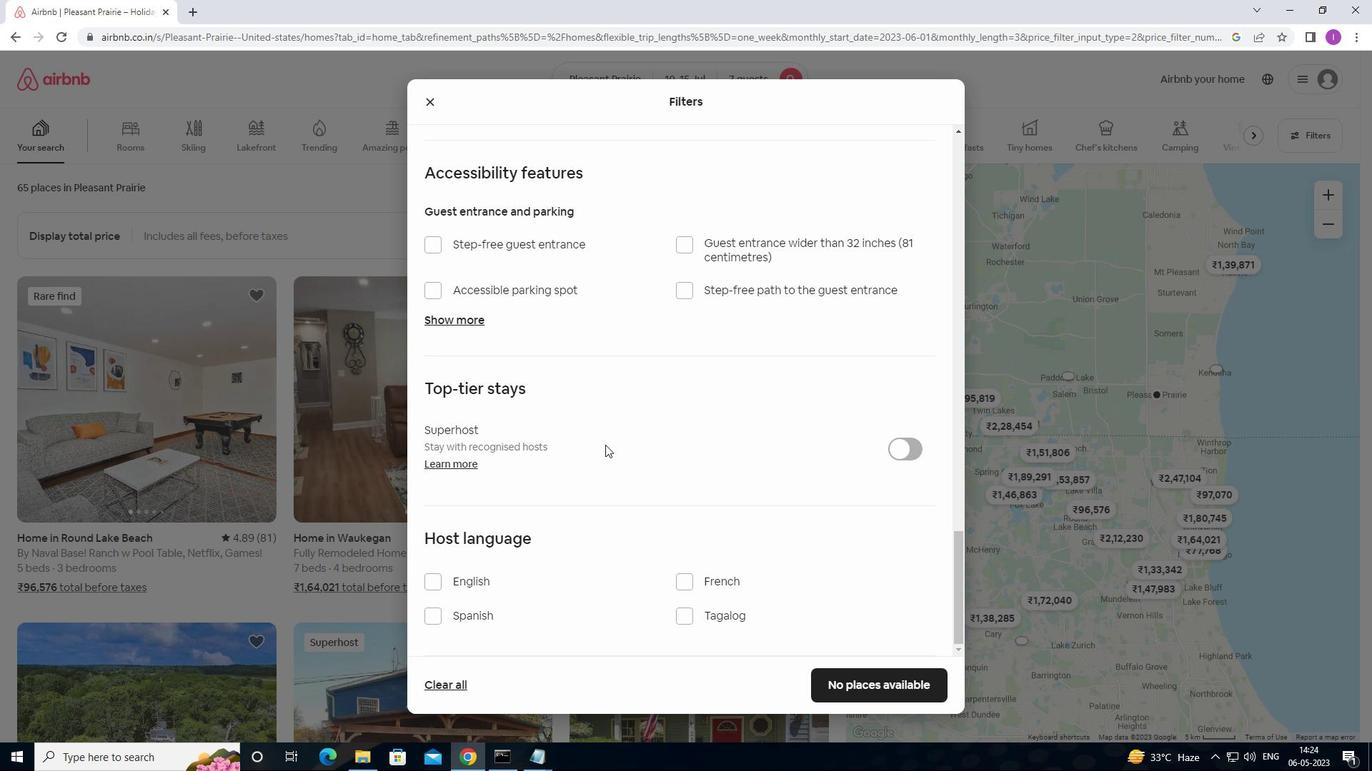 
Action: Mouse scrolled (606, 443) with delta (0, 0)
Screenshot: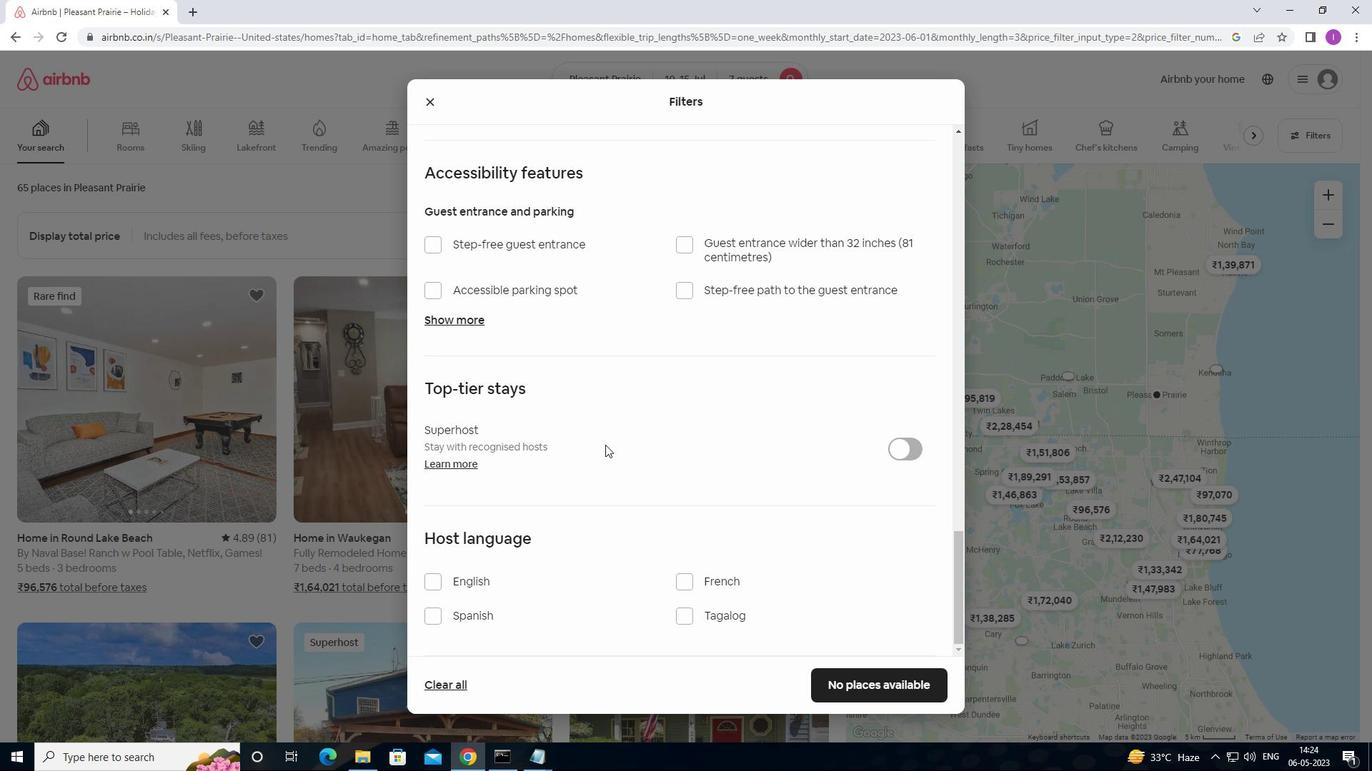 
Action: Mouse scrolled (606, 443) with delta (0, 0)
Screenshot: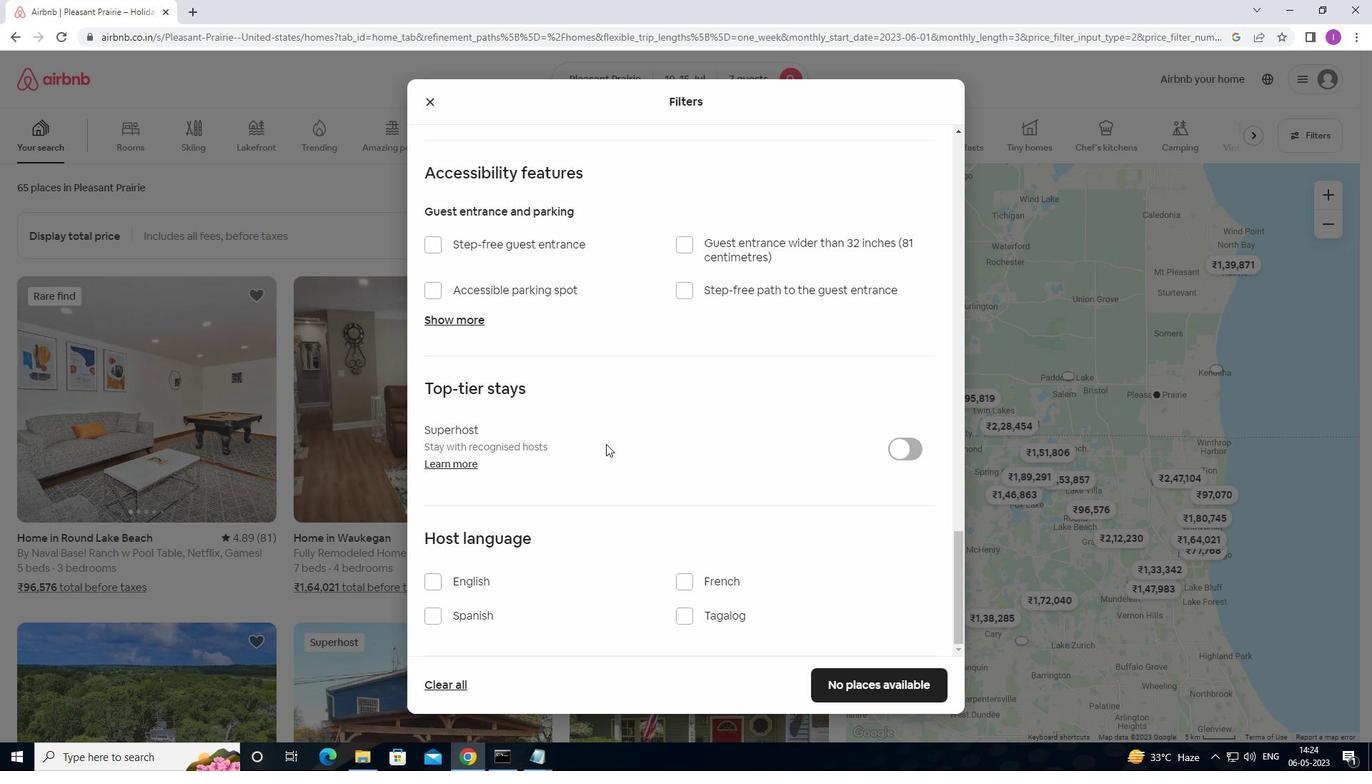 
Action: Mouse moved to (432, 578)
Screenshot: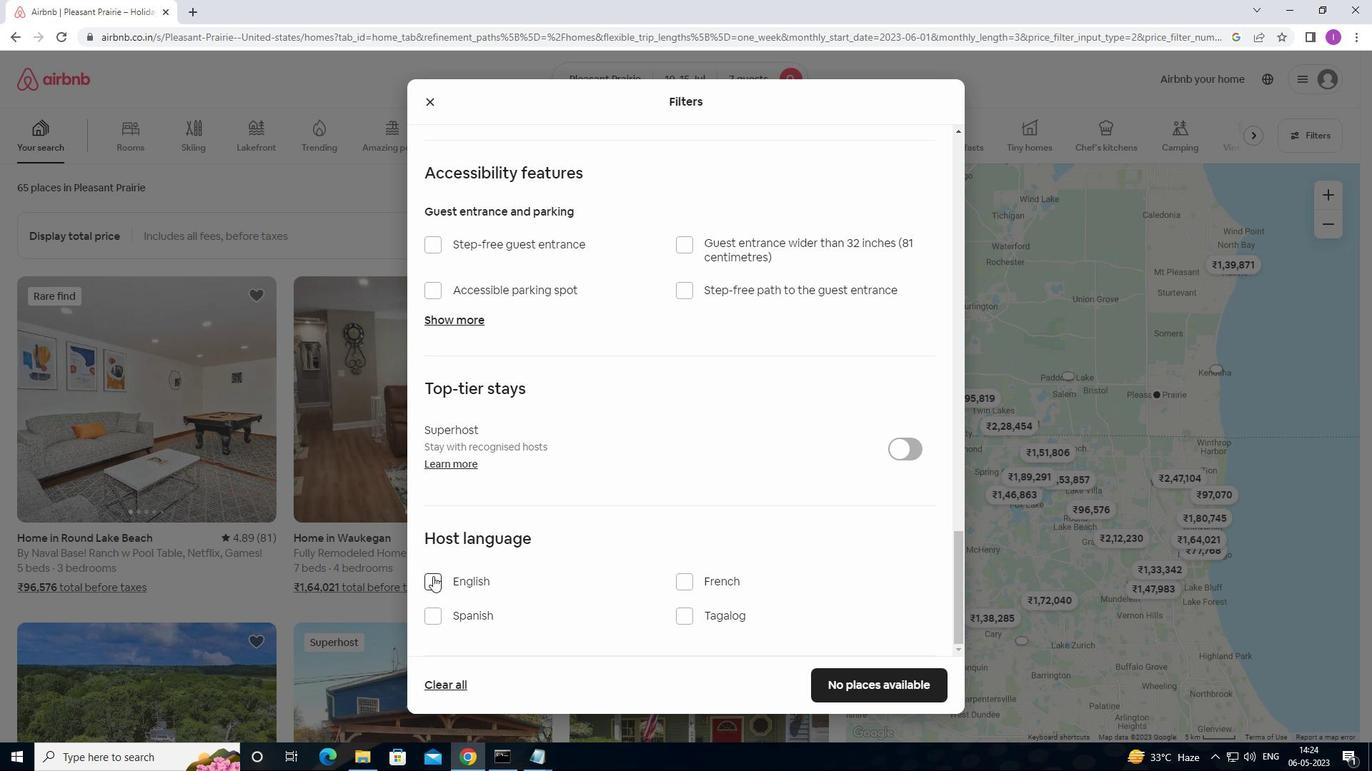 
Action: Mouse pressed left at (432, 578)
Screenshot: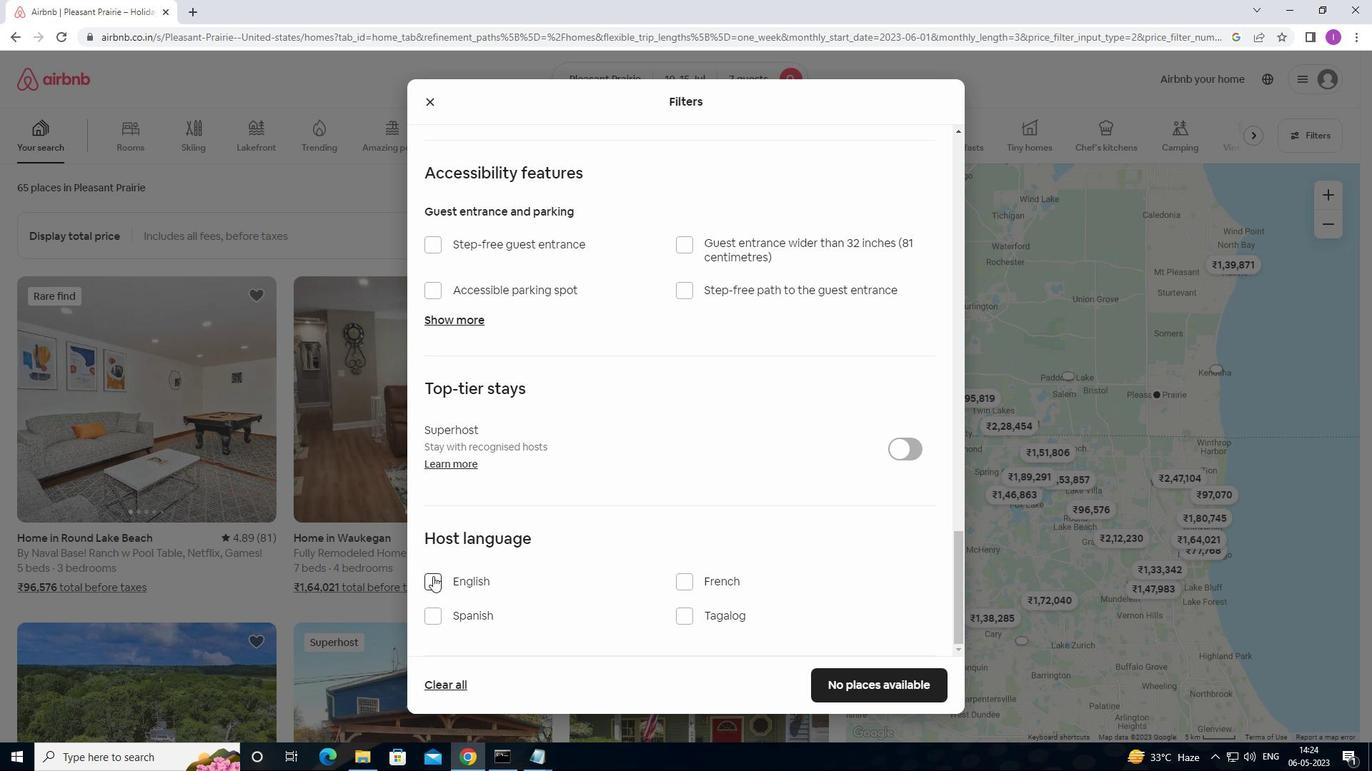 
Action: Mouse moved to (854, 691)
Screenshot: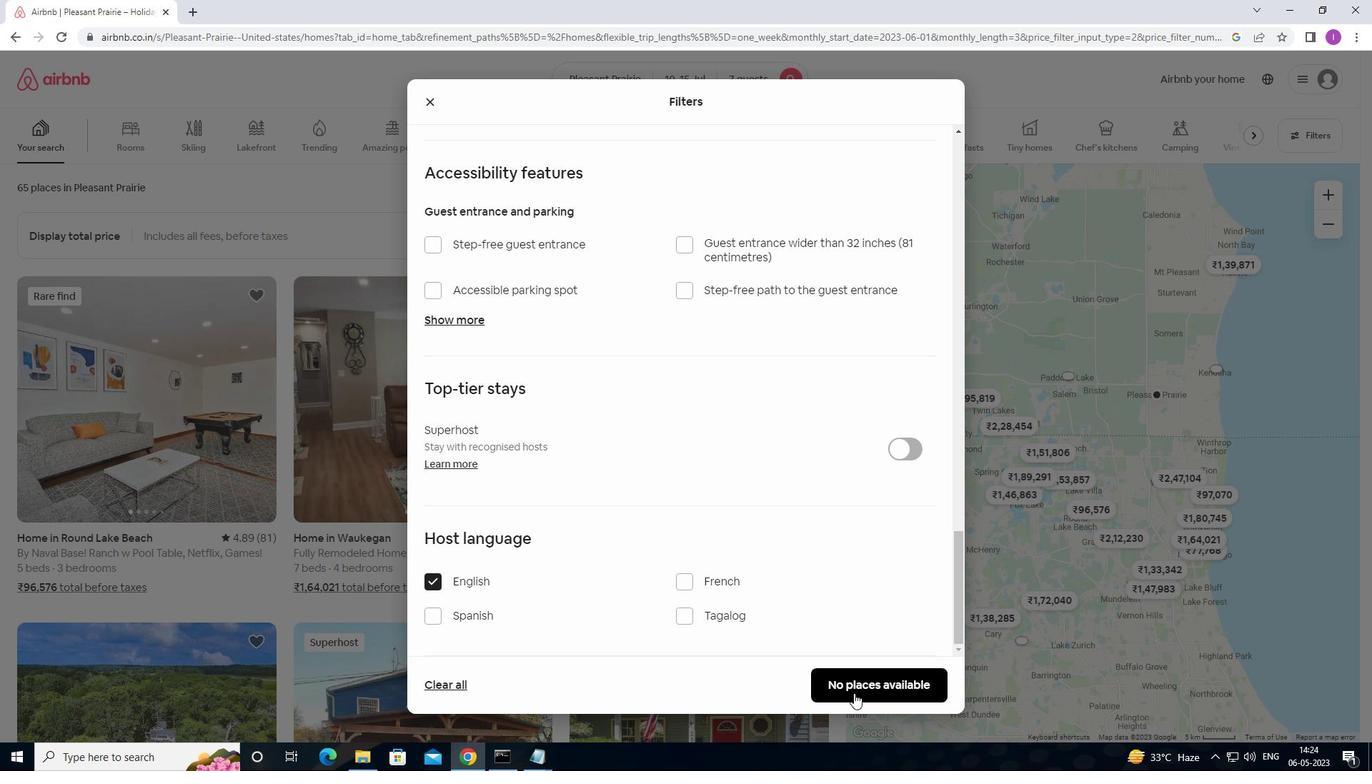 
Action: Mouse pressed left at (854, 691)
Screenshot: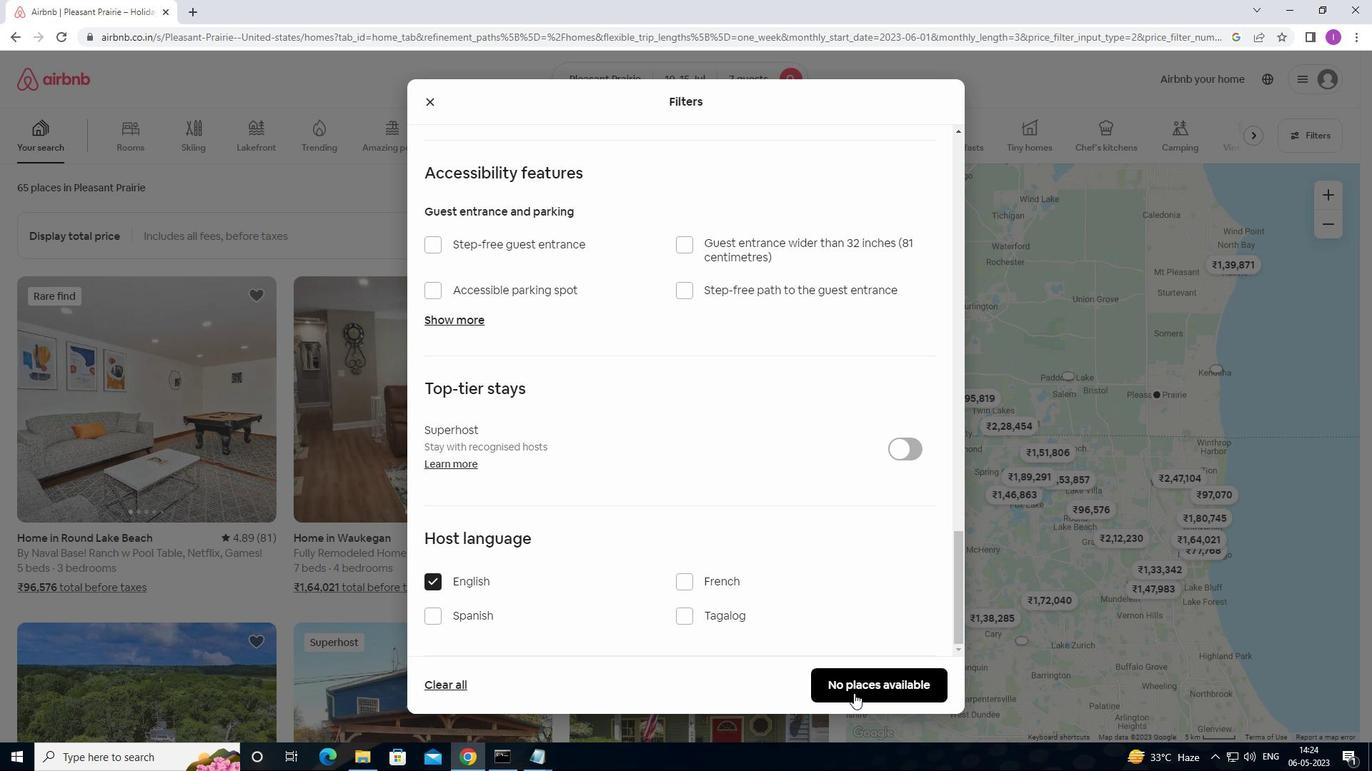 
Action: Mouse moved to (878, 601)
Screenshot: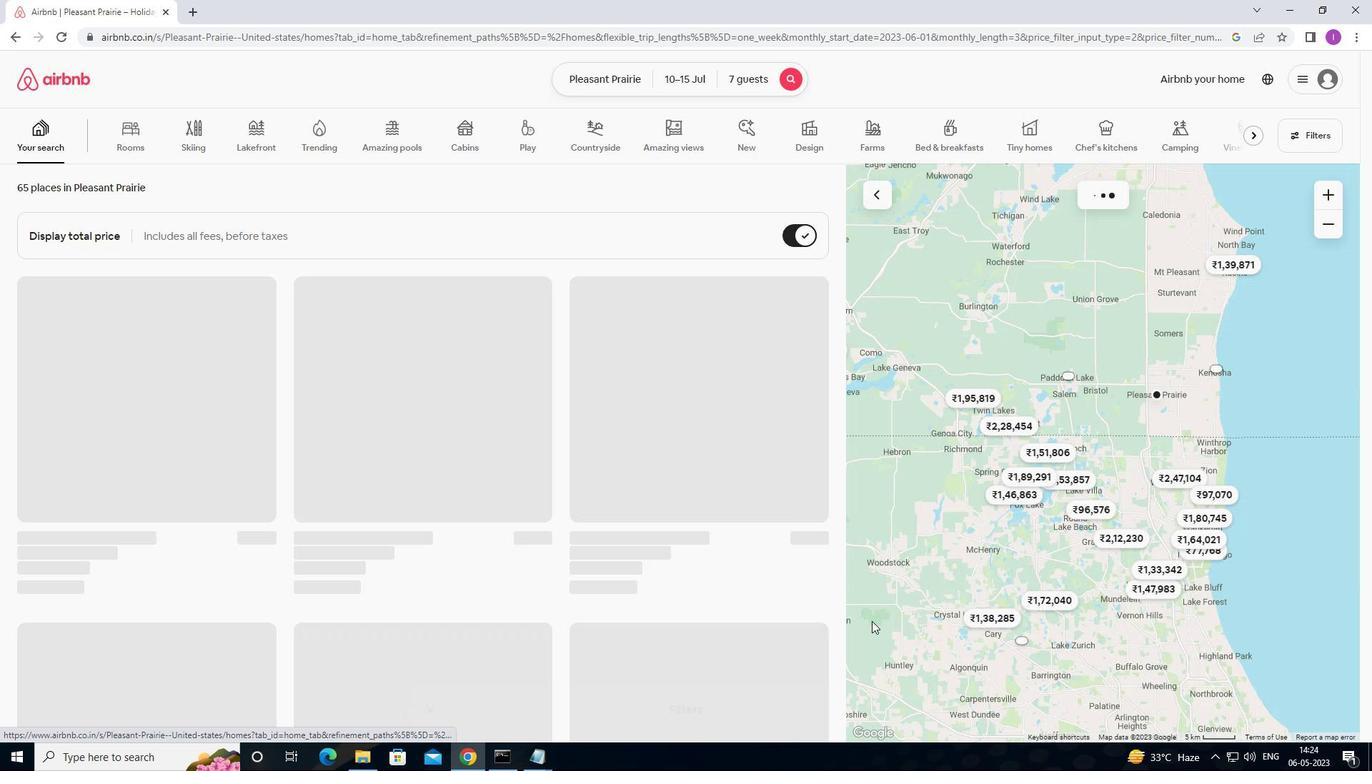 
